 Task: Play online Dominion games in medium mode.
Action: Mouse moved to (664, 528)
Screenshot: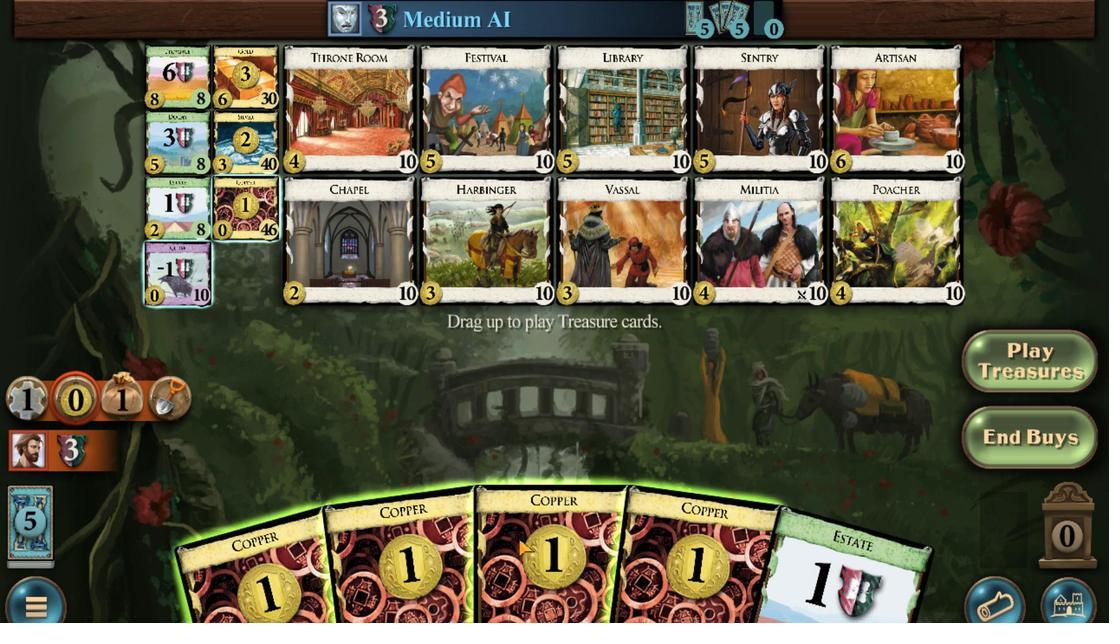 
Action: Mouse scrolled (664, 528) with delta (0, 0)
Screenshot: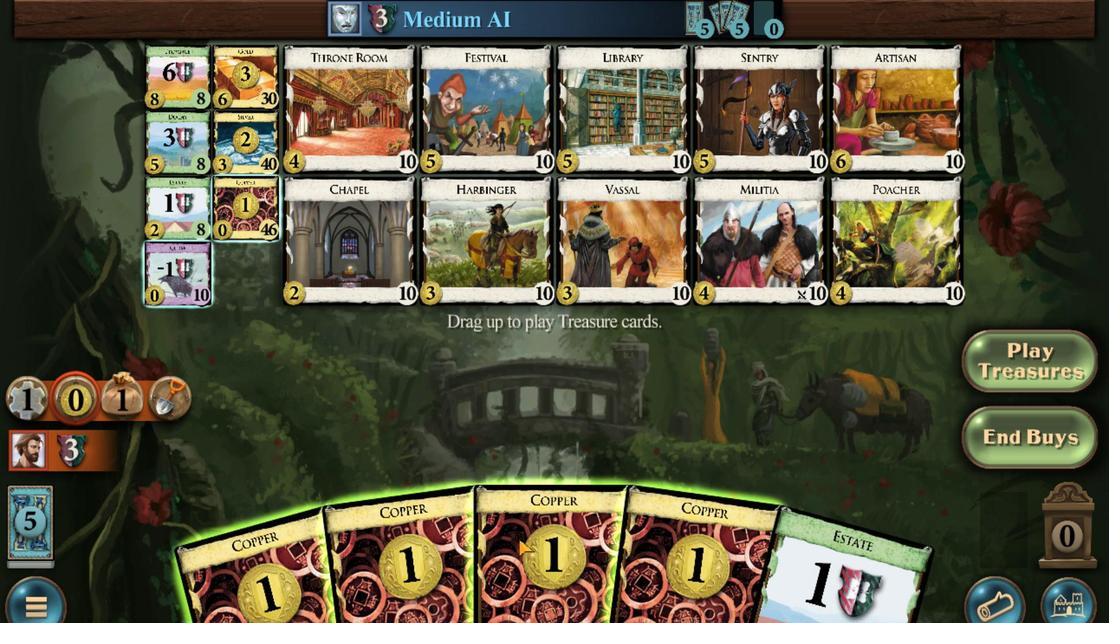
Action: Mouse moved to (632, 517)
Screenshot: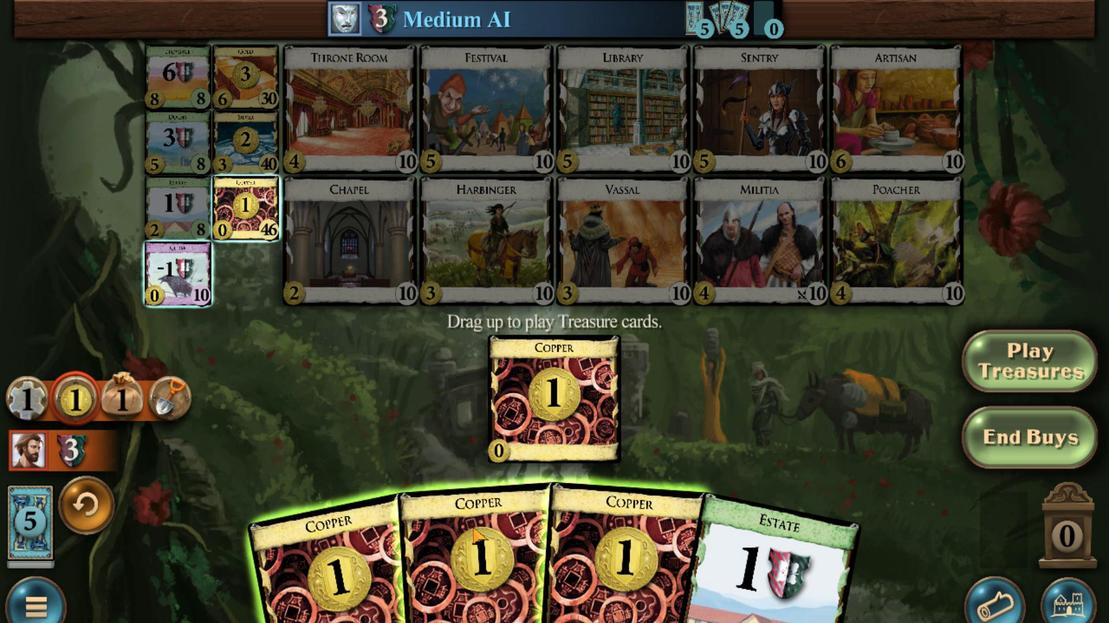 
Action: Mouse scrolled (632, 517) with delta (0, 0)
Screenshot: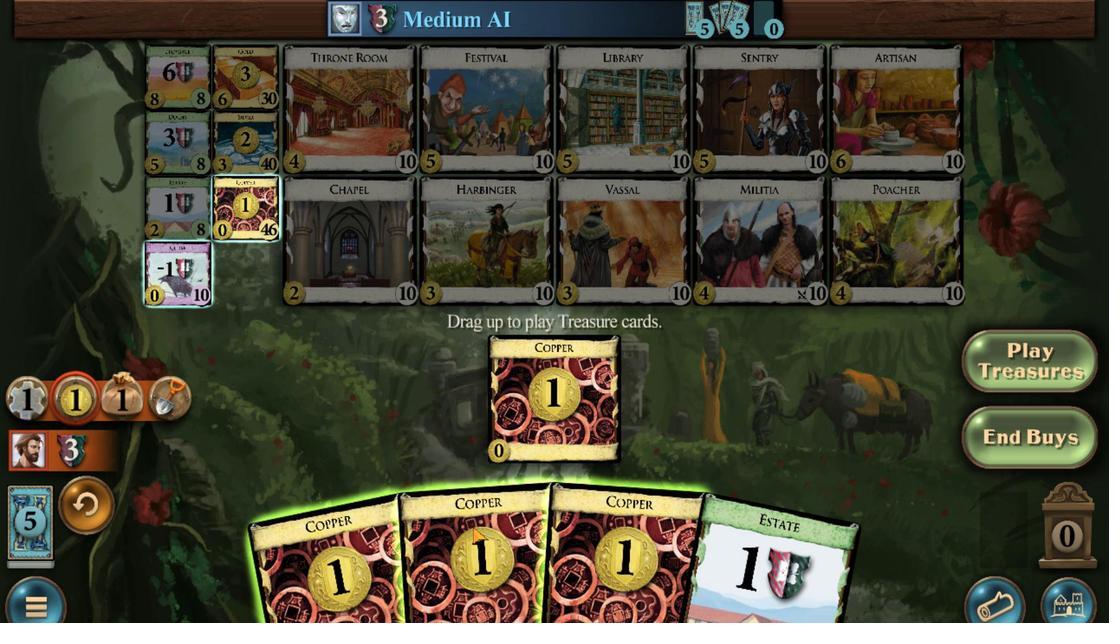 
Action: Mouse moved to (596, 528)
Screenshot: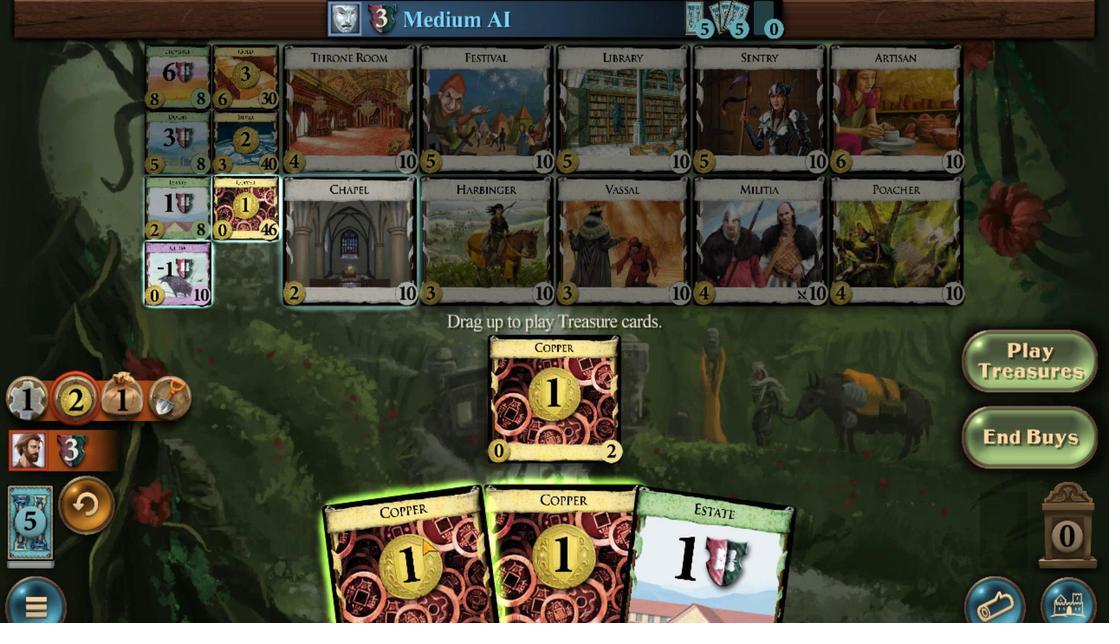 
Action: Mouse scrolled (596, 527) with delta (0, 0)
Screenshot: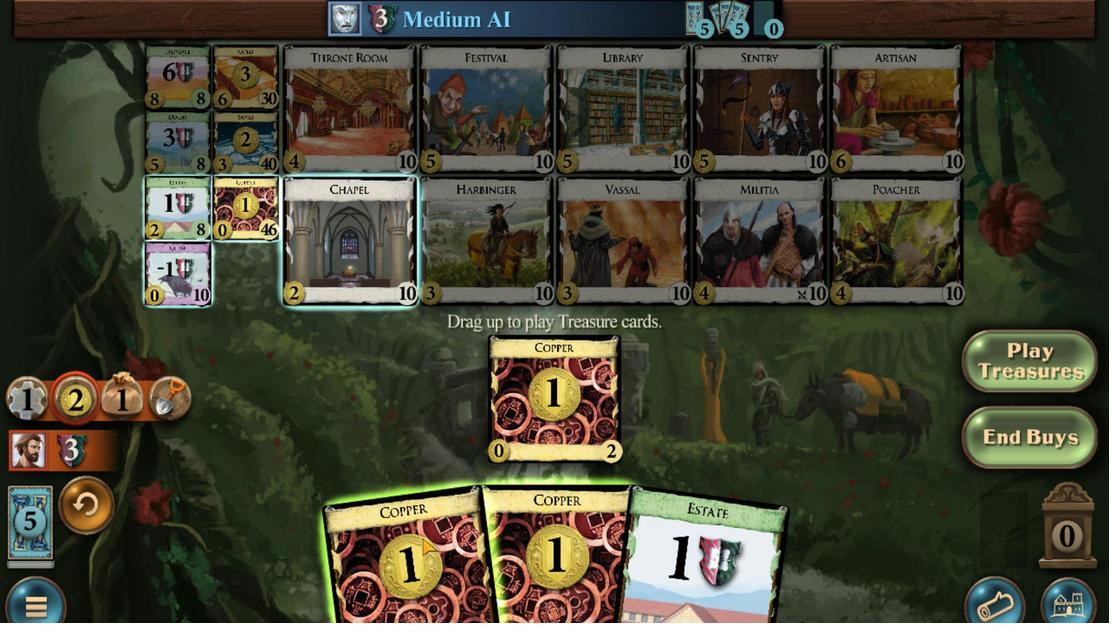
Action: Mouse scrolled (596, 527) with delta (0, 0)
Screenshot: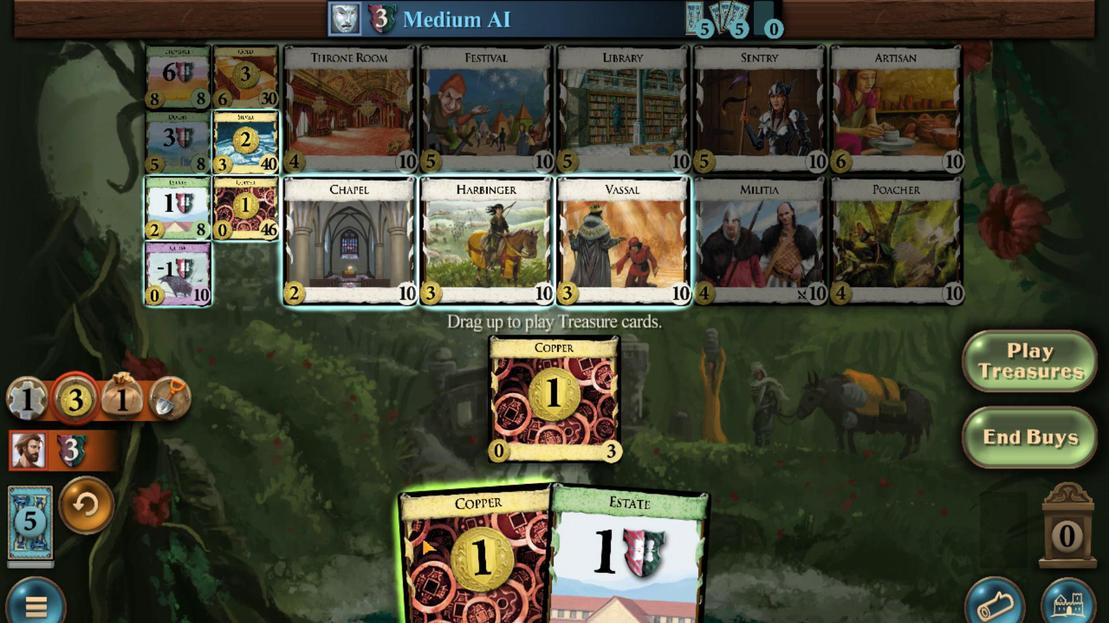 
Action: Mouse moved to (848, 261)
Screenshot: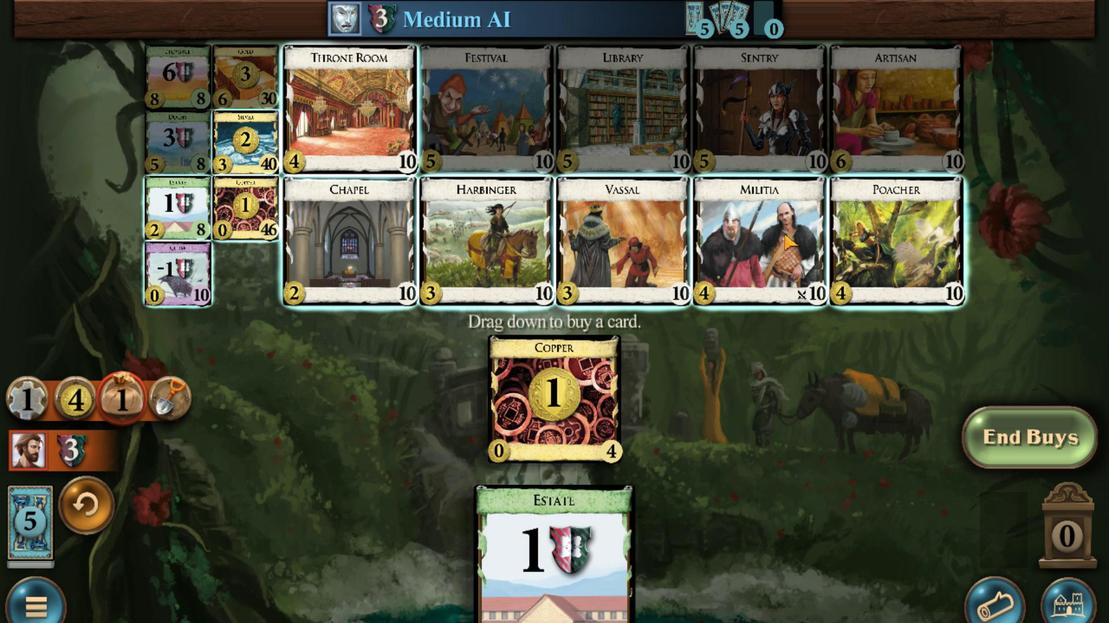 
Action: Mouse scrolled (848, 262) with delta (0, 0)
Screenshot: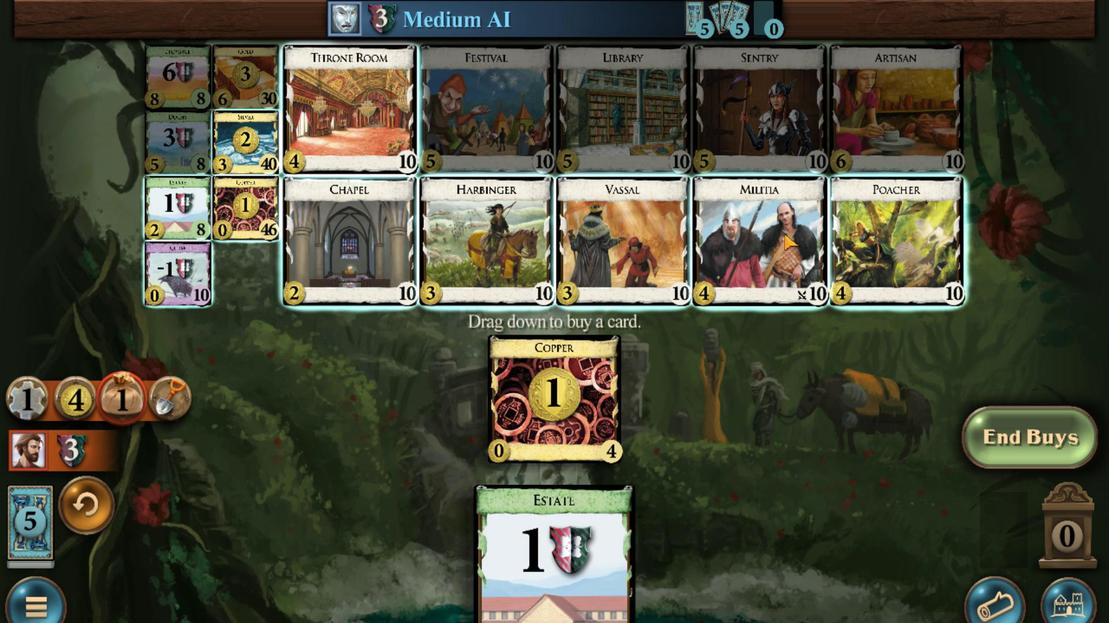 
Action: Mouse scrolled (848, 262) with delta (0, 0)
Screenshot: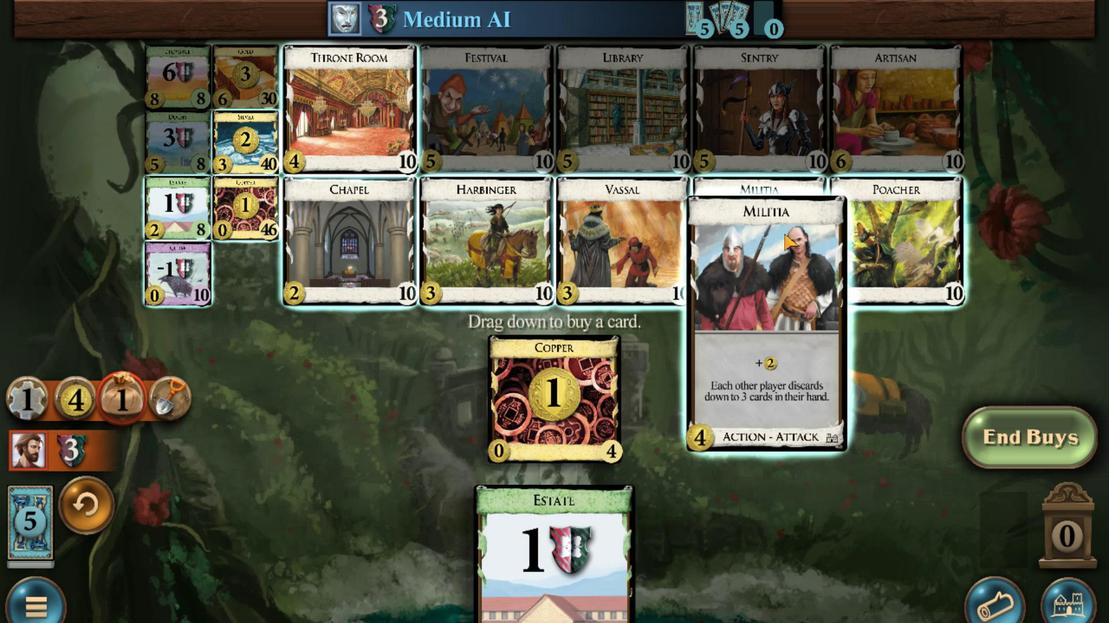 
Action: Mouse scrolled (848, 262) with delta (0, 0)
Screenshot: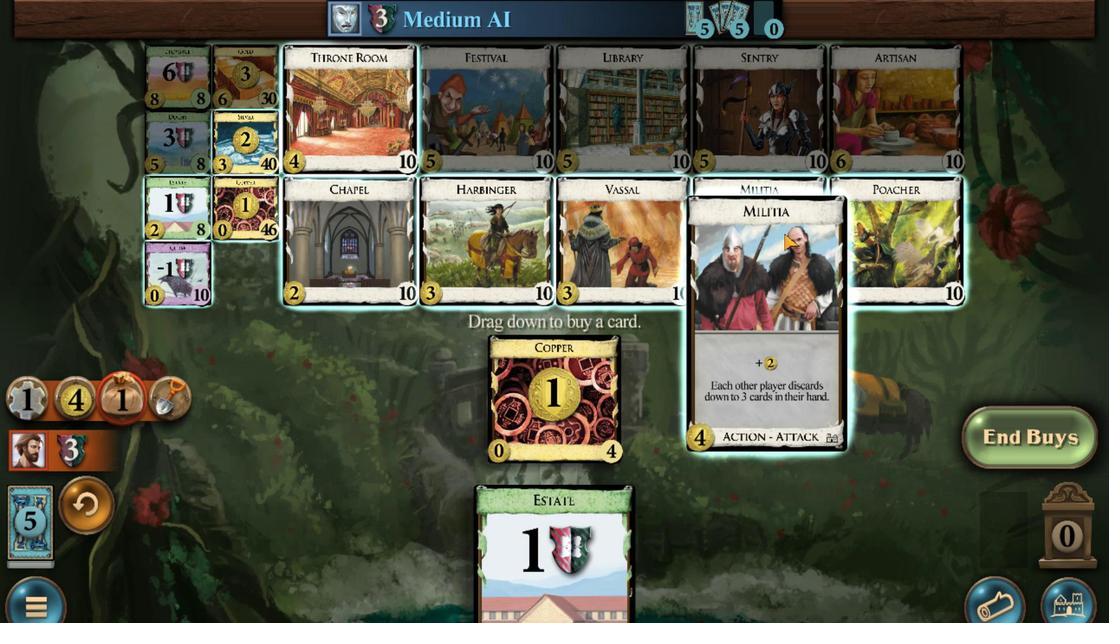 
Action: Mouse scrolled (848, 262) with delta (0, 0)
Screenshot: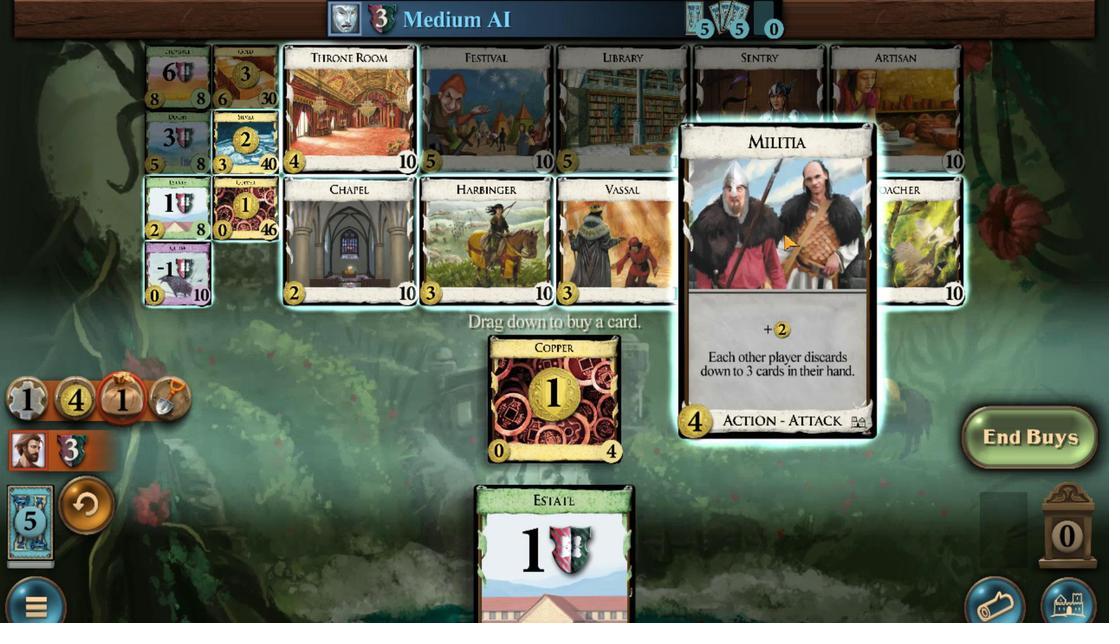 
Action: Mouse scrolled (848, 262) with delta (0, 0)
Screenshot: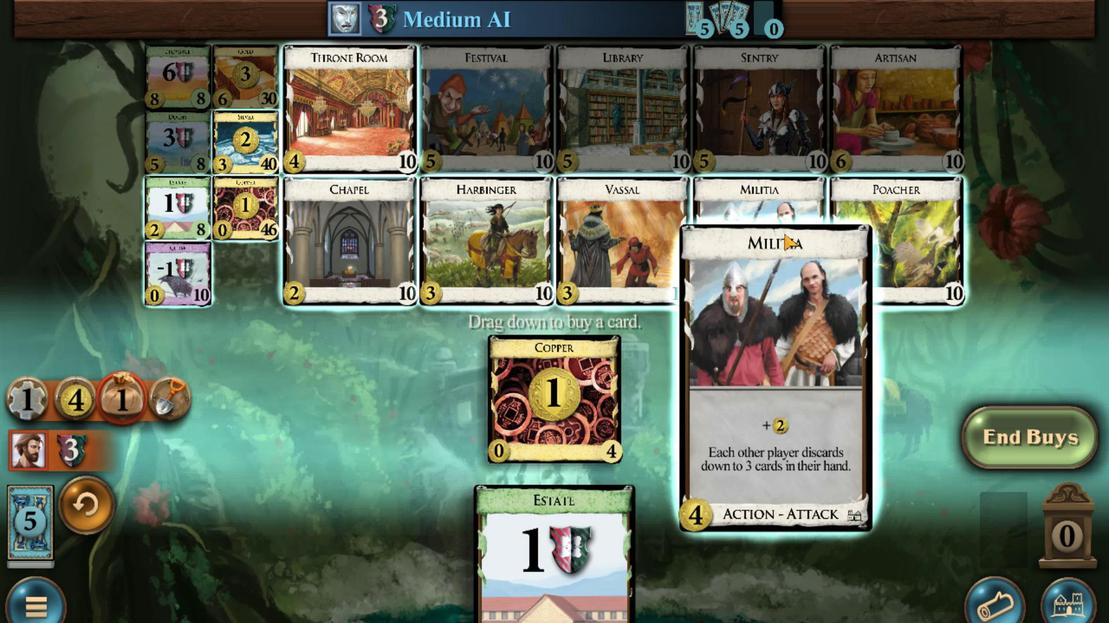 
Action: Mouse moved to (677, 503)
Screenshot: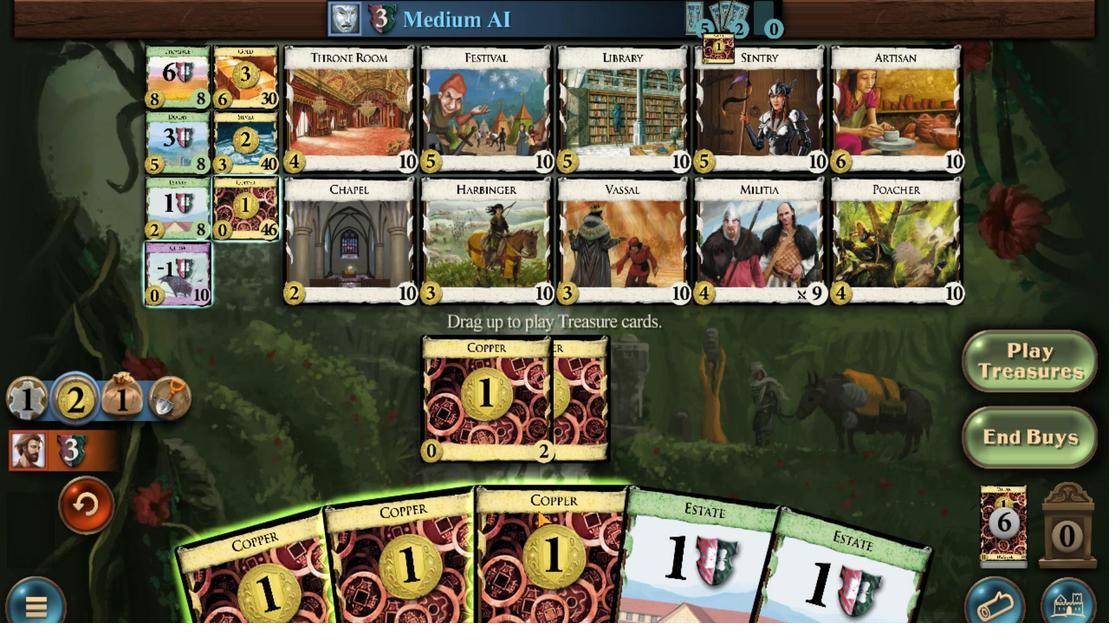 
Action: Mouse scrolled (677, 503) with delta (0, 0)
Screenshot: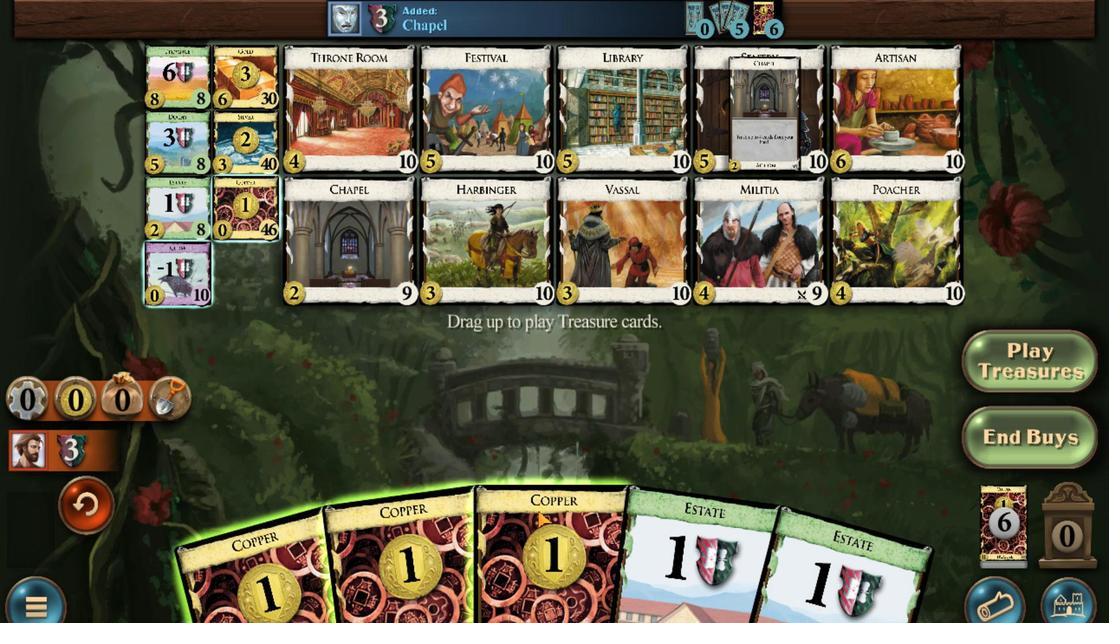 
Action: Mouse moved to (615, 511)
Screenshot: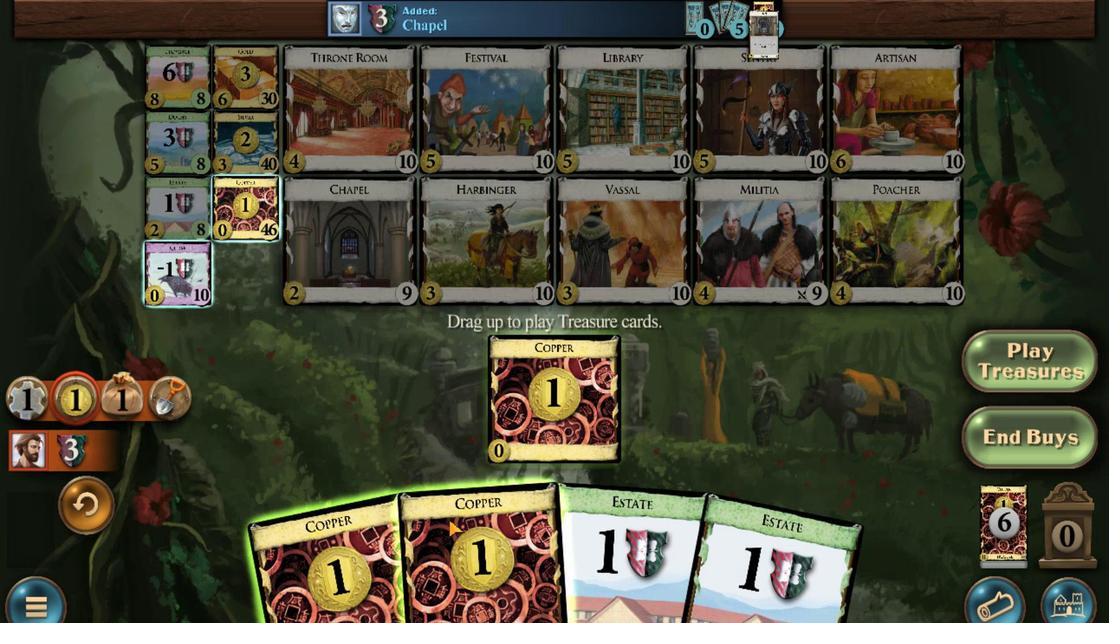 
Action: Mouse scrolled (615, 511) with delta (0, 0)
Screenshot: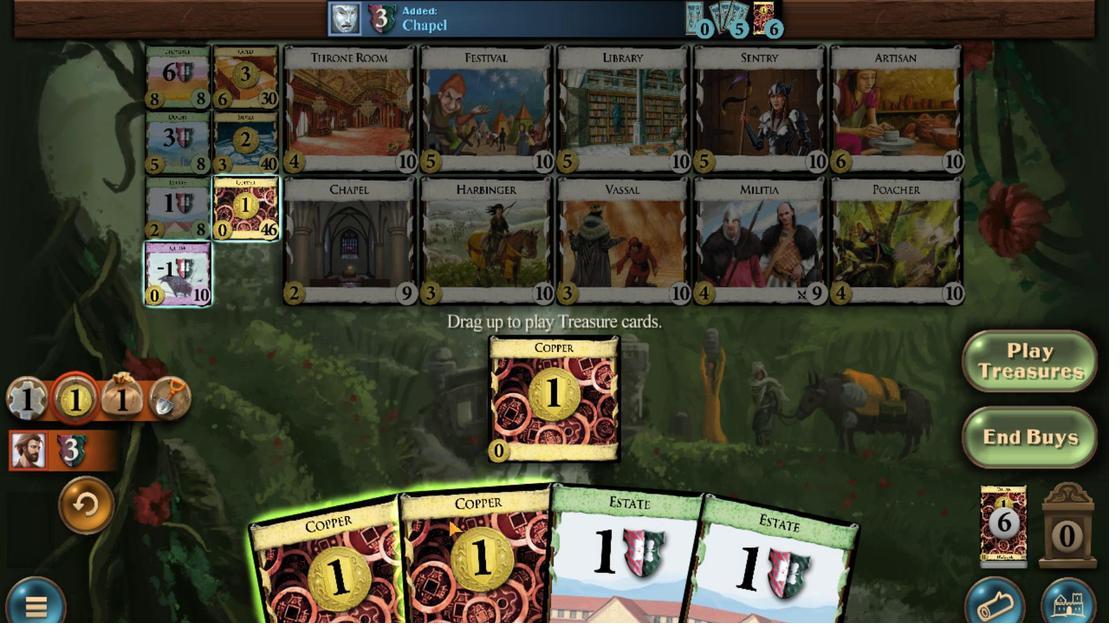 
Action: Mouse moved to (570, 515)
Screenshot: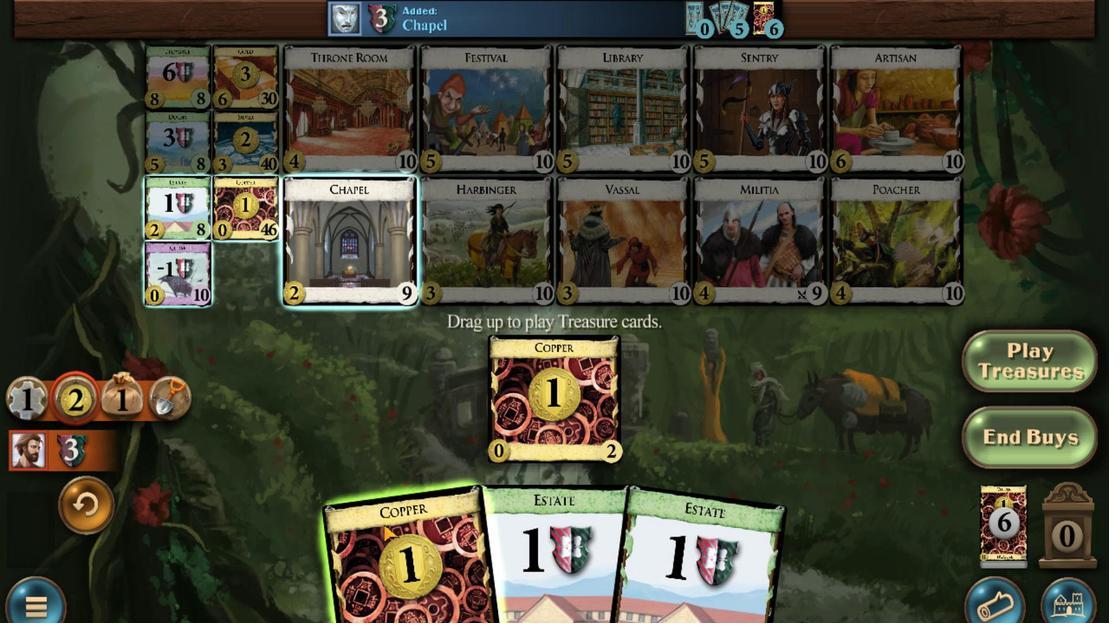 
Action: Mouse scrolled (570, 515) with delta (0, 0)
Screenshot: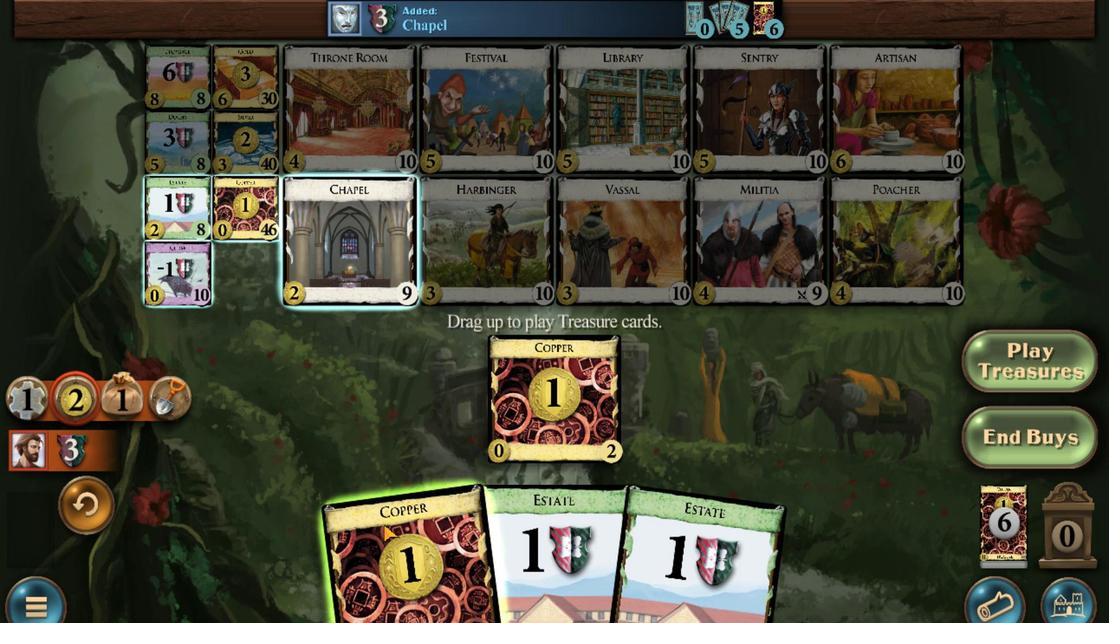 
Action: Mouse moved to (475, 178)
Screenshot: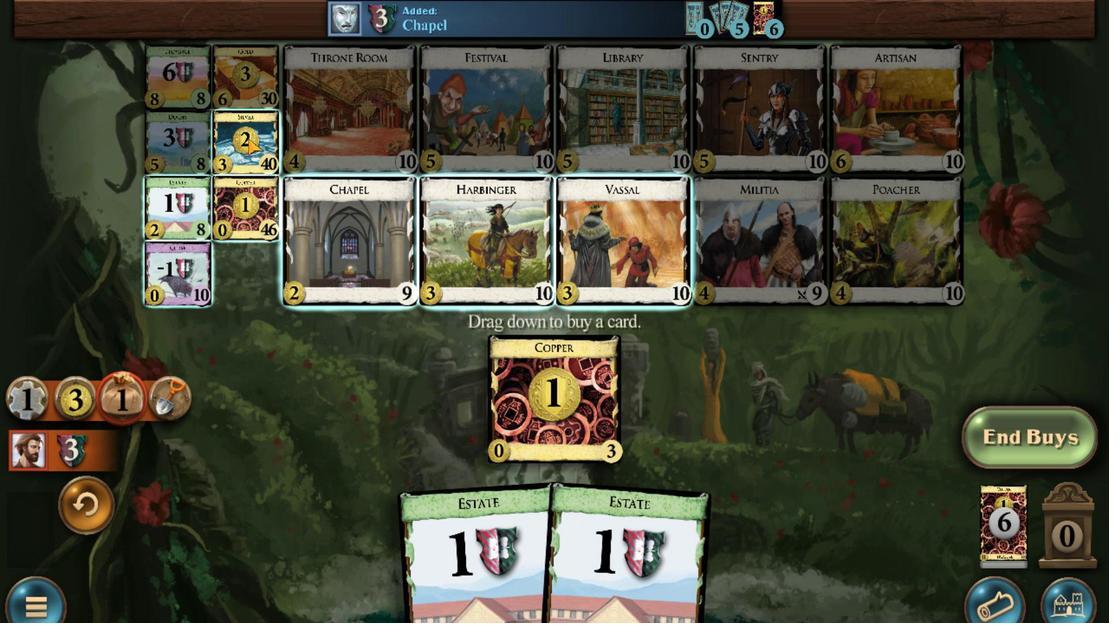 
Action: Mouse scrolled (475, 179) with delta (0, 0)
Screenshot: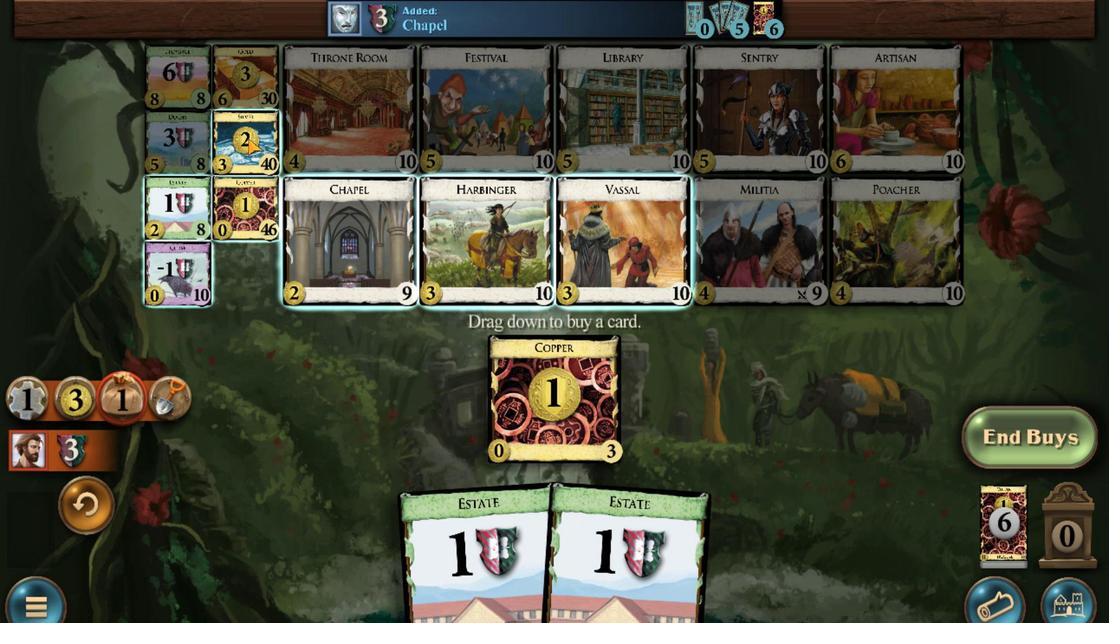 
Action: Mouse scrolled (475, 179) with delta (0, 0)
Screenshot: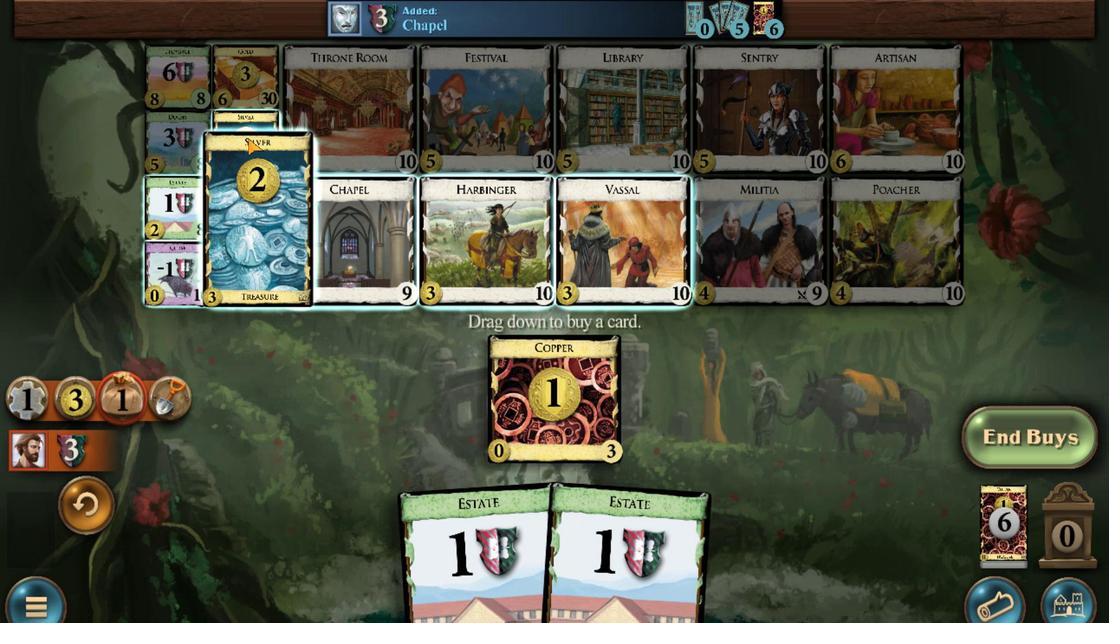 
Action: Mouse scrolled (475, 179) with delta (0, 0)
Screenshot: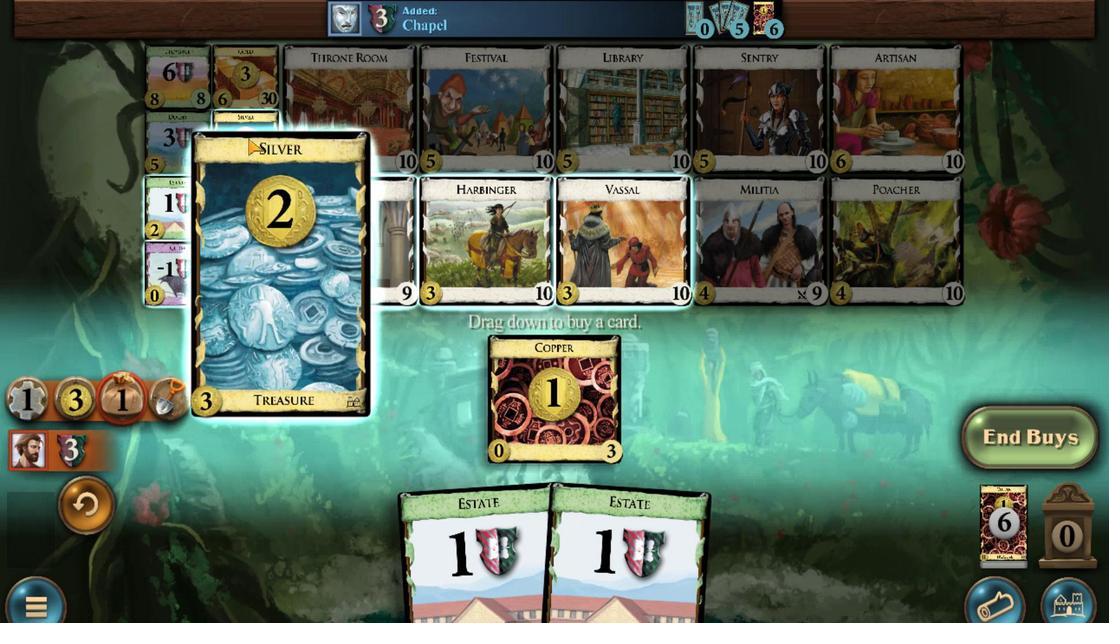 
Action: Mouse scrolled (475, 179) with delta (0, 0)
Screenshot: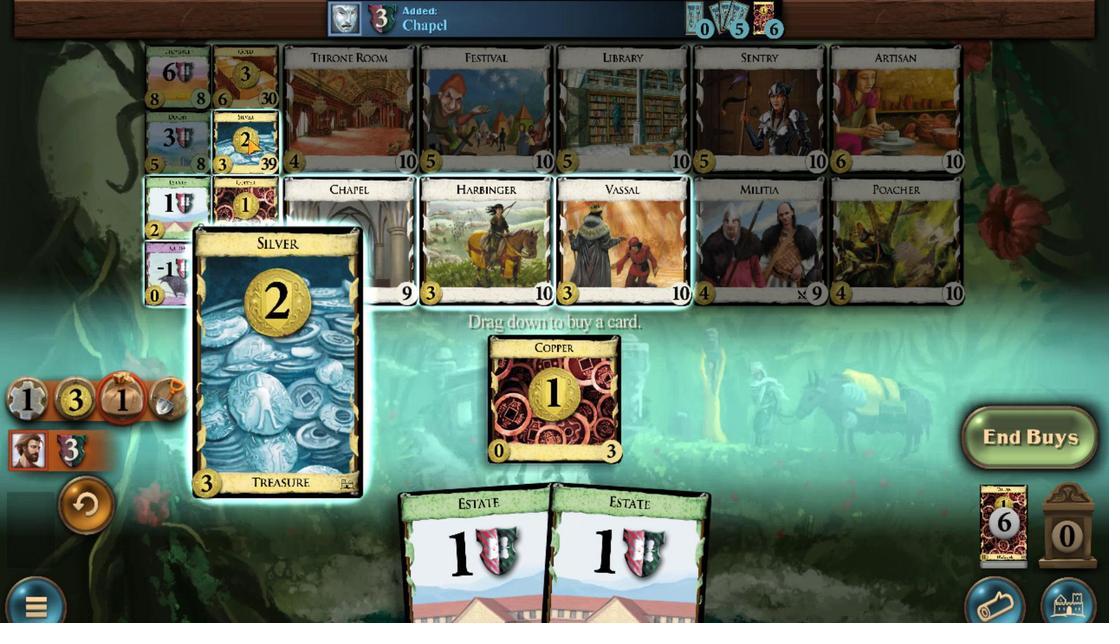 
Action: Mouse moved to (488, 536)
Screenshot: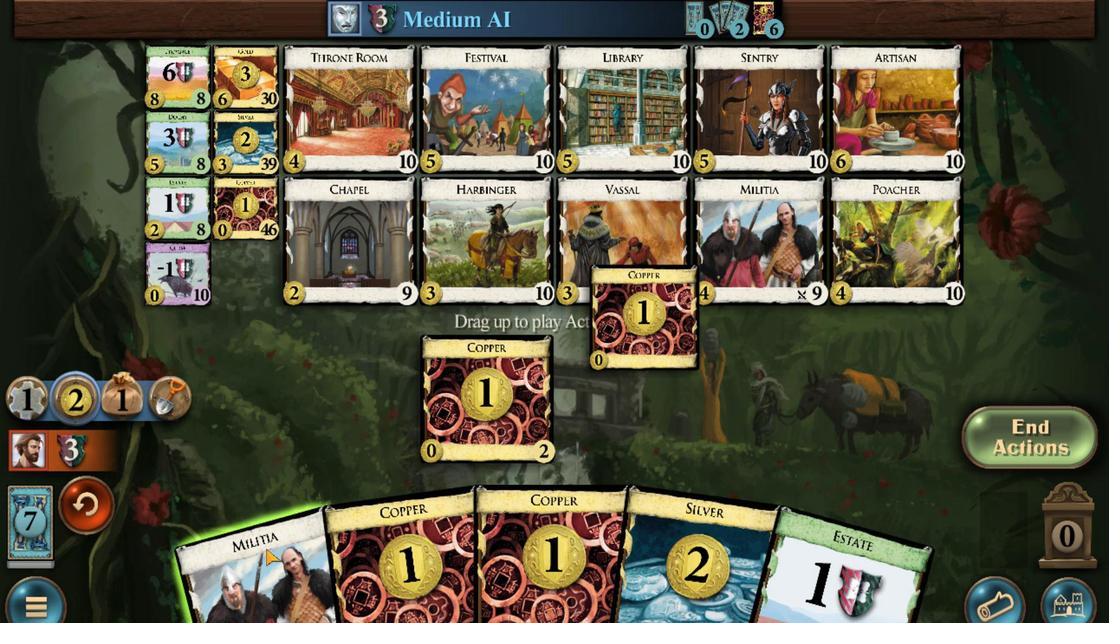 
Action: Mouse scrolled (488, 536) with delta (0, 0)
Screenshot: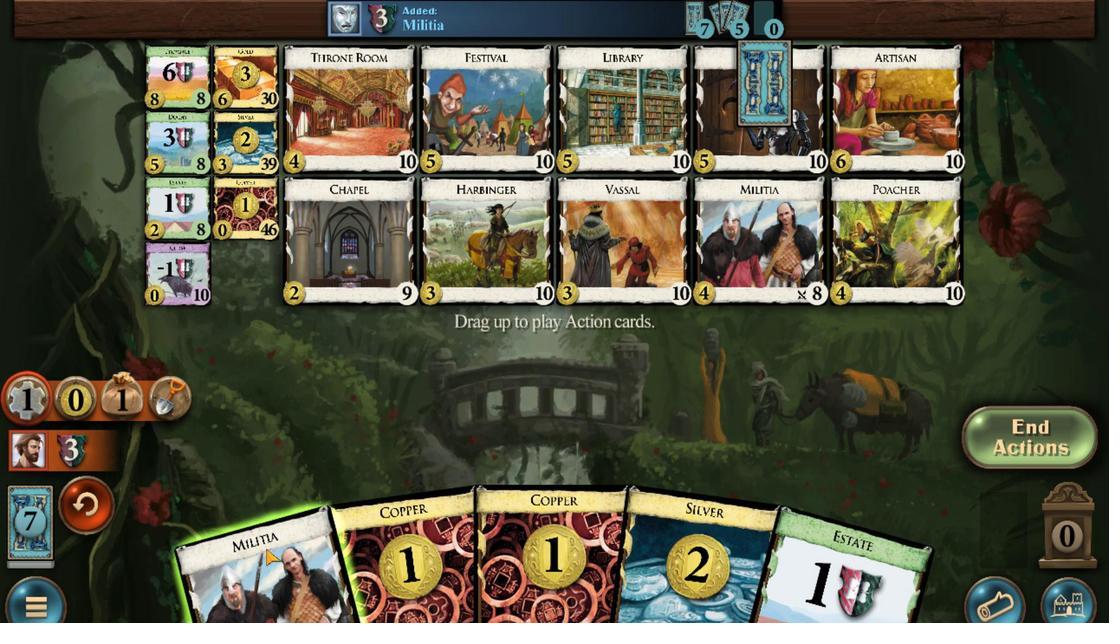 
Action: Mouse moved to (733, 529)
Screenshot: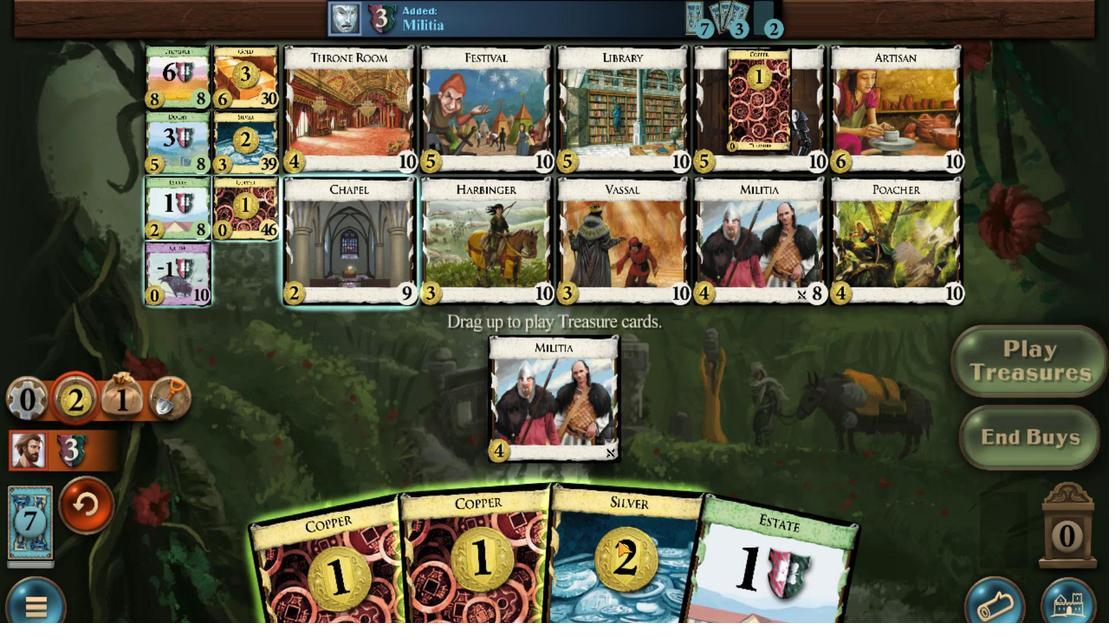
Action: Mouse scrolled (733, 528) with delta (0, 0)
Screenshot: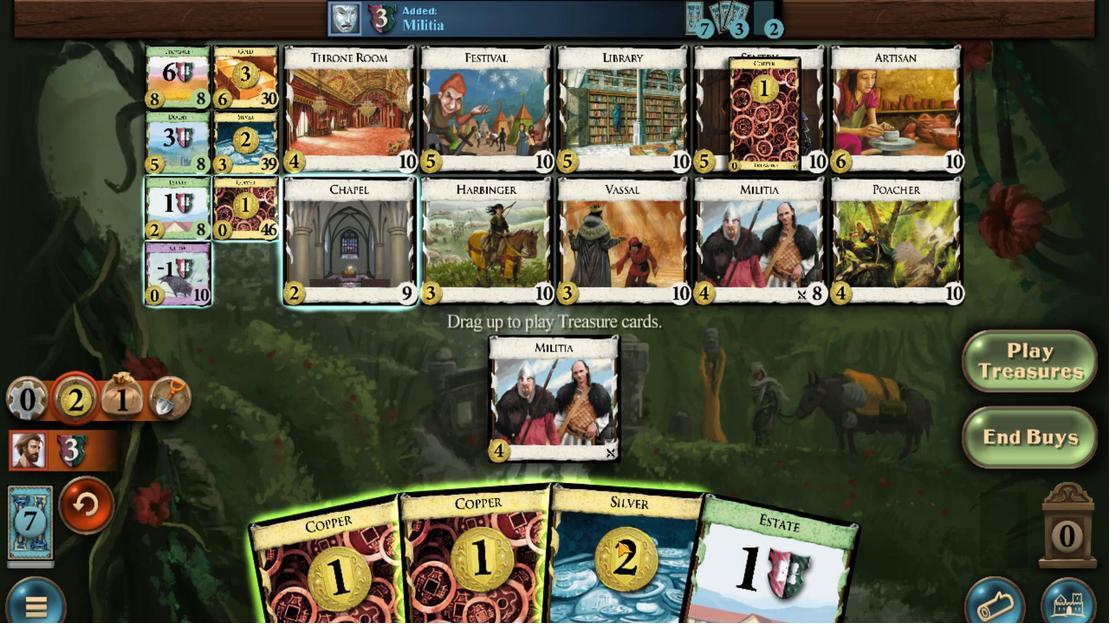 
Action: Mouse moved to (699, 538)
Screenshot: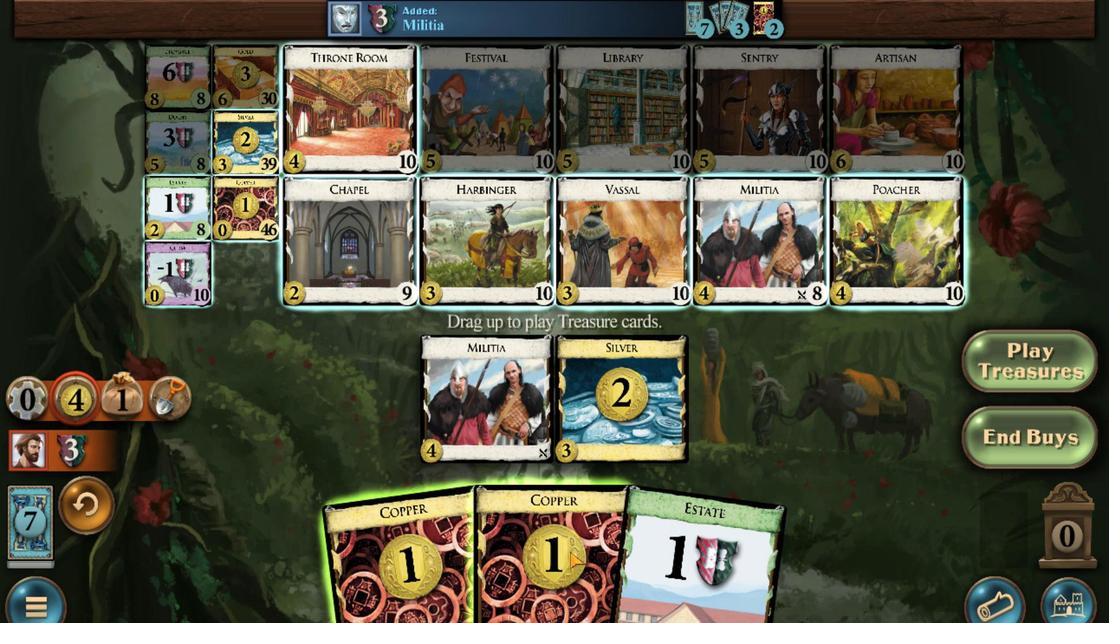 
Action: Mouse scrolled (699, 538) with delta (0, 0)
Screenshot: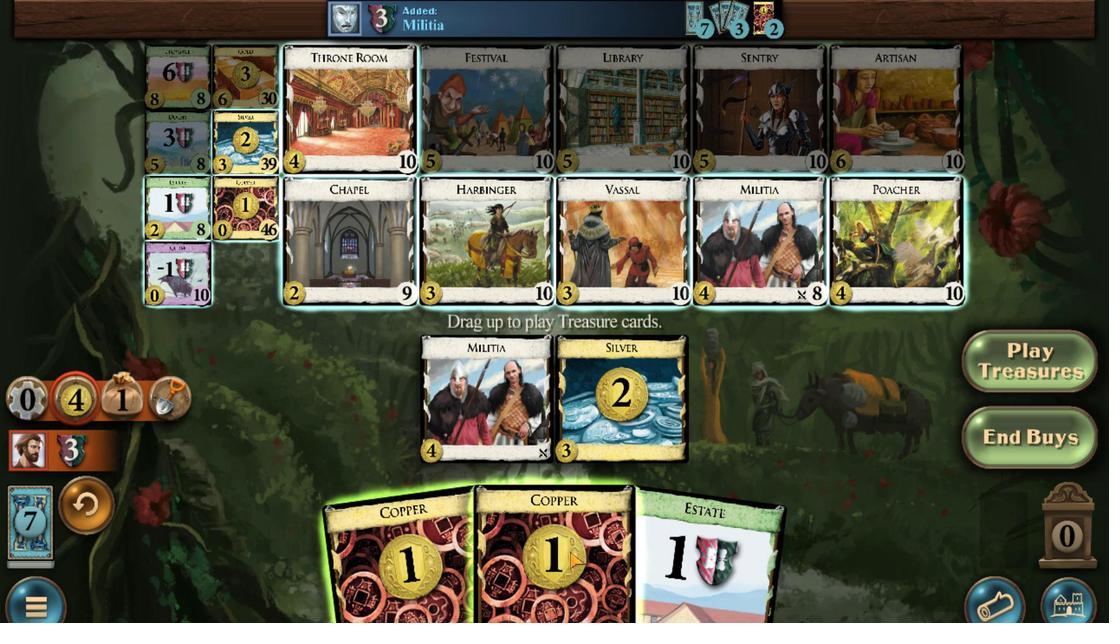 
Action: Mouse moved to (656, 549)
Screenshot: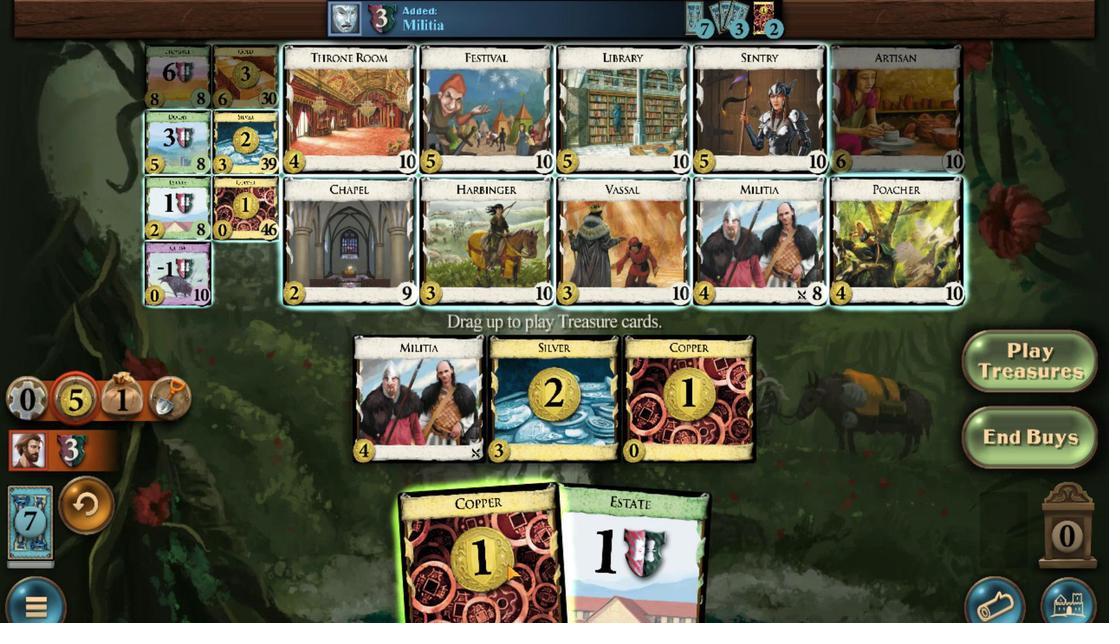 
Action: Mouse scrolled (656, 549) with delta (0, 0)
Screenshot: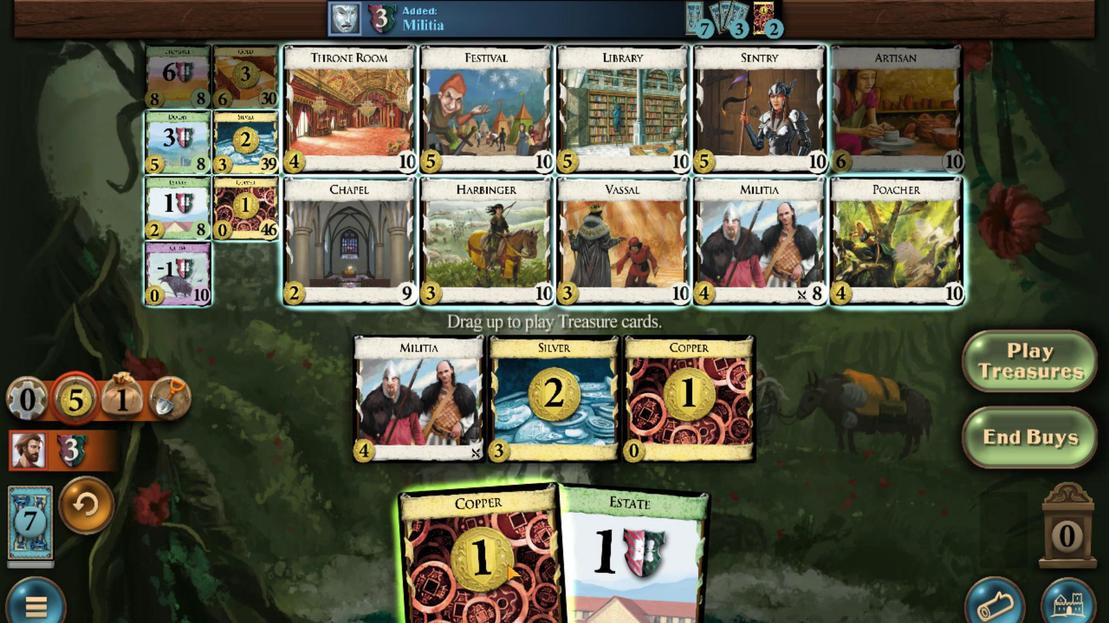 
Action: Mouse moved to (473, 138)
Screenshot: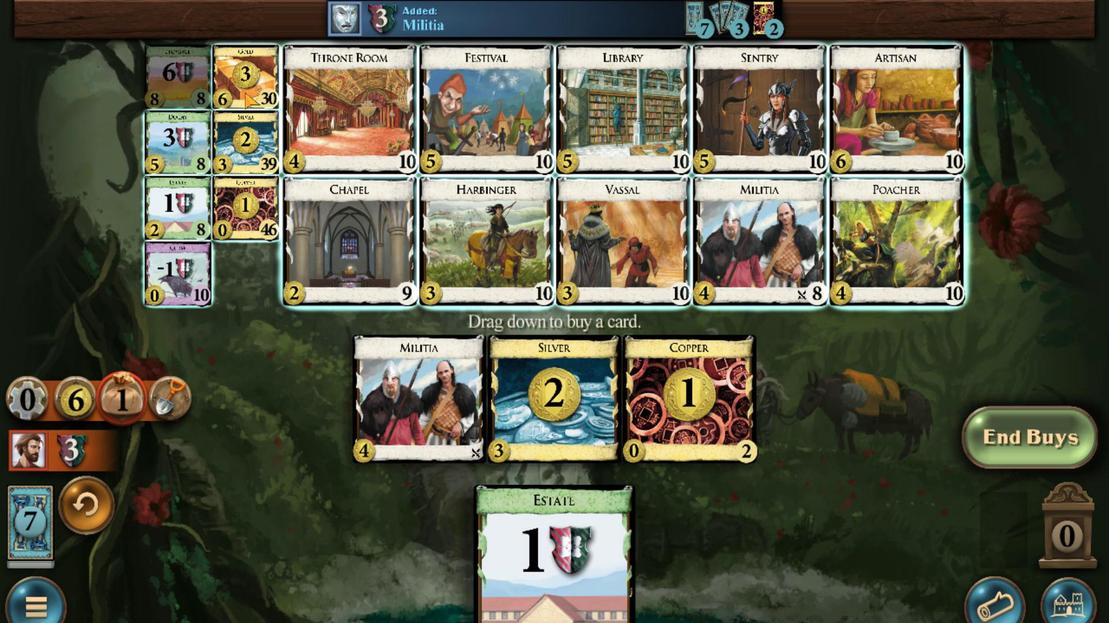 
Action: Mouse scrolled (473, 138) with delta (0, 0)
Screenshot: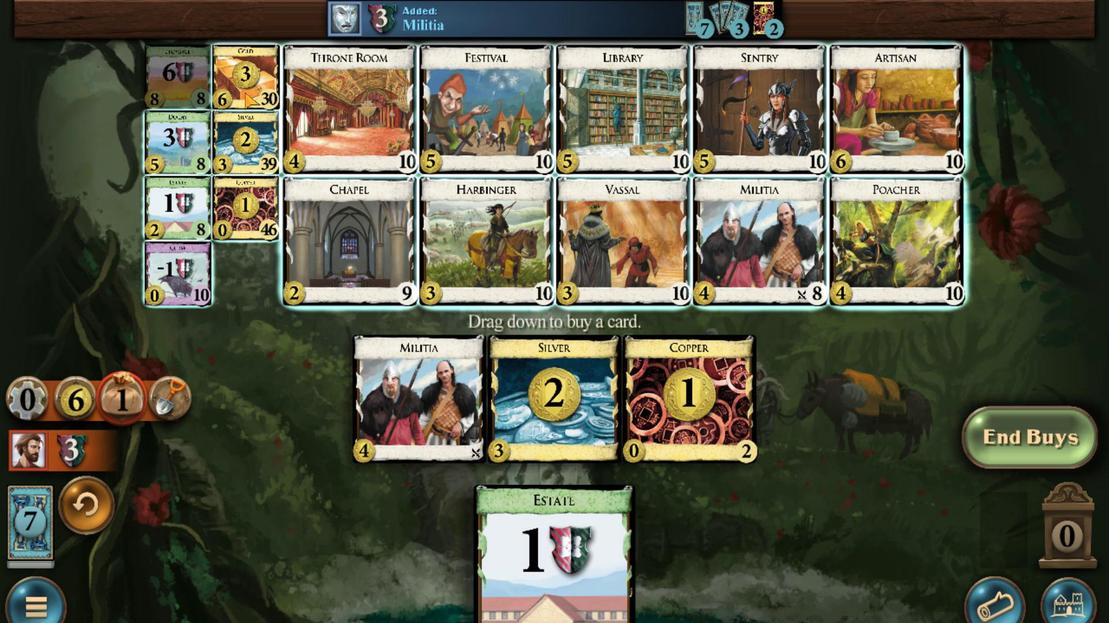 
Action: Mouse scrolled (473, 138) with delta (0, 0)
Screenshot: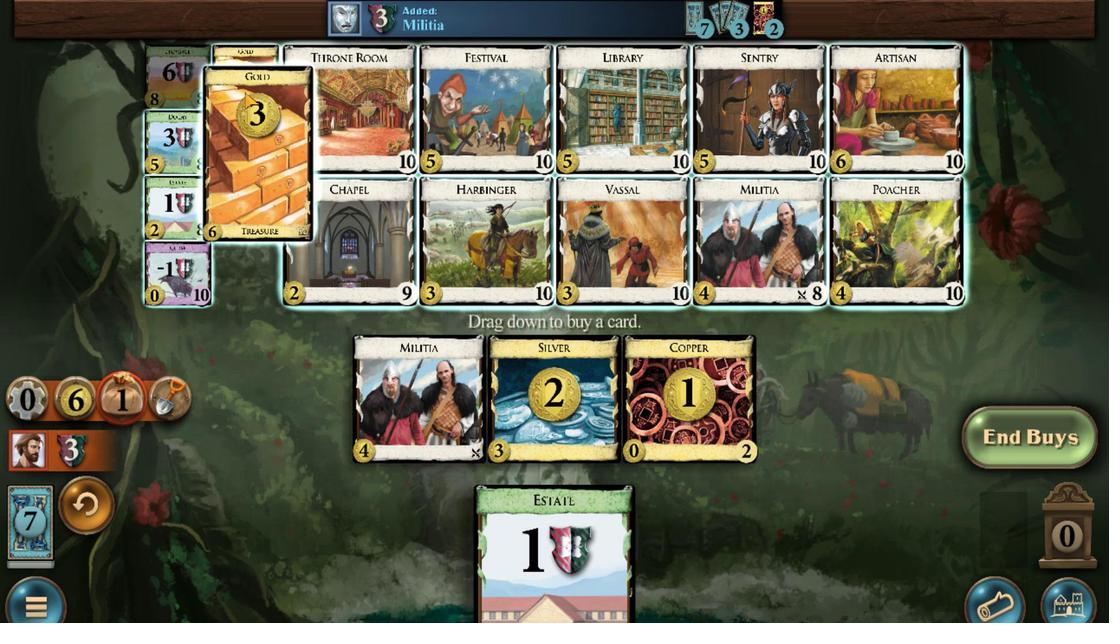 
Action: Mouse scrolled (473, 138) with delta (0, 0)
Screenshot: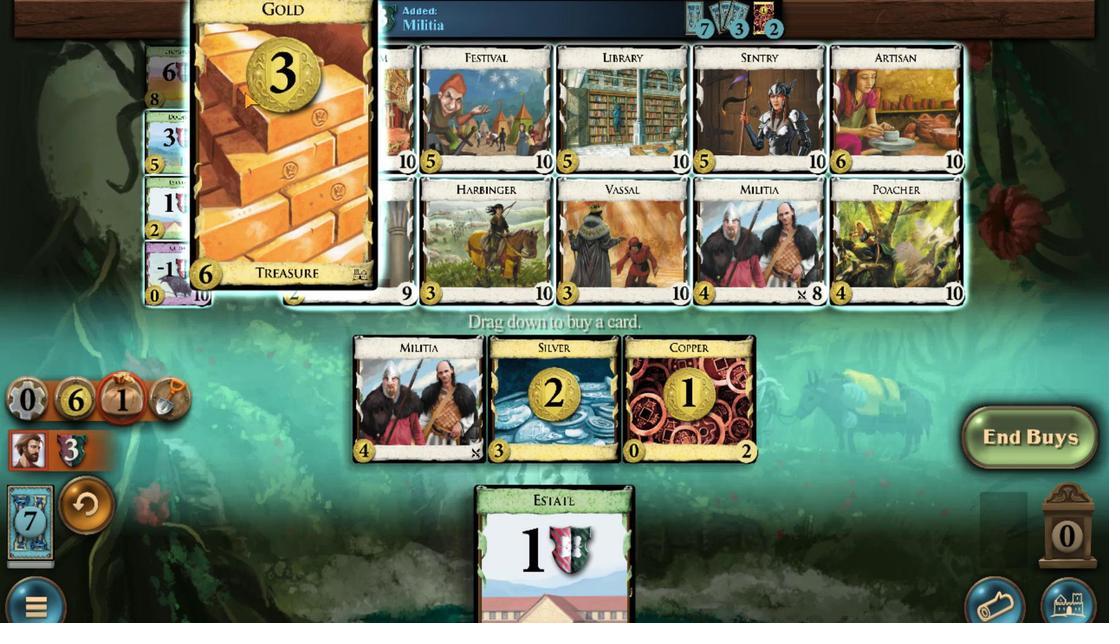 
Action: Mouse scrolled (473, 138) with delta (0, 0)
Screenshot: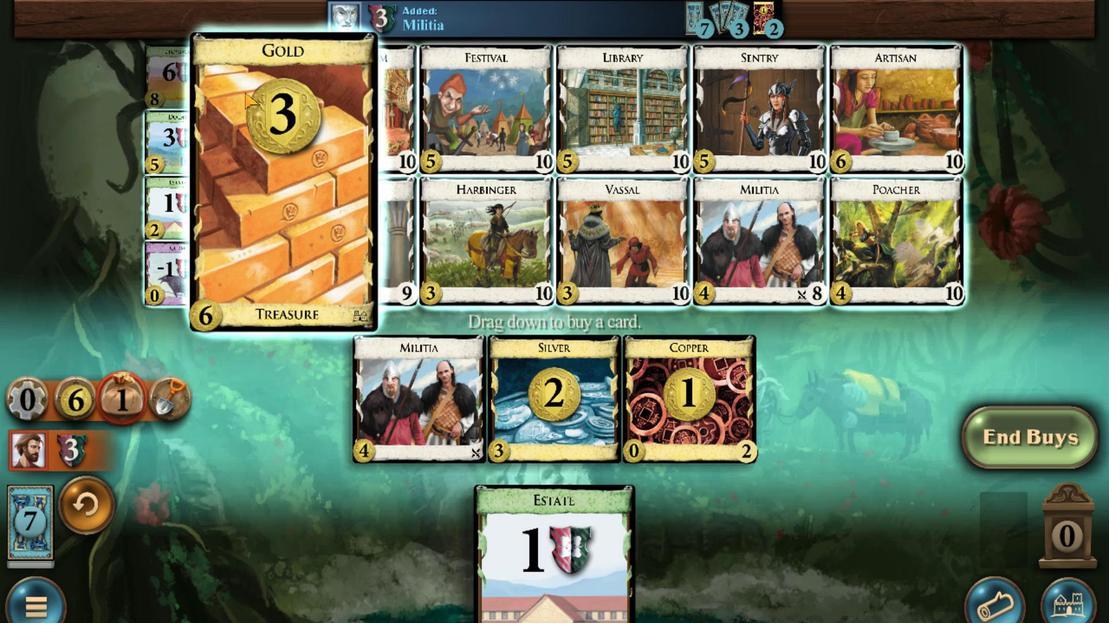 
Action: Mouse scrolled (473, 138) with delta (0, 0)
Screenshot: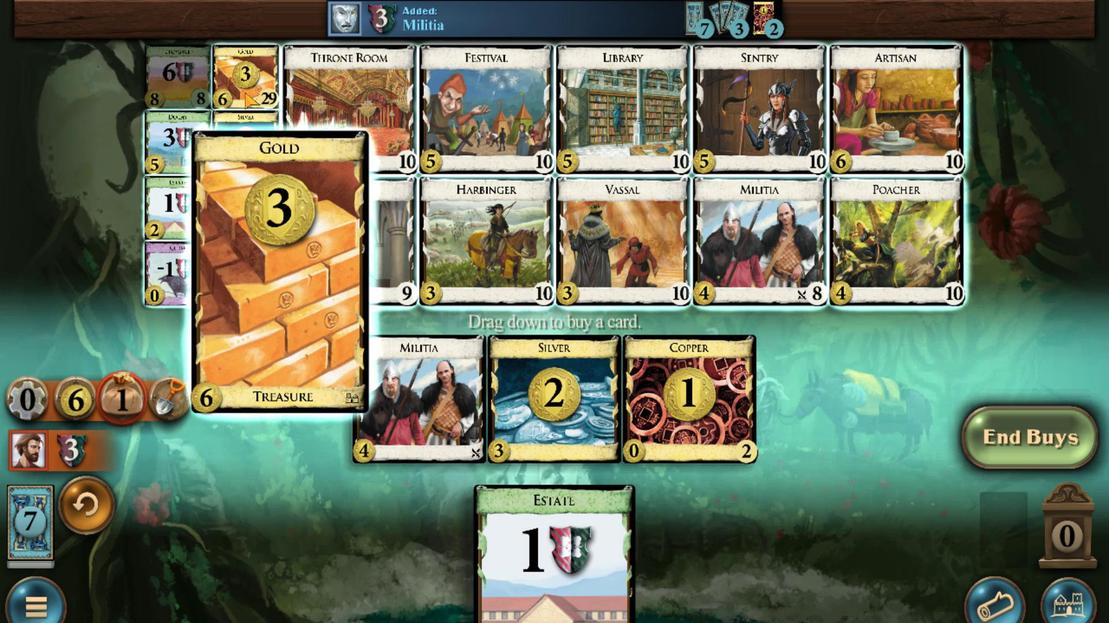 
Action: Mouse moved to (652, 572)
Screenshot: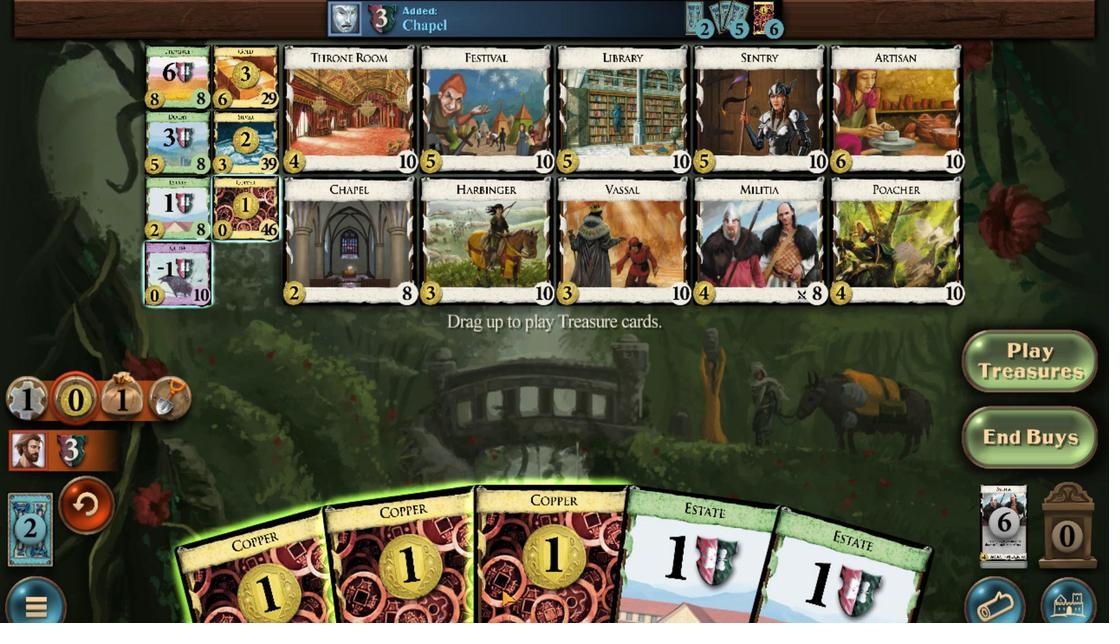 
Action: Mouse scrolled (652, 571) with delta (0, 0)
Screenshot: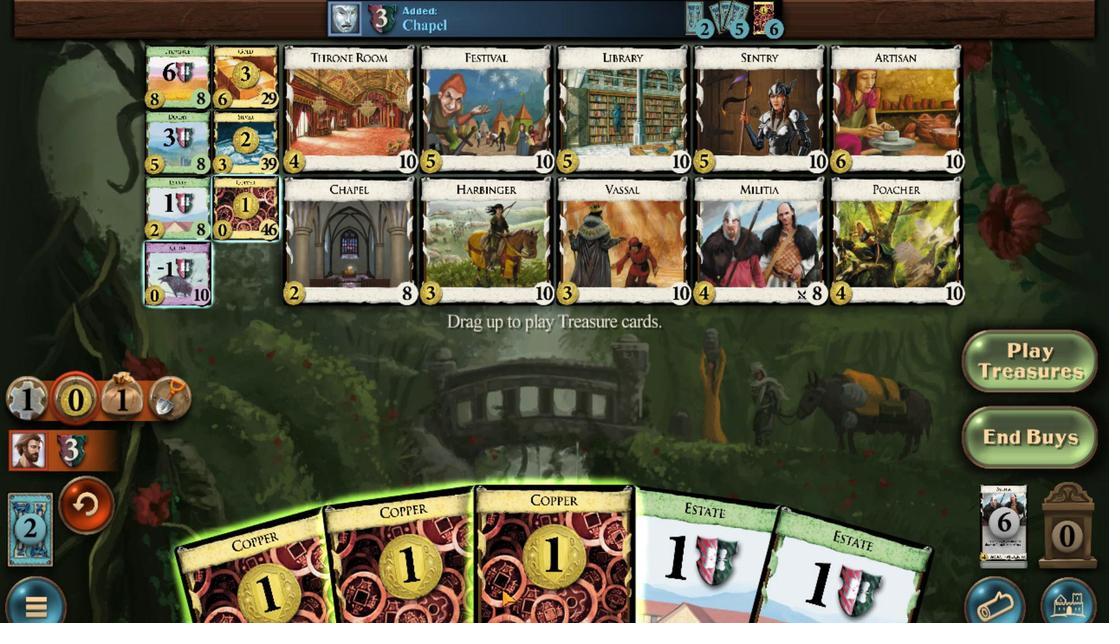 
Action: Mouse moved to (621, 566)
Screenshot: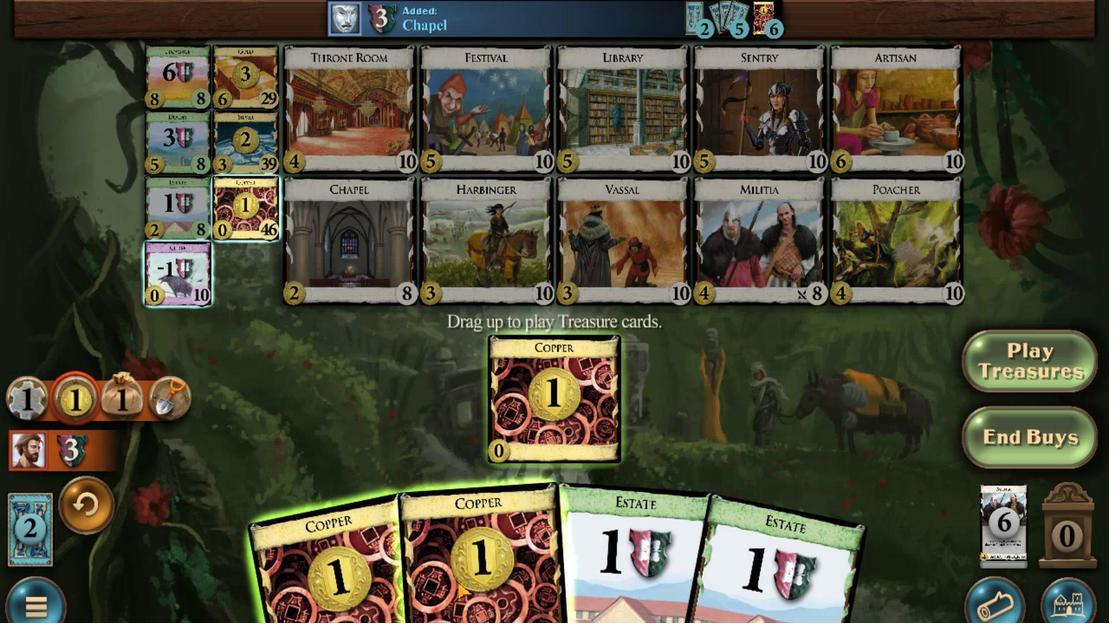 
Action: Mouse scrolled (621, 565) with delta (0, 0)
Screenshot: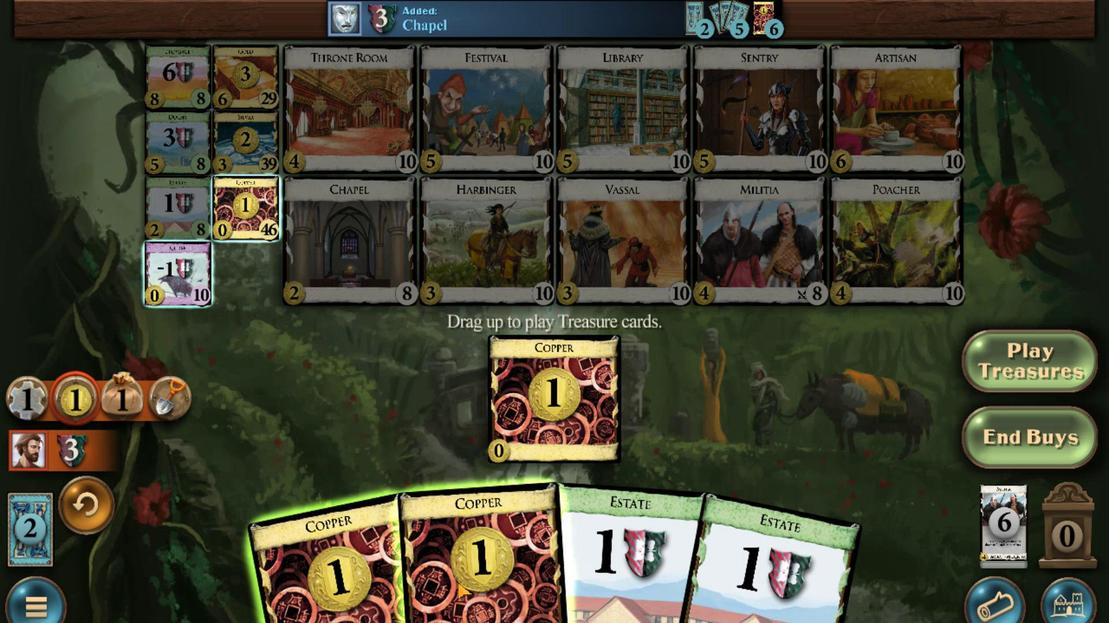 
Action: Mouse moved to (604, 560)
Screenshot: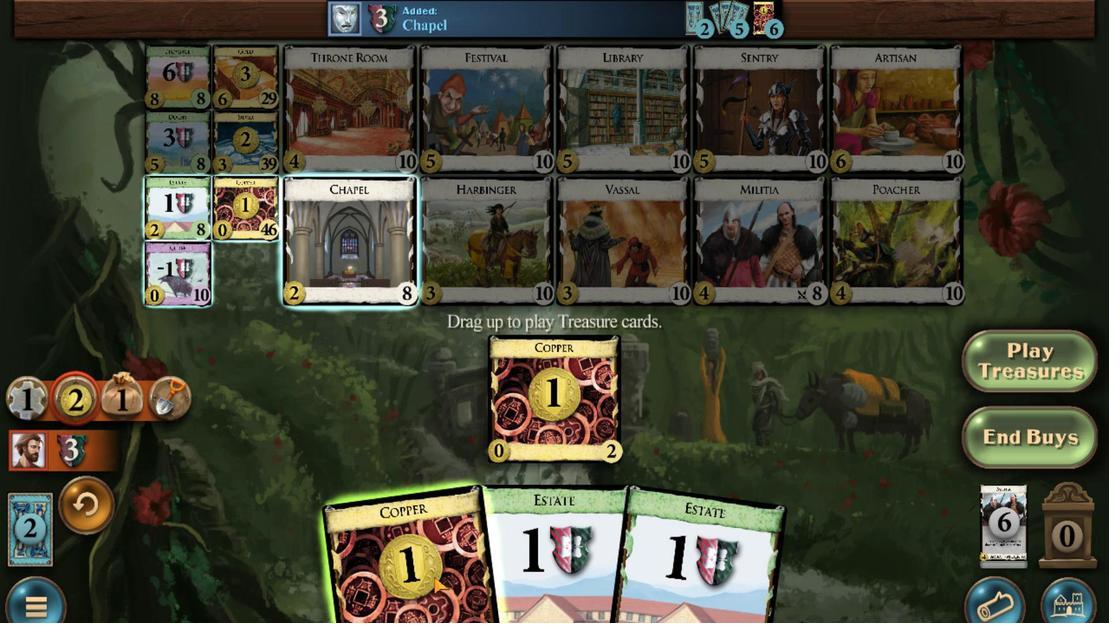 
Action: Mouse scrolled (604, 560) with delta (0, 0)
Screenshot: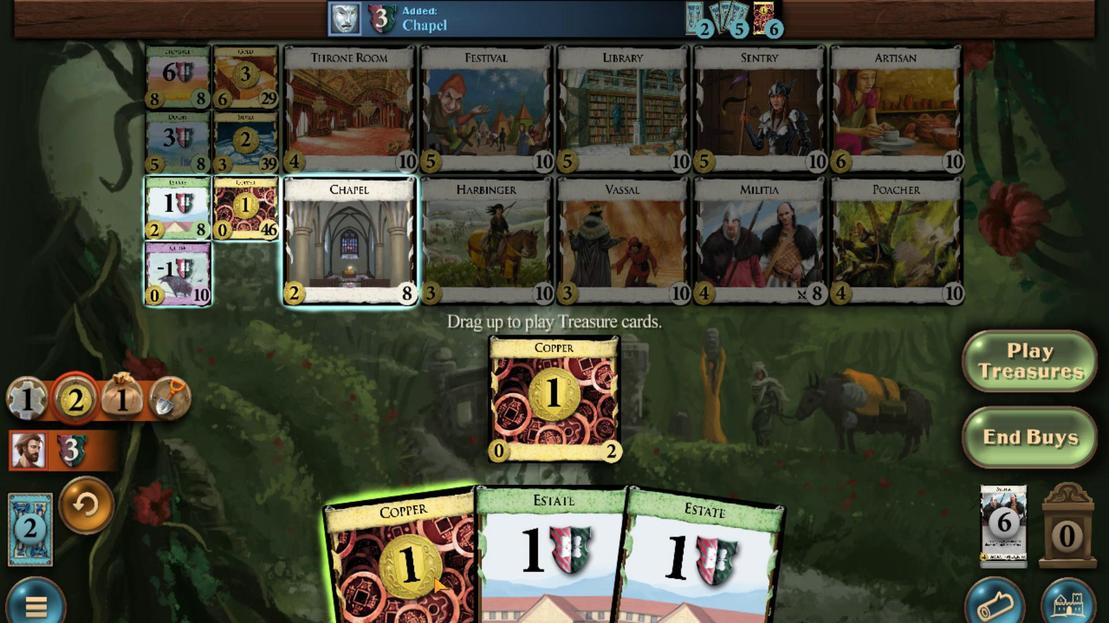 
Action: Mouse moved to (465, 175)
Screenshot: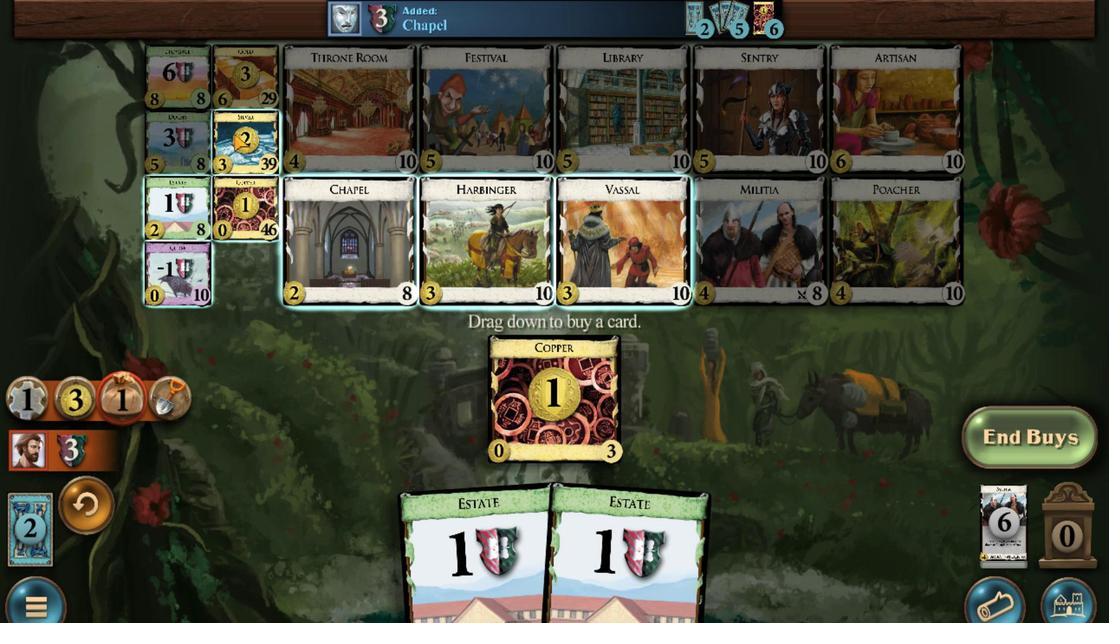 
Action: Mouse scrolled (465, 175) with delta (0, 0)
Screenshot: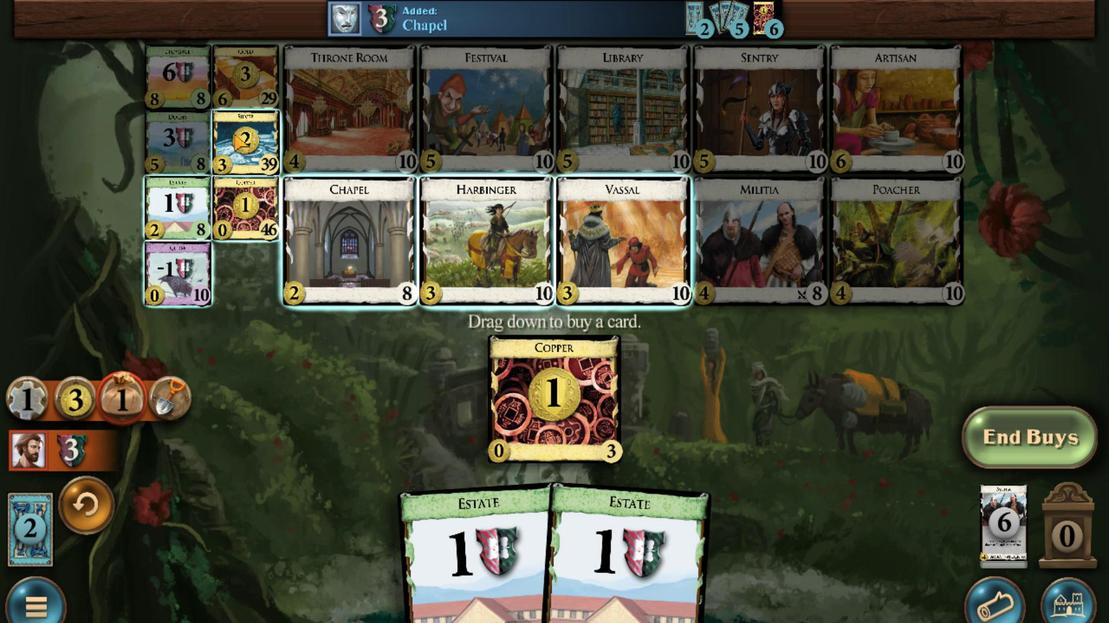 
Action: Mouse scrolled (465, 175) with delta (0, 0)
Screenshot: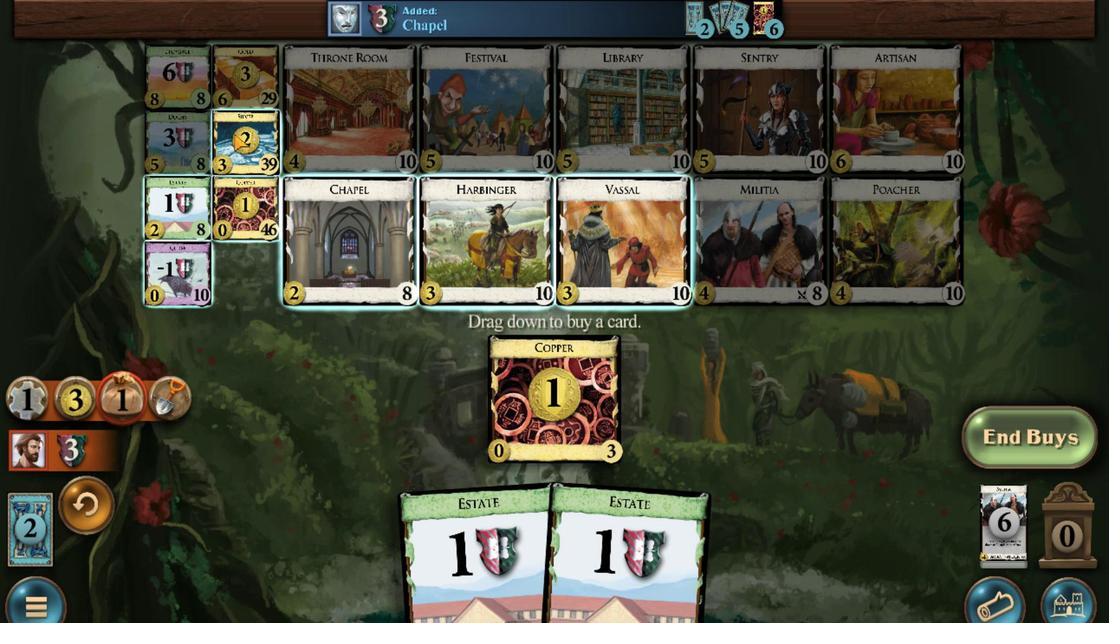 
Action: Mouse scrolled (465, 175) with delta (0, 0)
Screenshot: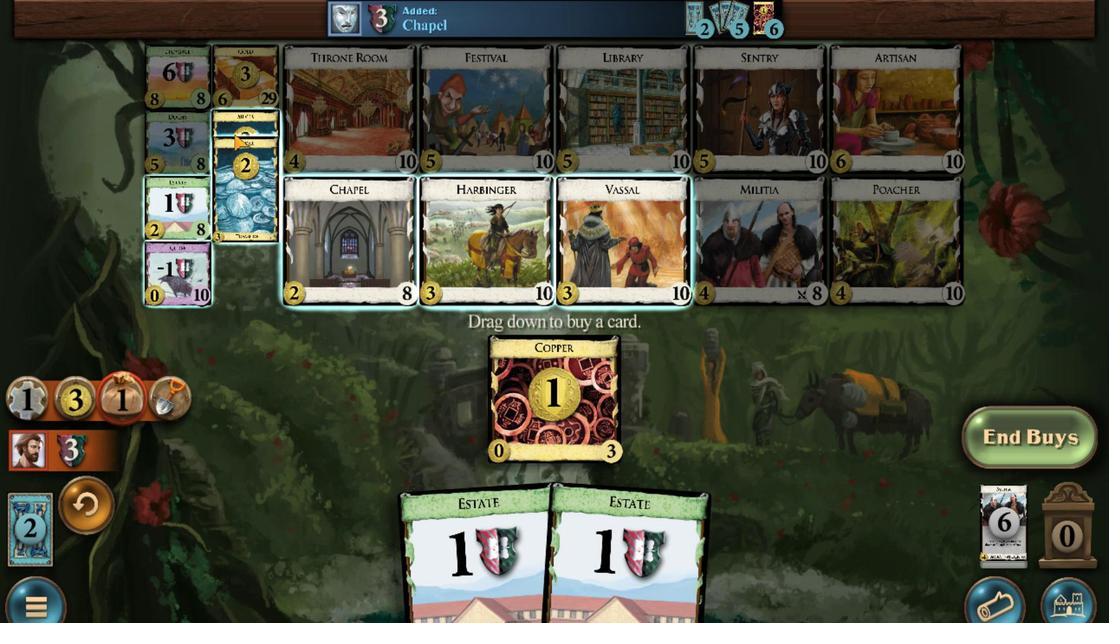 
Action: Mouse scrolled (465, 175) with delta (0, 0)
Screenshot: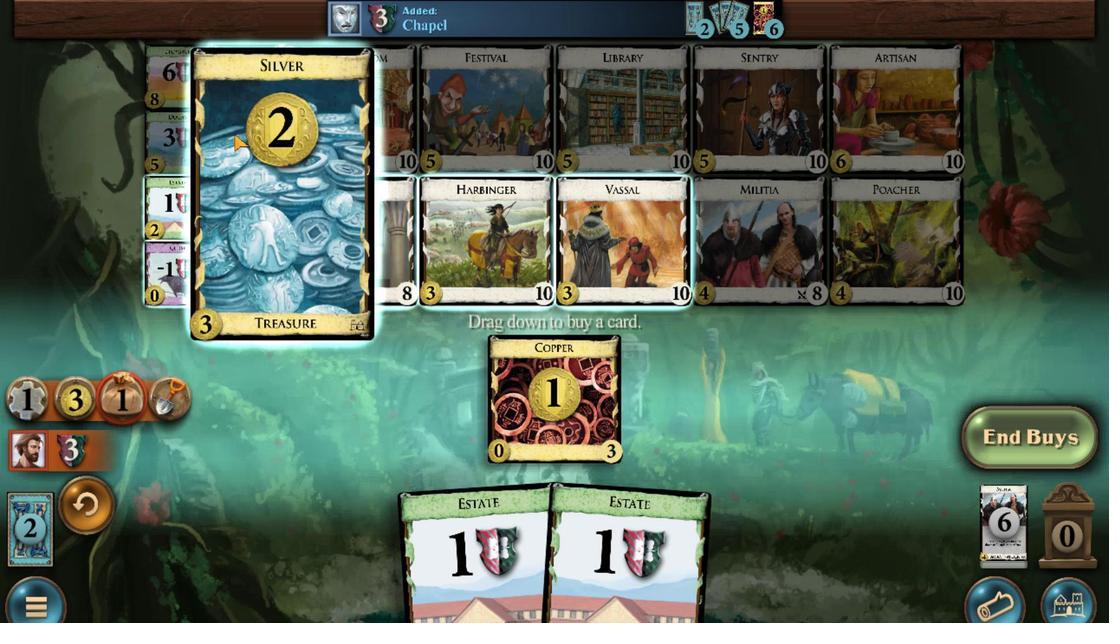 
Action: Mouse scrolled (465, 175) with delta (0, 0)
Screenshot: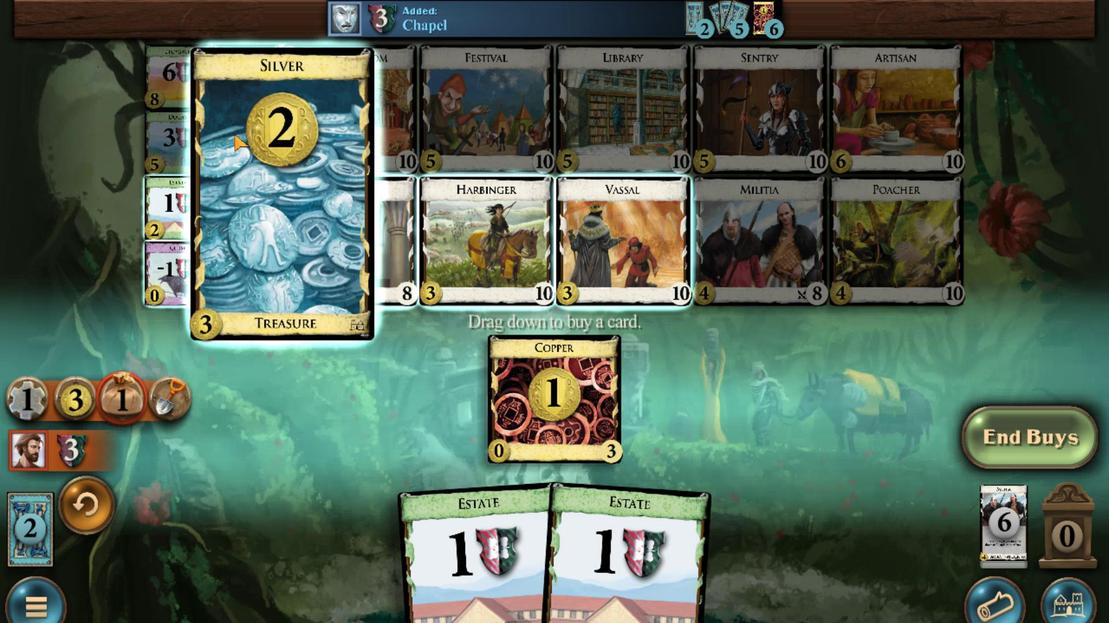 
Action: Mouse scrolled (465, 175) with delta (0, 0)
Screenshot: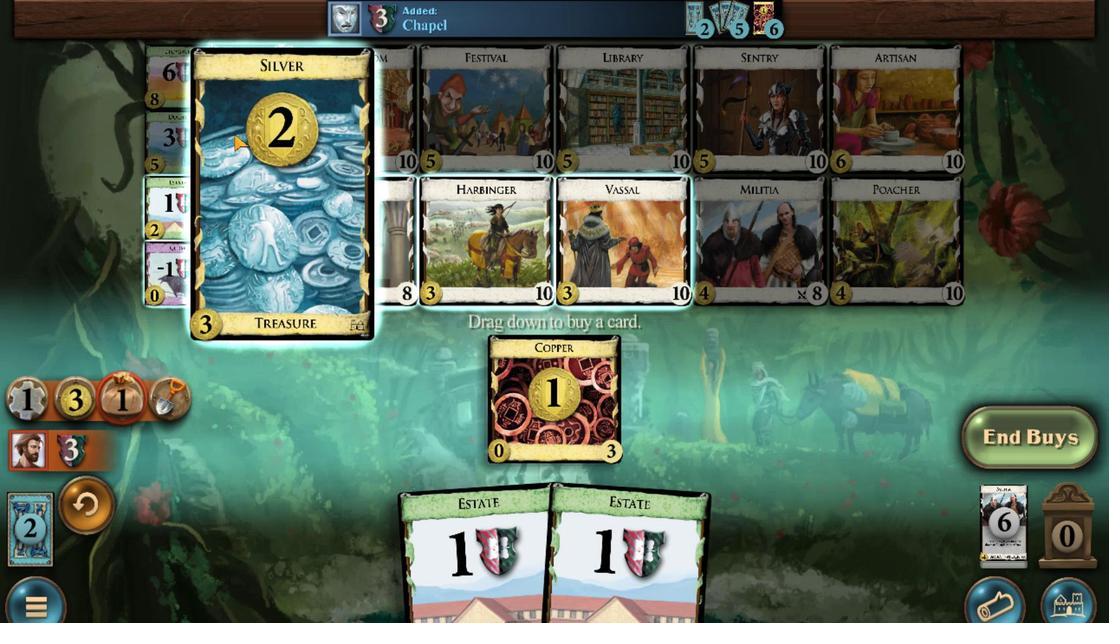 
Action: Mouse moved to (871, 544)
Screenshot: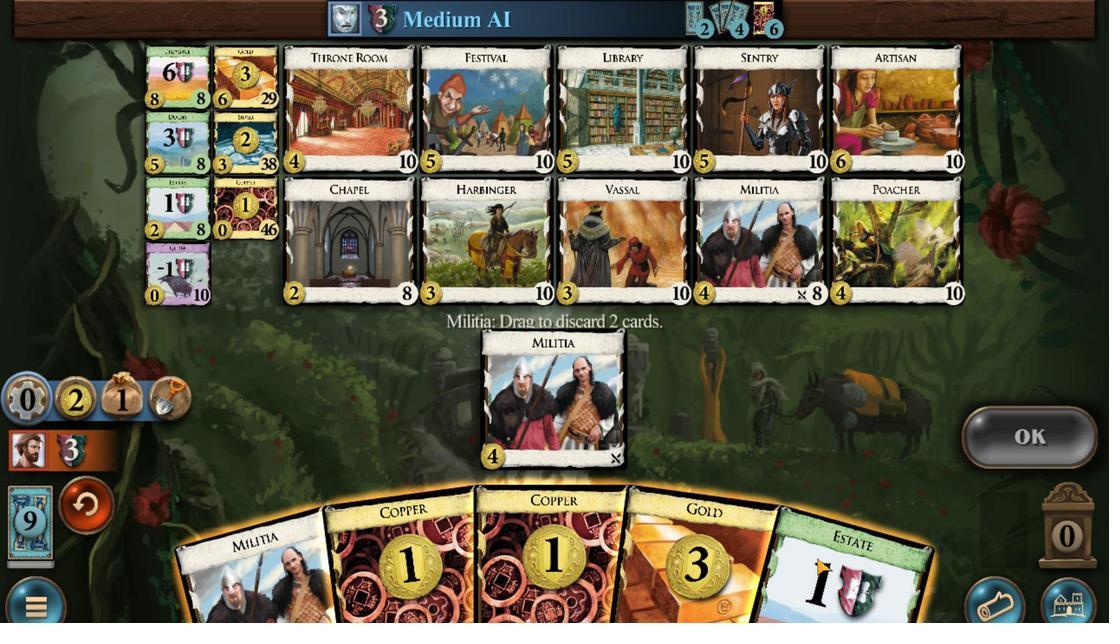 
Action: Mouse scrolled (871, 544) with delta (0, 0)
Screenshot: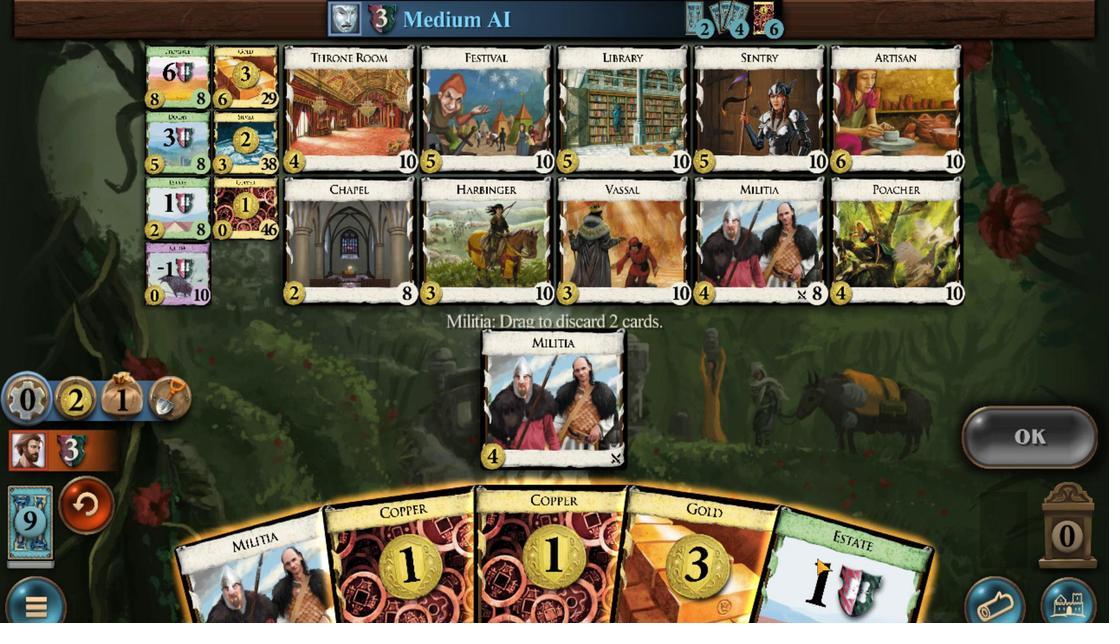 
Action: Mouse moved to (601, 528)
Screenshot: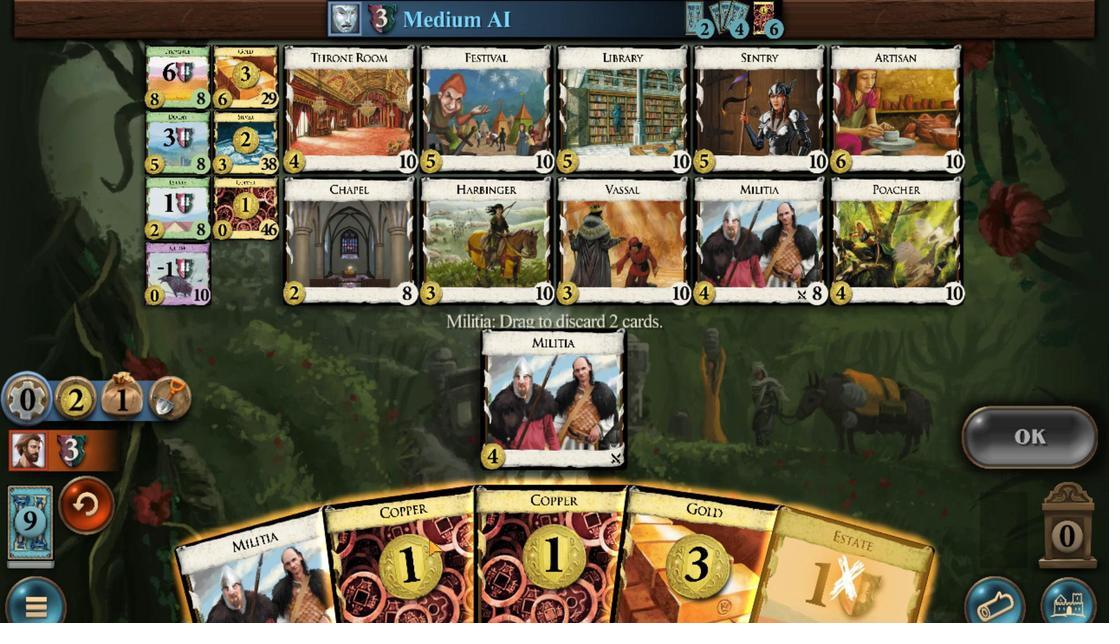 
Action: Mouse scrolled (601, 528) with delta (0, 0)
Screenshot: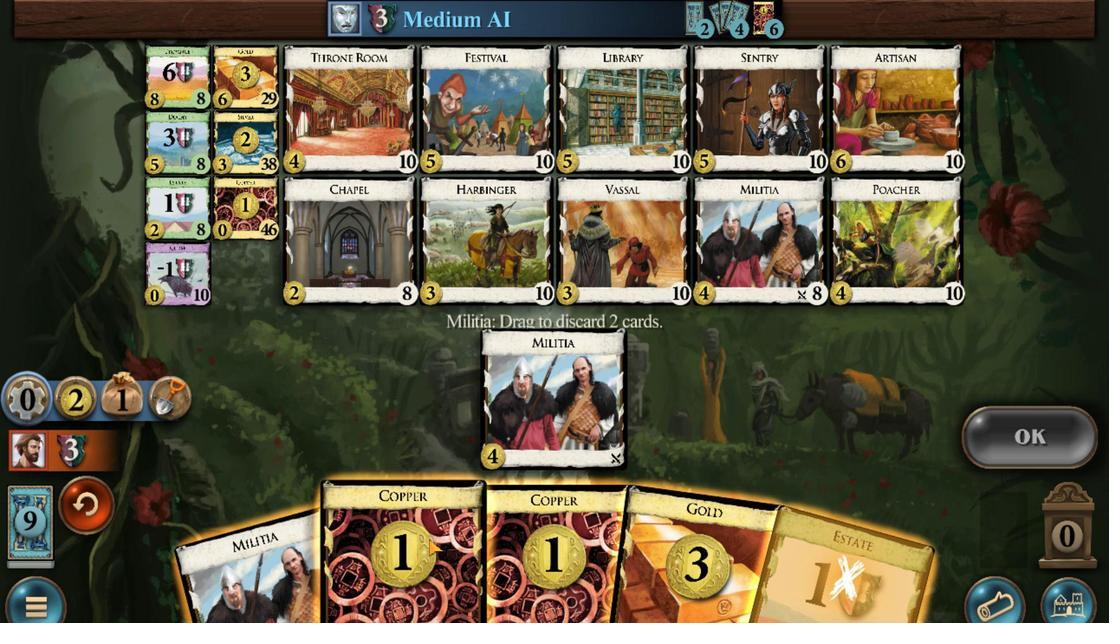 
Action: Mouse moved to (1021, 440)
Screenshot: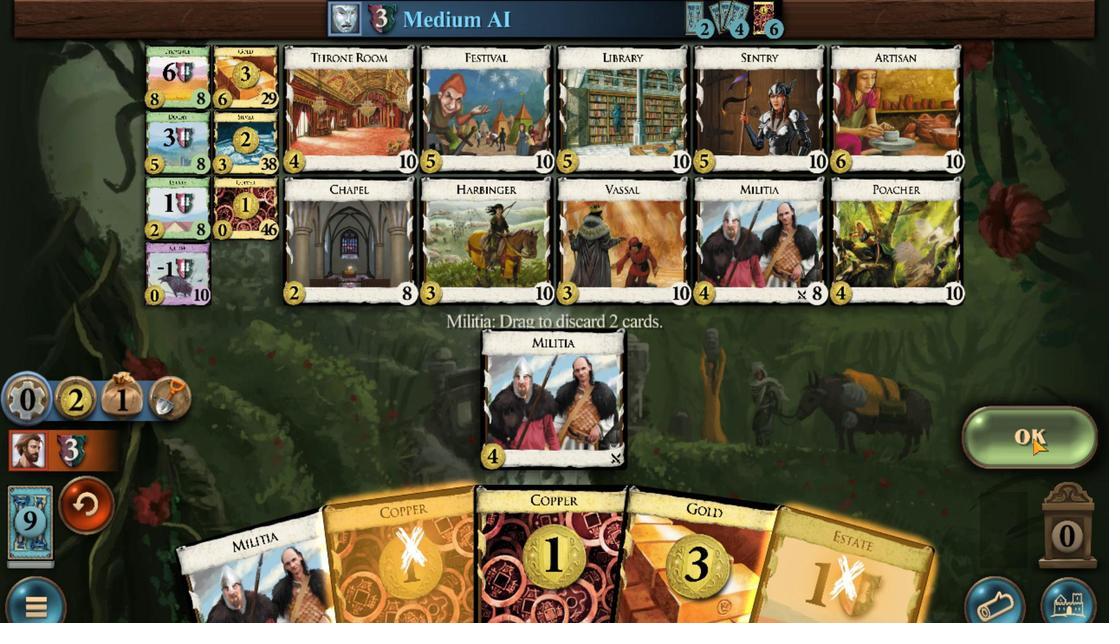
Action: Mouse pressed left at (1021, 440)
Screenshot: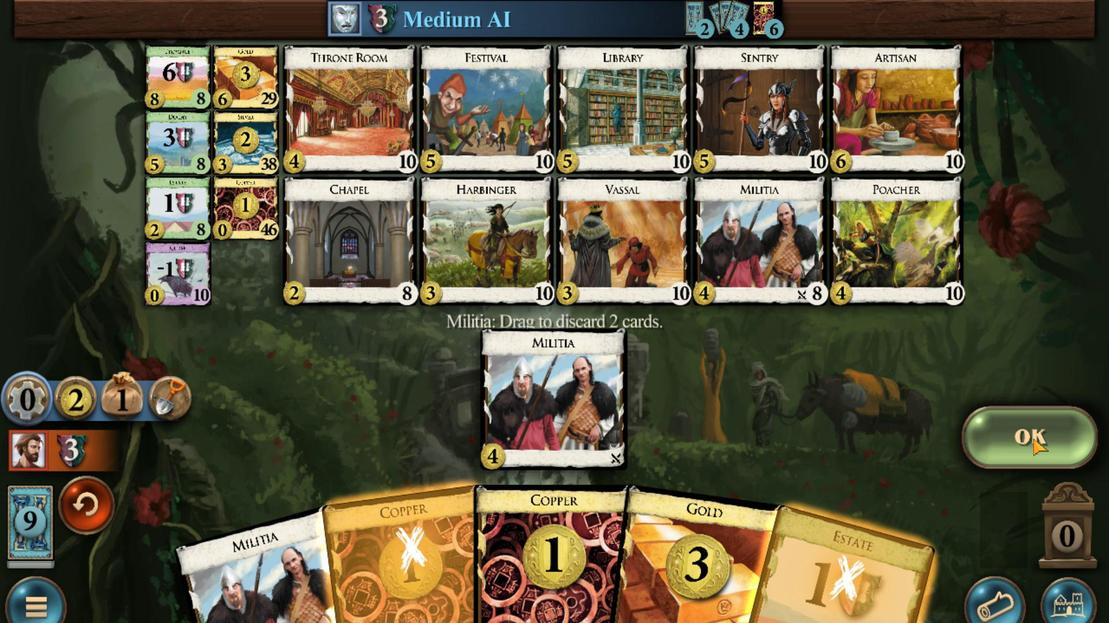 
Action: Mouse moved to (605, 517)
Screenshot: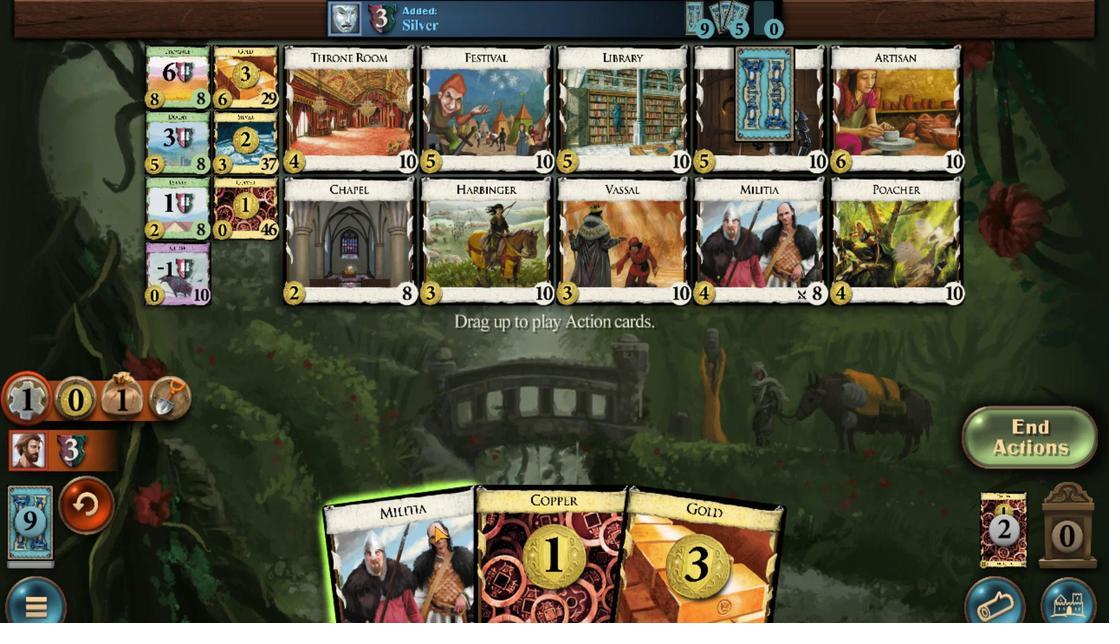 
Action: Mouse scrolled (605, 516) with delta (0, 0)
Screenshot: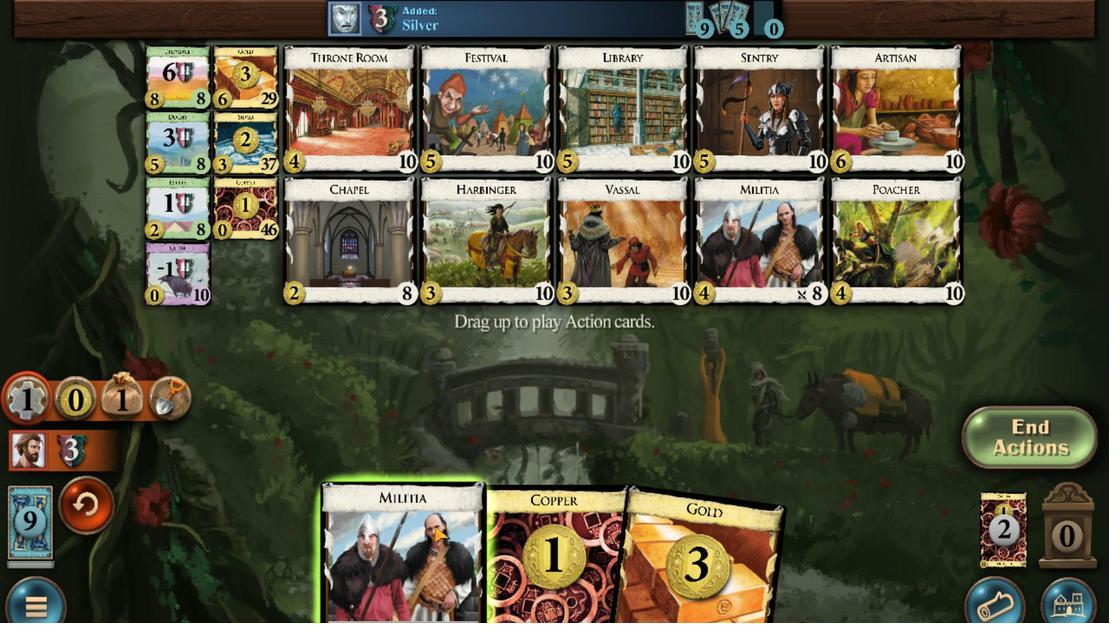 
Action: Mouse moved to (645, 530)
Screenshot: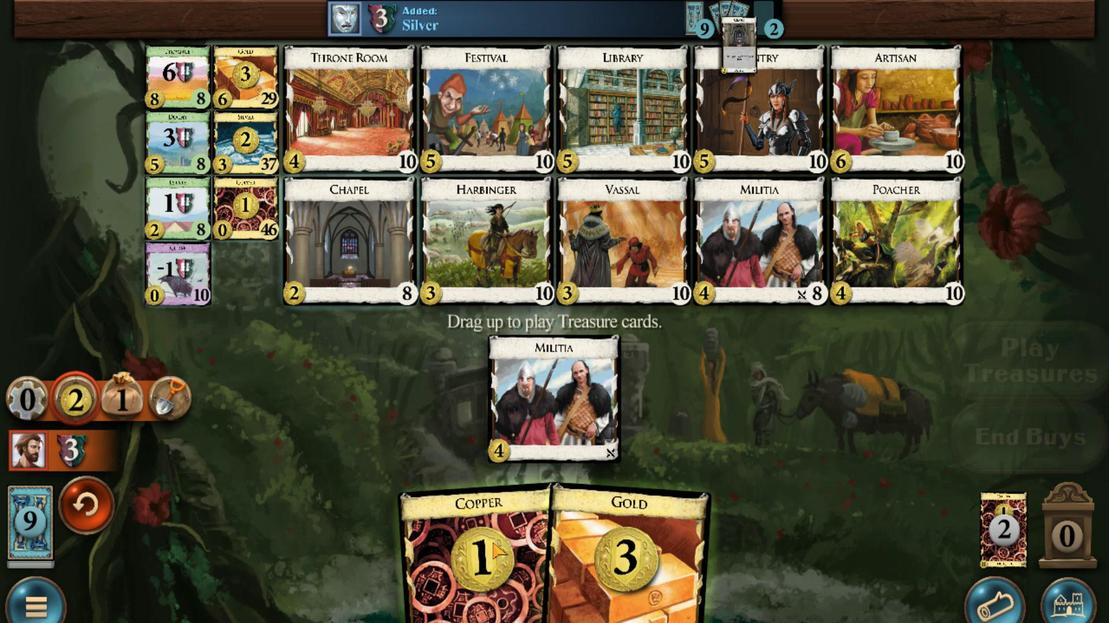 
Action: Mouse scrolled (645, 530) with delta (0, 0)
Screenshot: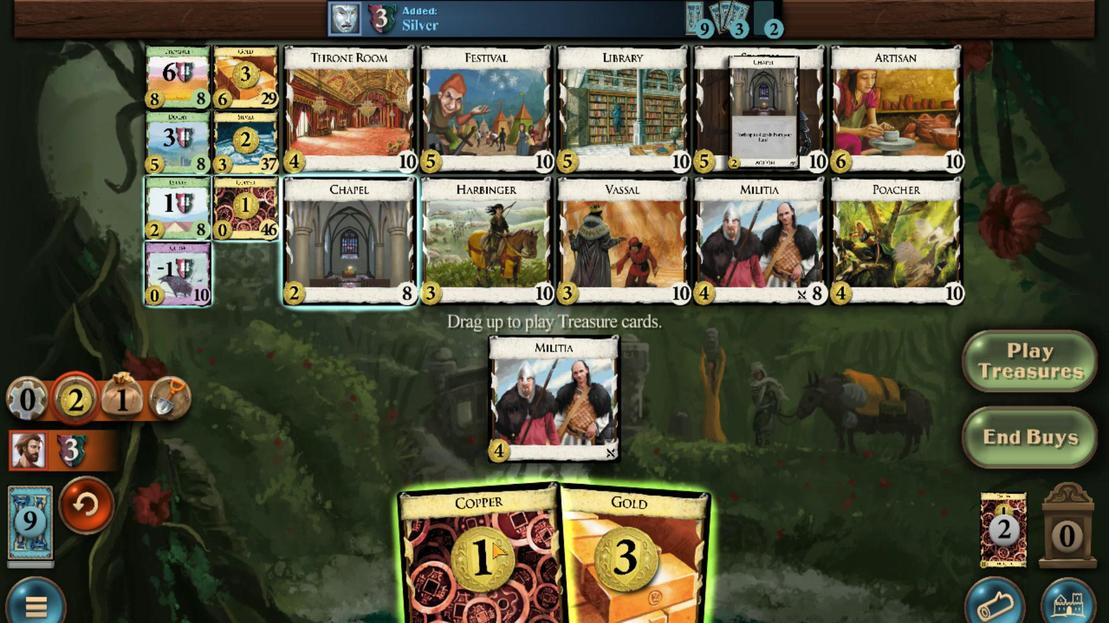 
Action: Mouse moved to (679, 529)
Screenshot: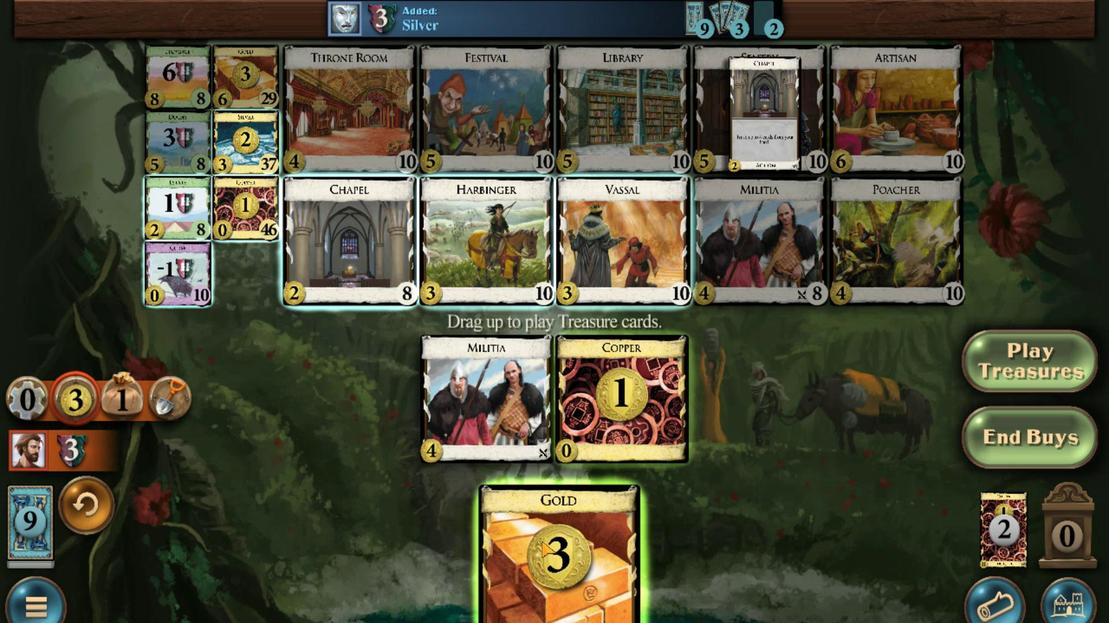 
Action: Mouse scrolled (679, 529) with delta (0, 0)
Screenshot: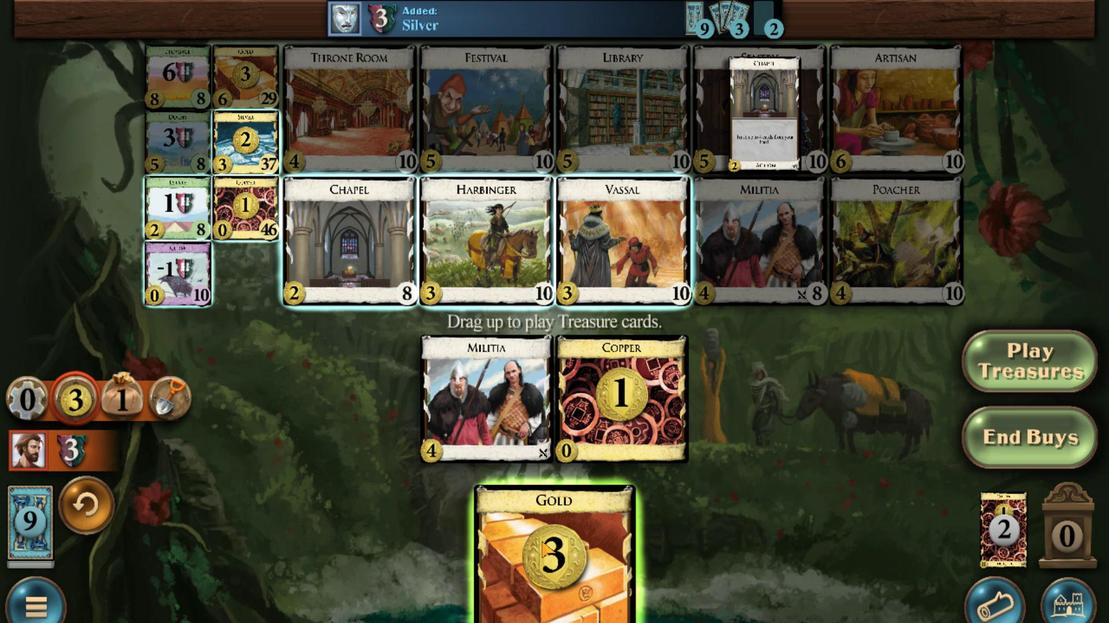 
Action: Mouse moved to (474, 118)
Screenshot: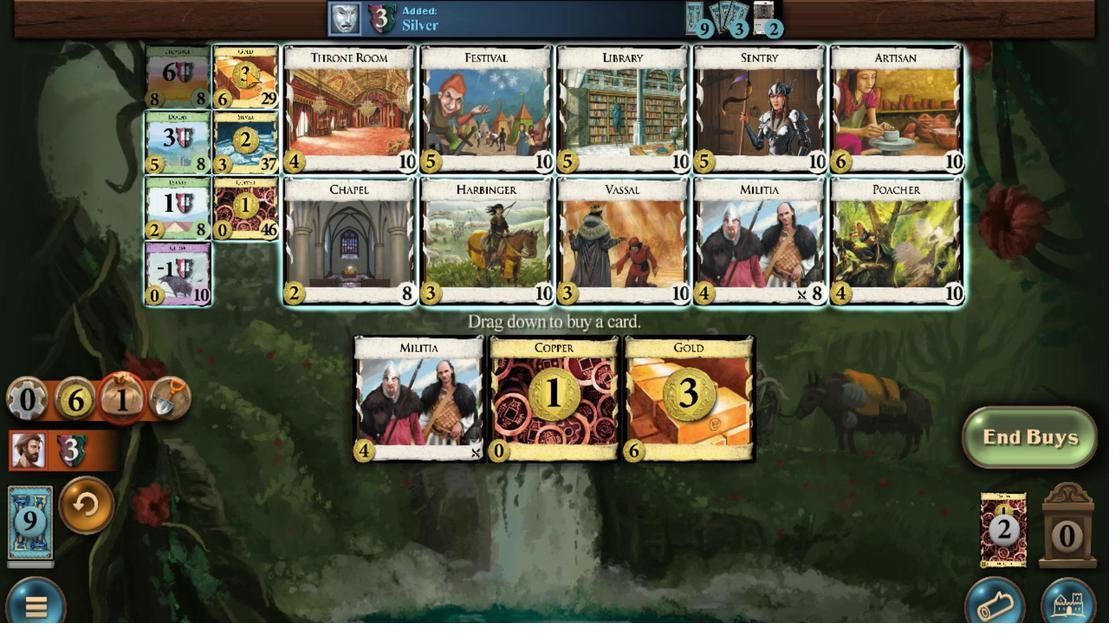 
Action: Mouse scrolled (474, 119) with delta (0, 0)
Screenshot: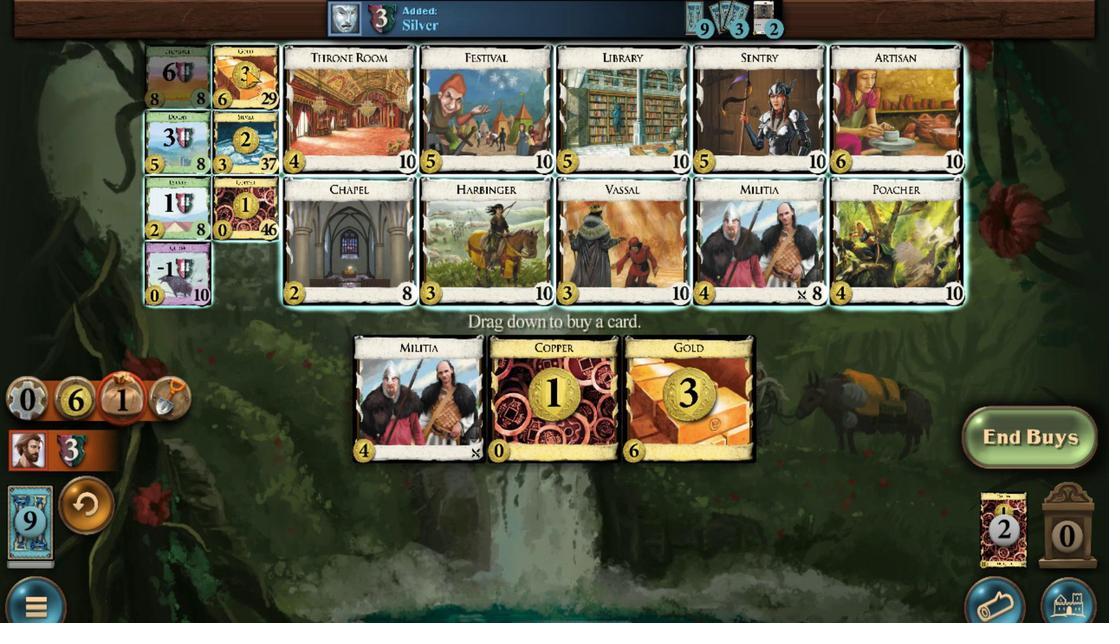 
Action: Mouse scrolled (474, 119) with delta (0, 0)
Screenshot: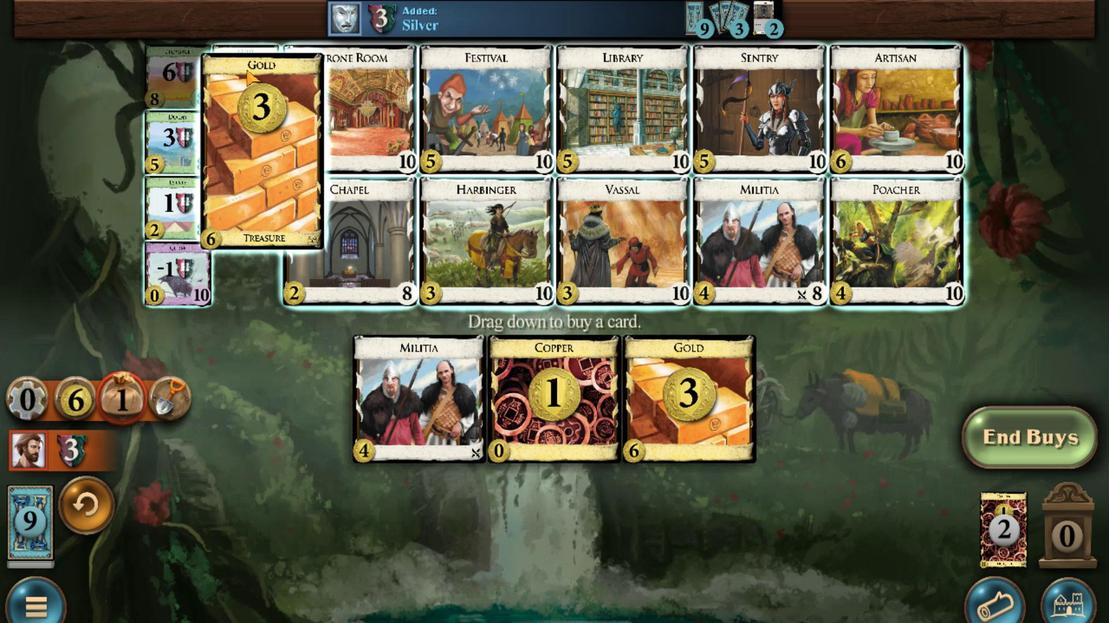 
Action: Mouse scrolled (474, 119) with delta (0, 0)
Screenshot: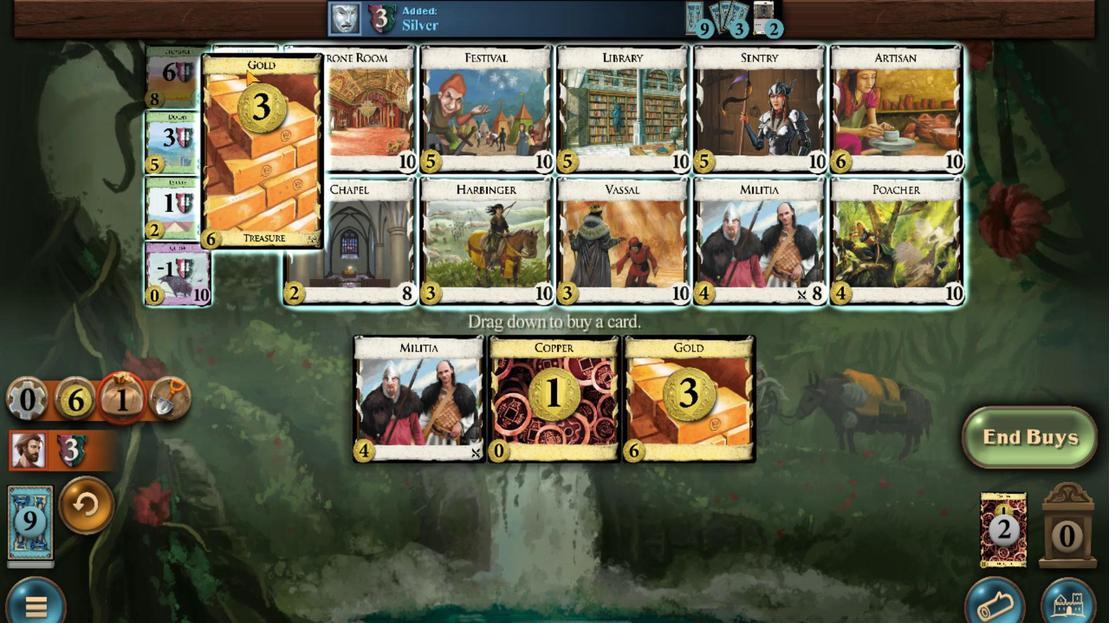 
Action: Mouse scrolled (474, 119) with delta (0, 0)
Screenshot: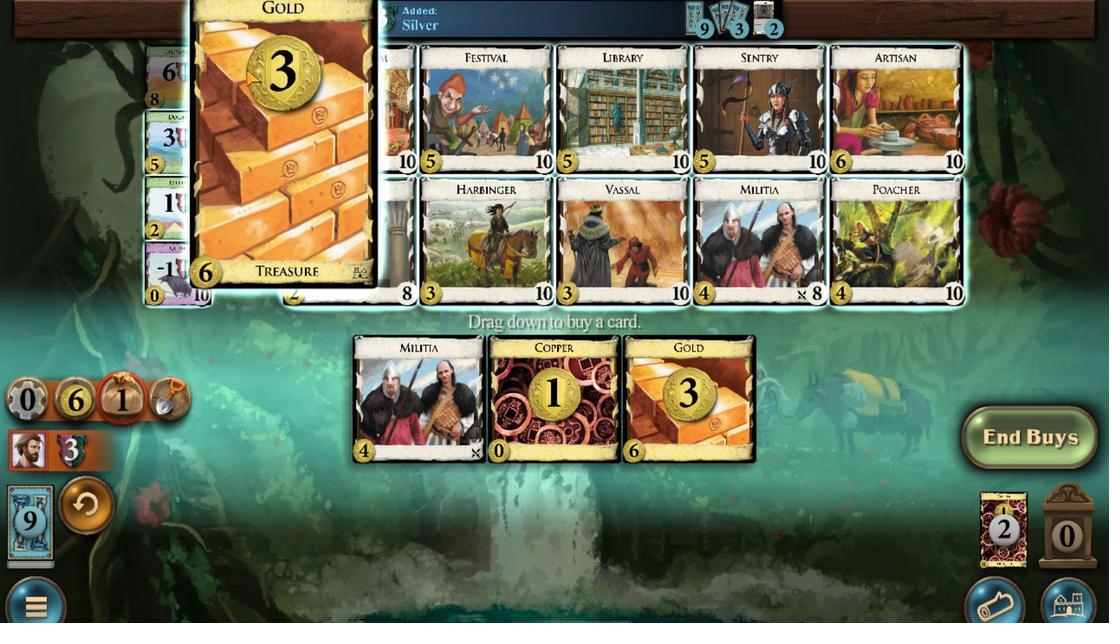 
Action: Mouse scrolled (474, 119) with delta (0, 0)
Screenshot: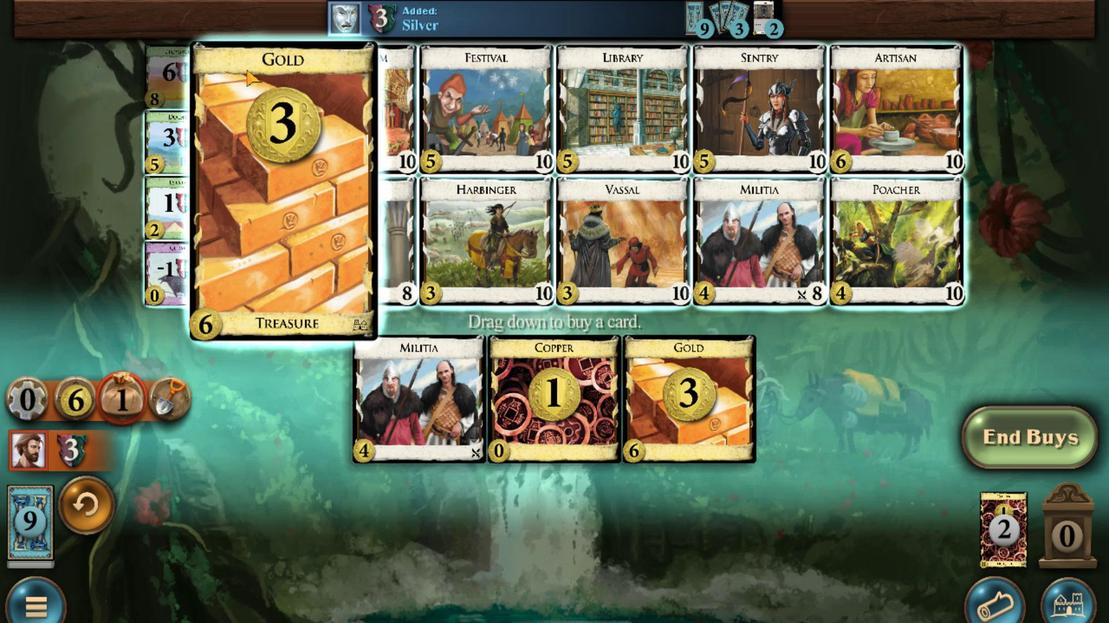 
Action: Mouse scrolled (474, 119) with delta (0, 0)
Screenshot: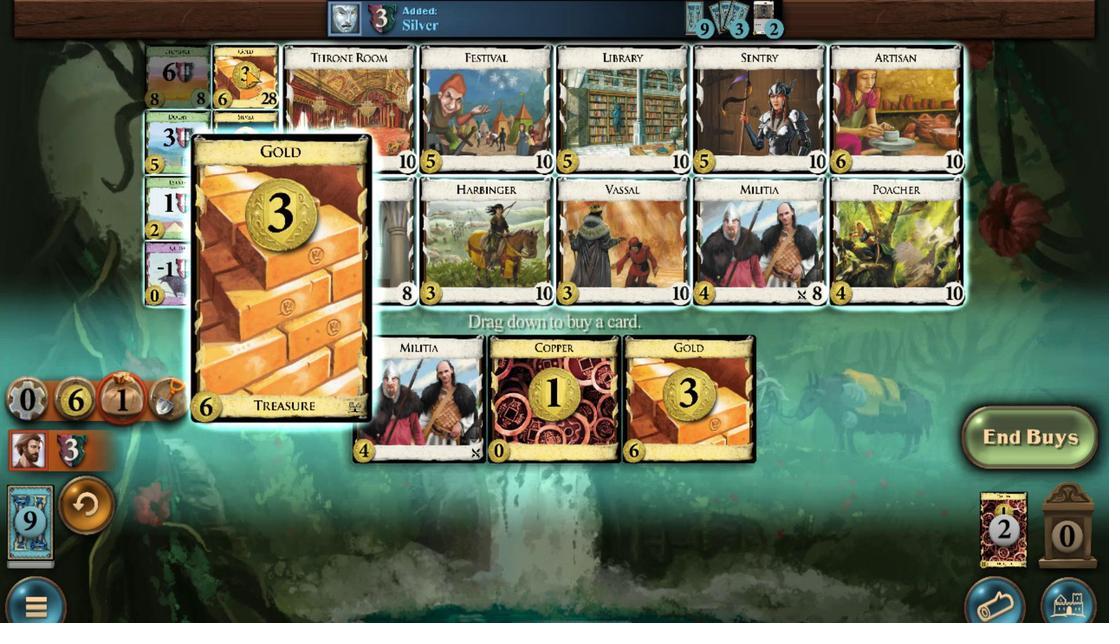 
Action: Mouse moved to (765, 544)
Screenshot: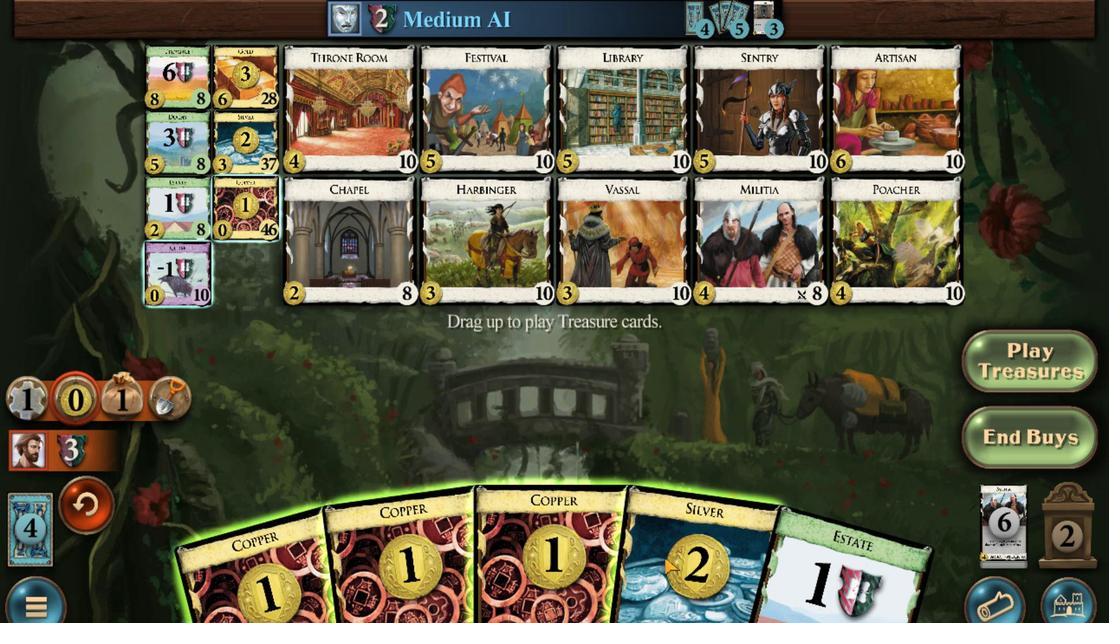 
Action: Mouse scrolled (765, 544) with delta (0, 0)
Screenshot: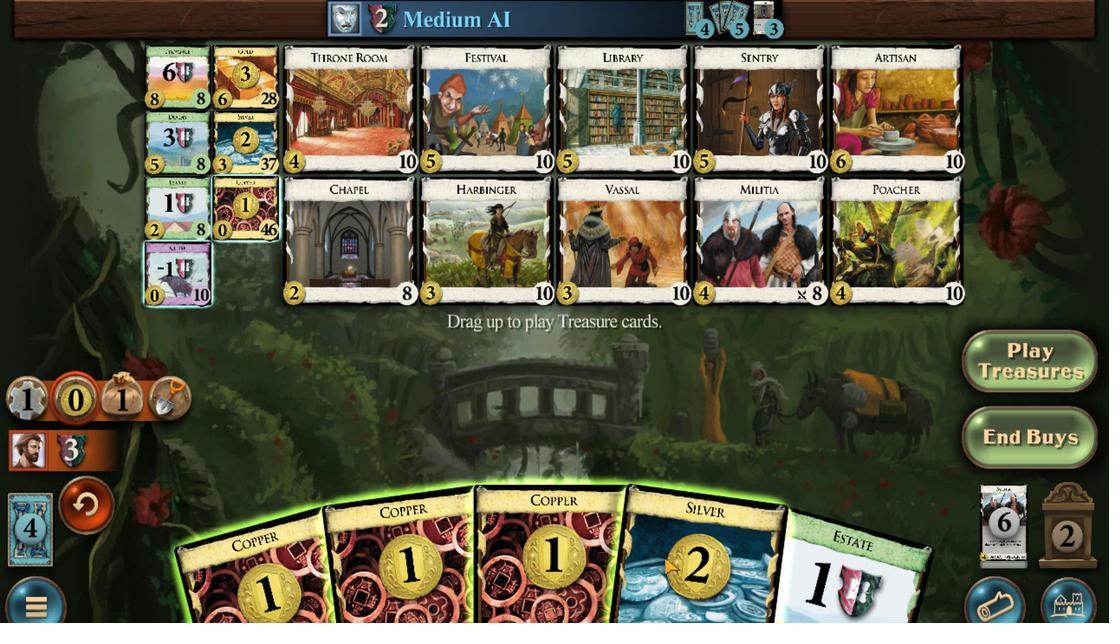 
Action: Mouse moved to (716, 536)
Screenshot: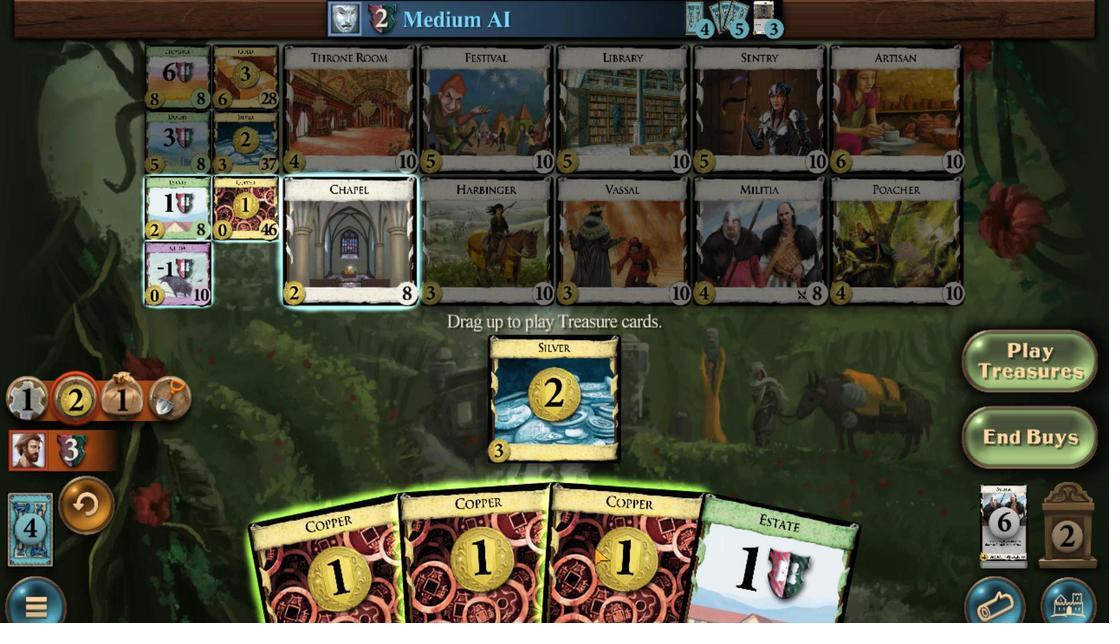 
Action: Mouse scrolled (716, 535) with delta (0, 0)
Screenshot: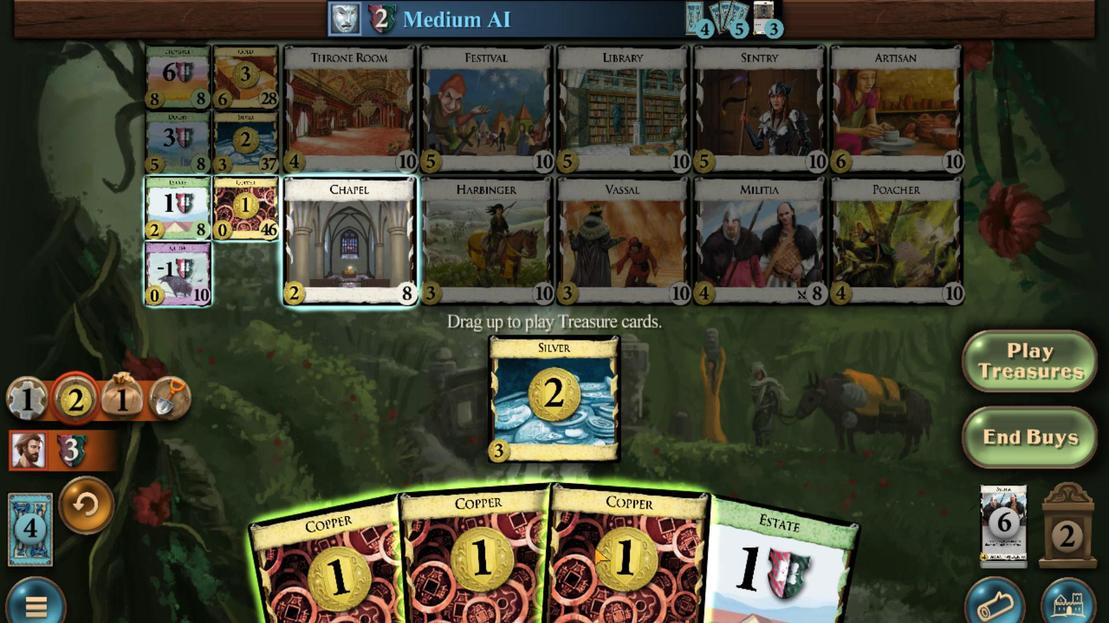 
Action: Mouse moved to (689, 538)
Screenshot: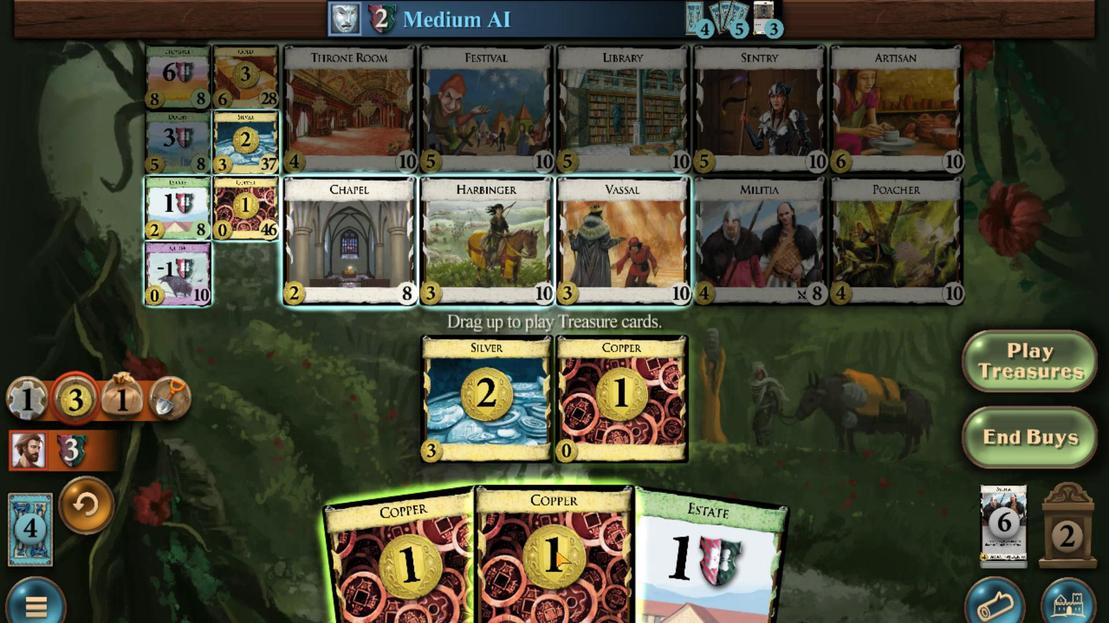 
Action: Mouse scrolled (689, 537) with delta (0, 0)
Screenshot: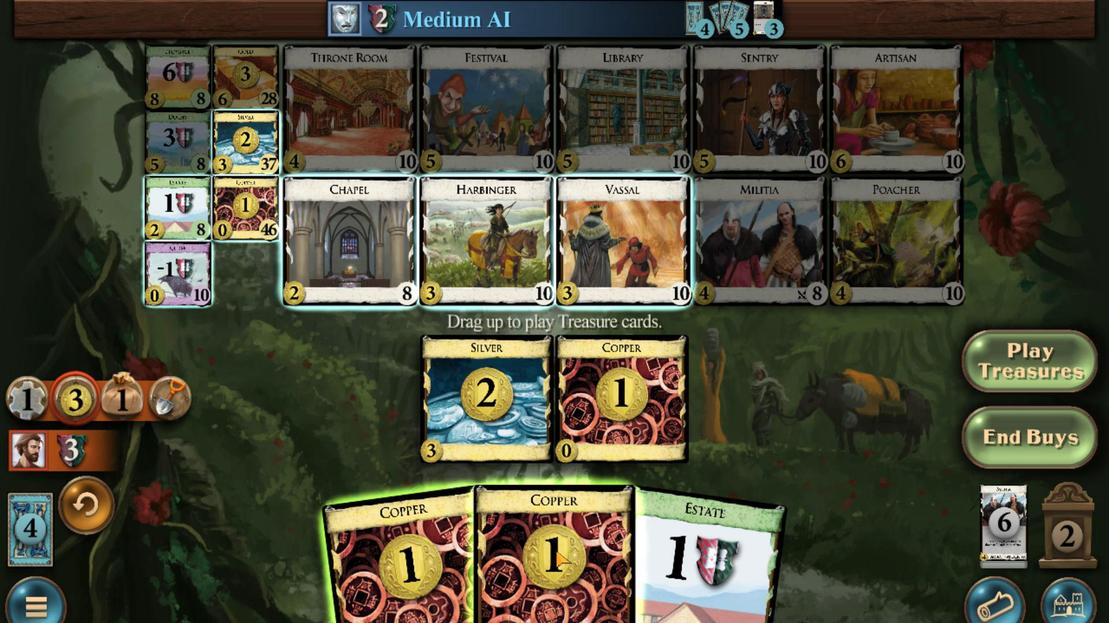 
Action: Mouse moved to (644, 540)
Screenshot: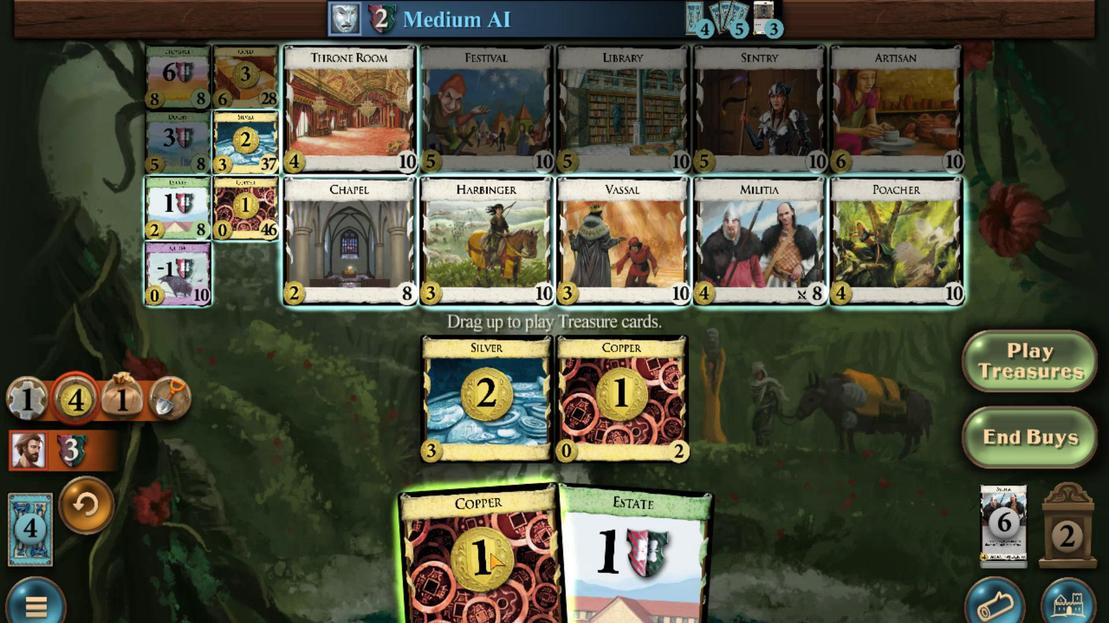 
Action: Mouse scrolled (644, 539) with delta (0, 0)
Screenshot: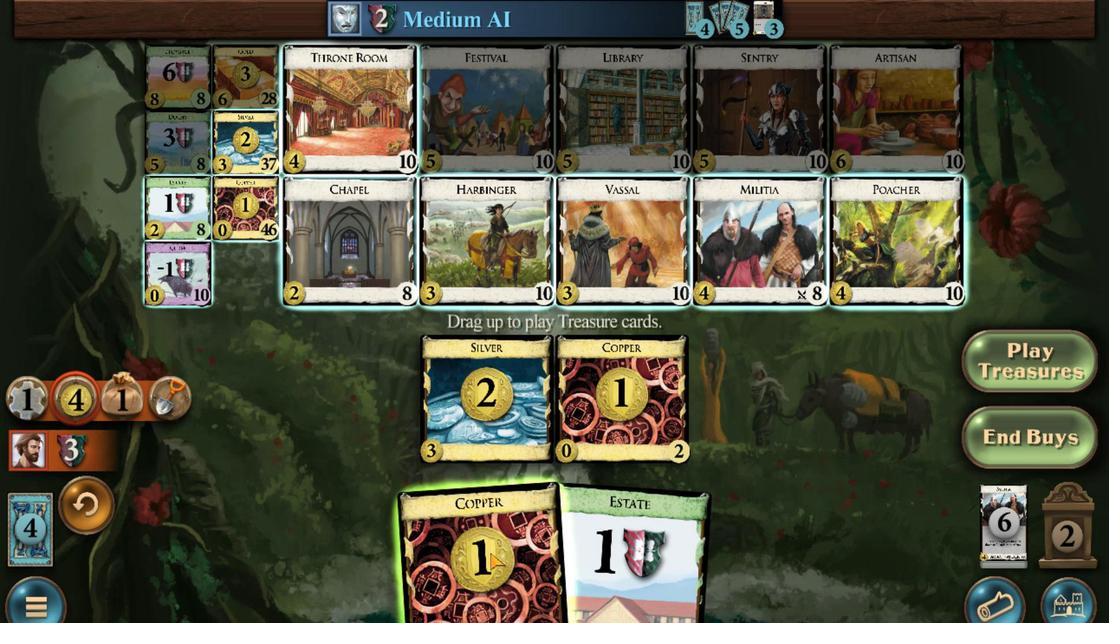 
Action: Mouse moved to (432, 180)
Screenshot: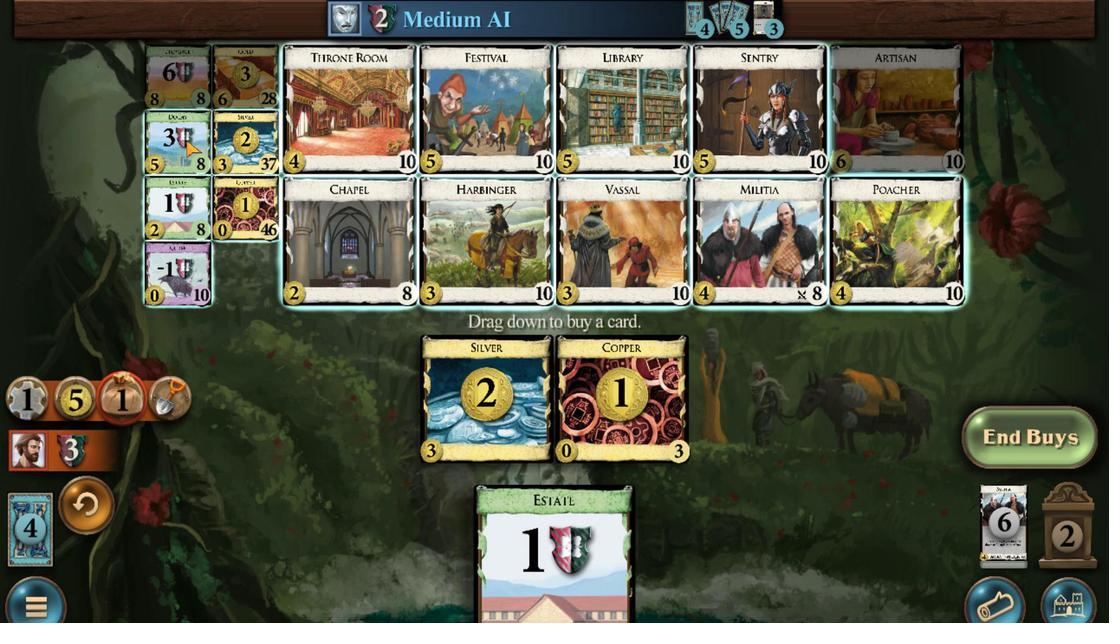 
Action: Mouse scrolled (432, 180) with delta (0, 0)
Screenshot: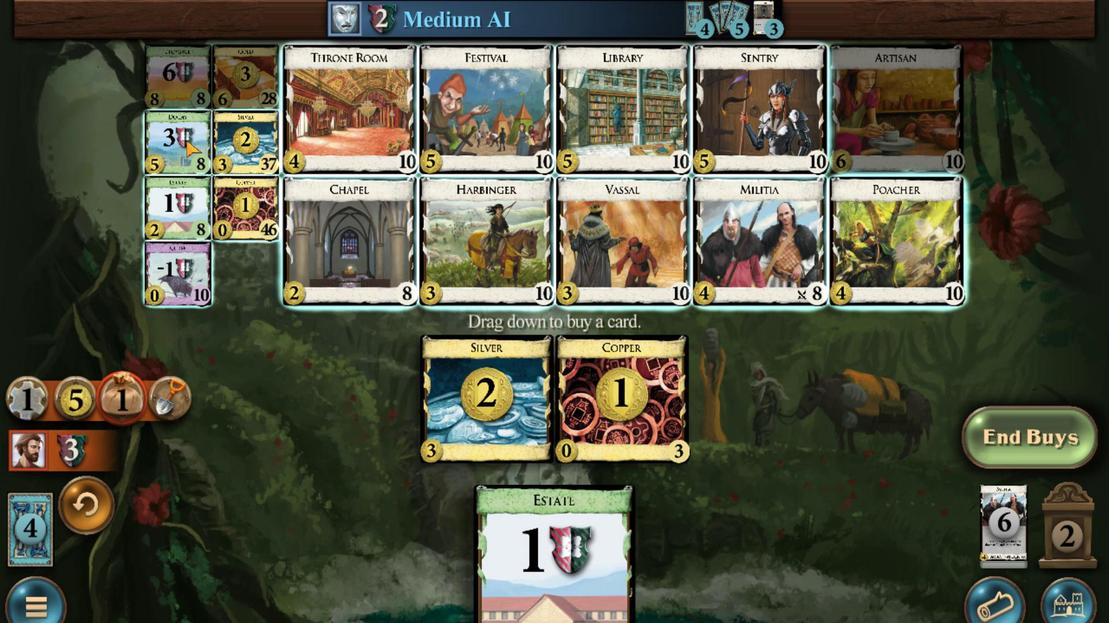 
Action: Mouse scrolled (432, 180) with delta (0, 0)
Screenshot: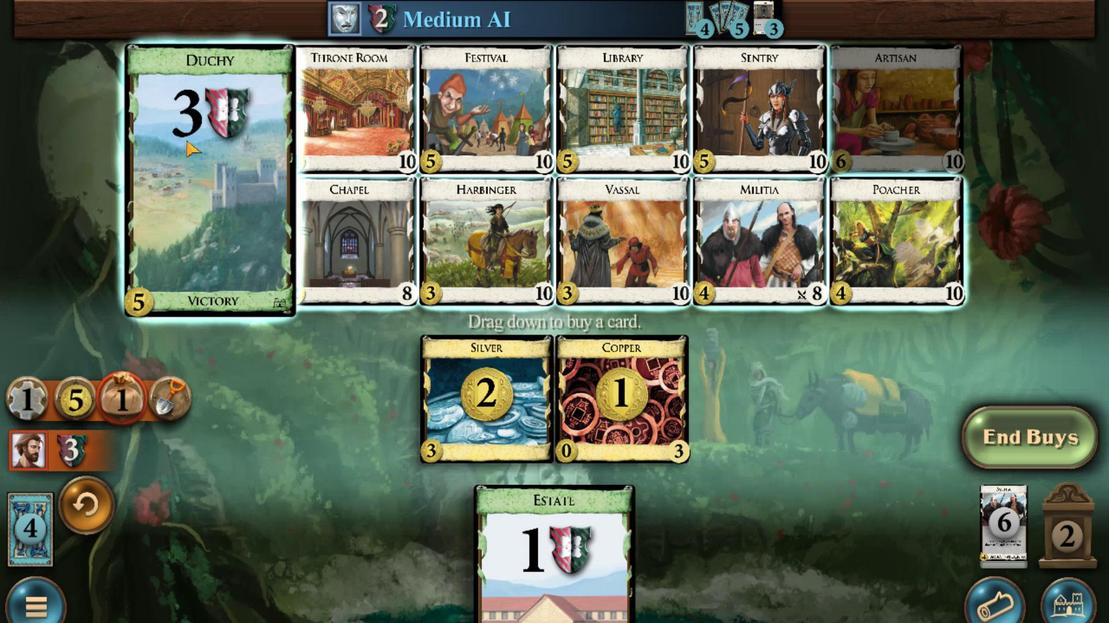 
Action: Mouse scrolled (432, 180) with delta (0, 0)
Screenshot: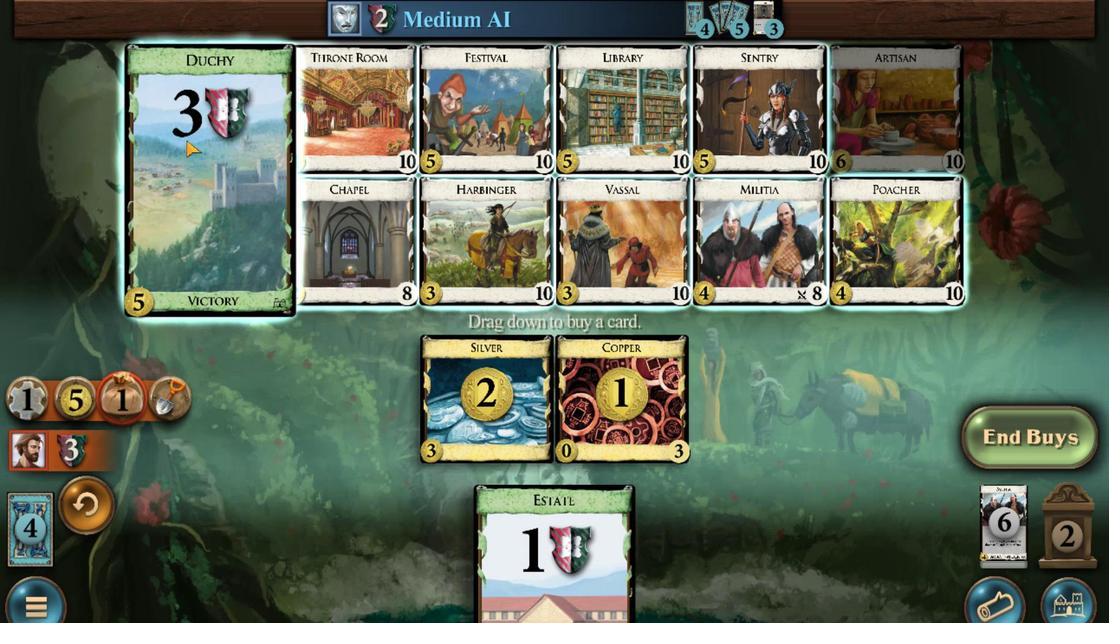 
Action: Mouse scrolled (432, 180) with delta (0, 0)
Screenshot: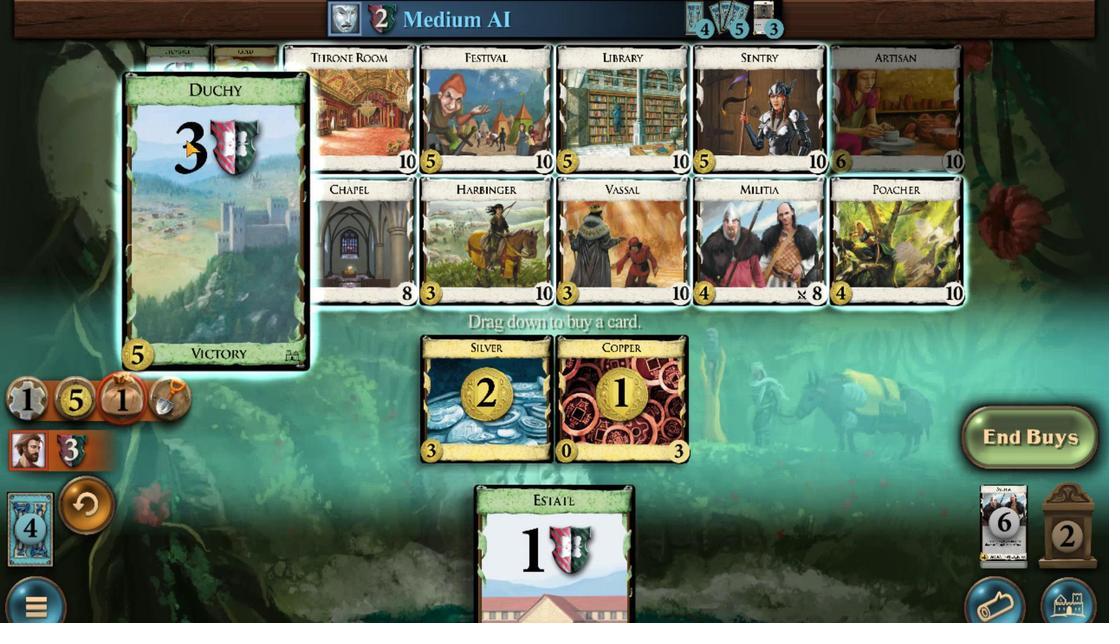 
Action: Mouse scrolled (432, 180) with delta (0, 0)
Screenshot: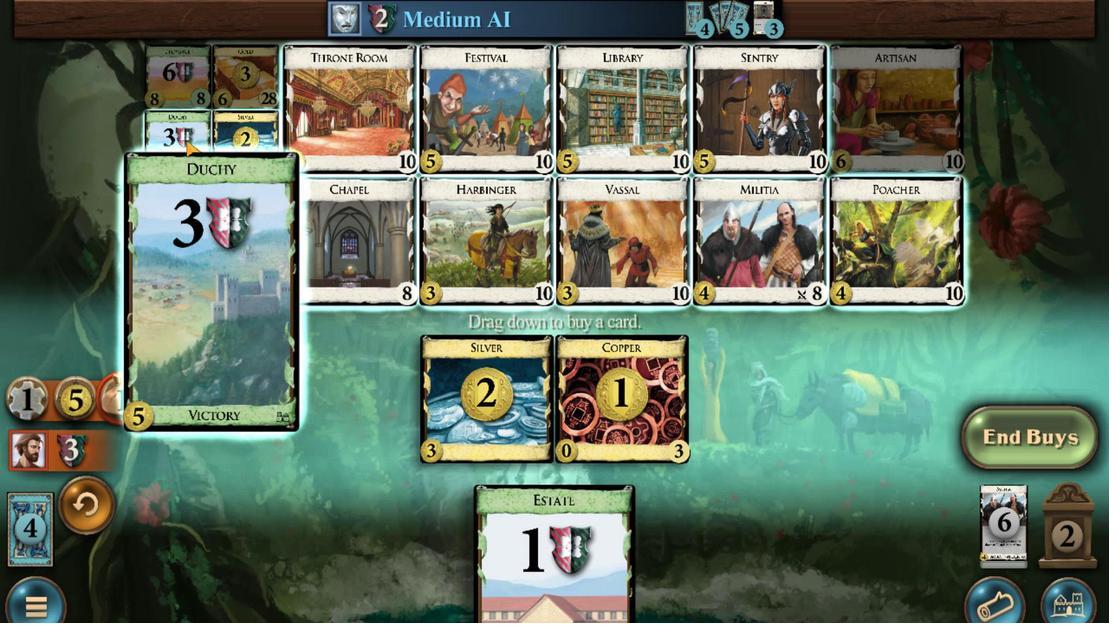 
Action: Mouse scrolled (432, 180) with delta (0, 0)
Screenshot: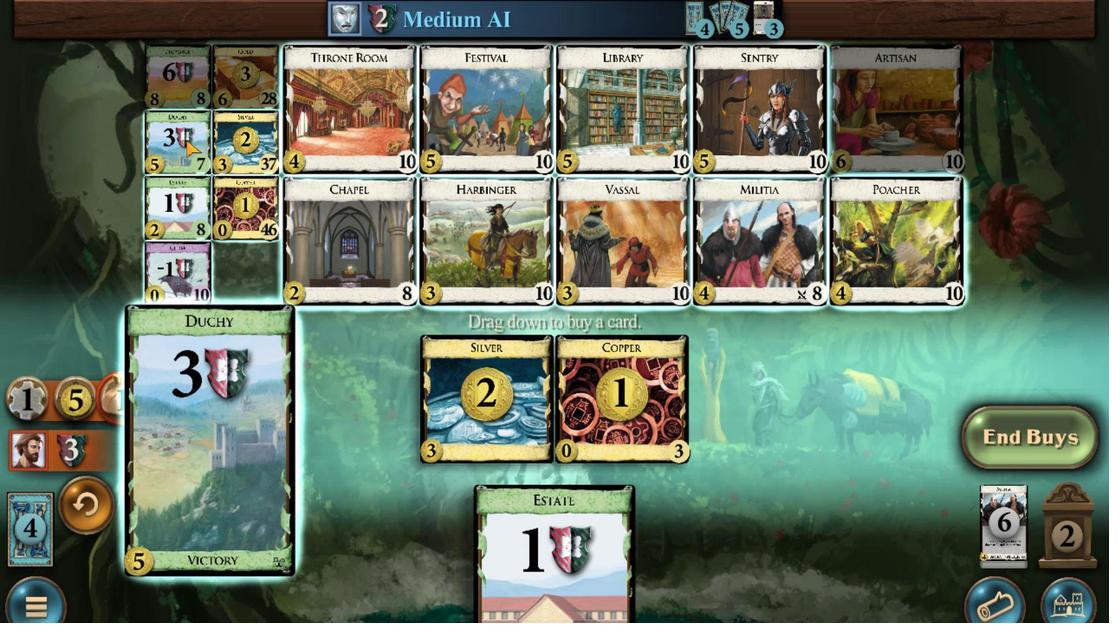 
Action: Mouse moved to (779, 537)
Screenshot: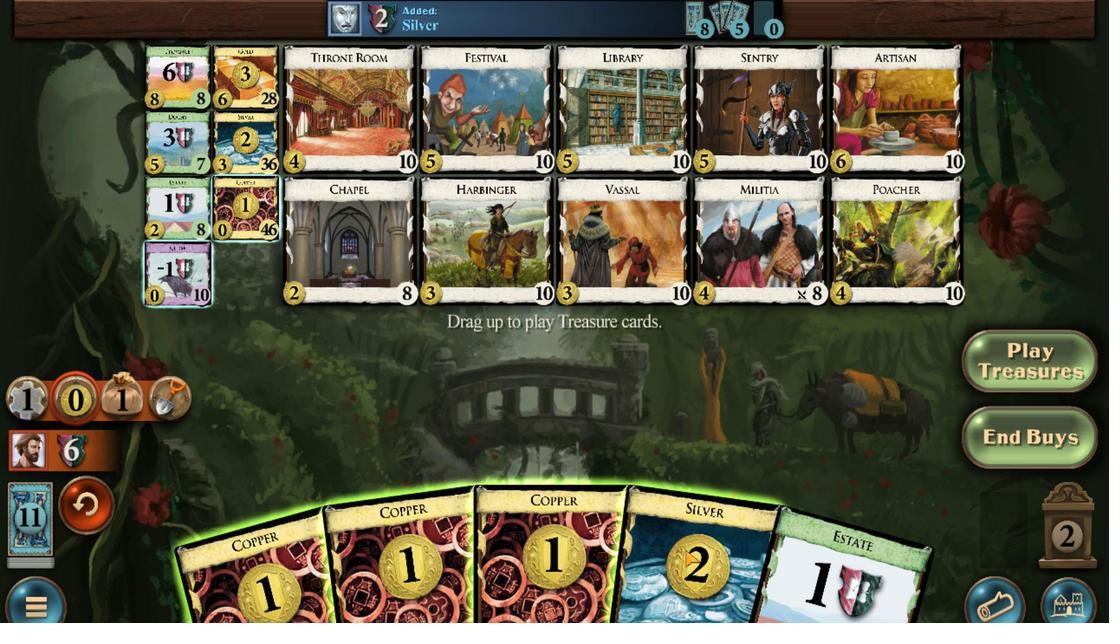 
Action: Mouse scrolled (779, 537) with delta (0, 0)
Screenshot: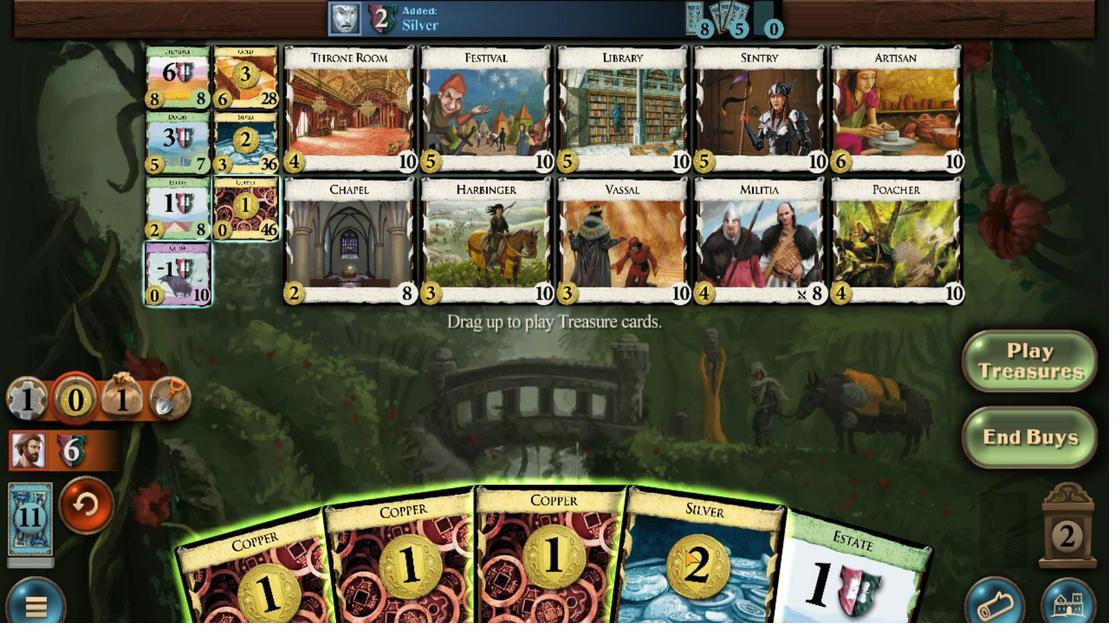 
Action: Mouse moved to (719, 540)
Screenshot: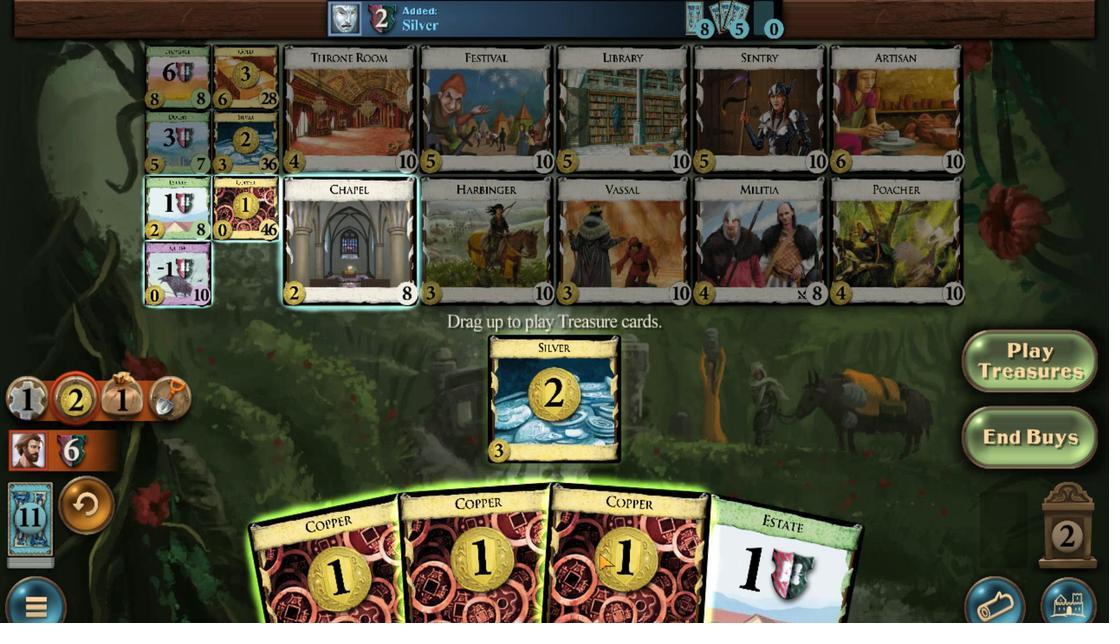 
Action: Mouse scrolled (719, 540) with delta (0, 0)
Screenshot: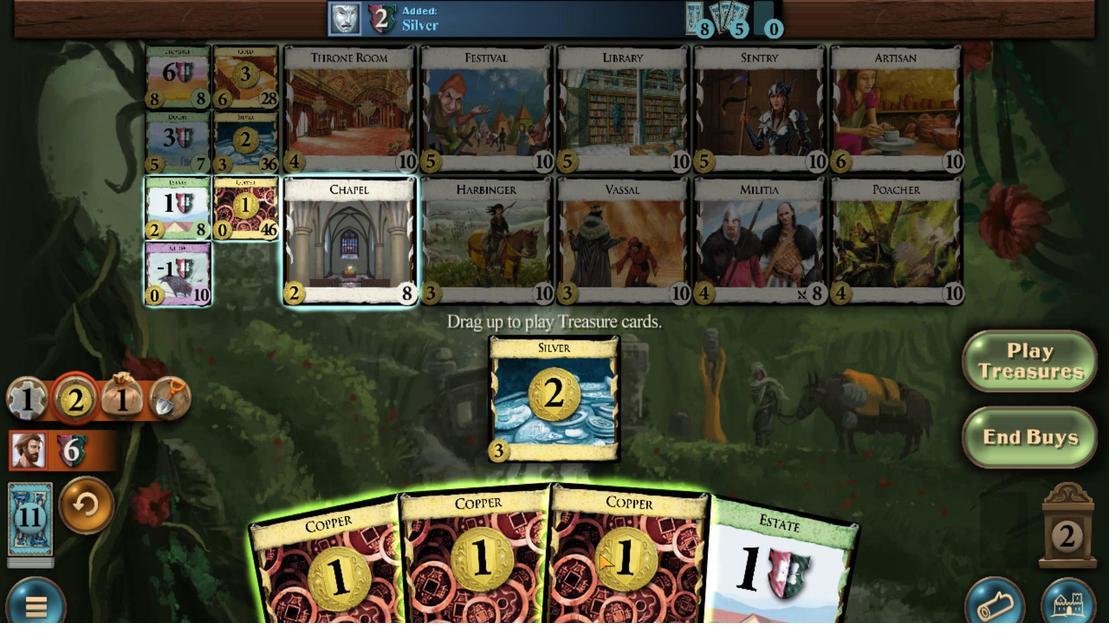 
Action: Mouse moved to (684, 540)
Screenshot: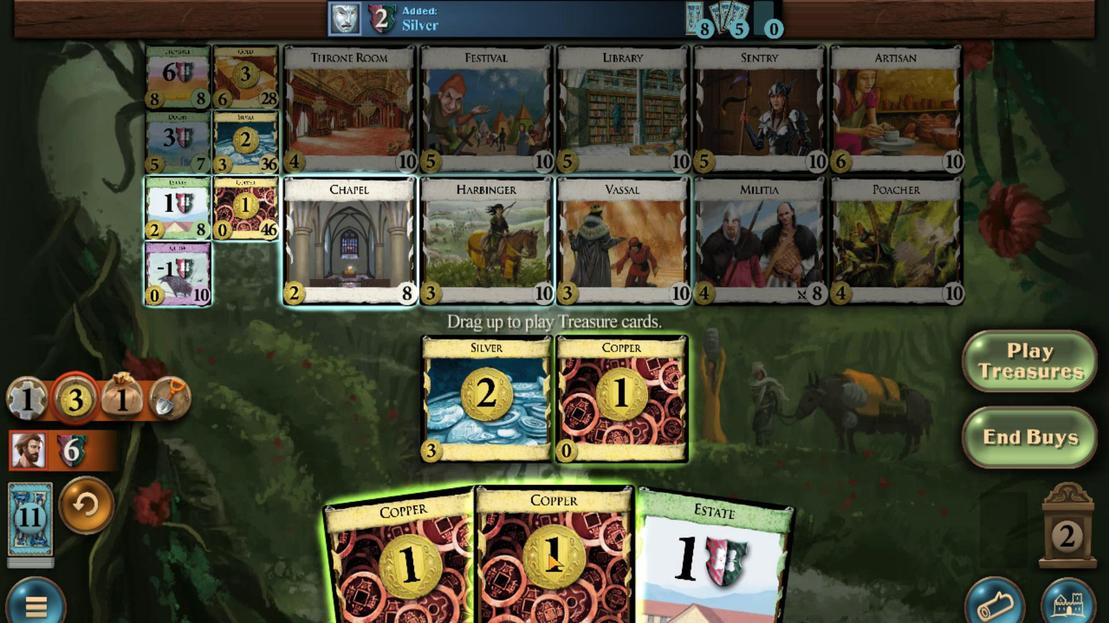 
Action: Mouse scrolled (684, 540) with delta (0, 0)
Screenshot: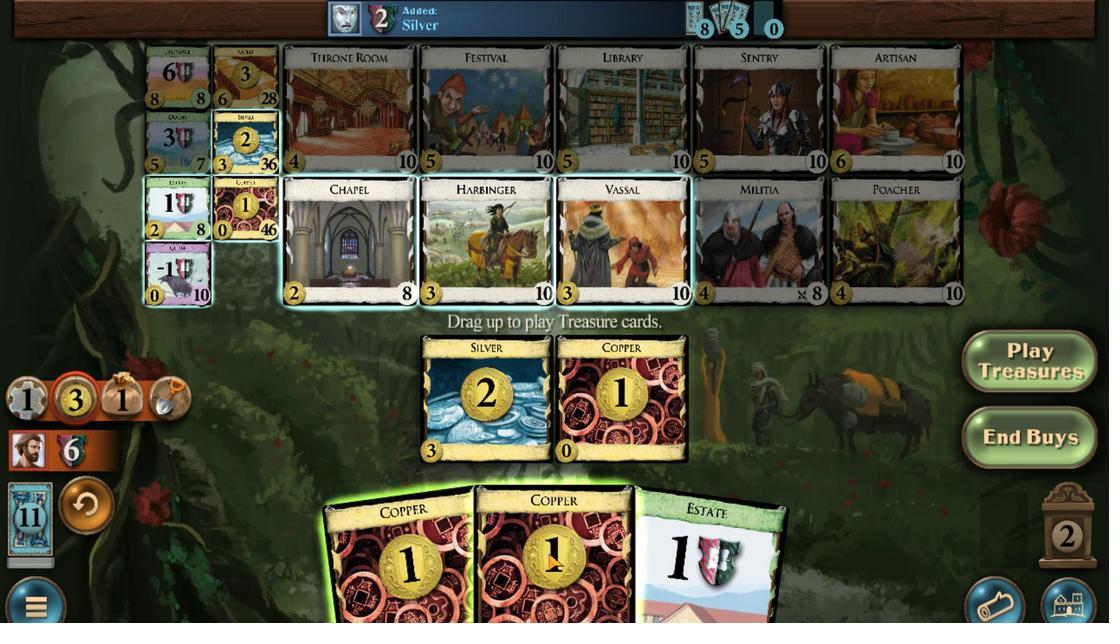 
Action: Mouse moved to (665, 538)
Screenshot: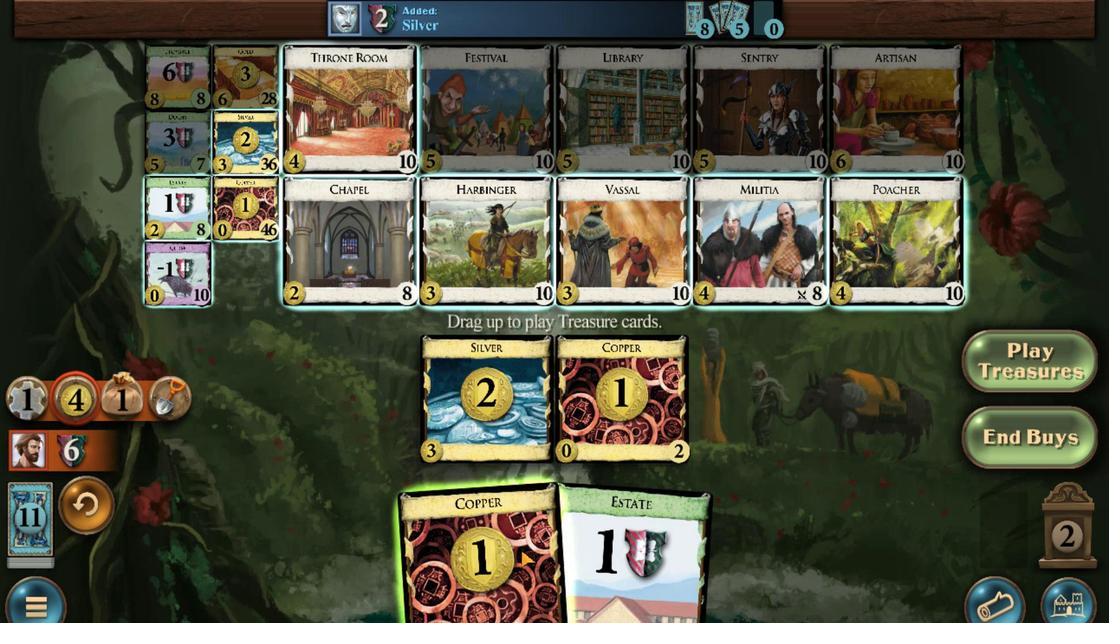 
Action: Mouse scrolled (665, 537) with delta (0, 0)
Screenshot: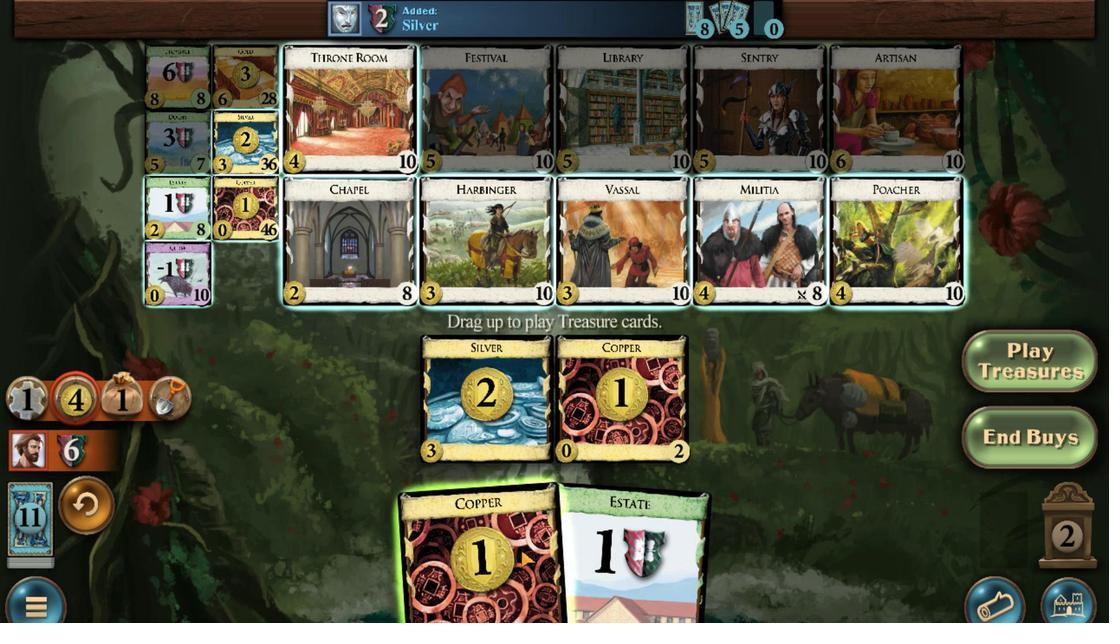 
Action: Mouse moved to (437, 175)
Screenshot: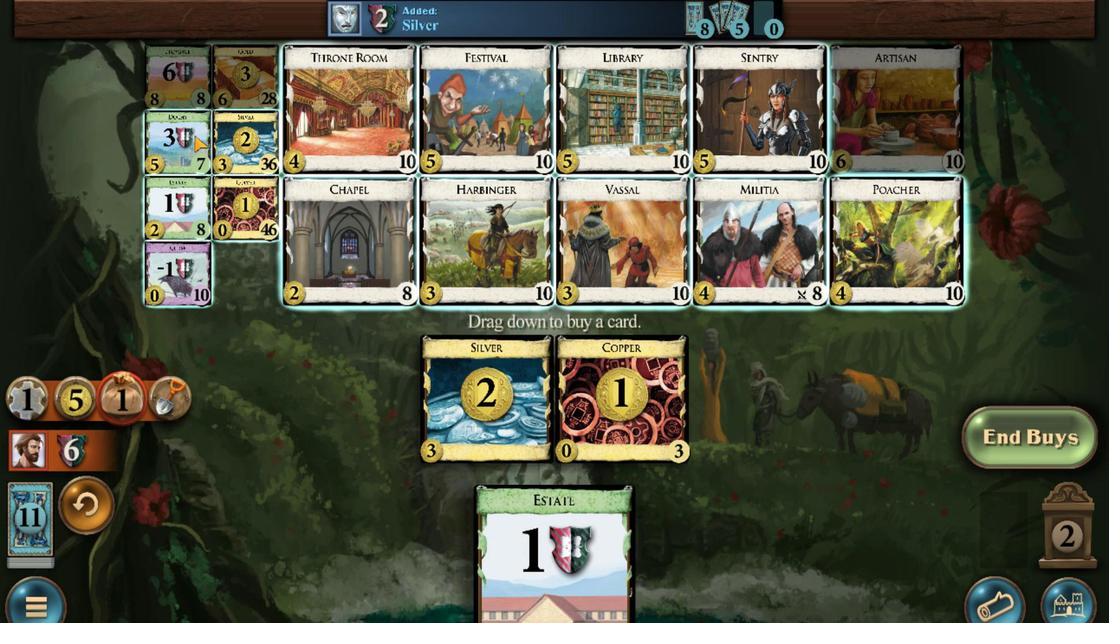 
Action: Mouse scrolled (437, 176) with delta (0, 0)
Screenshot: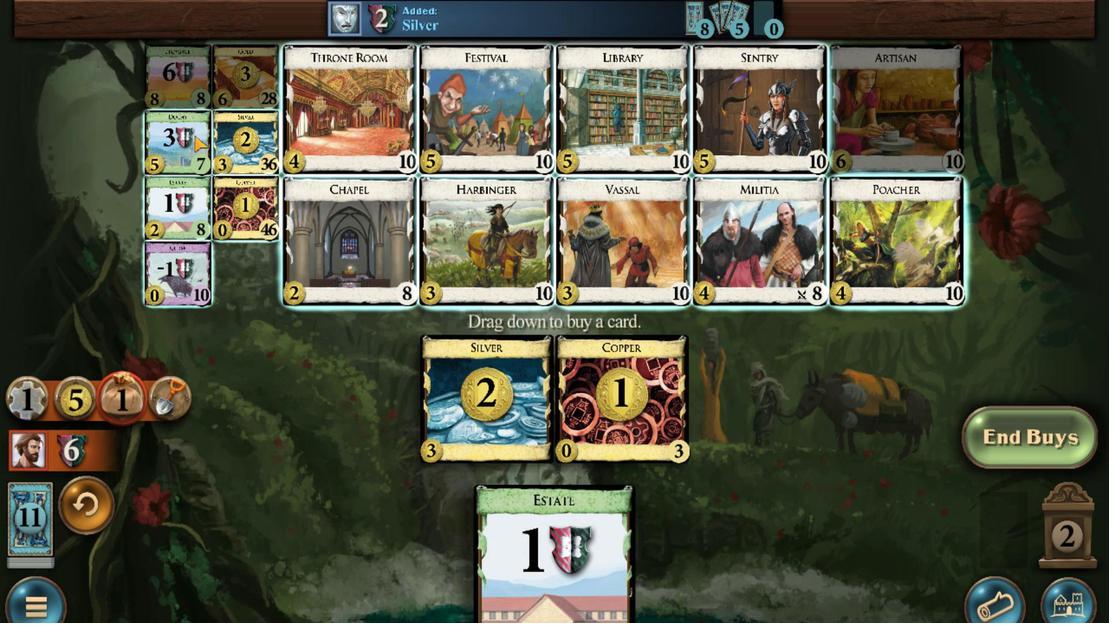 
Action: Mouse scrolled (437, 176) with delta (0, 0)
Screenshot: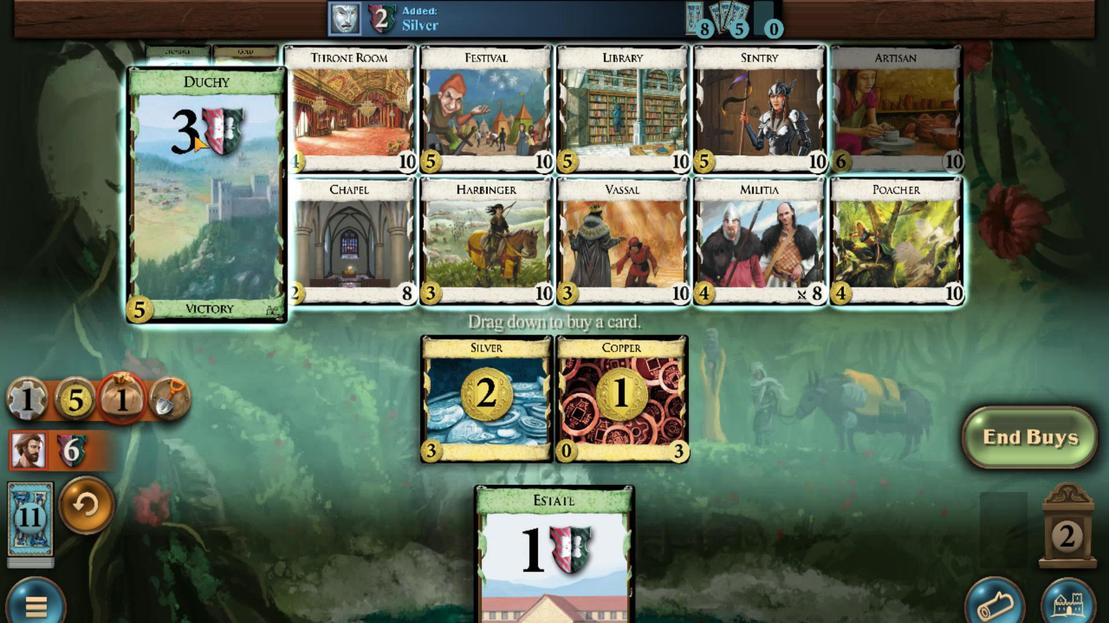 
Action: Mouse scrolled (437, 176) with delta (0, 0)
Screenshot: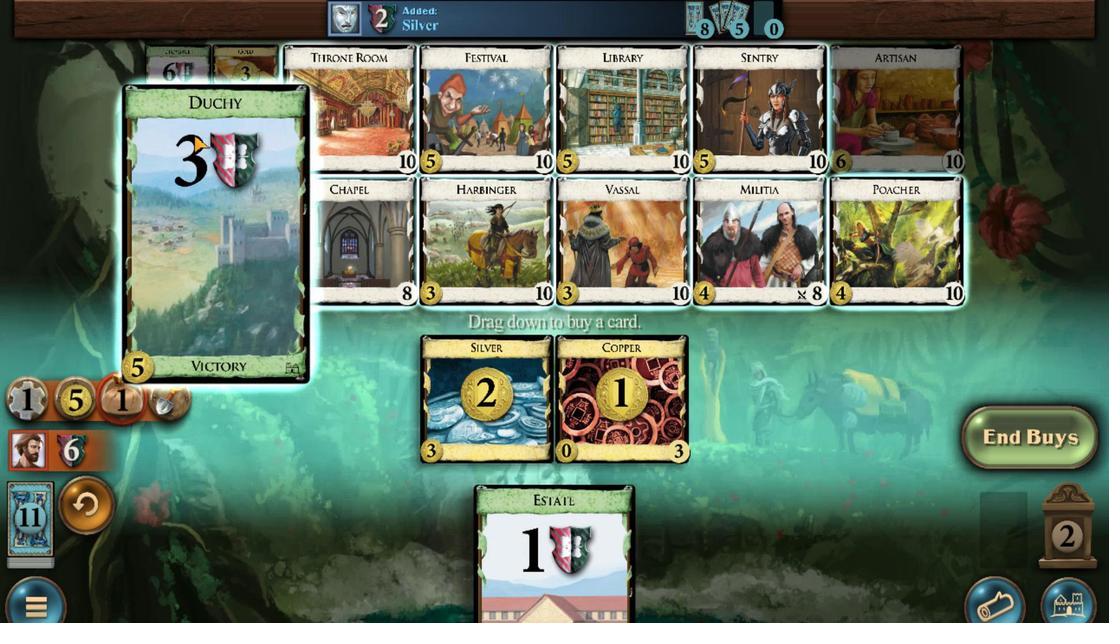 
Action: Mouse scrolled (437, 176) with delta (0, 0)
Screenshot: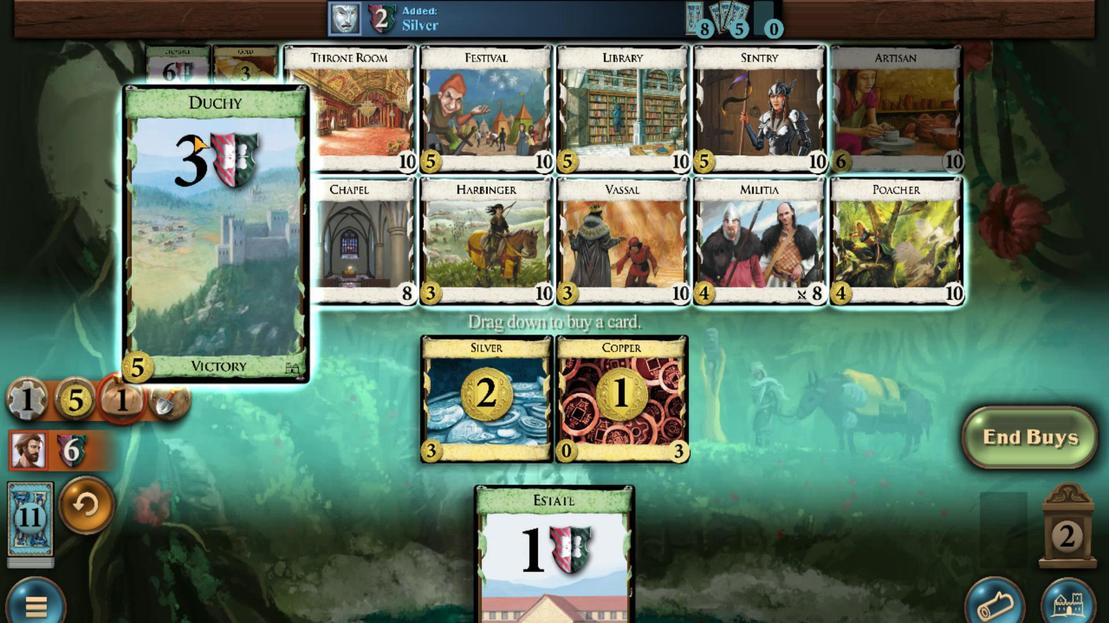 
Action: Mouse scrolled (437, 176) with delta (0, 0)
Screenshot: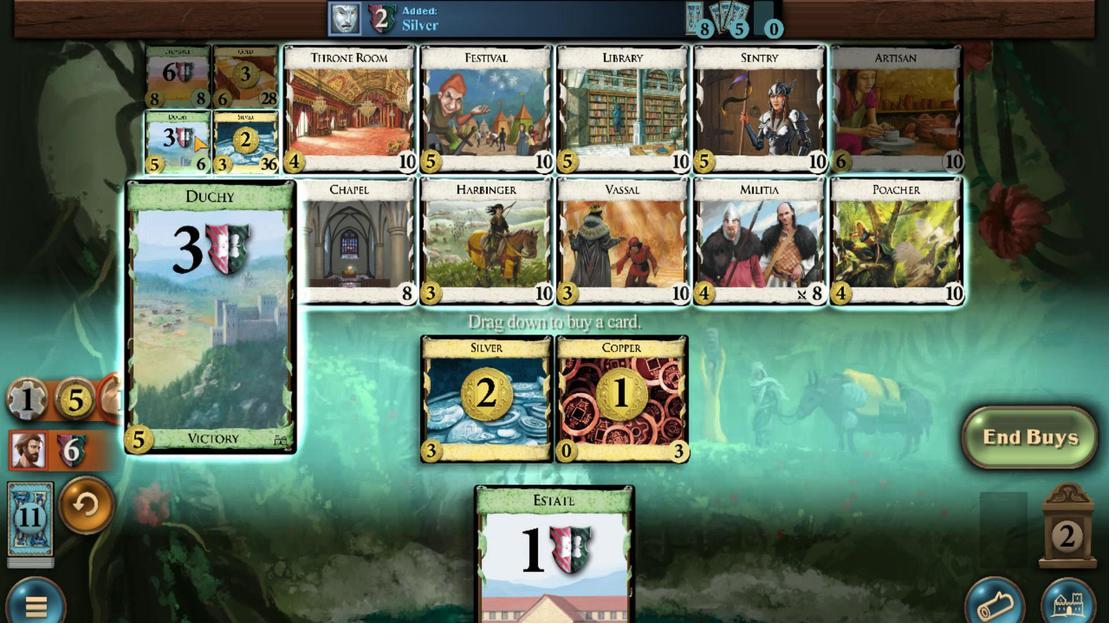 
Action: Mouse scrolled (437, 176) with delta (0, 0)
Screenshot: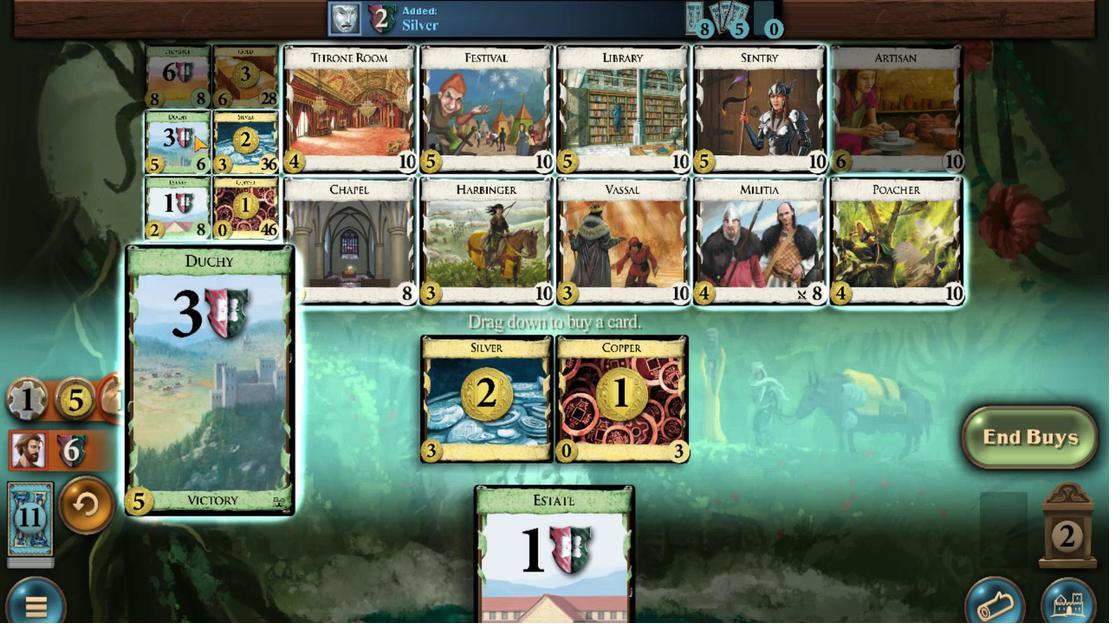 
Action: Mouse moved to (779, 502)
Screenshot: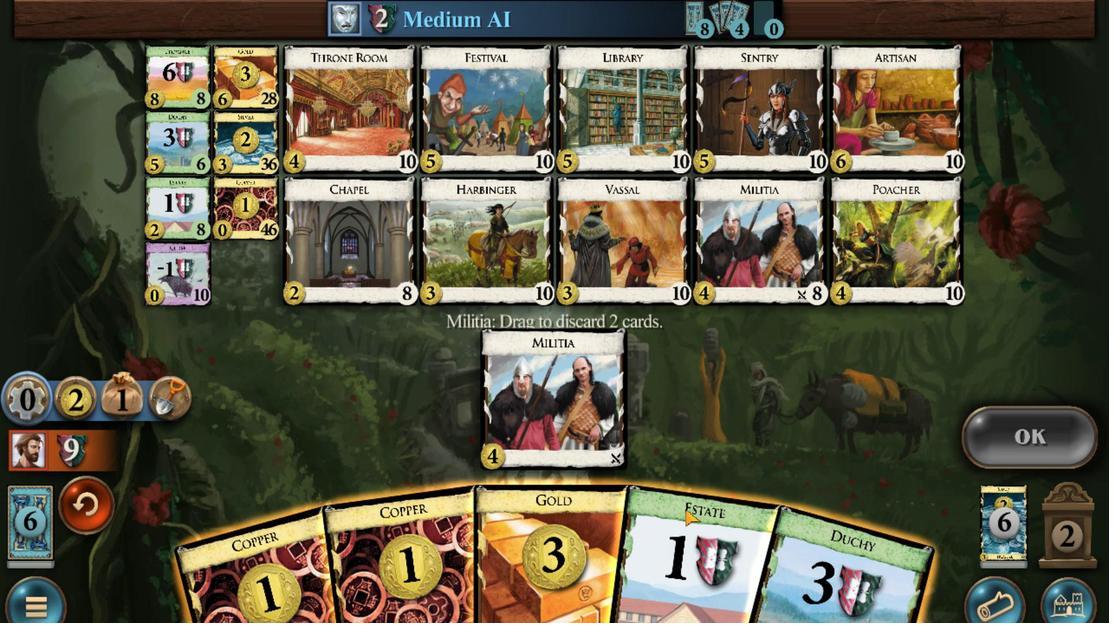 
Action: Mouse scrolled (779, 501) with delta (0, 0)
Screenshot: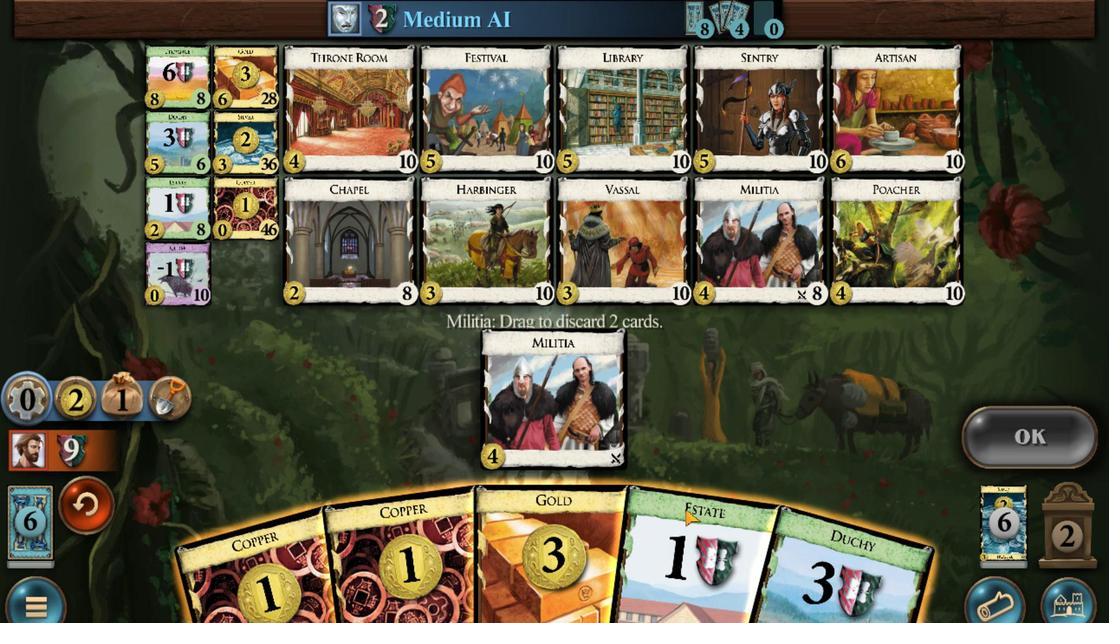 
Action: Mouse moved to (875, 537)
Screenshot: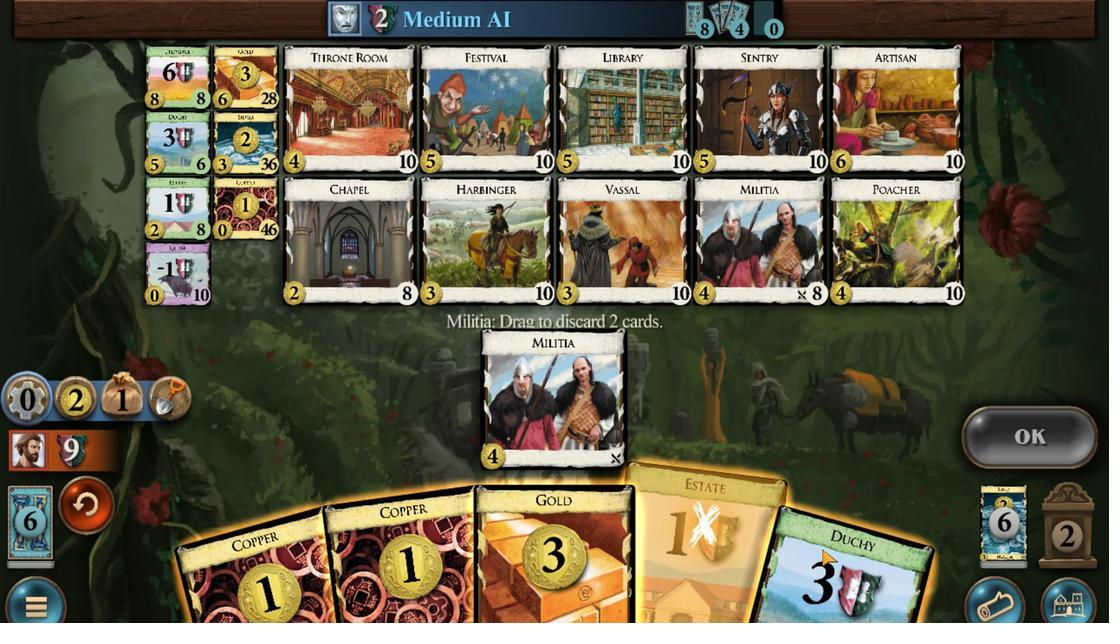 
Action: Mouse scrolled (875, 536) with delta (0, 0)
Screenshot: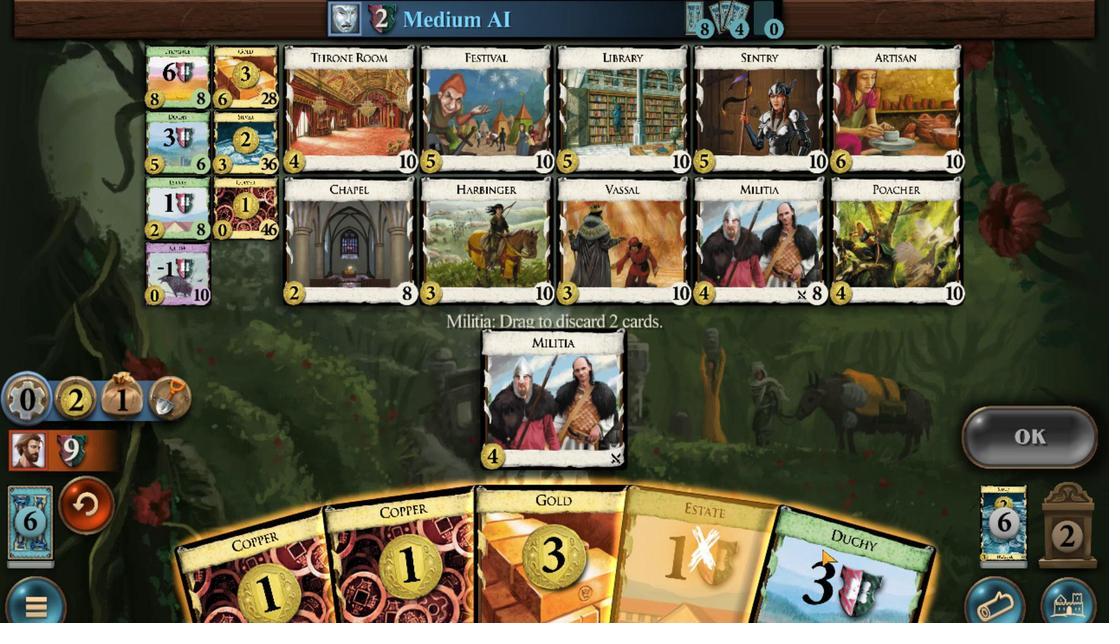 
Action: Mouse moved to (1019, 443)
Screenshot: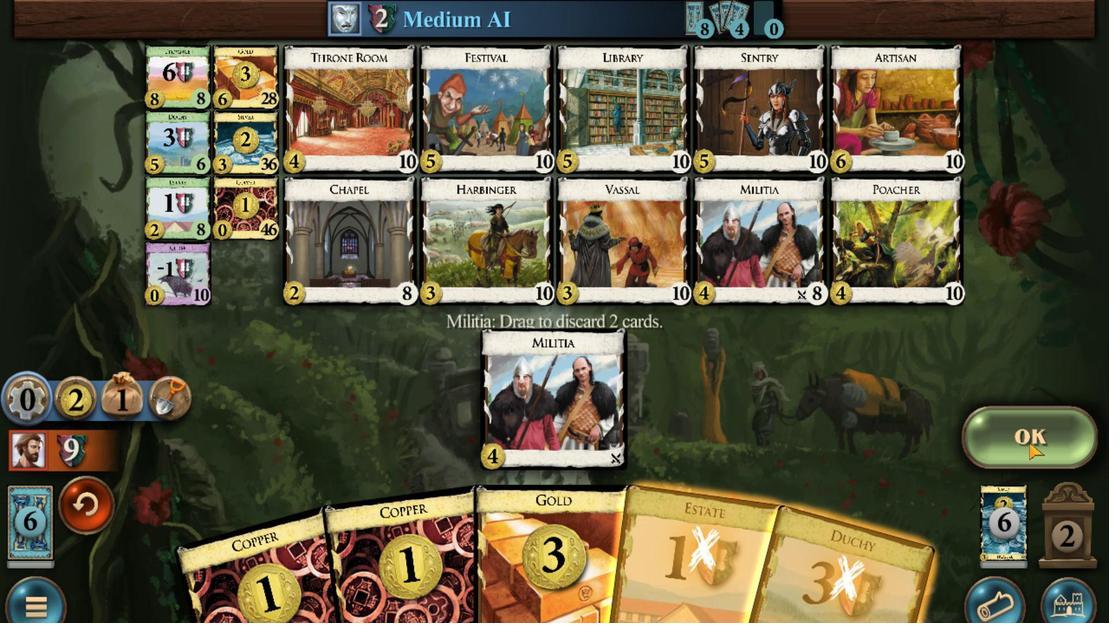 
Action: Mouse pressed left at (1019, 443)
Screenshot: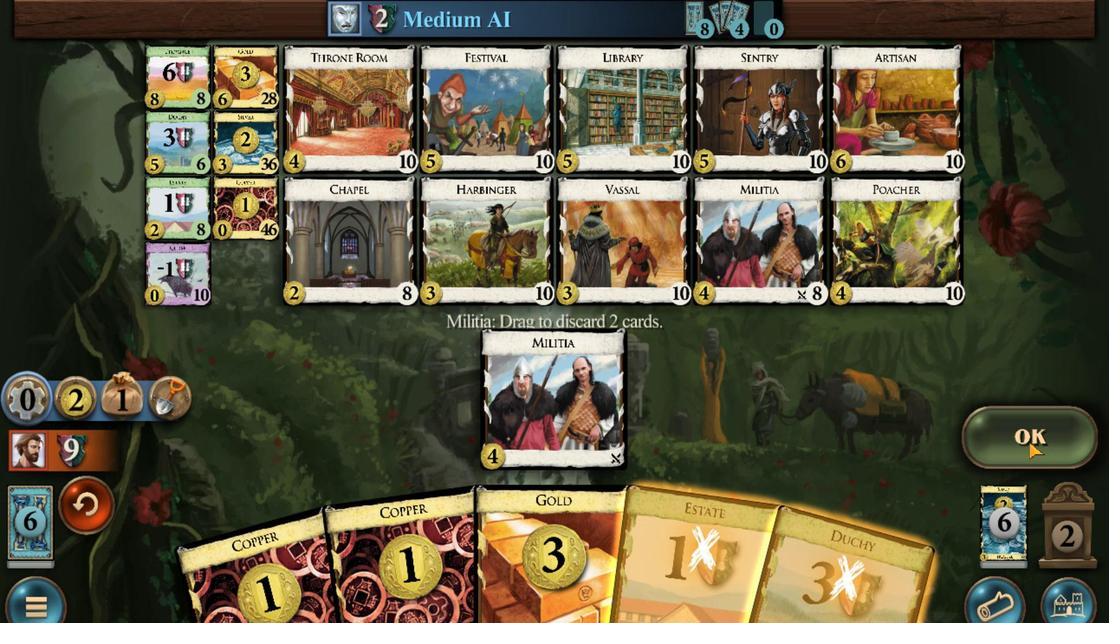 
Action: Mouse moved to (734, 521)
Screenshot: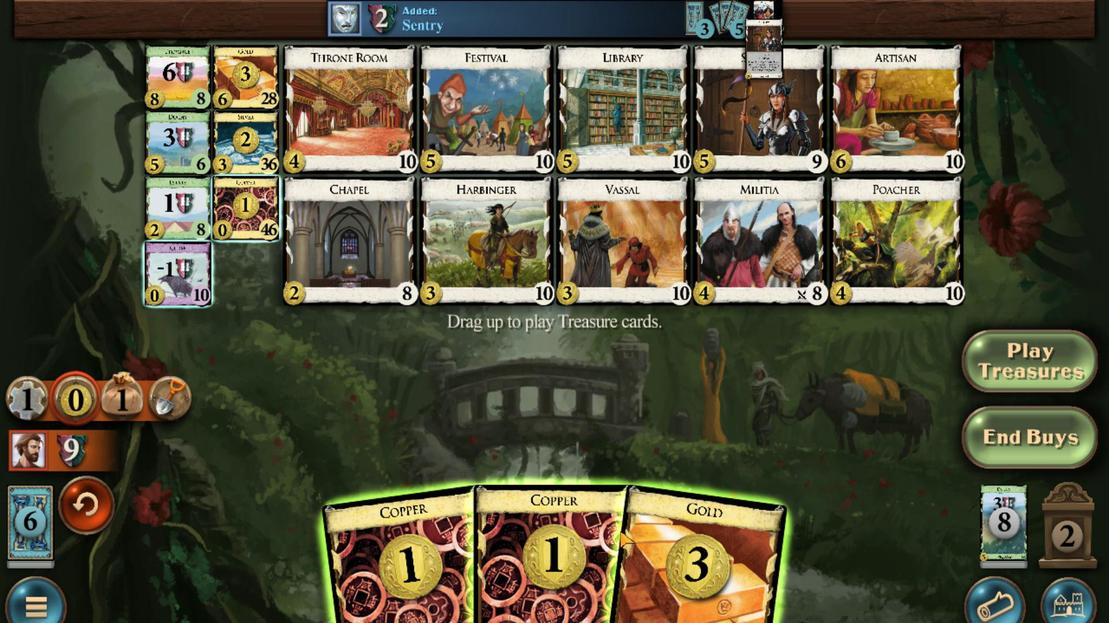 
Action: Mouse scrolled (734, 520) with delta (0, 0)
Screenshot: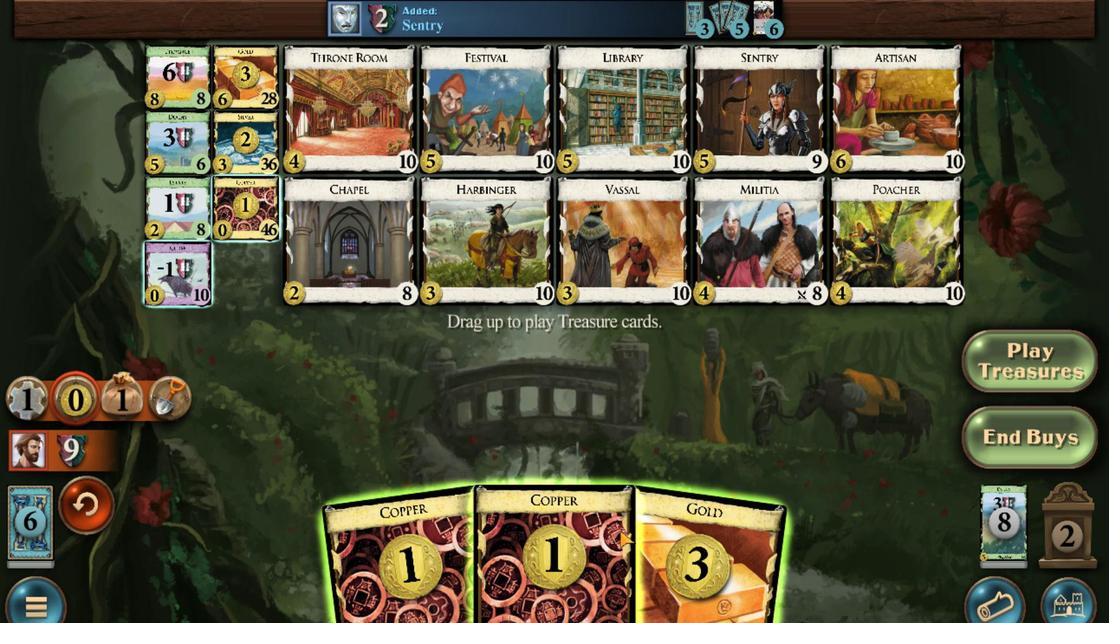 
Action: Mouse moved to (748, 515)
Screenshot: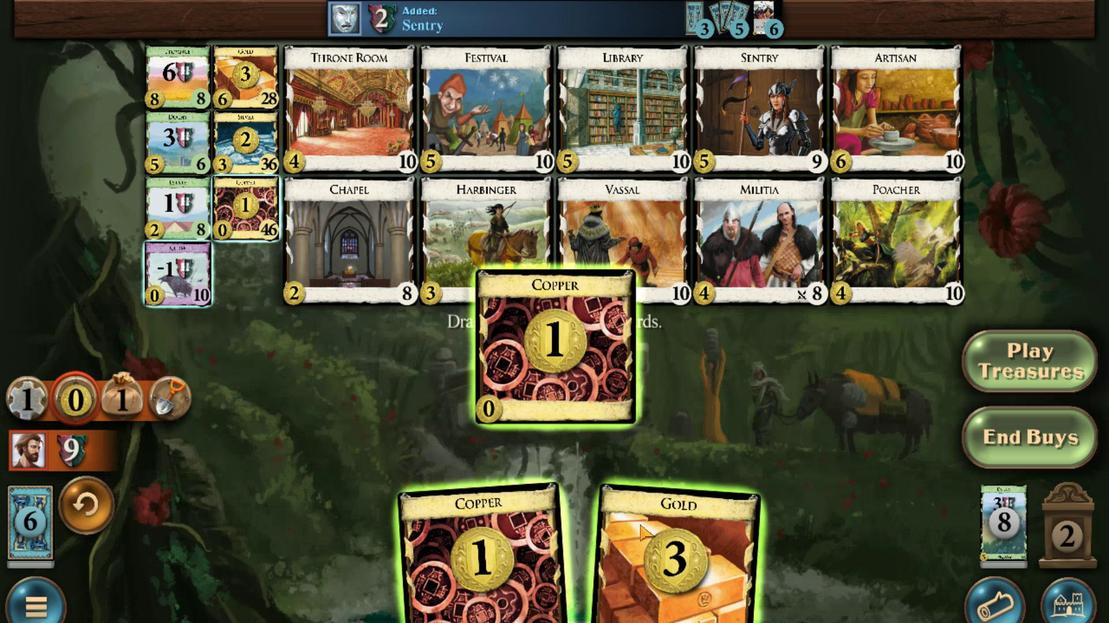 
Action: Mouse scrolled (748, 514) with delta (0, 0)
Screenshot: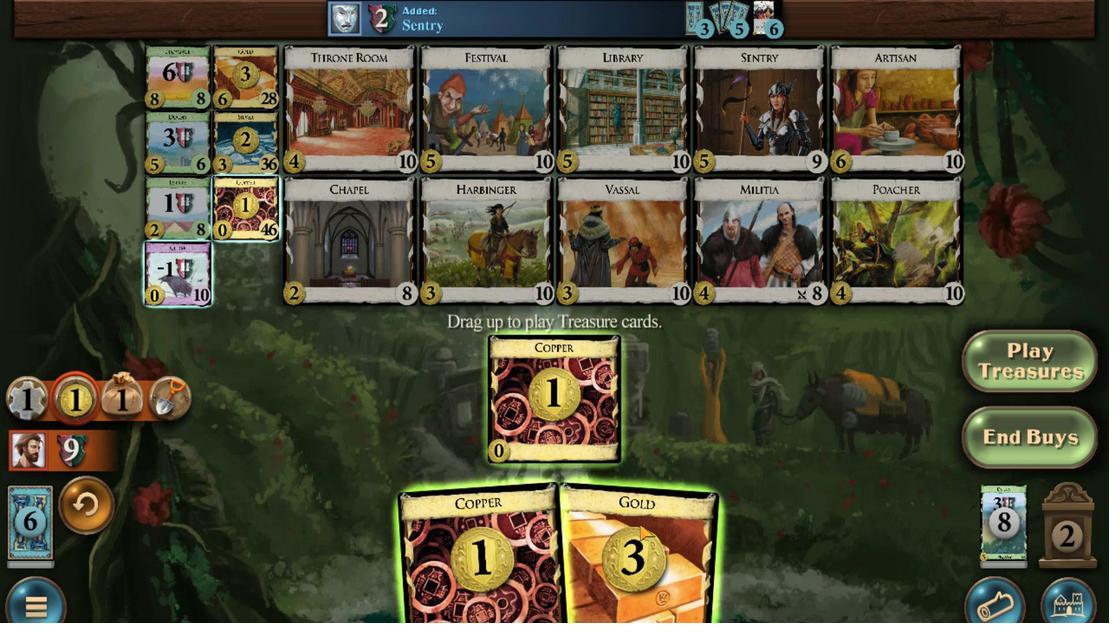 
Action: Mouse moved to (704, 522)
Screenshot: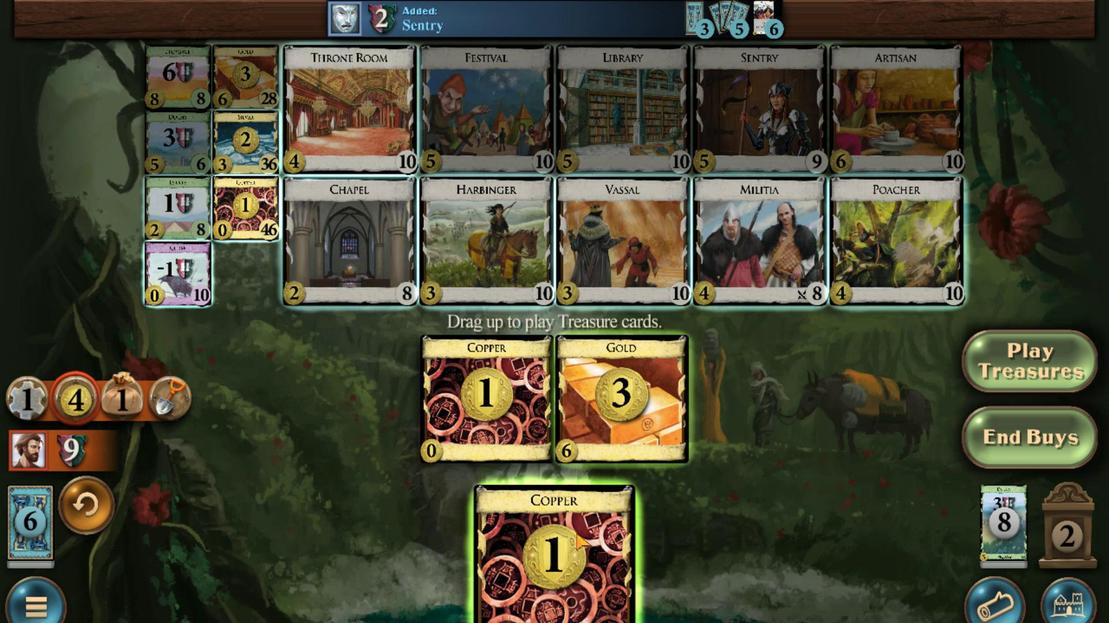 
Action: Mouse scrolled (704, 522) with delta (0, 0)
Screenshot: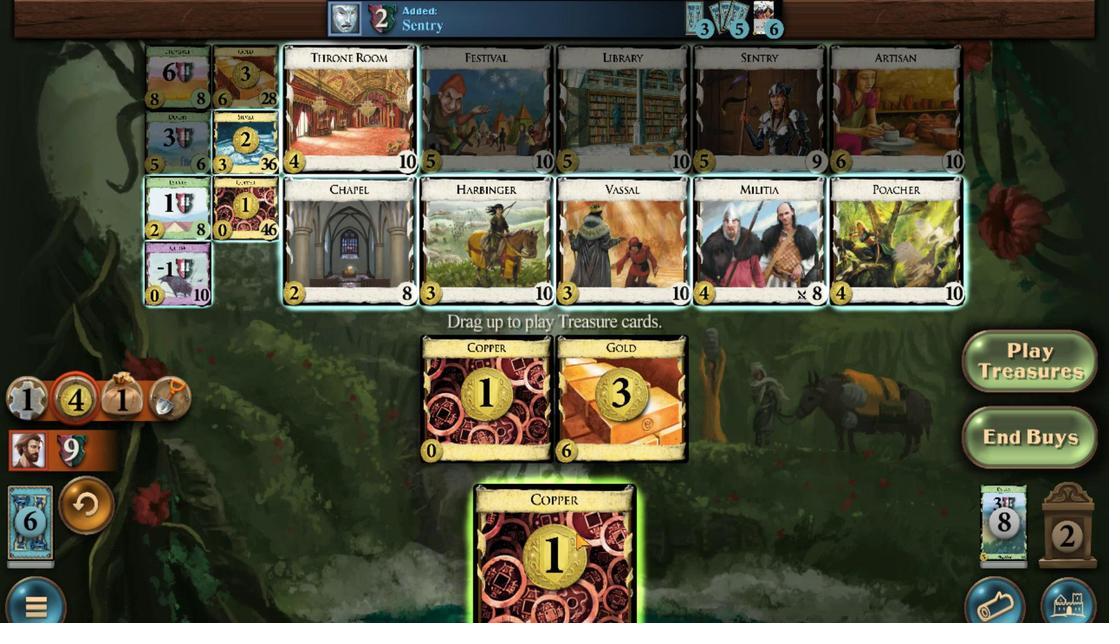 
Action: Mouse moved to (433, 169)
Screenshot: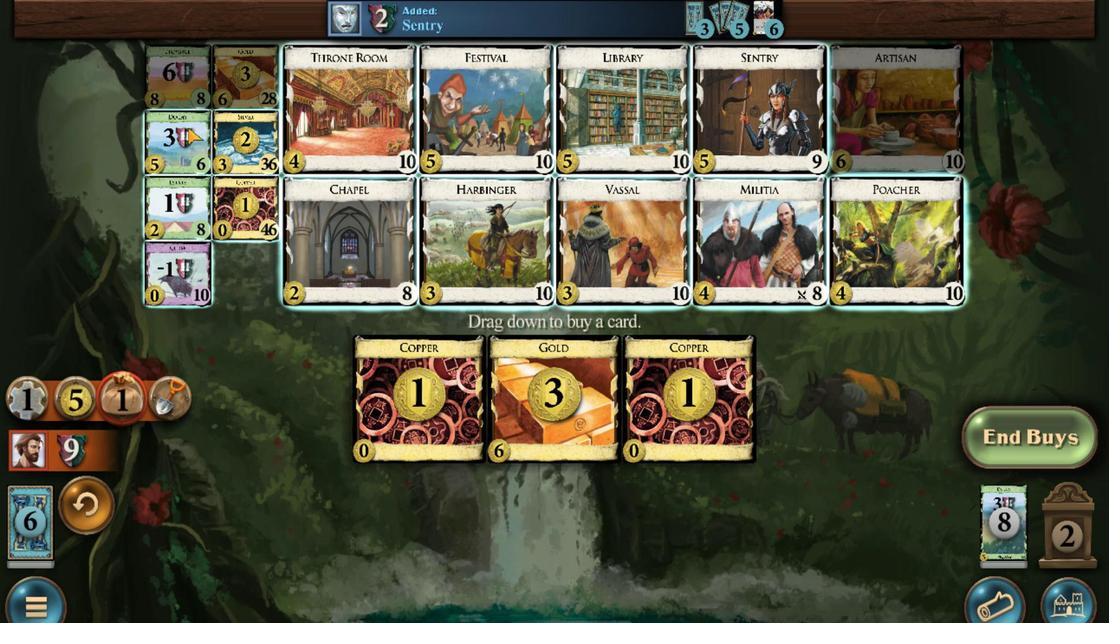 
Action: Mouse scrolled (433, 169) with delta (0, 0)
Screenshot: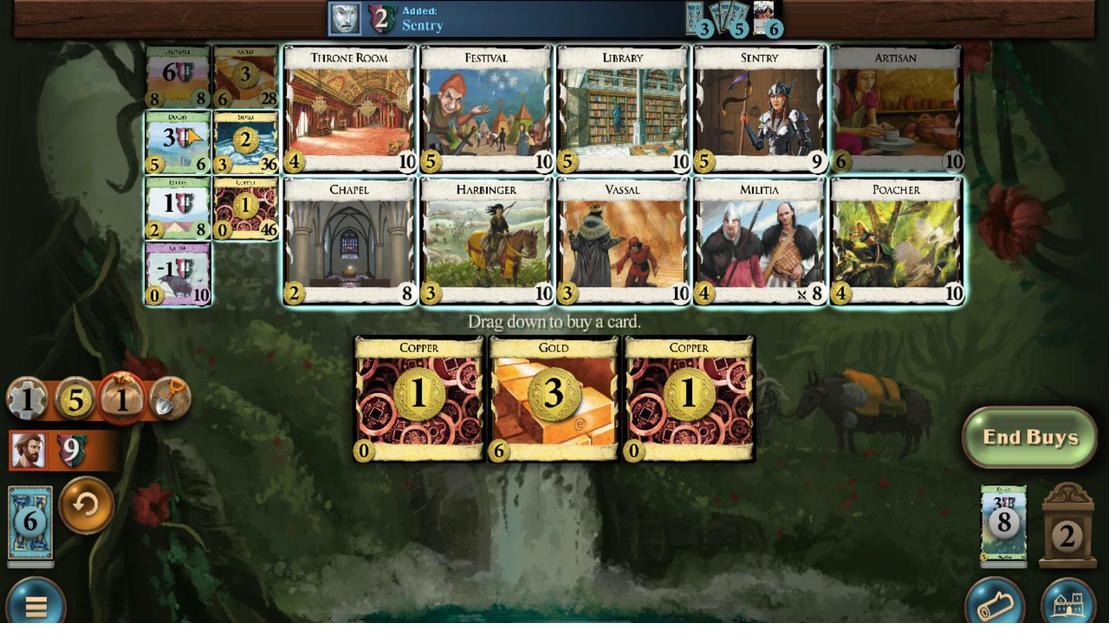 
Action: Mouse scrolled (433, 169) with delta (0, 0)
Screenshot: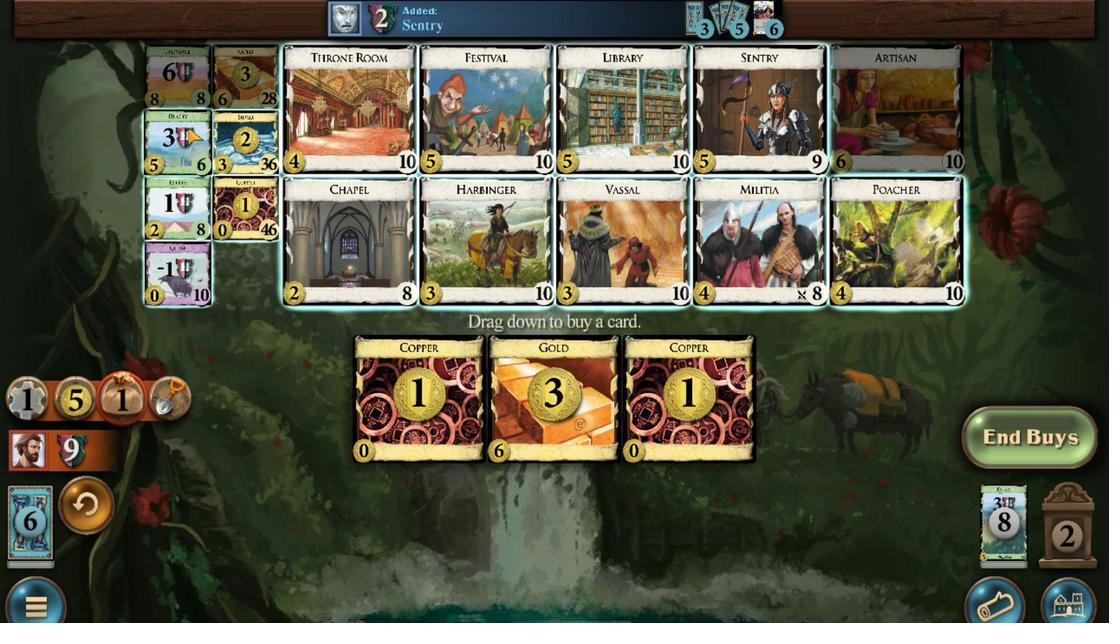 
Action: Mouse scrolled (433, 169) with delta (0, 0)
Screenshot: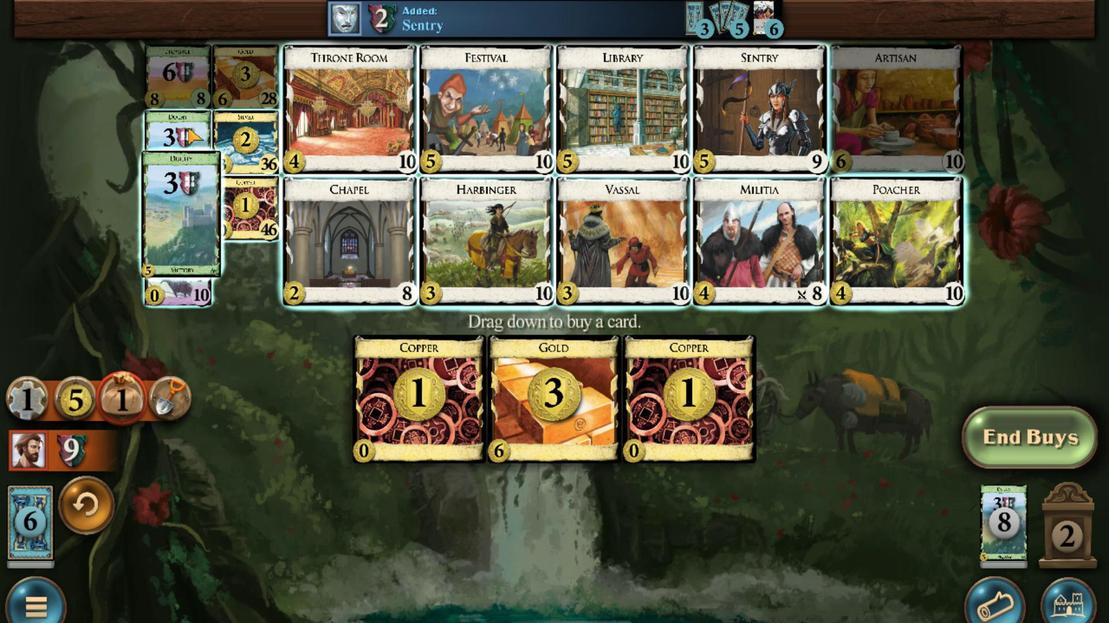
Action: Mouse scrolled (433, 169) with delta (0, 0)
Screenshot: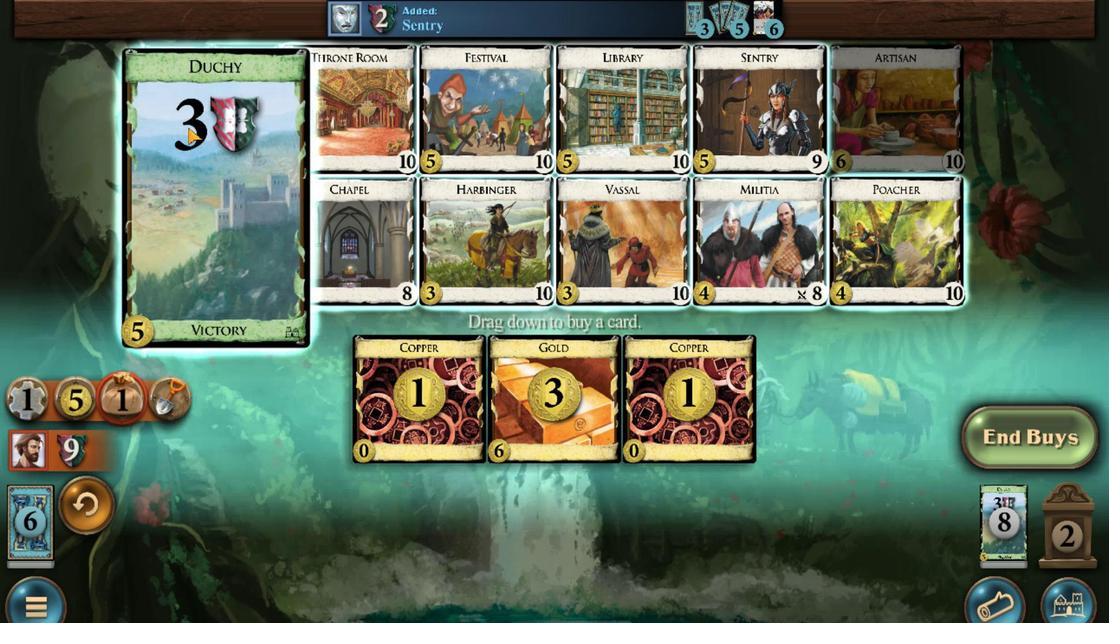 
Action: Mouse scrolled (433, 169) with delta (0, 0)
Screenshot: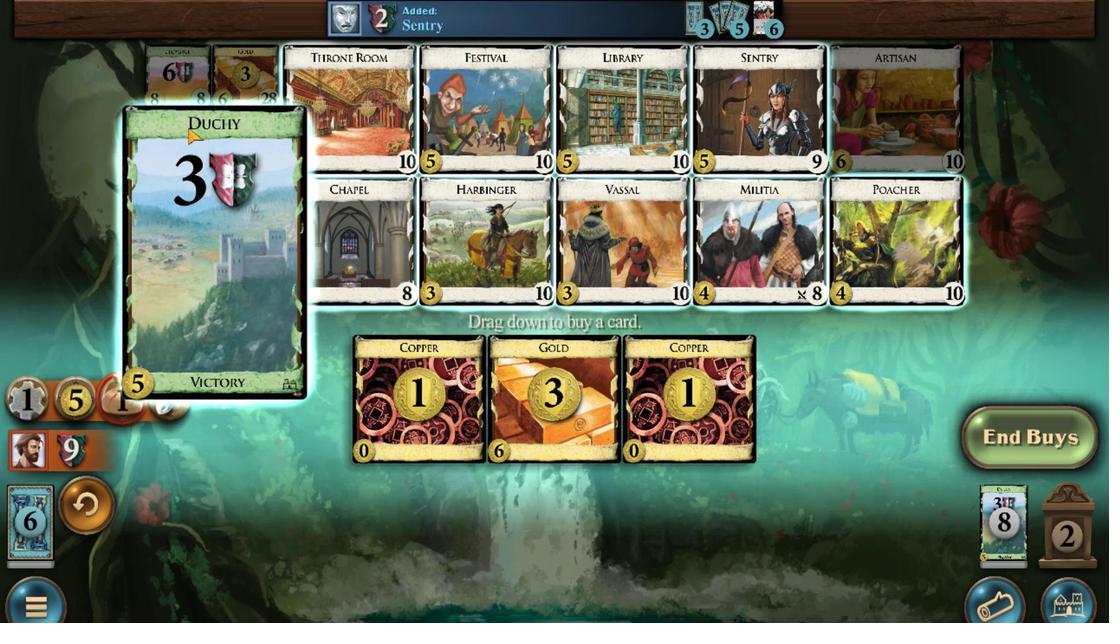 
Action: Mouse scrolled (433, 169) with delta (0, 0)
Screenshot: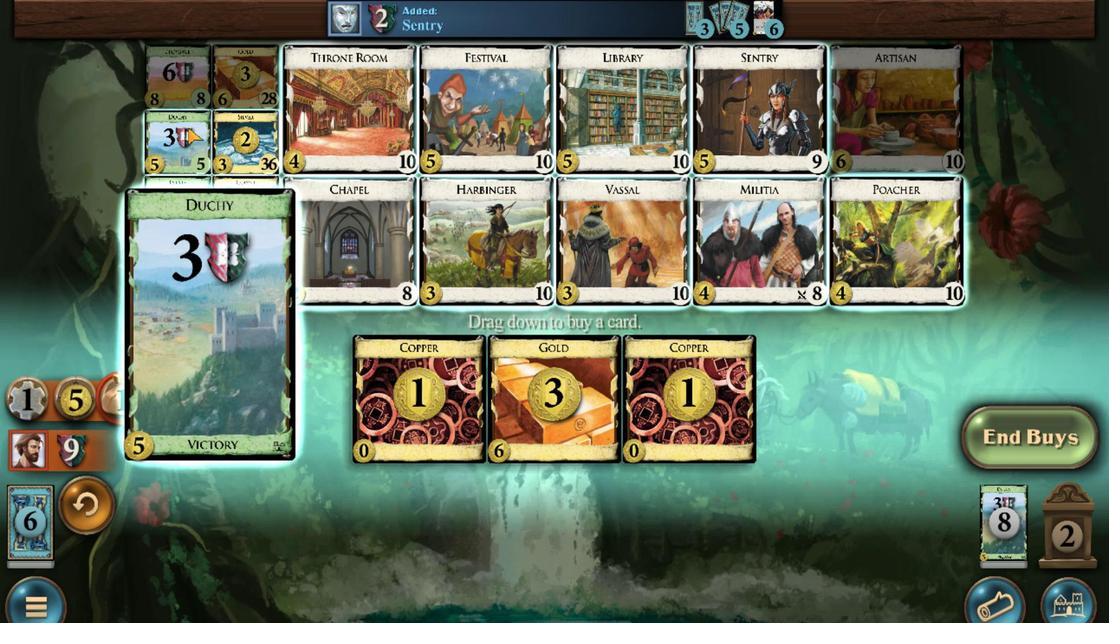 
Action: Mouse moved to (767, 534)
Screenshot: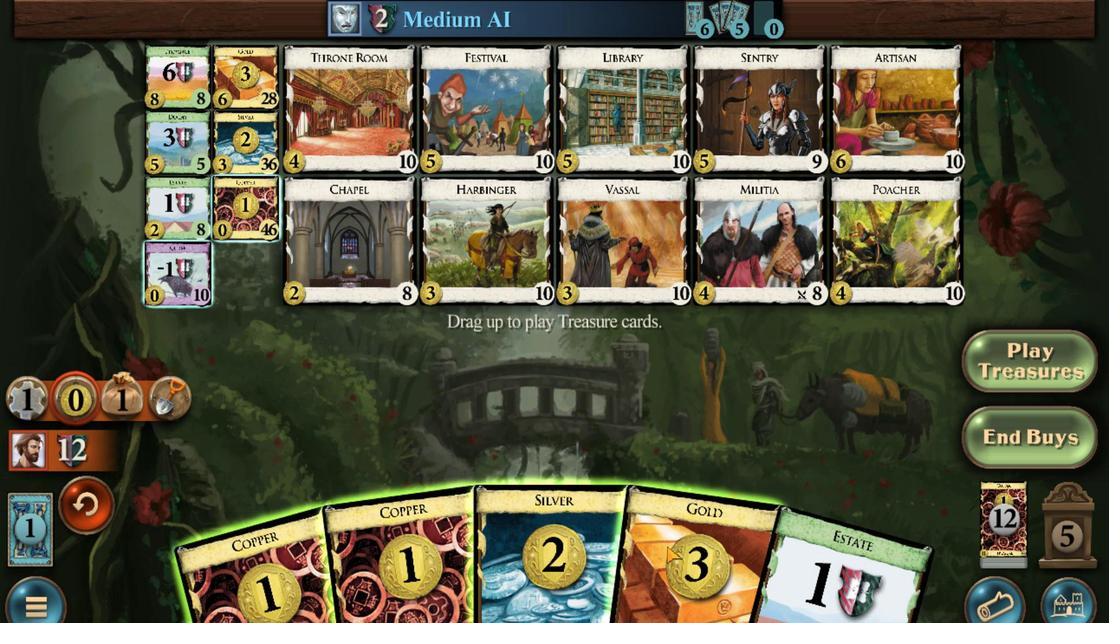 
Action: Mouse scrolled (767, 533) with delta (0, 0)
Screenshot: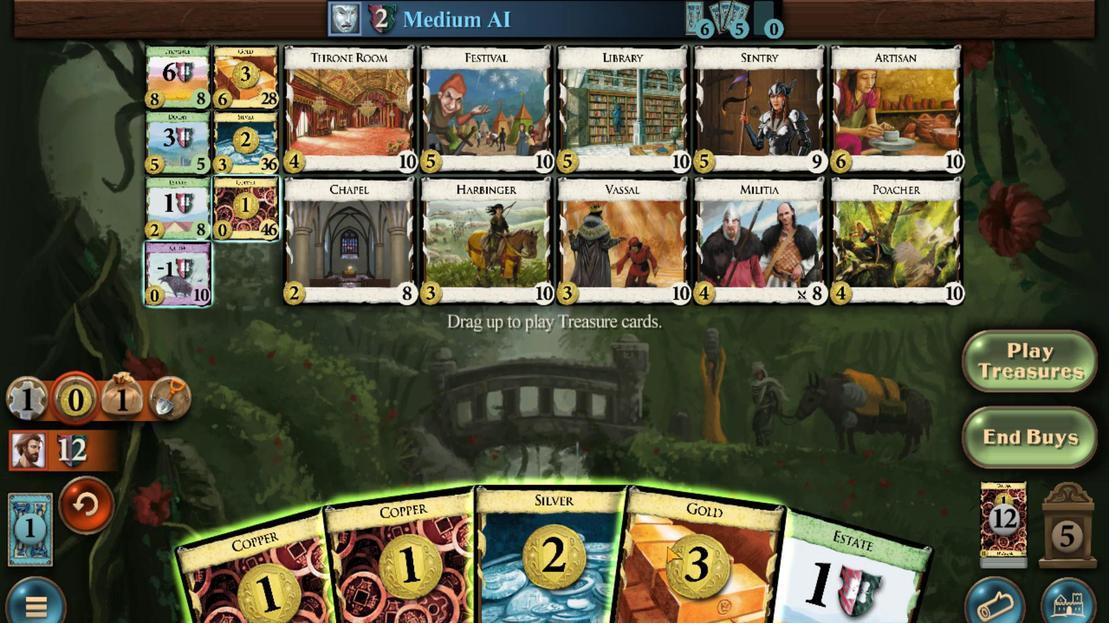 
Action: Mouse moved to (735, 538)
Screenshot: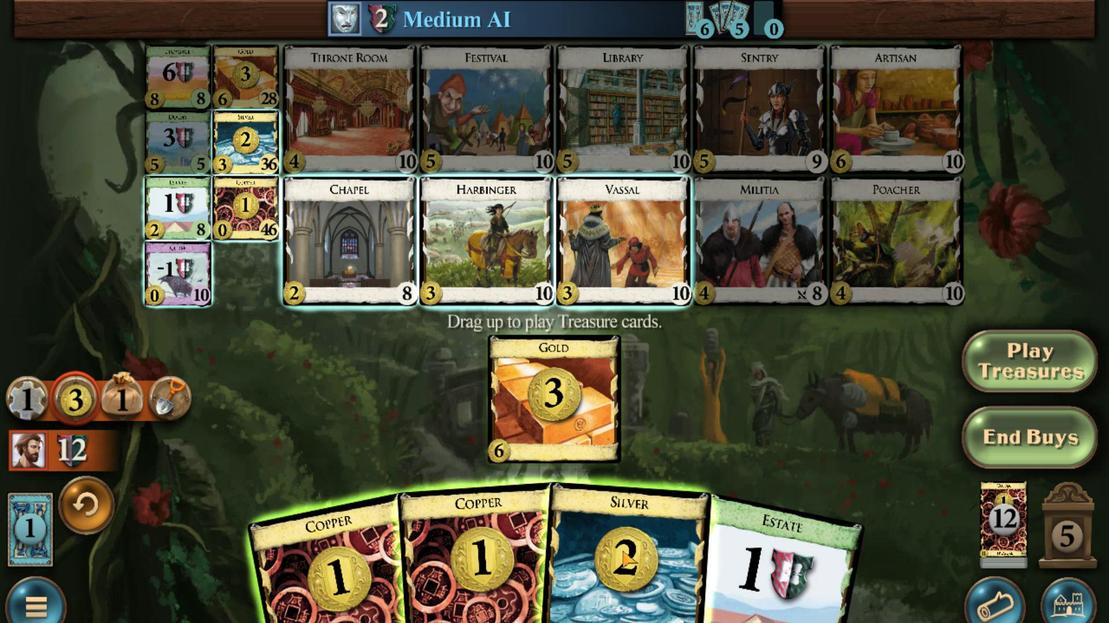 
Action: Mouse scrolled (735, 537) with delta (0, 0)
Screenshot: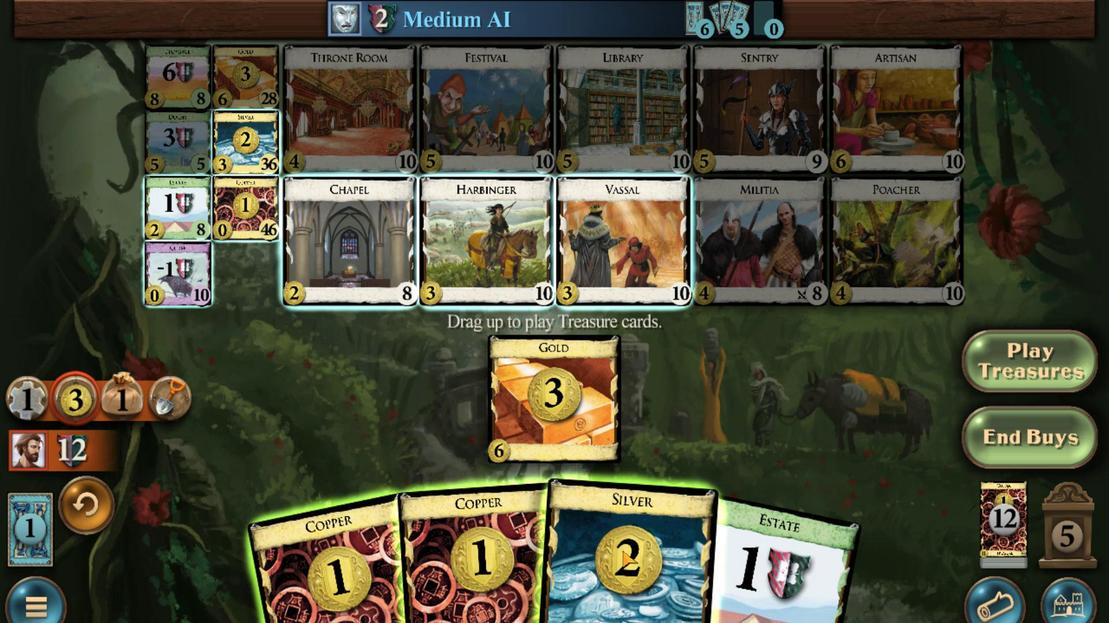 
Action: Mouse moved to (698, 536)
Screenshot: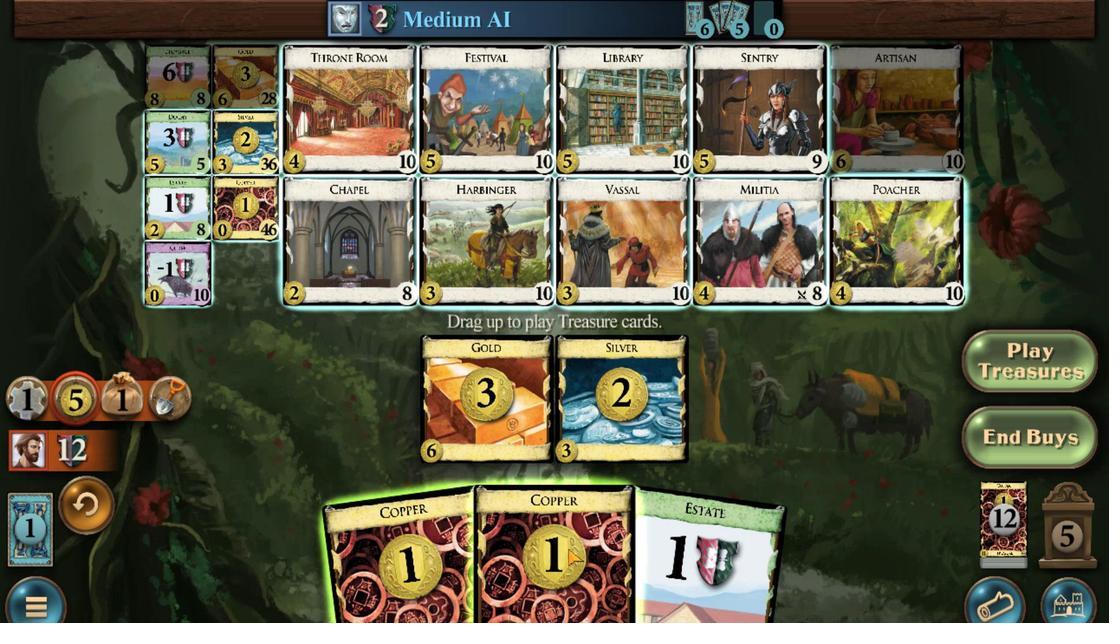 
Action: Mouse scrolled (698, 536) with delta (0, 0)
Screenshot: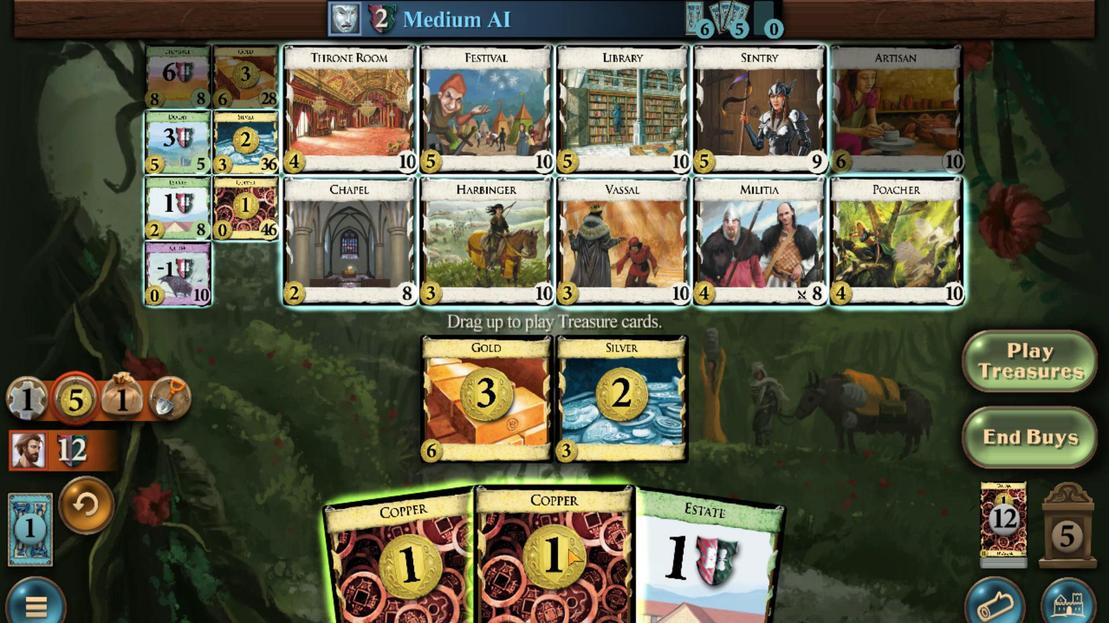 
Action: Mouse moved to (674, 526)
Screenshot: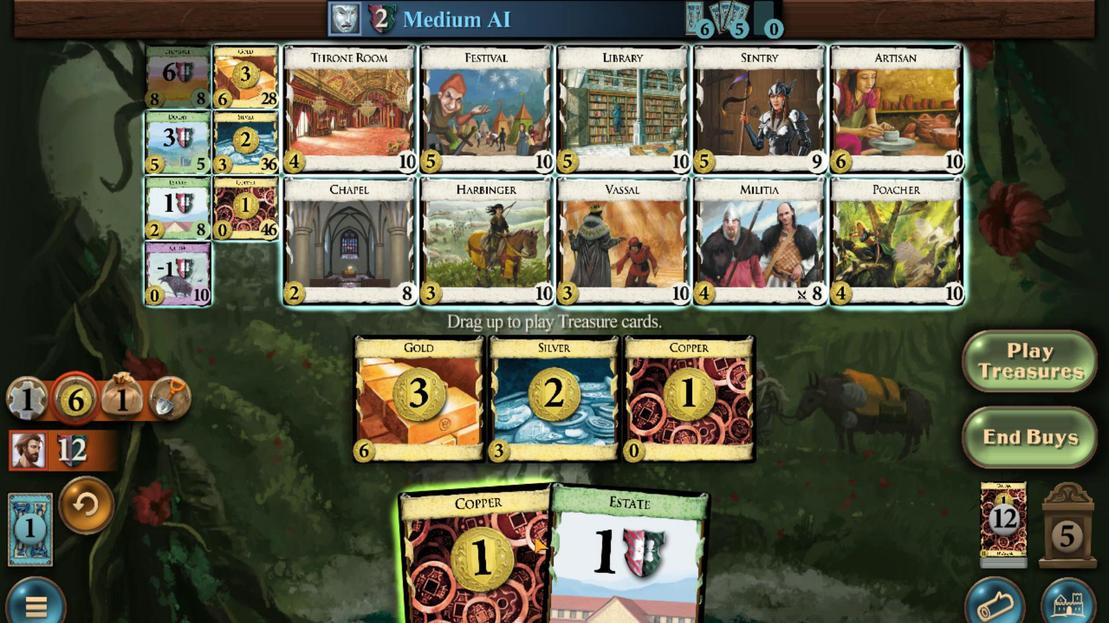 
Action: Mouse scrolled (674, 525) with delta (0, 0)
Screenshot: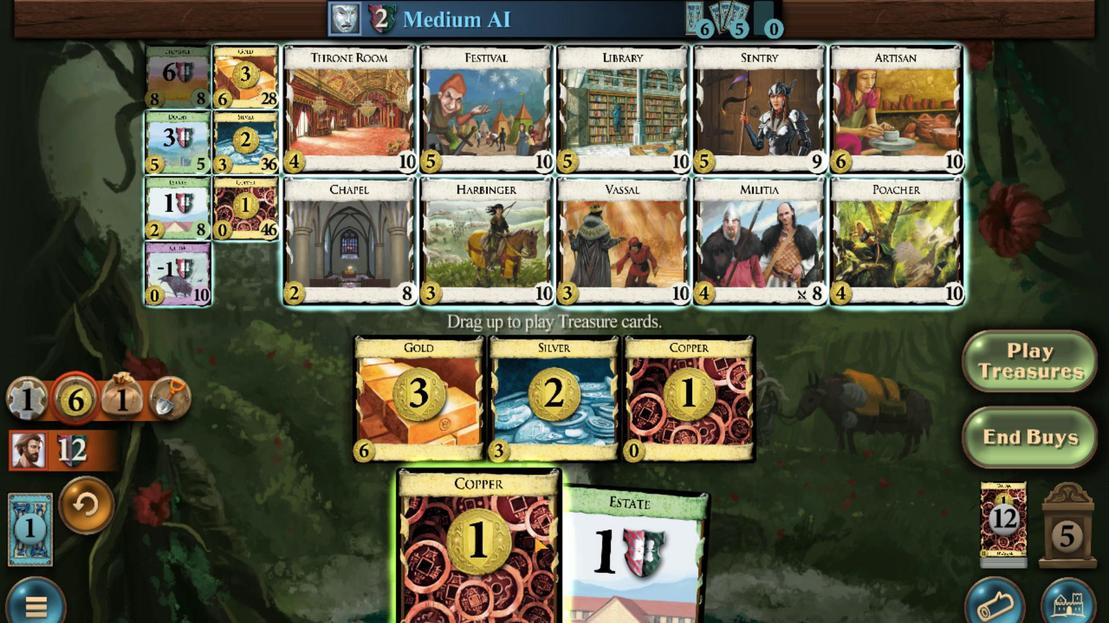 
Action: Mouse moved to (465, 135)
Screenshot: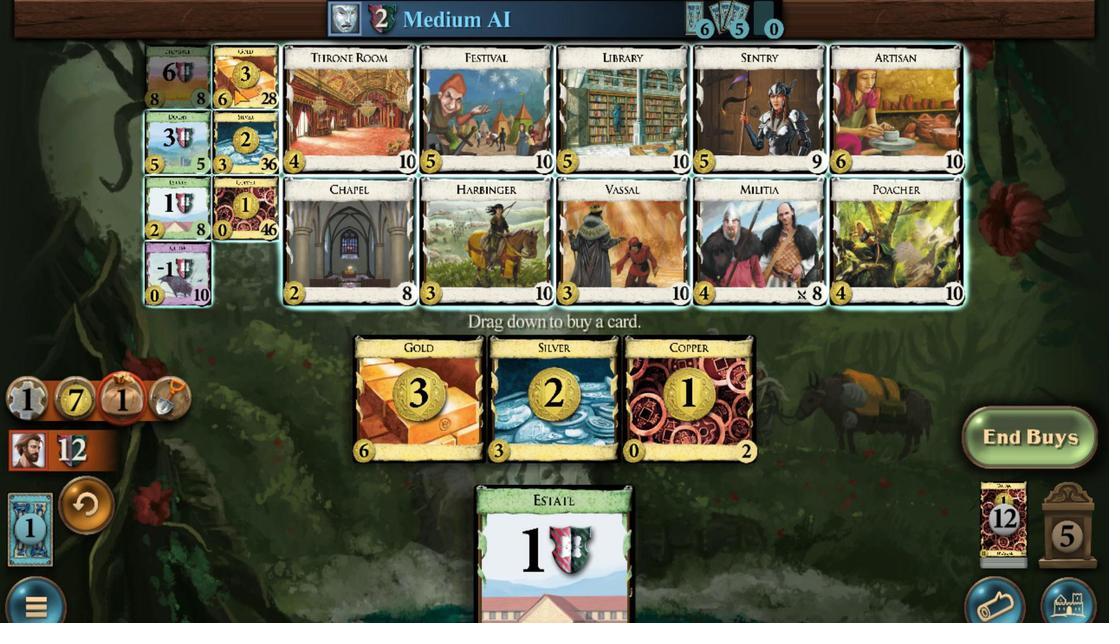 
Action: Mouse scrolled (465, 135) with delta (0, 0)
Screenshot: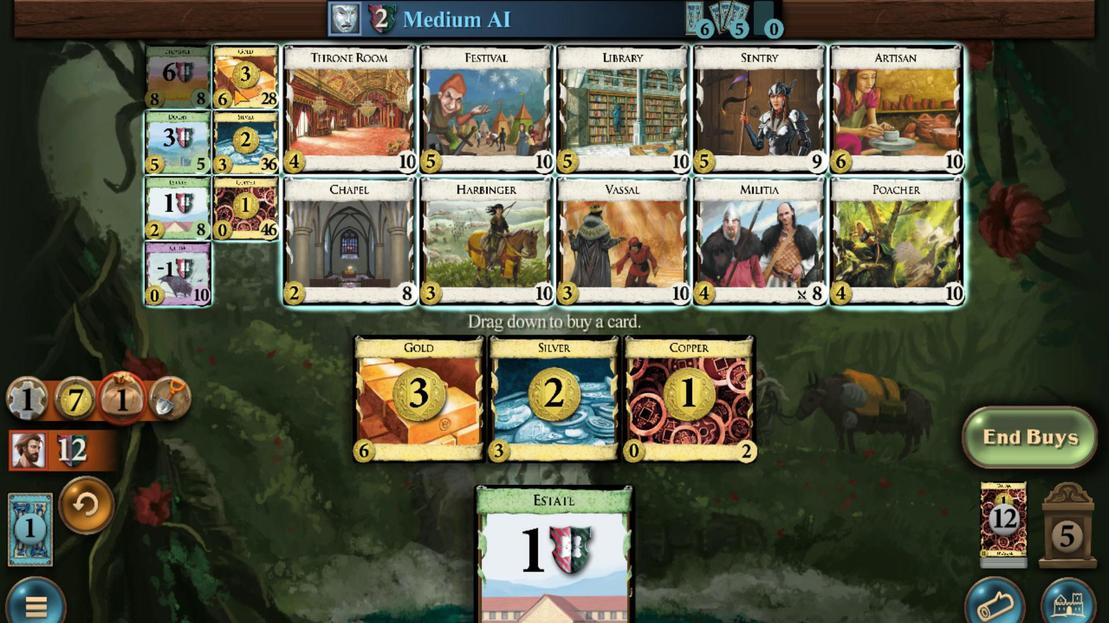 
Action: Mouse scrolled (465, 135) with delta (0, 0)
Screenshot: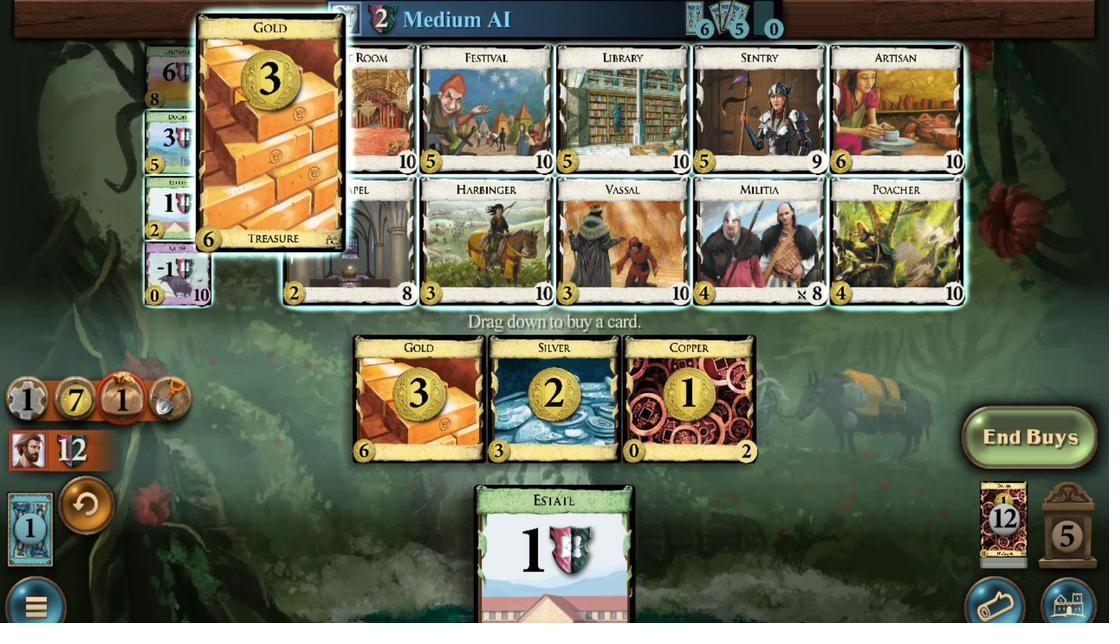 
Action: Mouse scrolled (465, 135) with delta (0, 0)
Screenshot: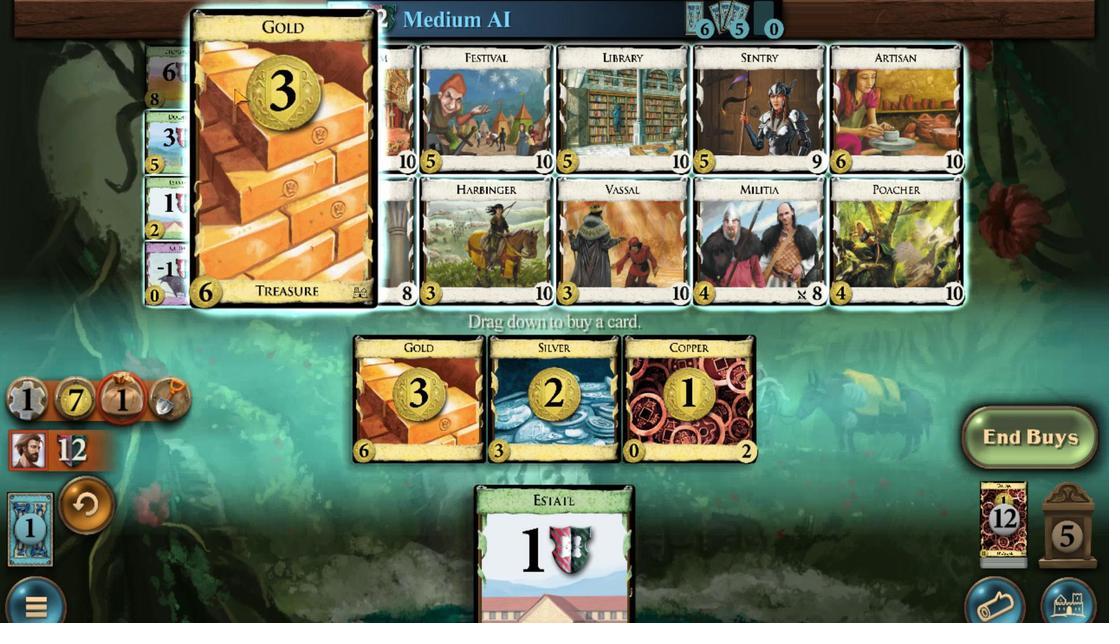 
Action: Mouse scrolled (465, 135) with delta (0, 0)
Screenshot: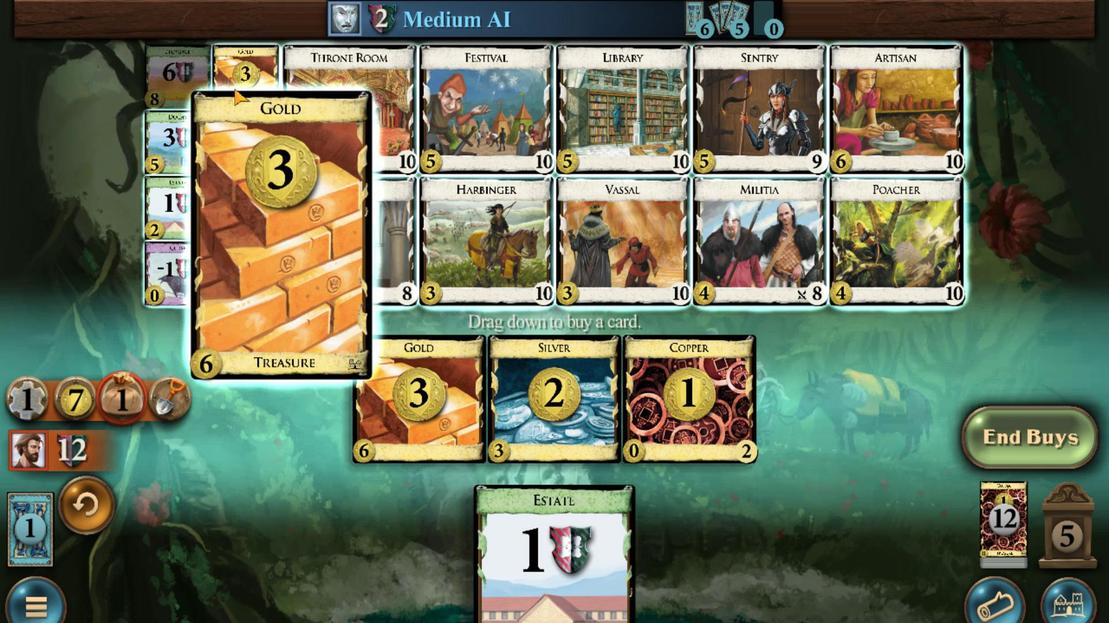 
Action: Mouse scrolled (465, 135) with delta (0, 0)
Screenshot: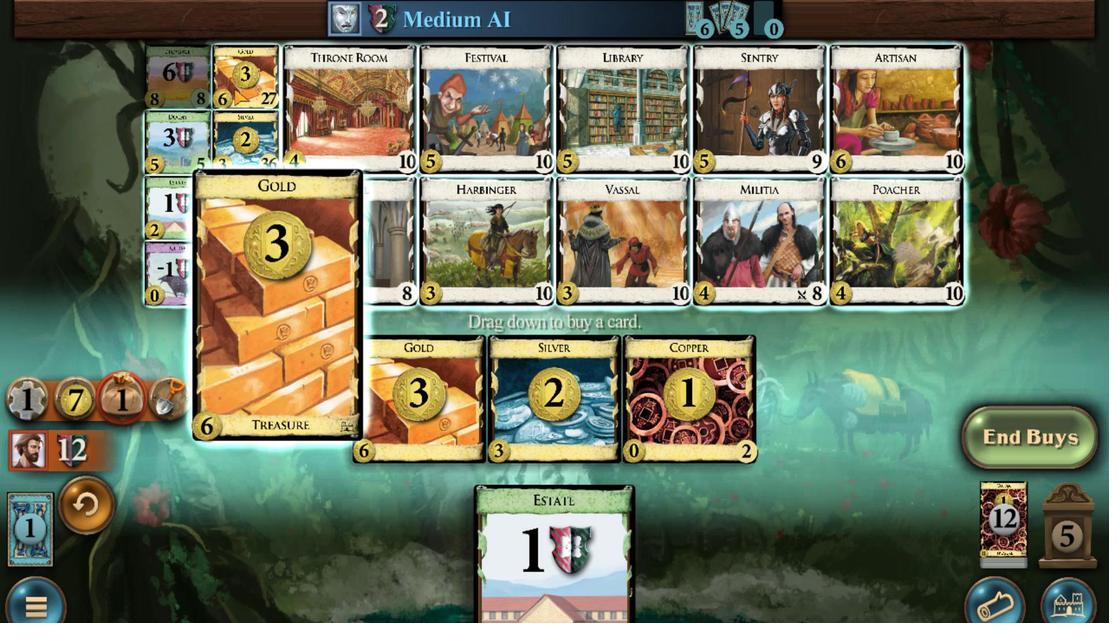 
Action: Mouse moved to (510, 544)
Screenshot: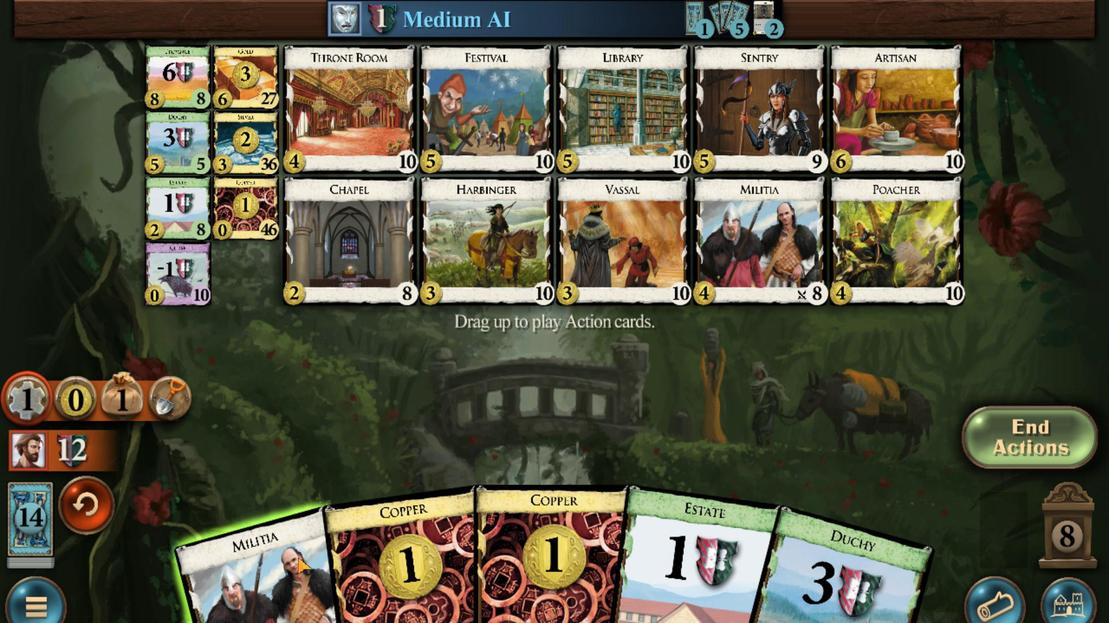 
Action: Mouse scrolled (510, 543) with delta (0, 0)
Screenshot: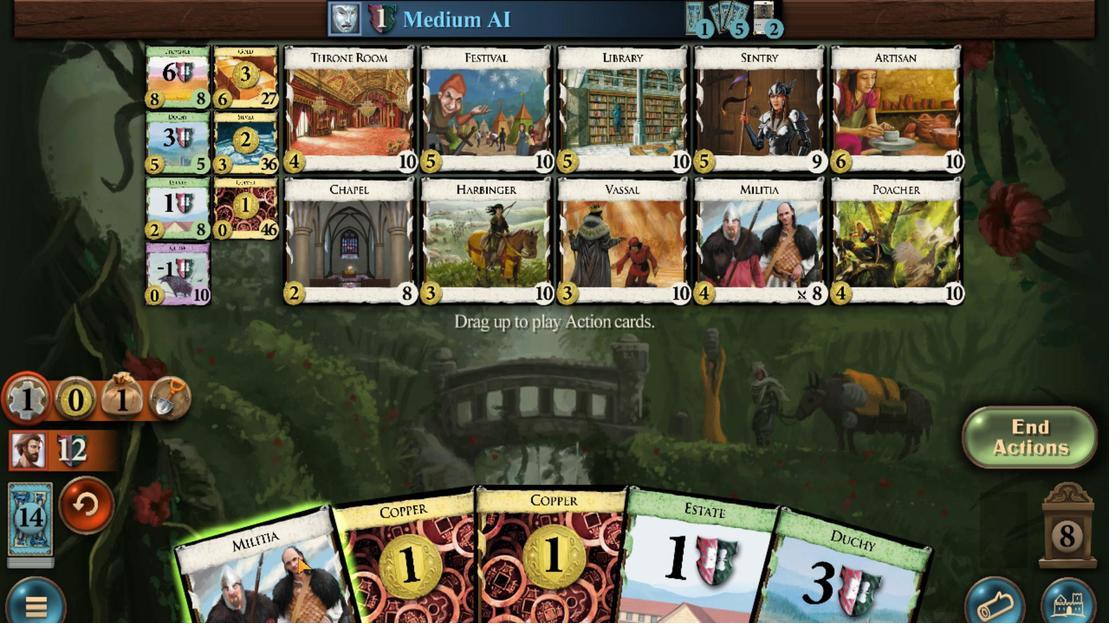 
Action: Mouse moved to (646, 549)
Screenshot: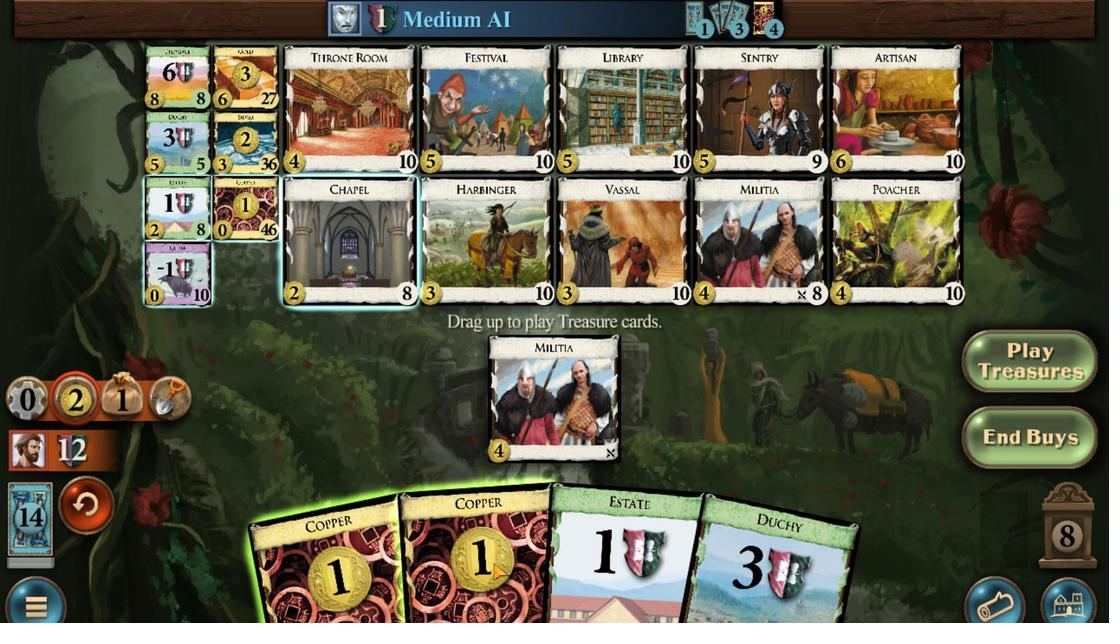 
Action: Mouse scrolled (646, 548) with delta (0, 0)
Screenshot: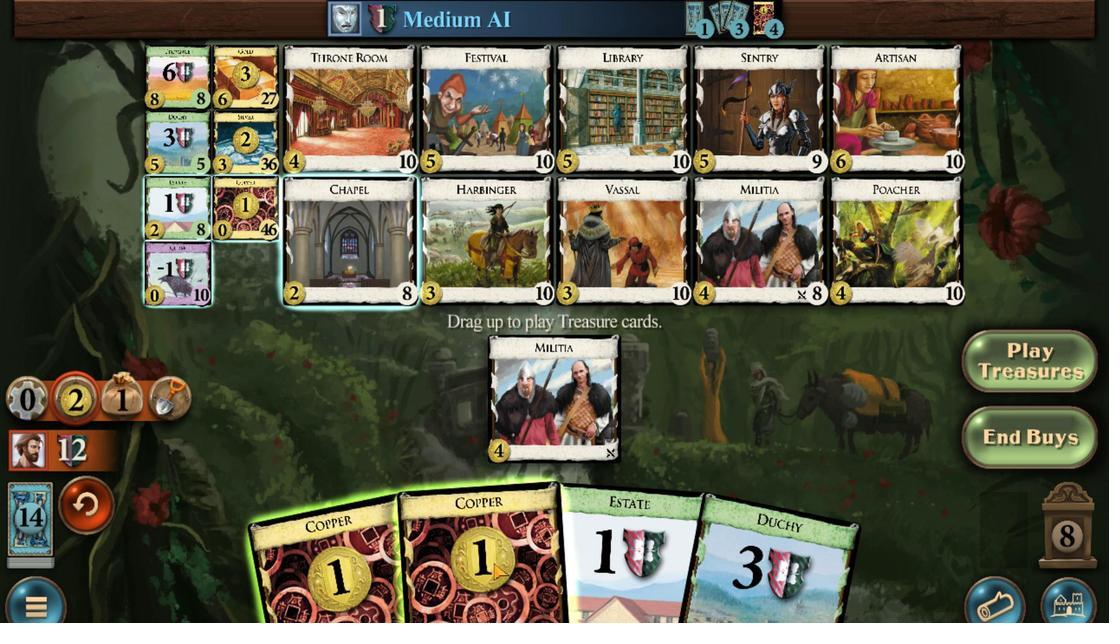 
Action: Mouse moved to (602, 545)
Screenshot: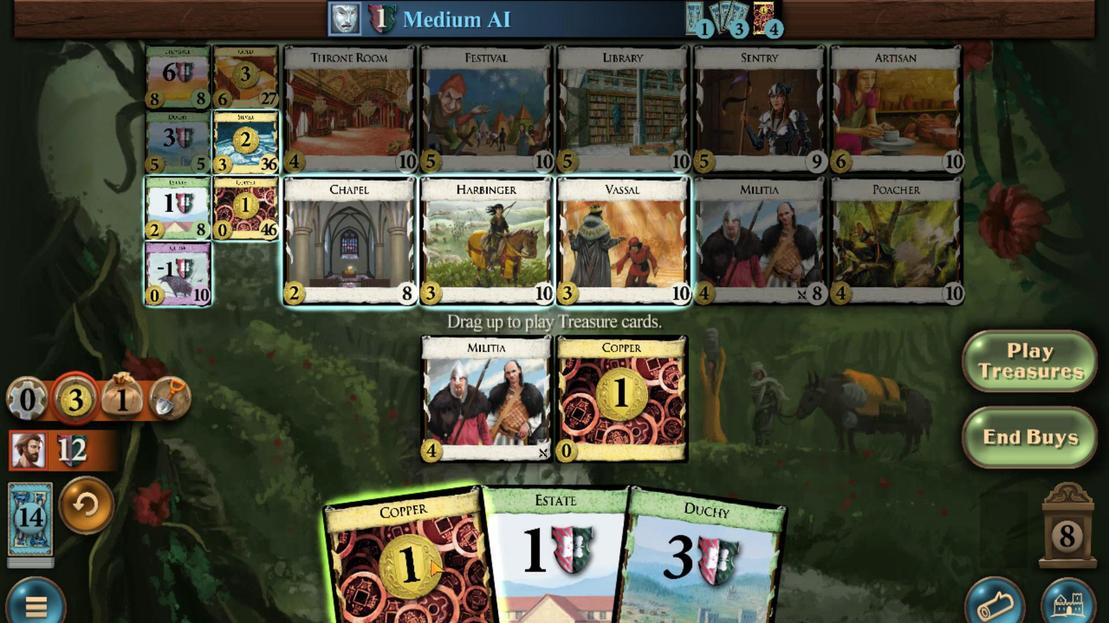 
Action: Mouse scrolled (602, 545) with delta (0, 0)
Screenshot: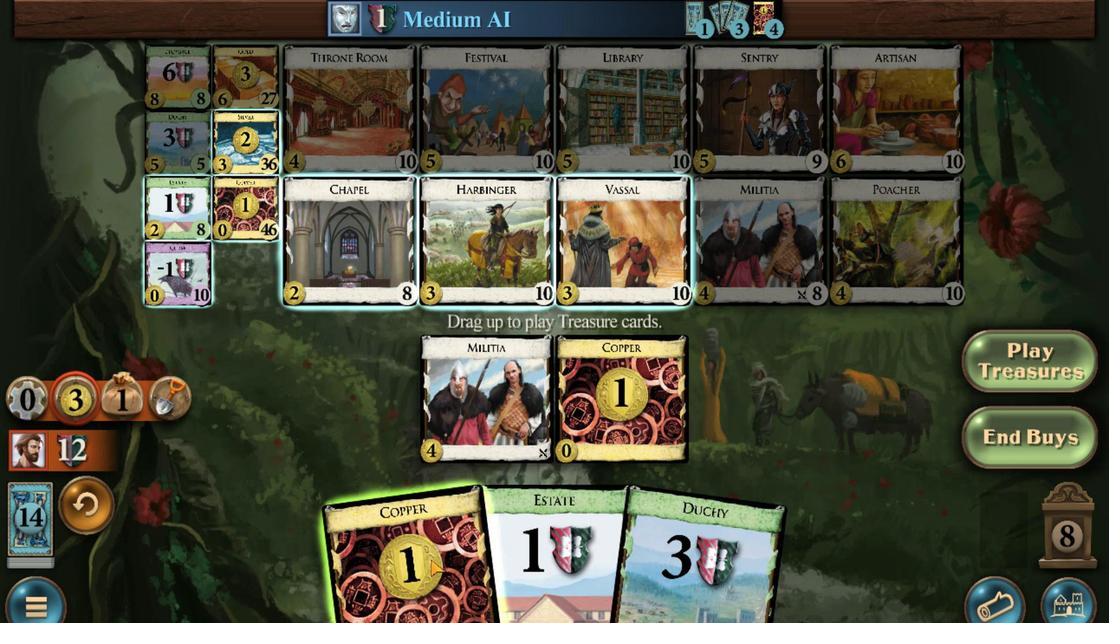 
Action: Mouse moved to (911, 267)
Screenshot: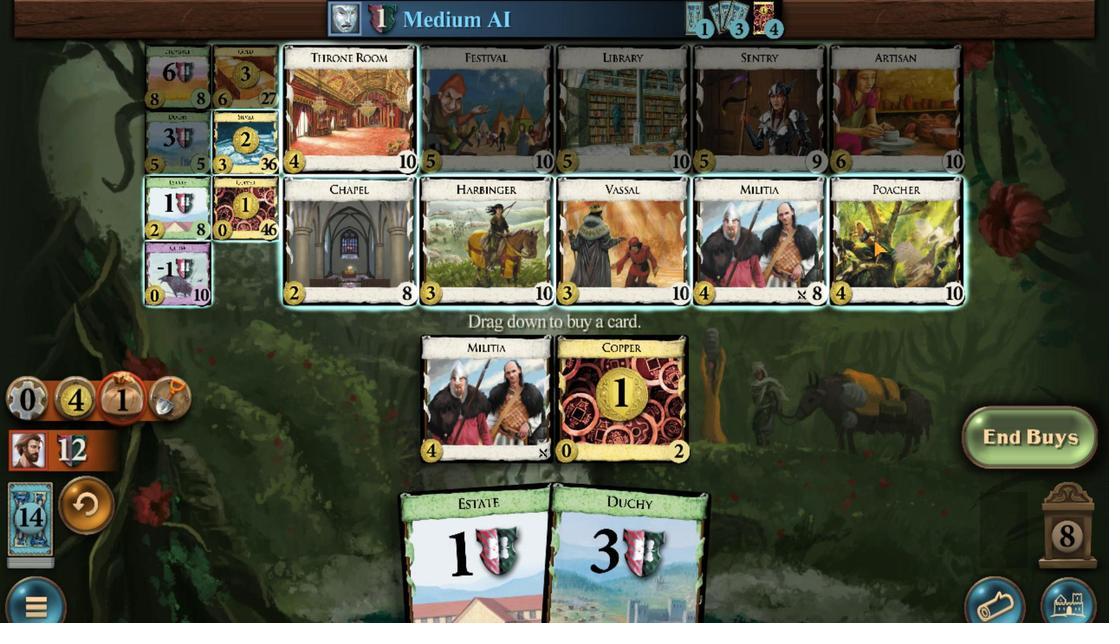 
Action: Mouse scrolled (911, 268) with delta (0, 0)
Screenshot: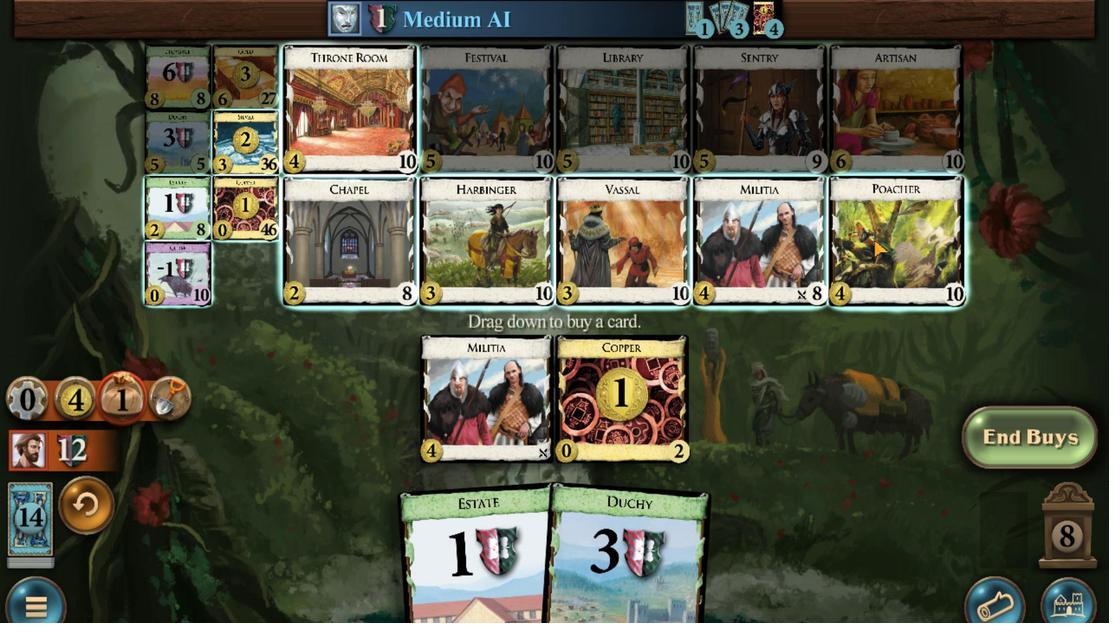 
Action: Mouse scrolled (911, 268) with delta (0, 0)
Screenshot: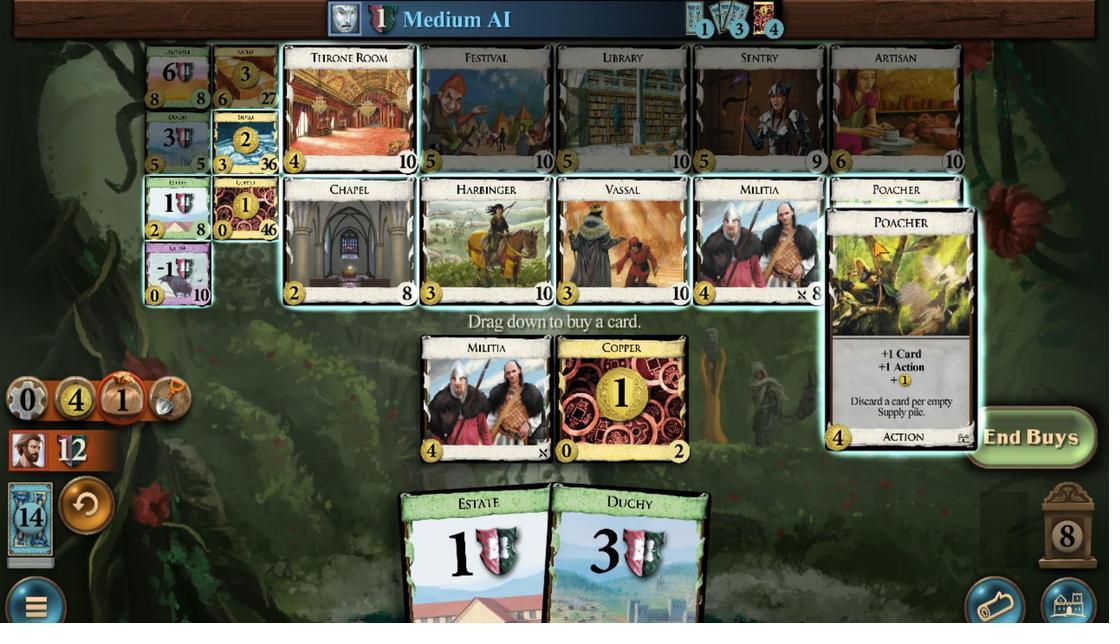 
Action: Mouse scrolled (911, 268) with delta (0, 0)
Screenshot: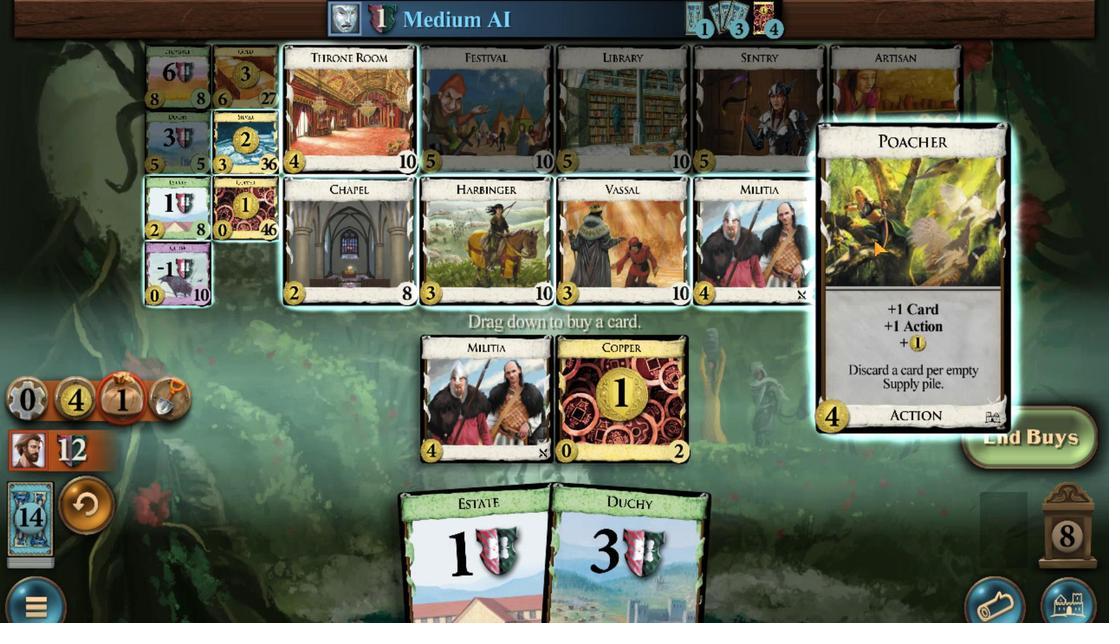 
Action: Mouse scrolled (911, 268) with delta (0, 0)
Screenshot: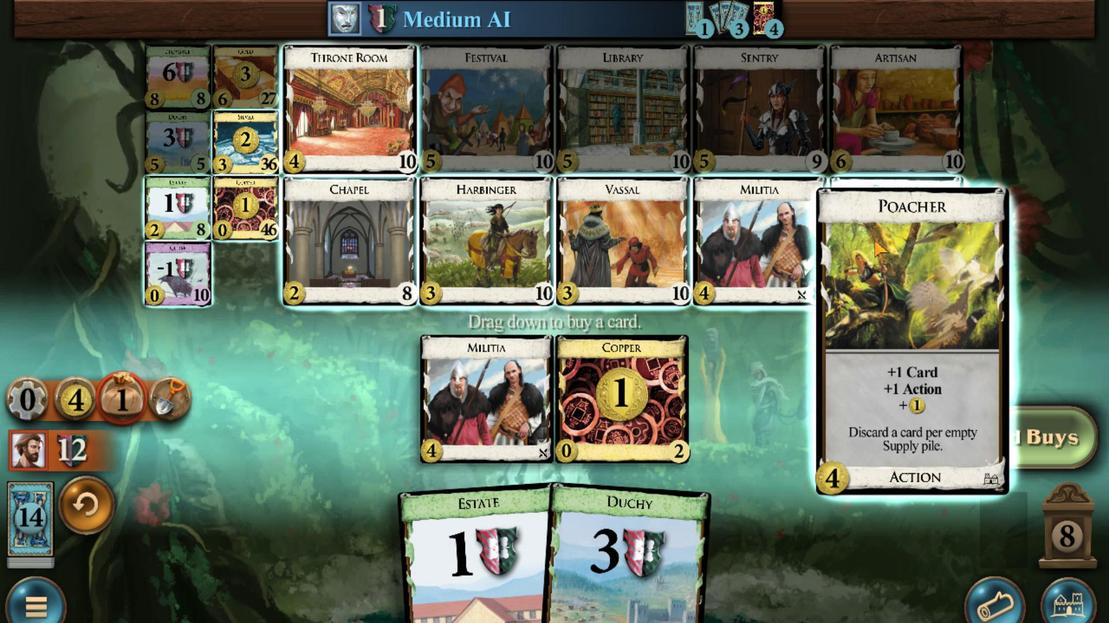 
Action: Mouse scrolled (911, 268) with delta (0, 0)
Screenshot: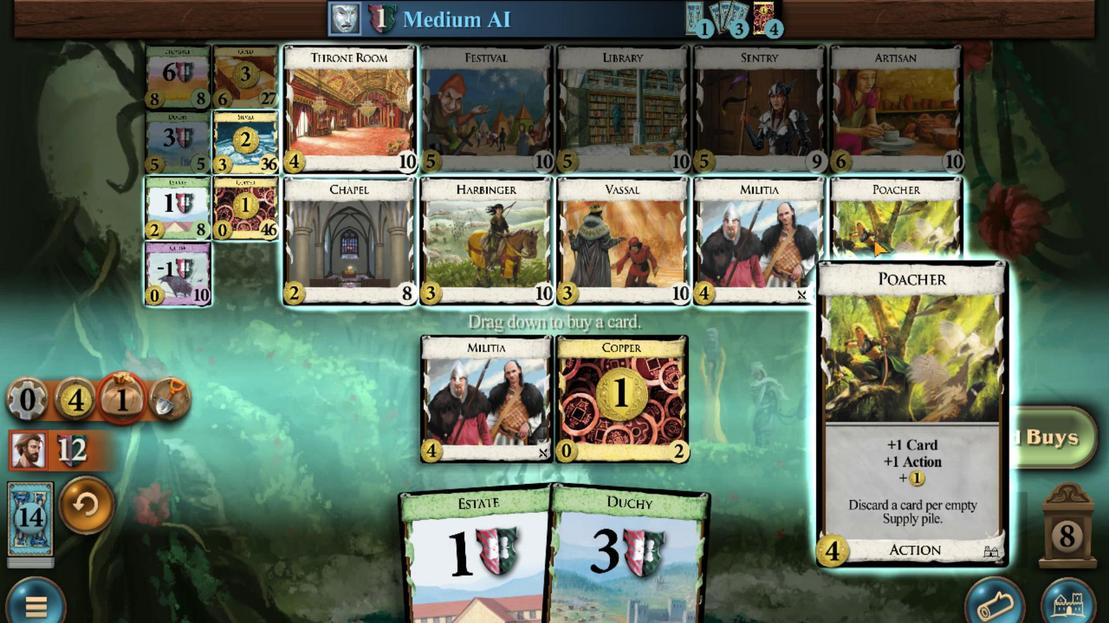 
Action: Mouse moved to (788, 532)
Screenshot: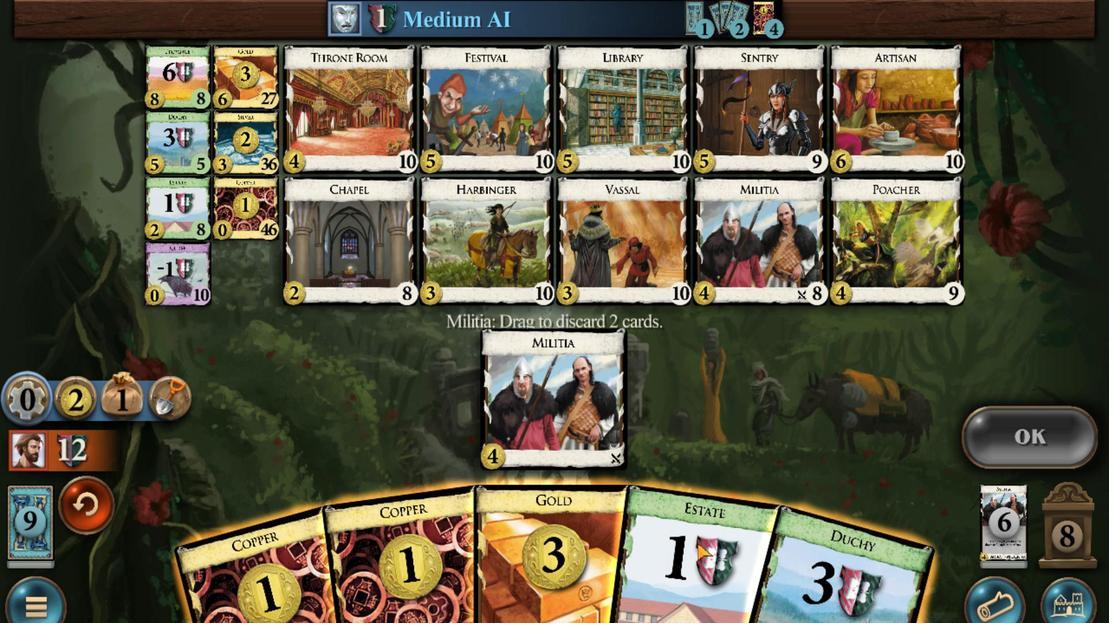 
Action: Mouse scrolled (788, 531) with delta (0, 0)
Screenshot: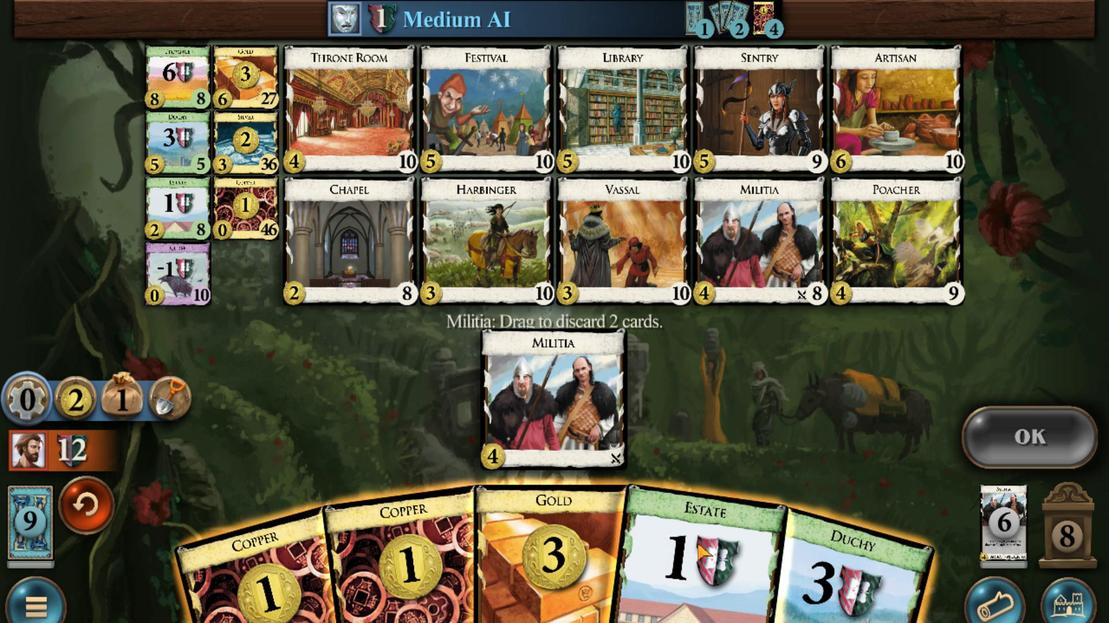 
Action: Mouse moved to (871, 543)
Screenshot: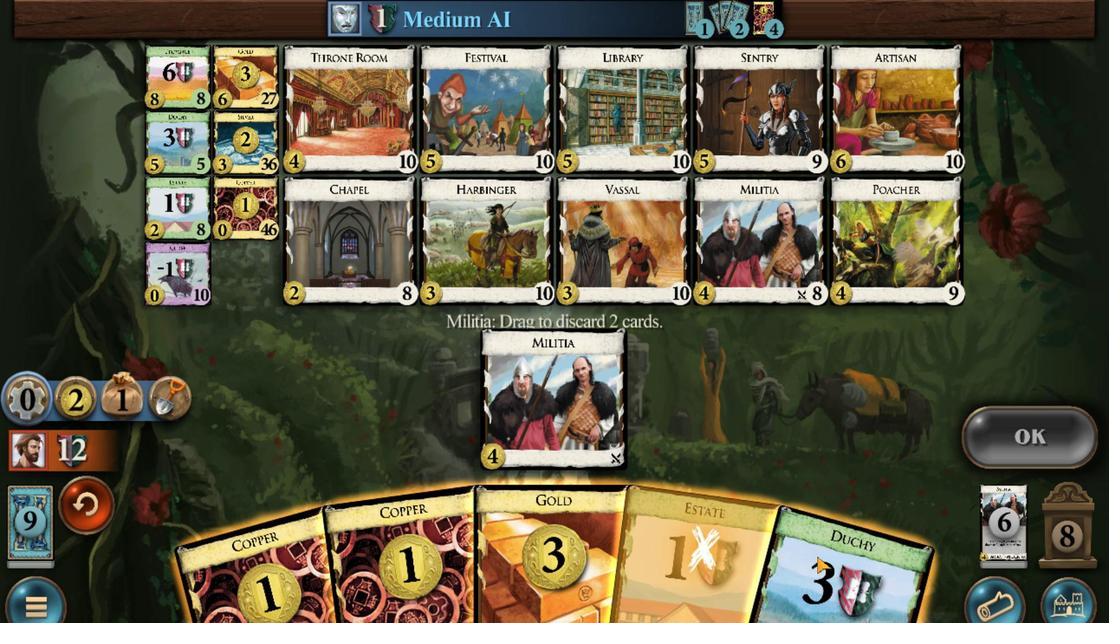 
Action: Mouse scrolled (871, 543) with delta (0, 0)
Screenshot: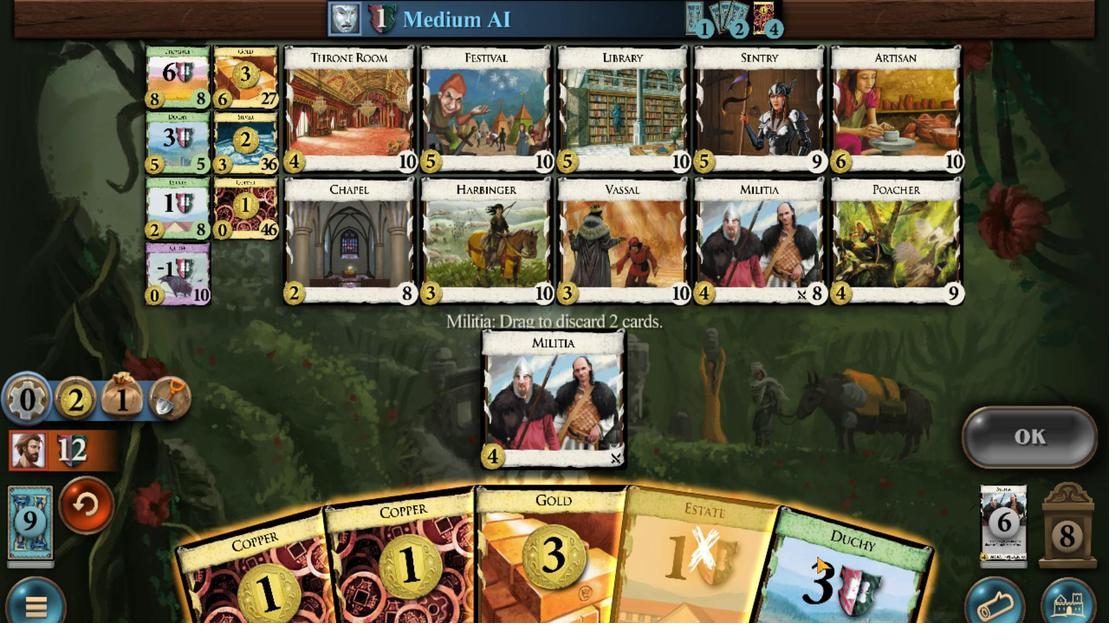 
Action: Mouse moved to (1004, 436)
Screenshot: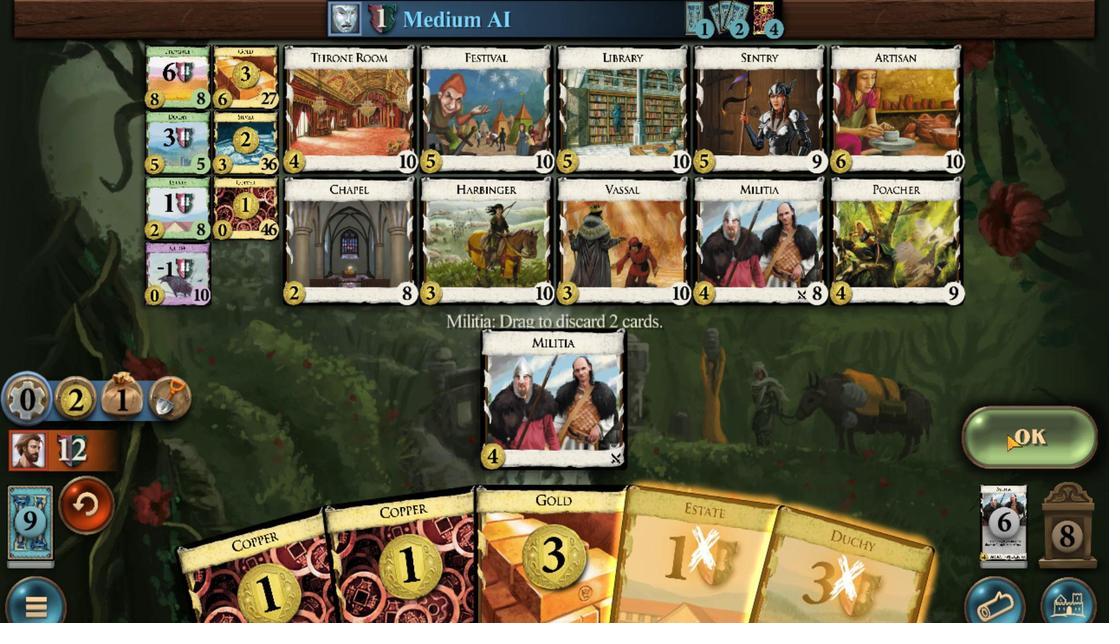 
Action: Mouse pressed left at (1004, 436)
Screenshot: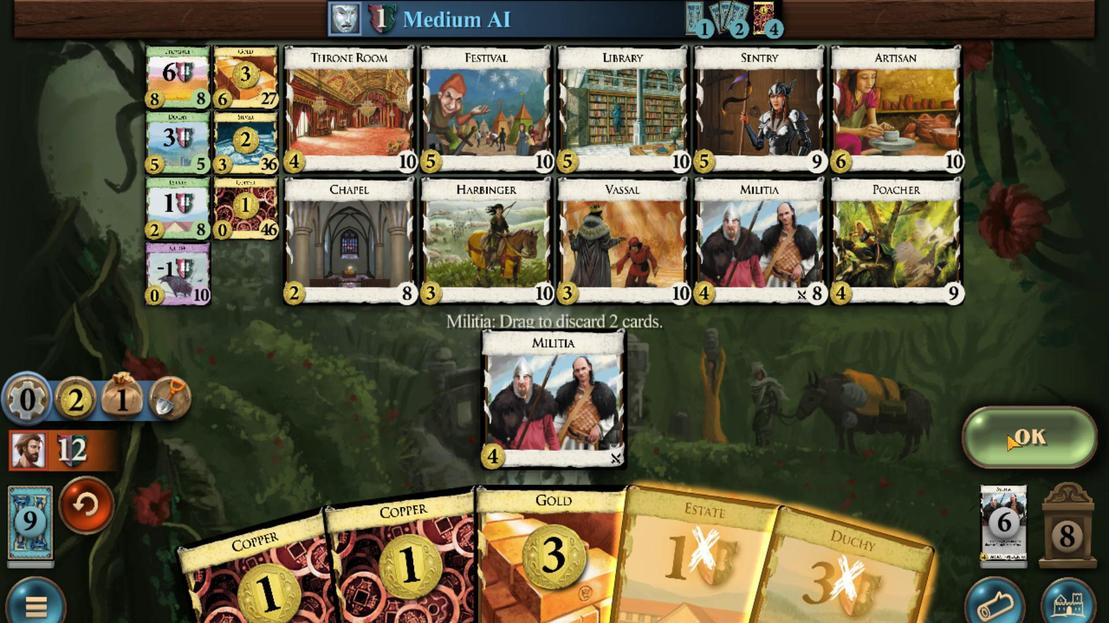
Action: Mouse moved to (760, 526)
Screenshot: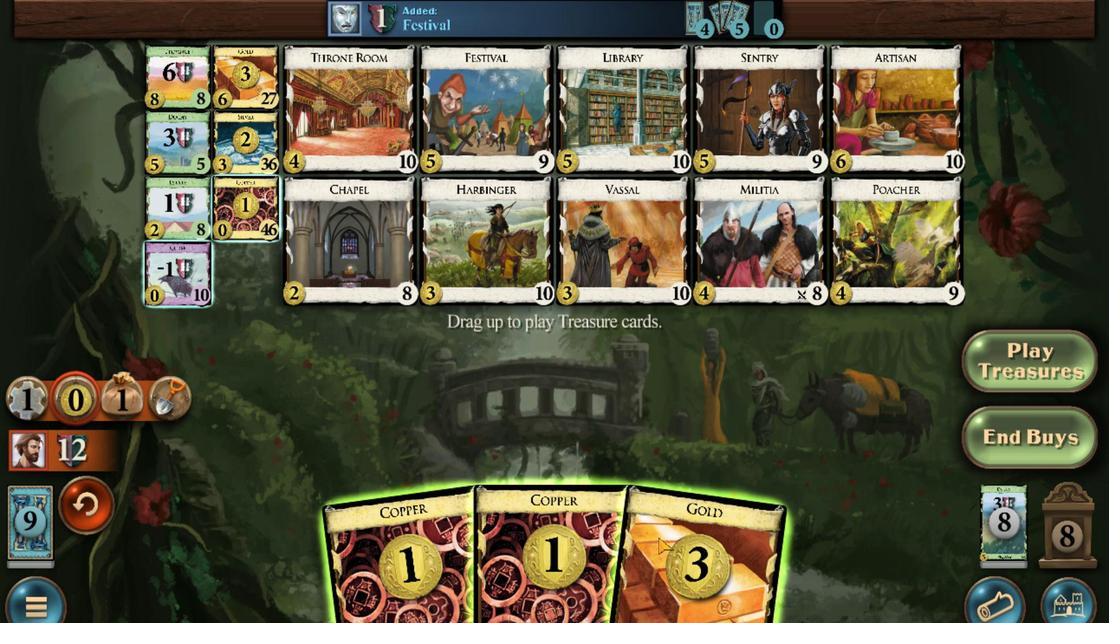 
Action: Mouse scrolled (760, 526) with delta (0, 0)
Screenshot: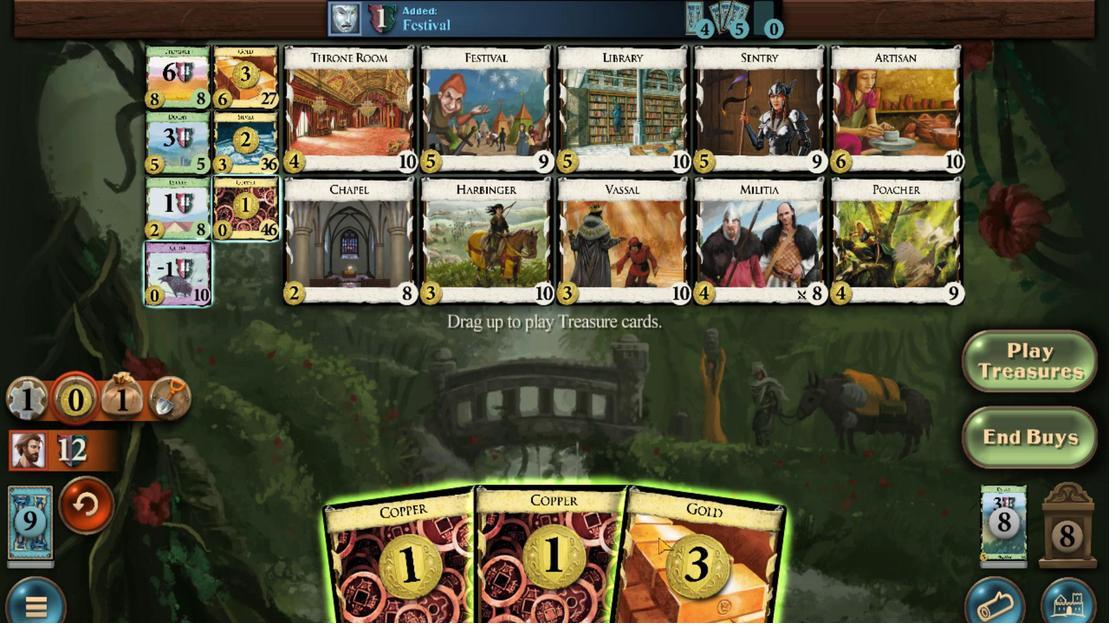 
Action: Mouse moved to (723, 530)
Screenshot: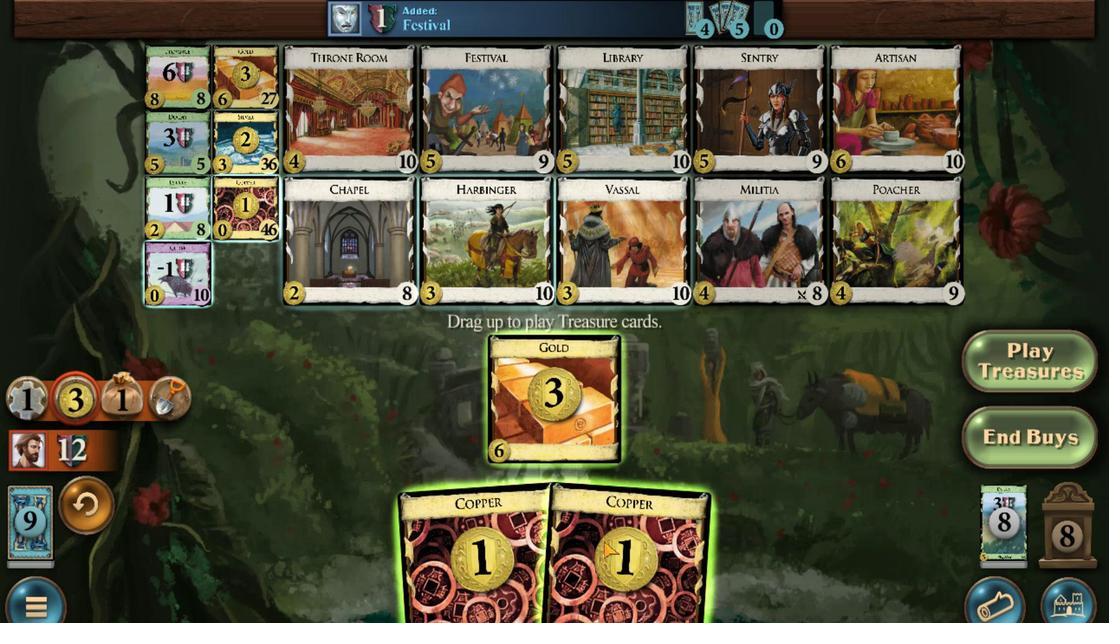 
Action: Mouse scrolled (723, 529) with delta (0, 0)
Screenshot: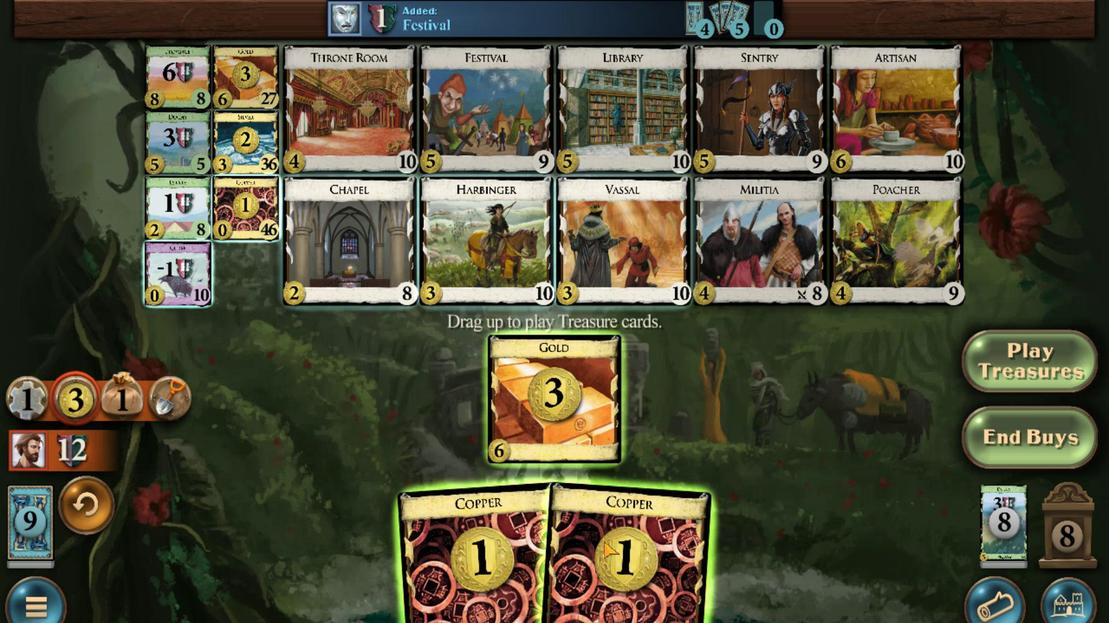 
Action: Mouse scrolled (723, 529) with delta (0, 0)
Screenshot: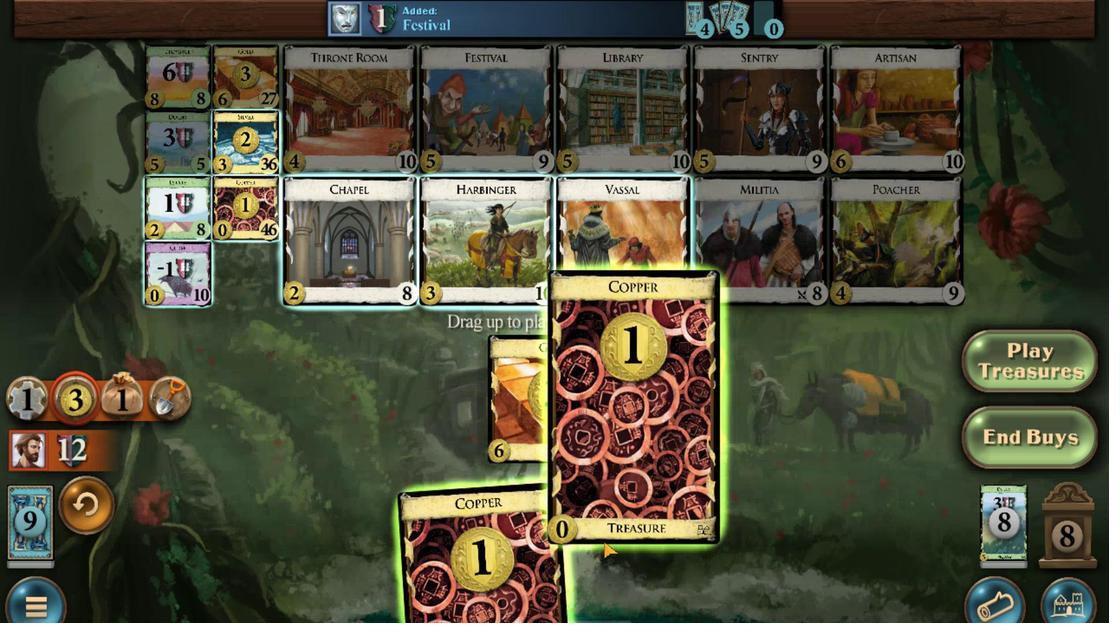 
Action: Mouse moved to (685, 533)
Screenshot: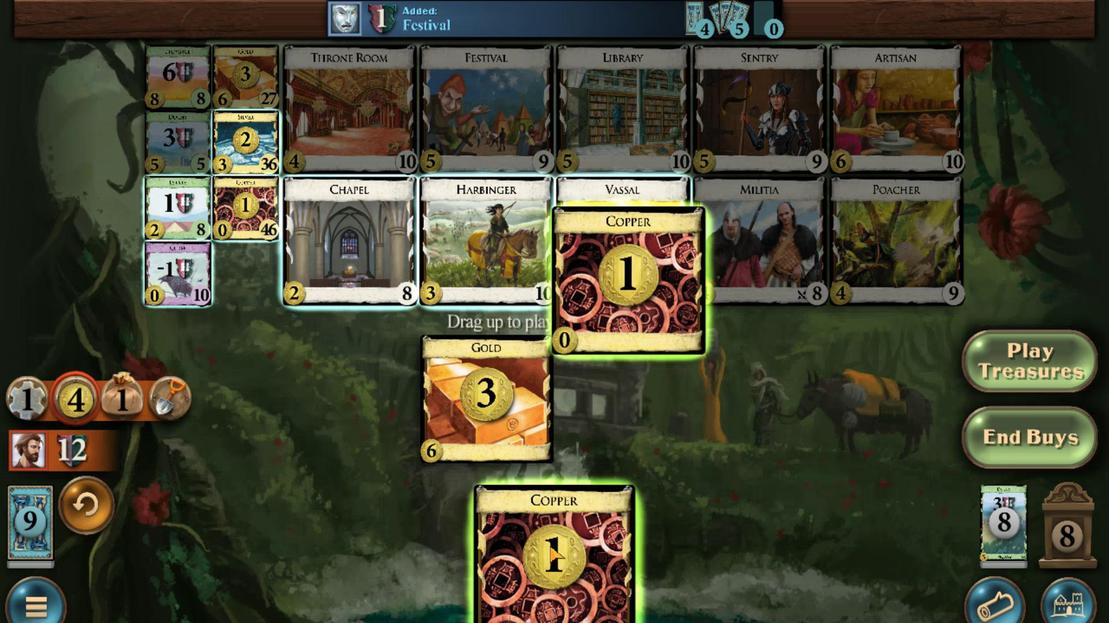 
Action: Mouse scrolled (685, 533) with delta (0, 0)
Screenshot: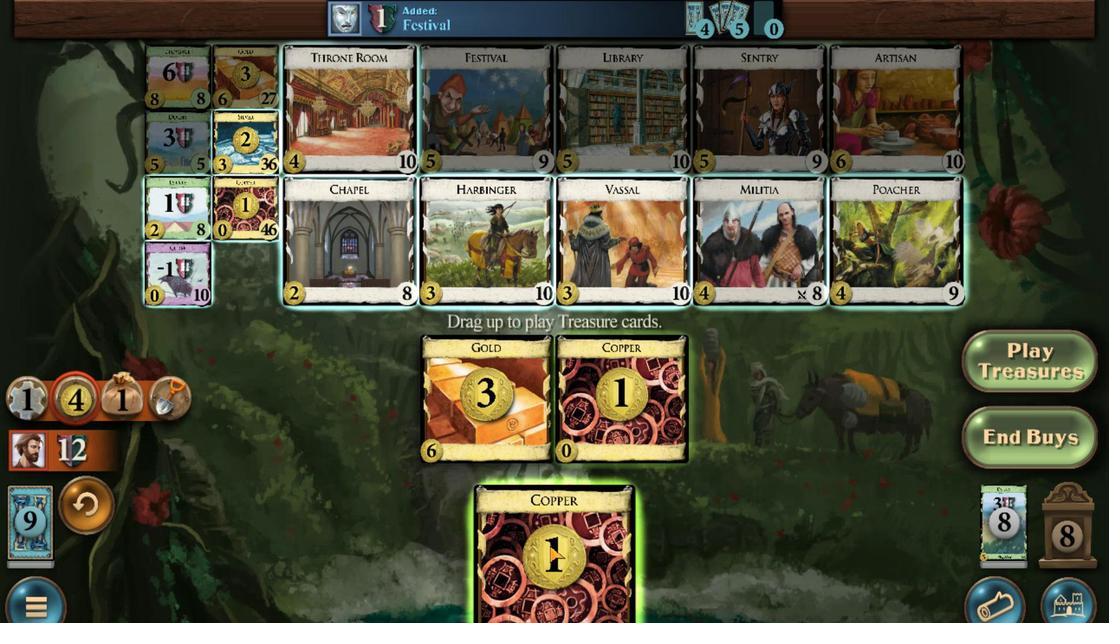 
Action: Mouse moved to (428, 182)
Screenshot: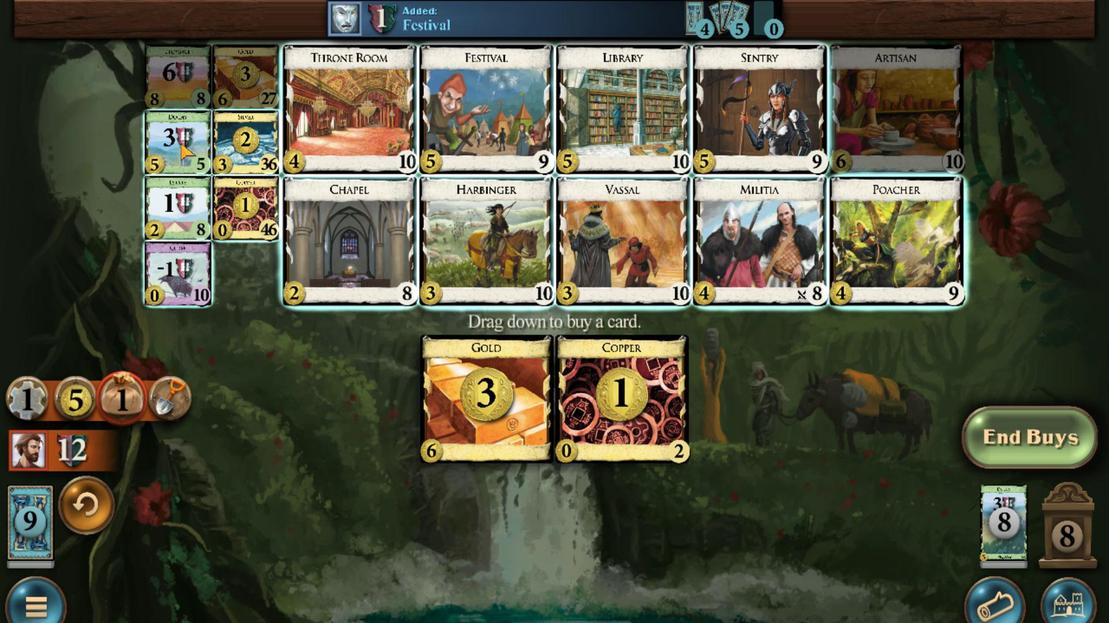 
Action: Mouse scrolled (428, 183) with delta (0, 0)
Screenshot: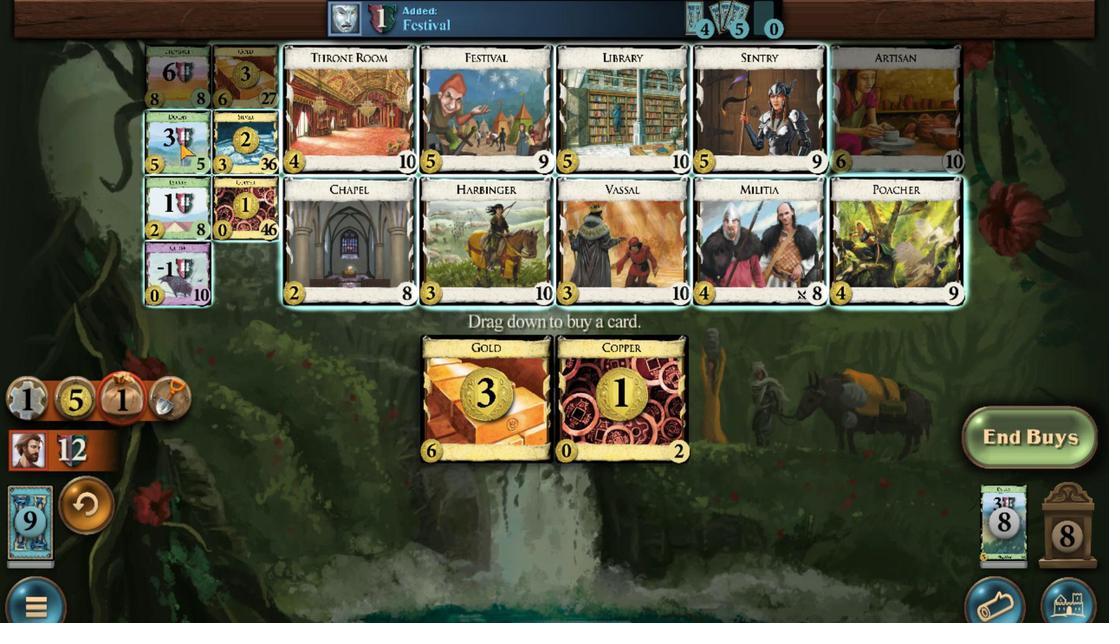 
Action: Mouse scrolled (428, 183) with delta (0, 0)
Screenshot: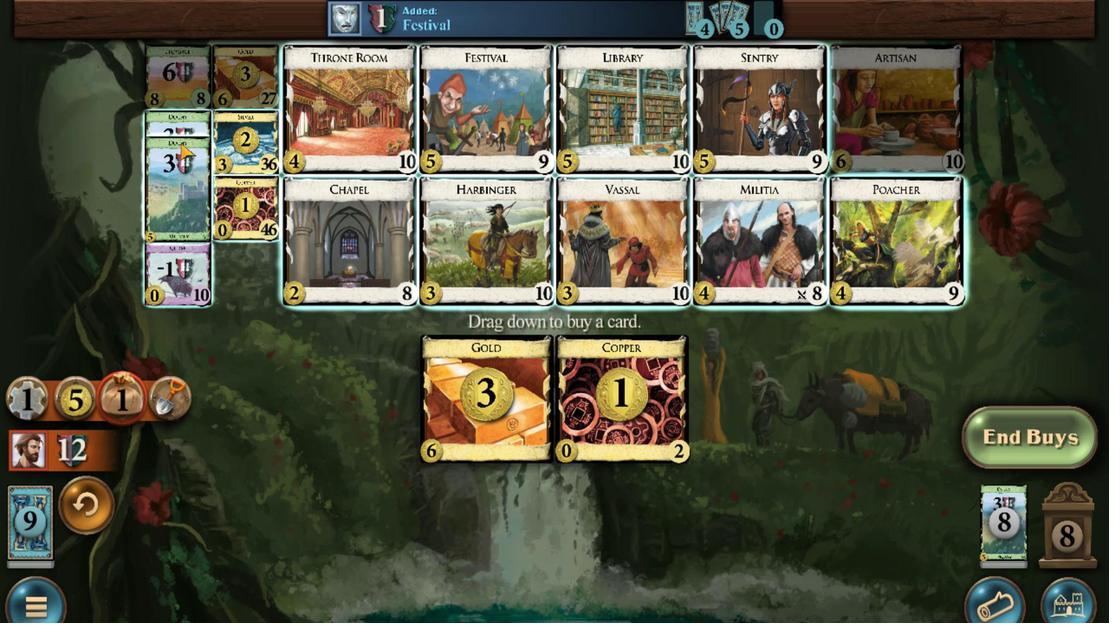 
Action: Mouse scrolled (428, 183) with delta (0, 0)
Screenshot: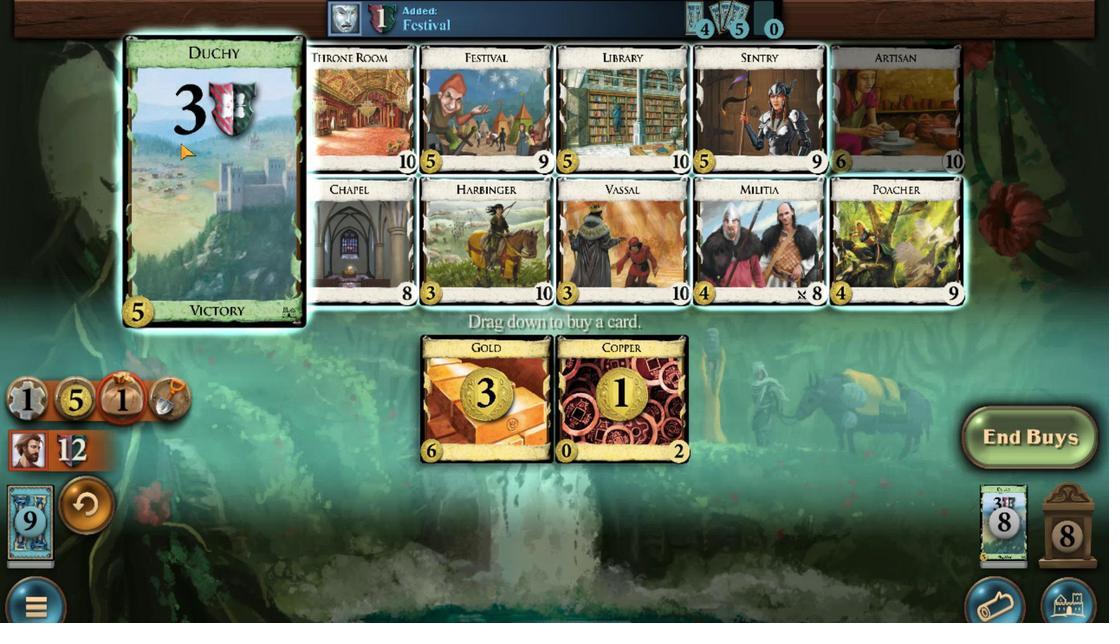 
Action: Mouse scrolled (428, 183) with delta (0, 0)
Screenshot: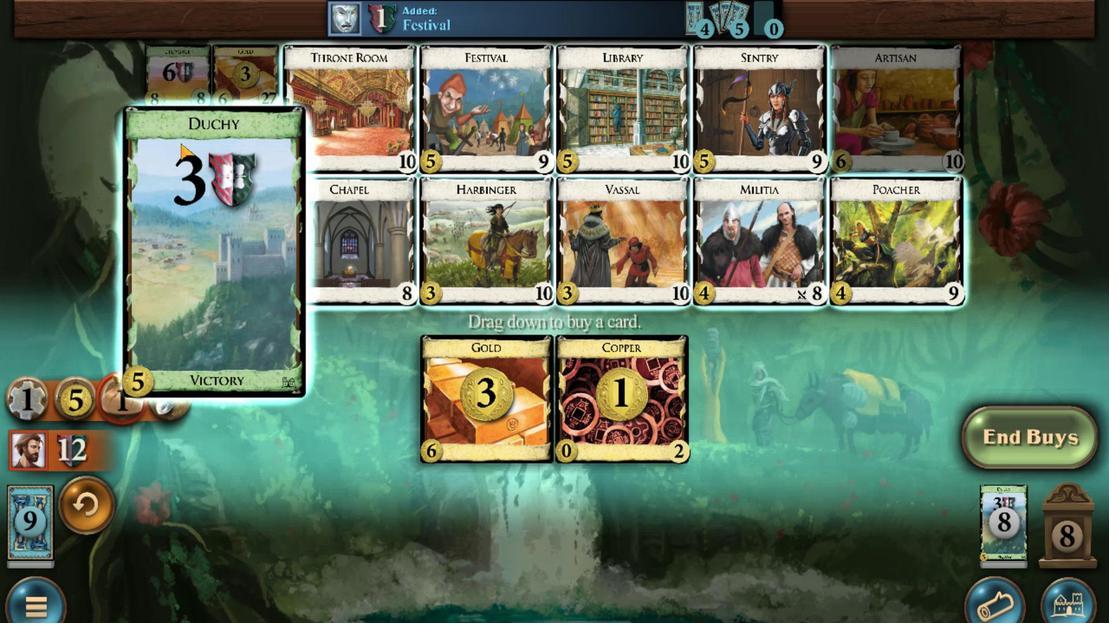 
Action: Mouse scrolled (428, 183) with delta (0, 0)
Screenshot: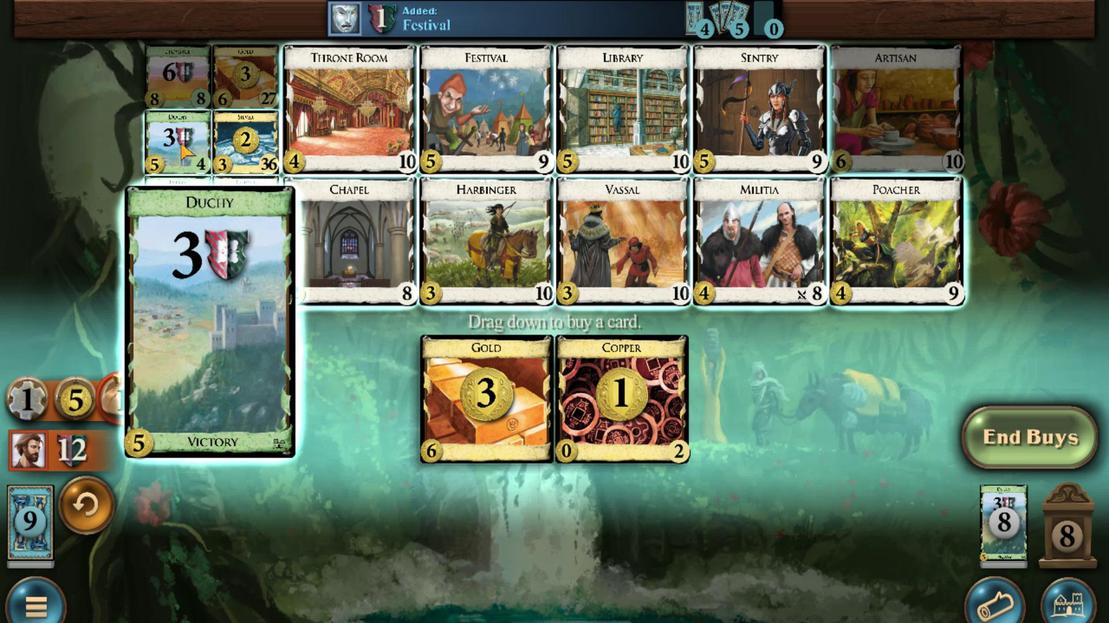 
Action: Mouse moved to (797, 547)
Screenshot: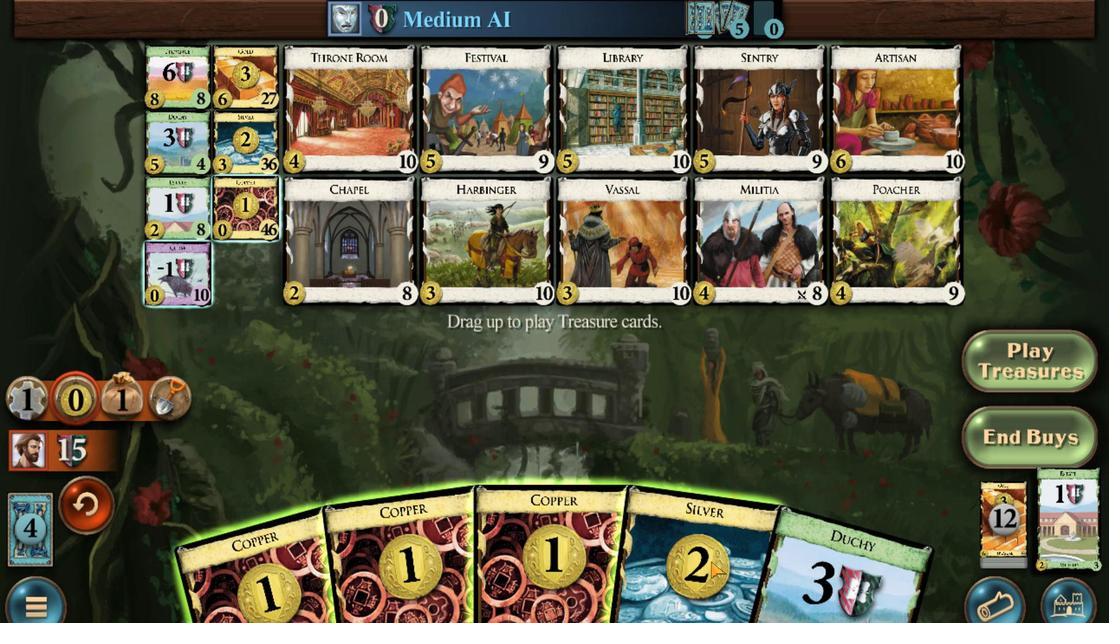 
Action: Mouse scrolled (797, 547) with delta (0, 0)
Screenshot: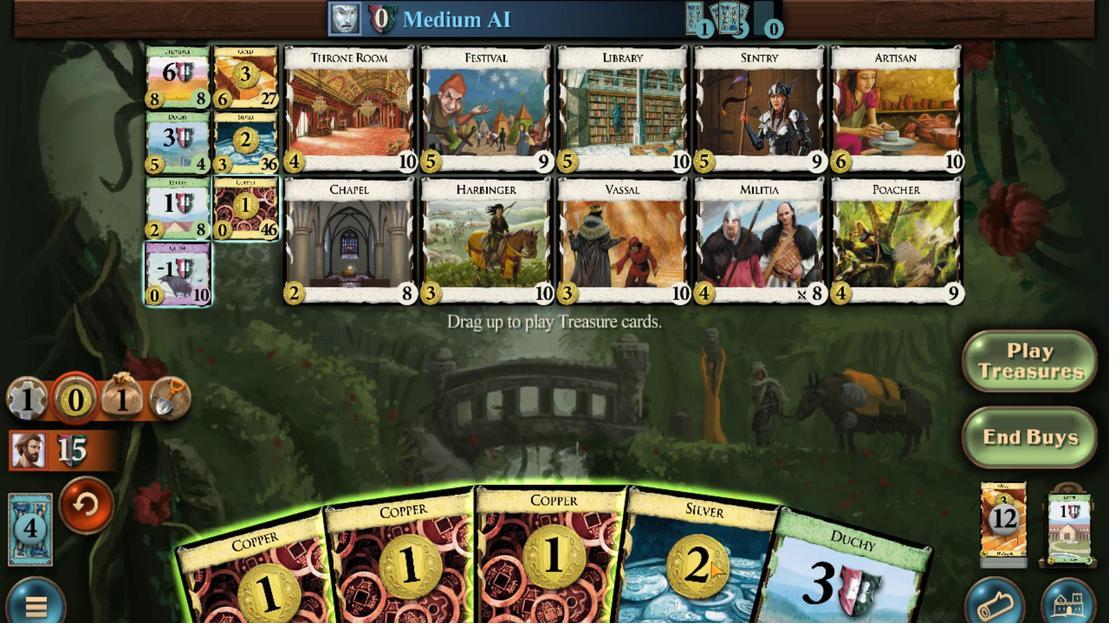 
Action: Mouse moved to (748, 544)
Screenshot: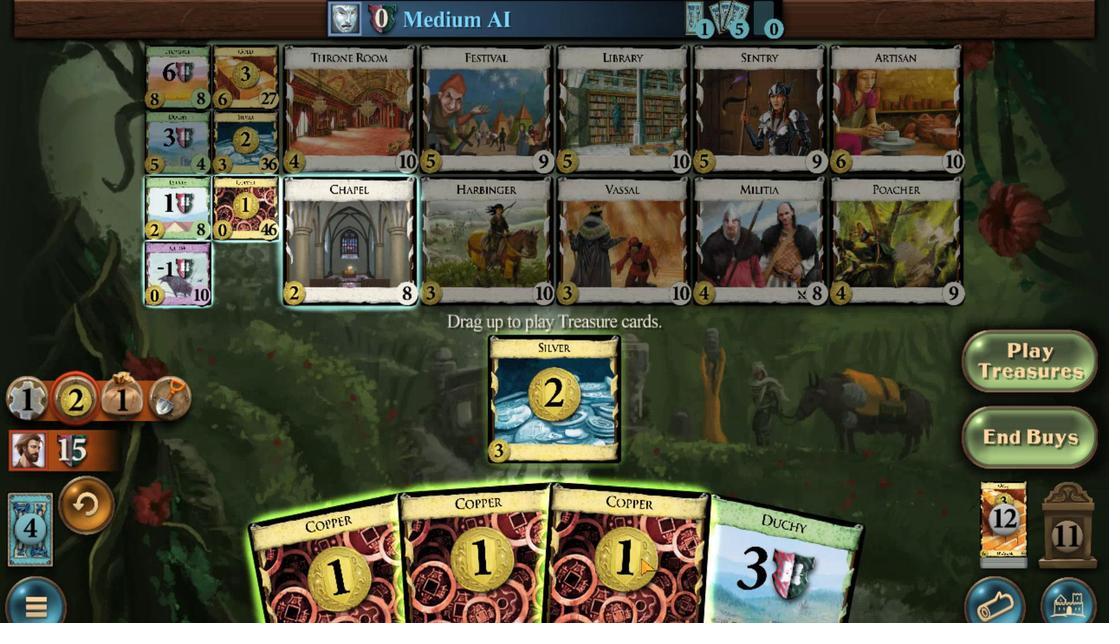 
Action: Mouse scrolled (748, 544) with delta (0, 0)
Screenshot: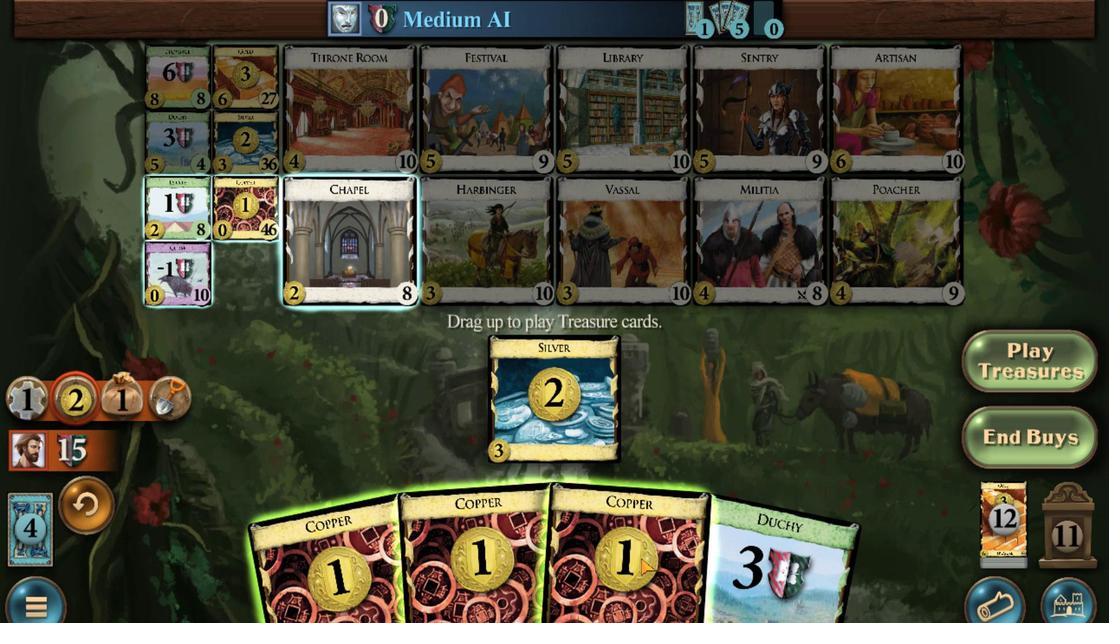 
Action: Mouse moved to (706, 536)
Screenshot: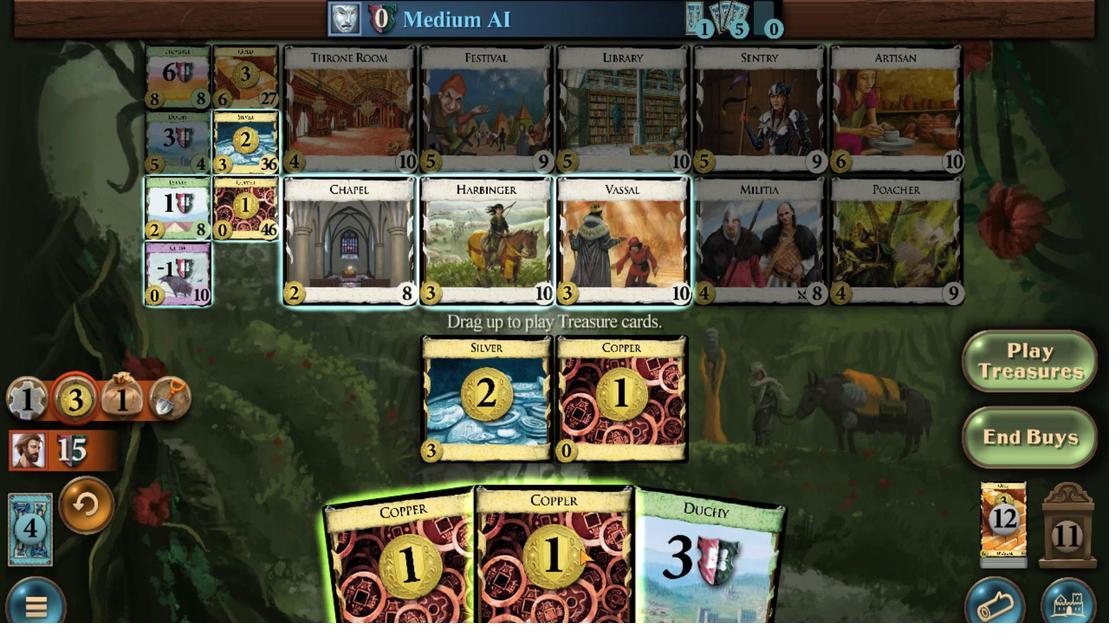 
Action: Mouse scrolled (706, 536) with delta (0, 0)
Screenshot: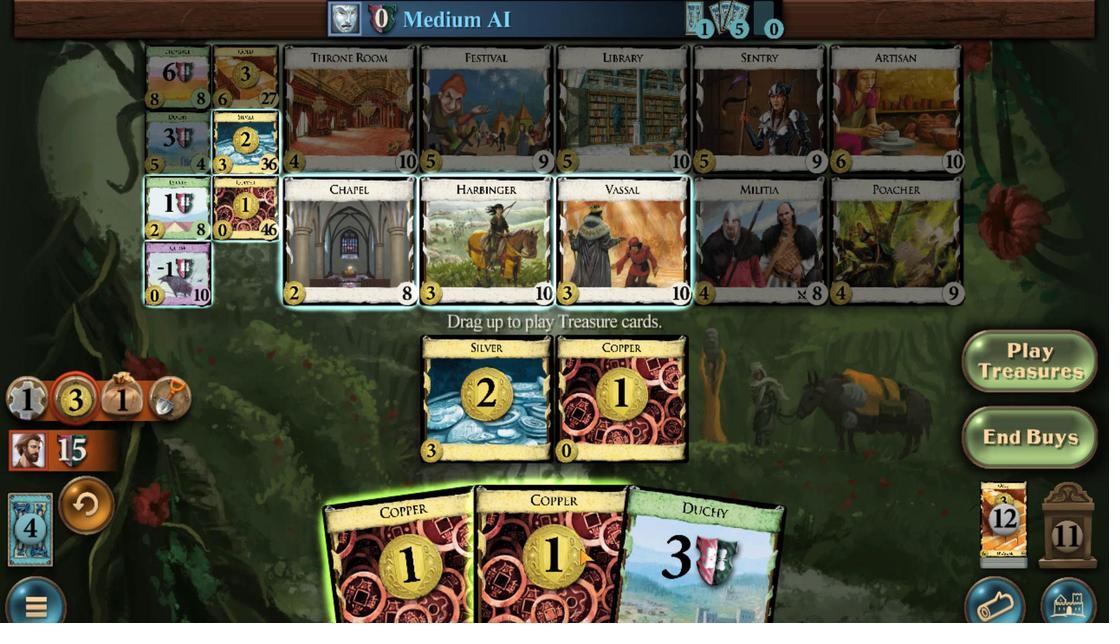 
Action: Mouse moved to (651, 533)
Screenshot: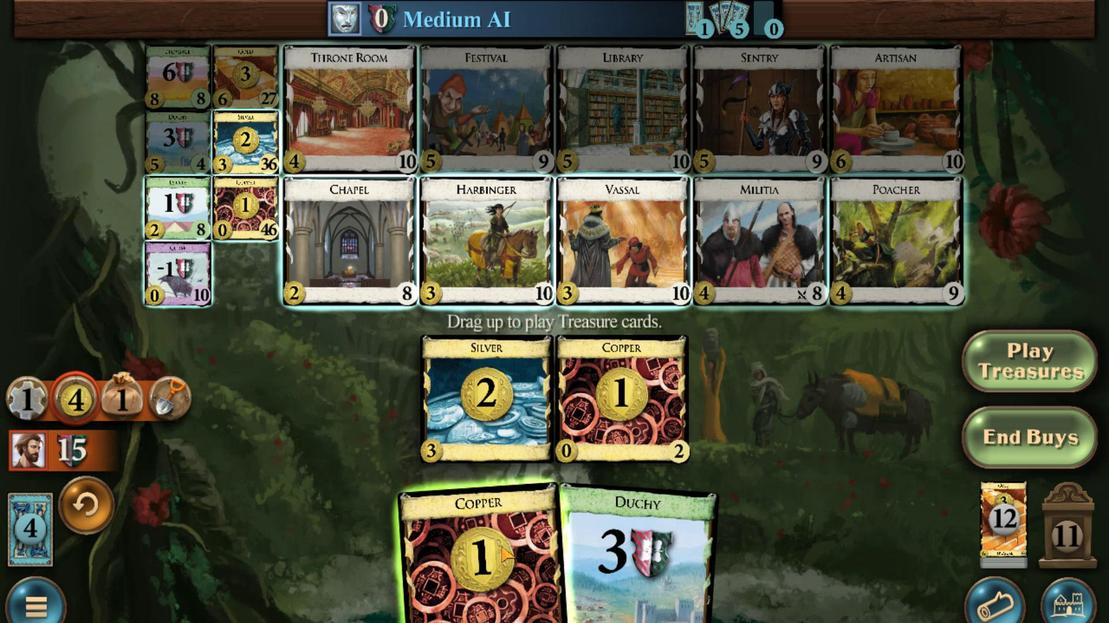 
Action: Mouse scrolled (651, 533) with delta (0, 0)
Screenshot: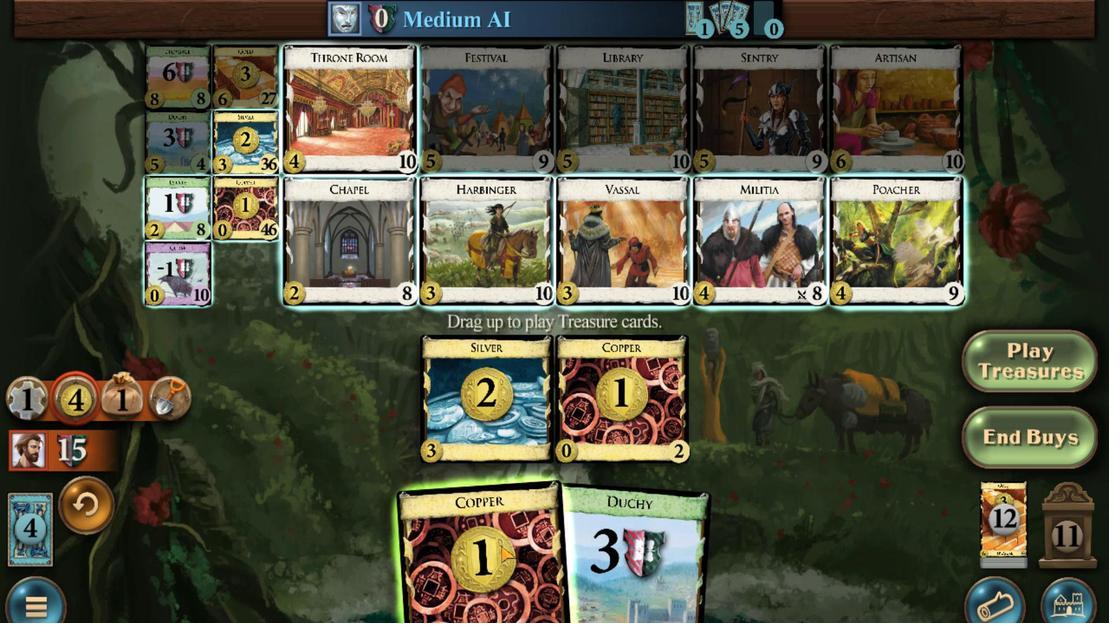 
Action: Mouse moved to (429, 179)
Screenshot: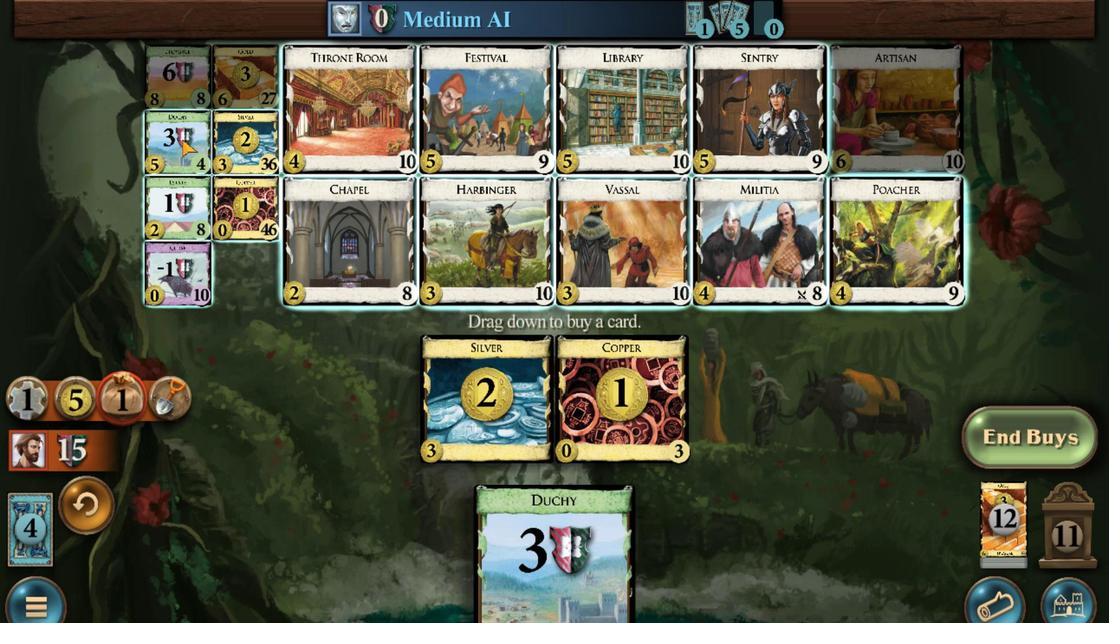 
Action: Mouse scrolled (429, 180) with delta (0, 0)
Screenshot: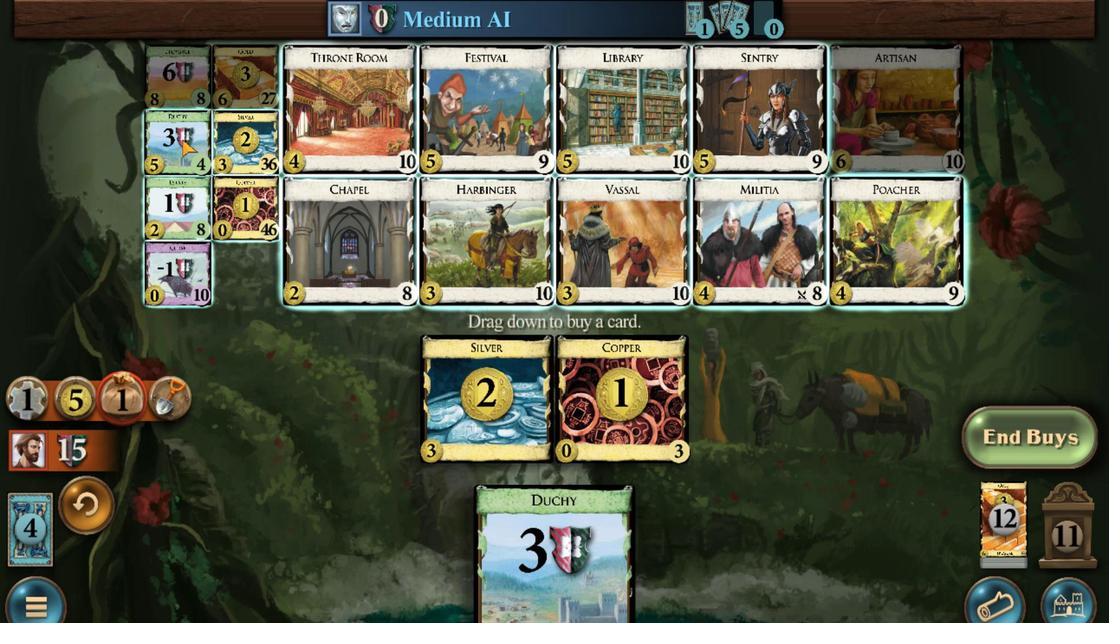 
Action: Mouse scrolled (429, 180) with delta (0, 0)
Screenshot: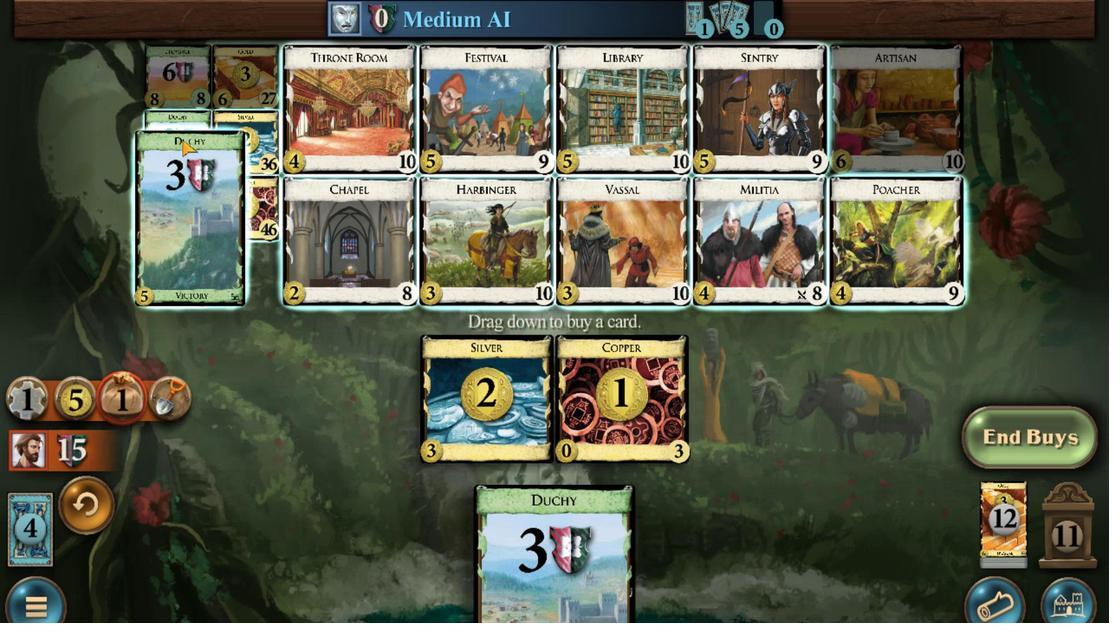 
Action: Mouse scrolled (429, 180) with delta (0, 0)
Screenshot: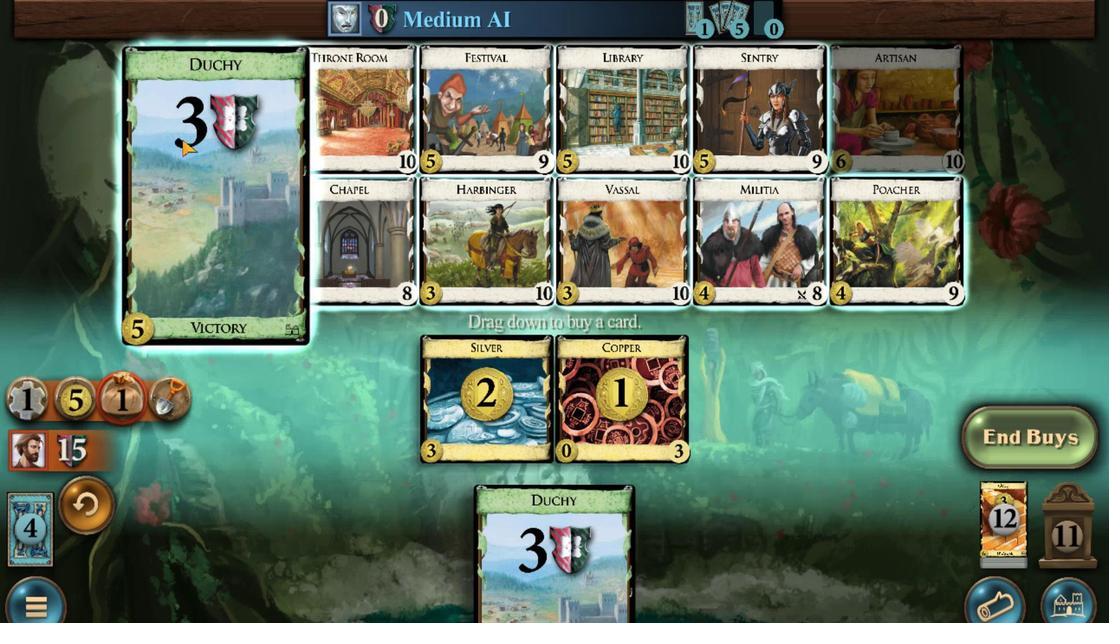 
Action: Mouse scrolled (429, 180) with delta (0, 0)
Screenshot: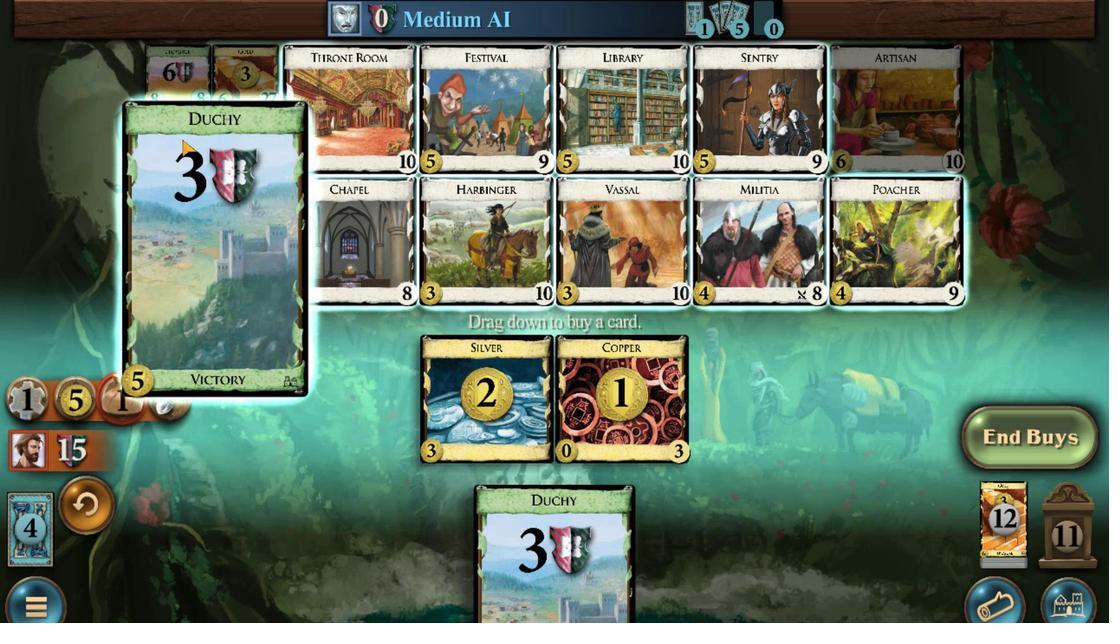 
Action: Mouse scrolled (429, 180) with delta (0, 0)
Screenshot: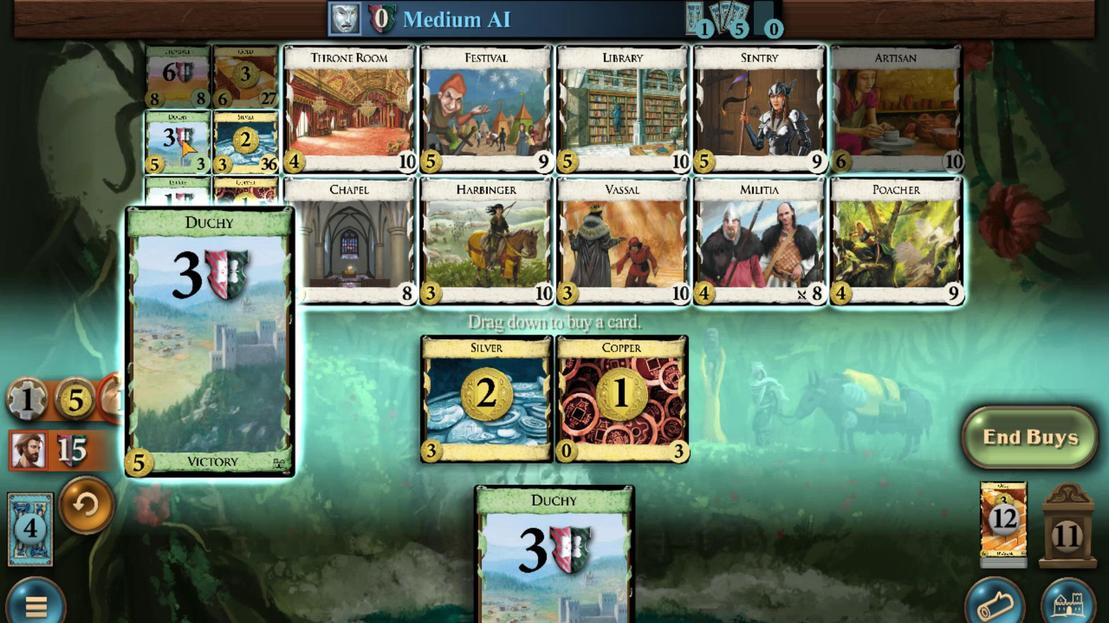 
Action: Mouse moved to (767, 537)
Screenshot: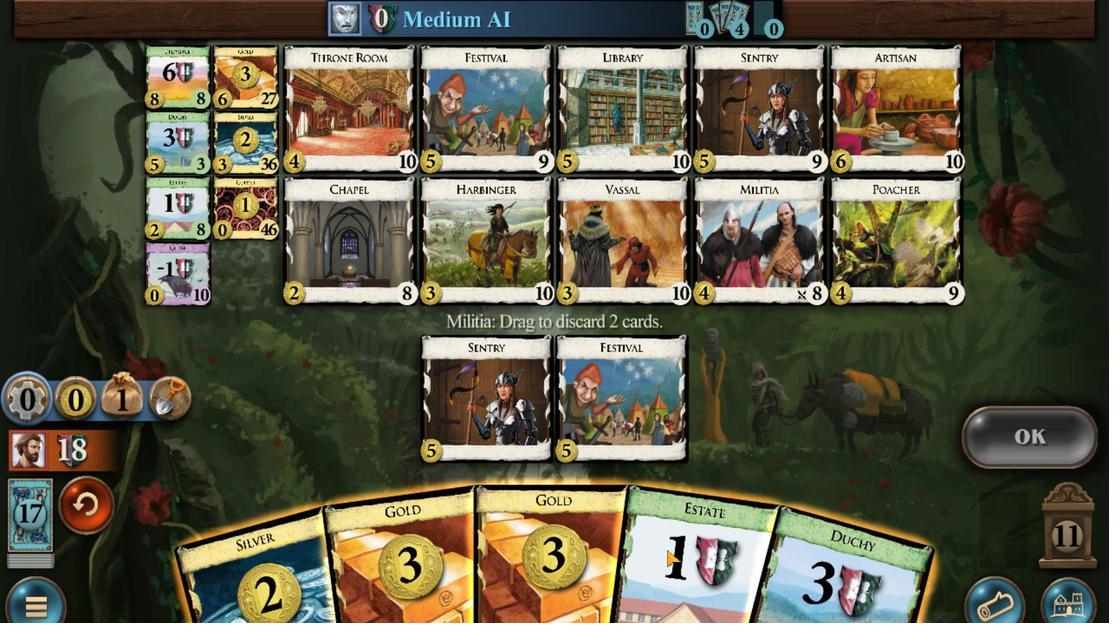 
Action: Mouse scrolled (767, 537) with delta (0, 0)
Screenshot: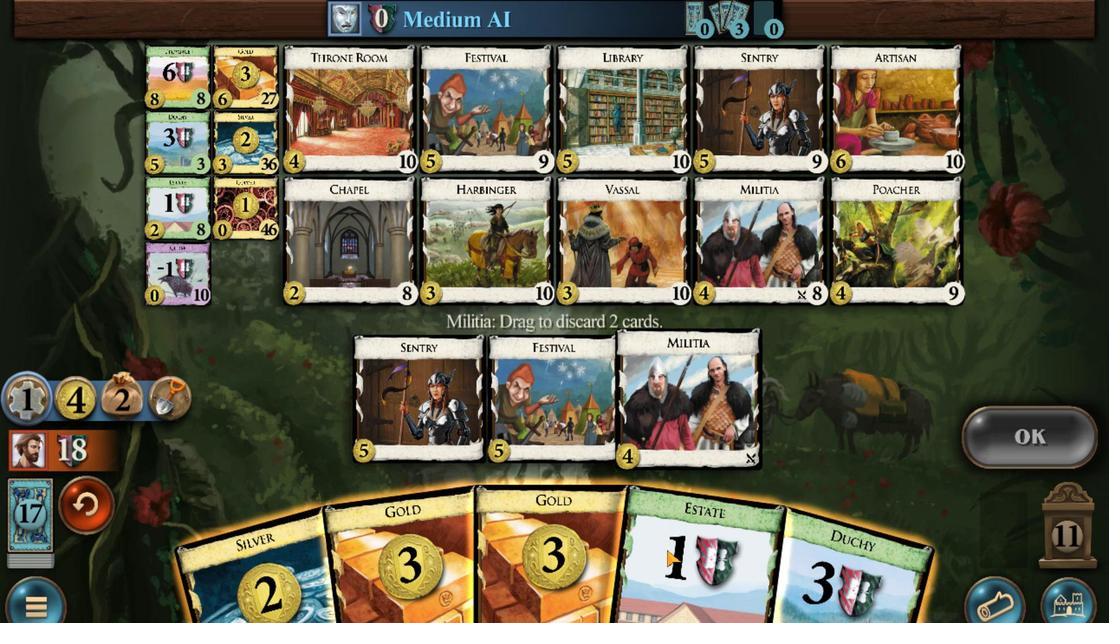 
Action: Mouse moved to (877, 546)
Screenshot: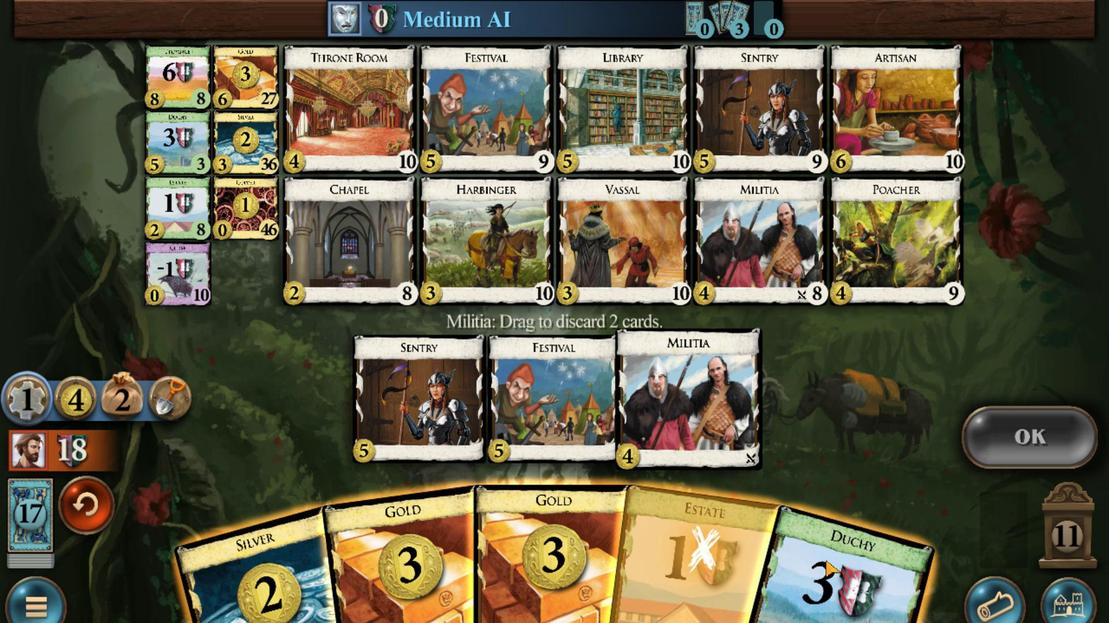 
Action: Mouse scrolled (877, 545) with delta (0, 0)
Screenshot: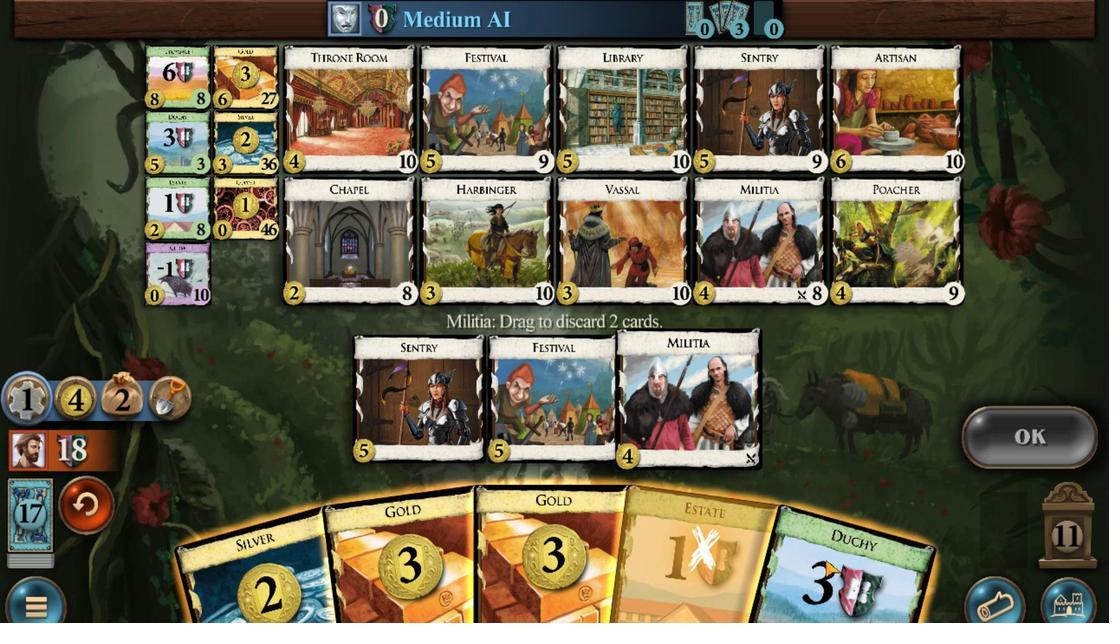 
Action: Mouse moved to (1015, 436)
Screenshot: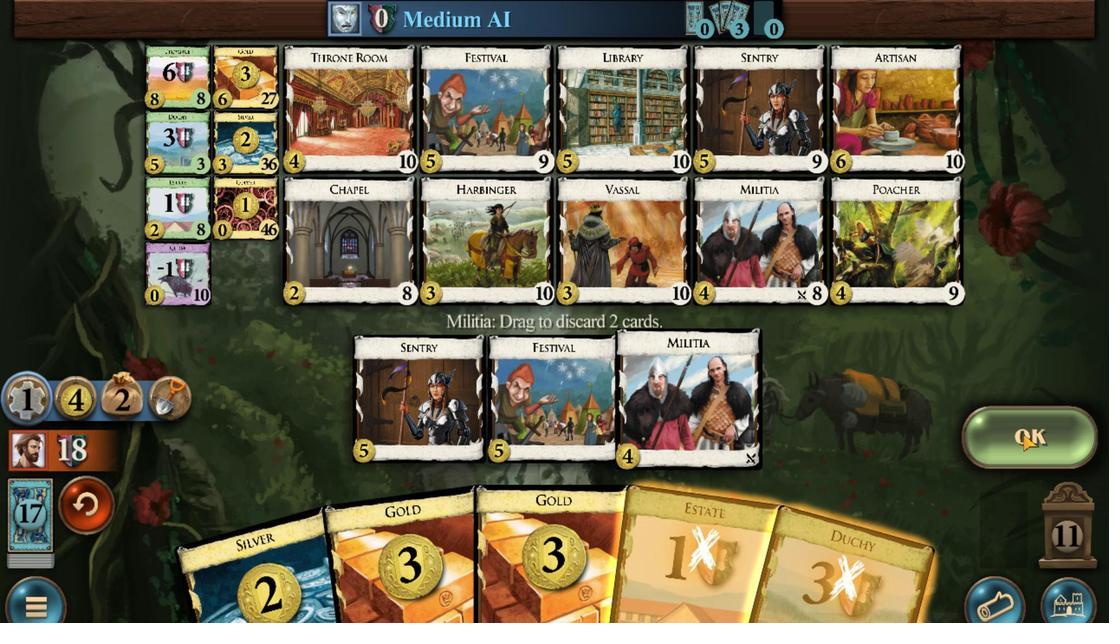 
Action: Mouse pressed left at (1015, 436)
Screenshot: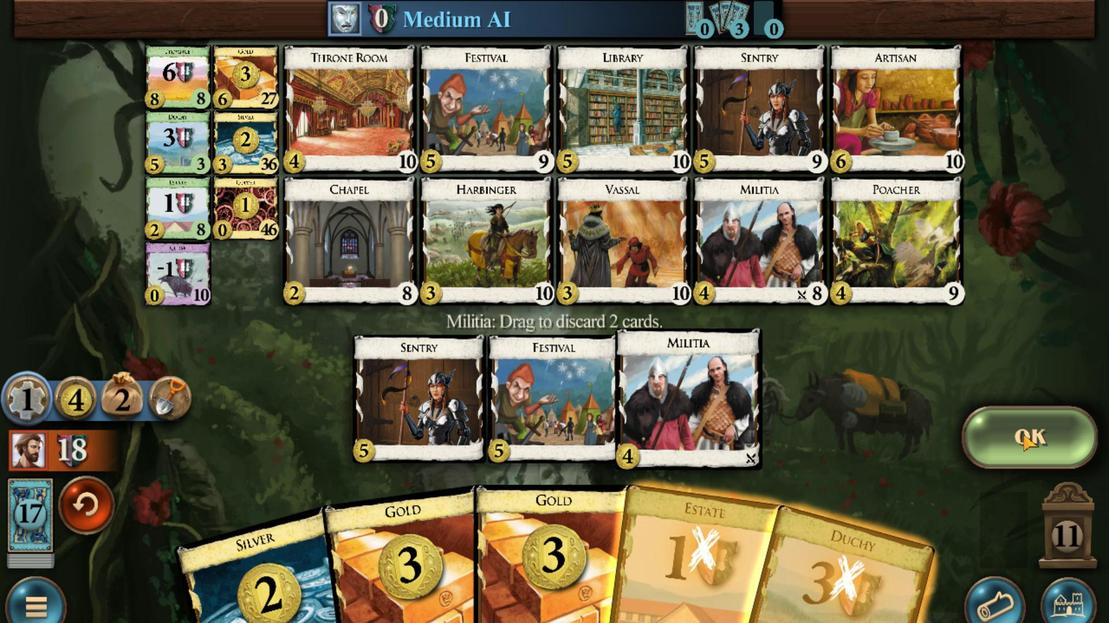 
Action: Mouse moved to (786, 535)
Screenshot: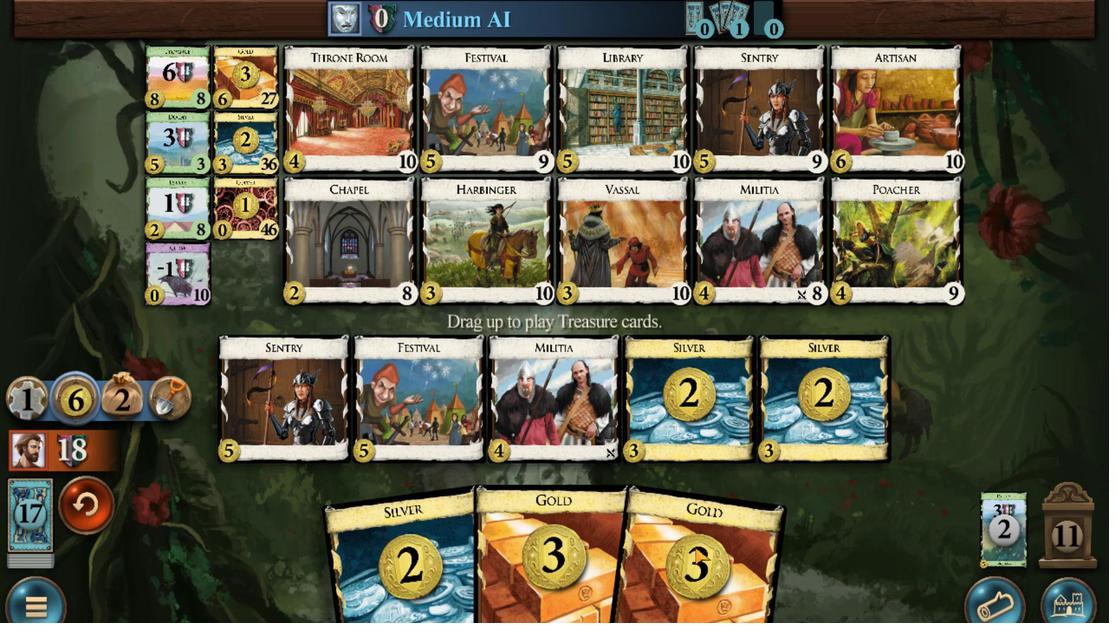 
Action: Mouse scrolled (786, 534) with delta (0, 0)
Screenshot: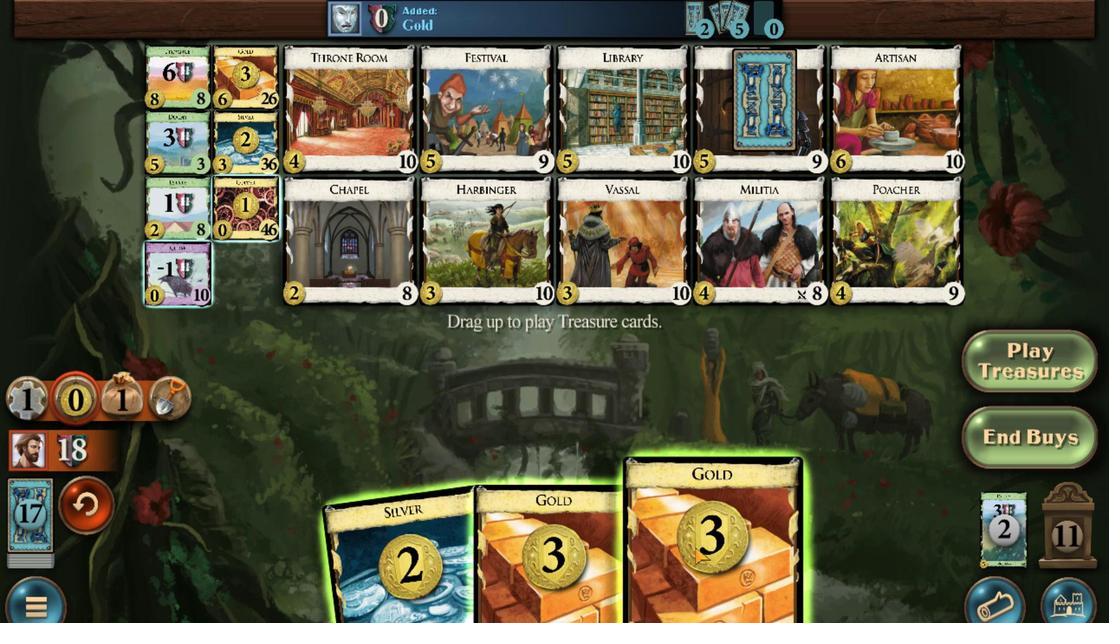 
Action: Mouse moved to (744, 540)
Screenshot: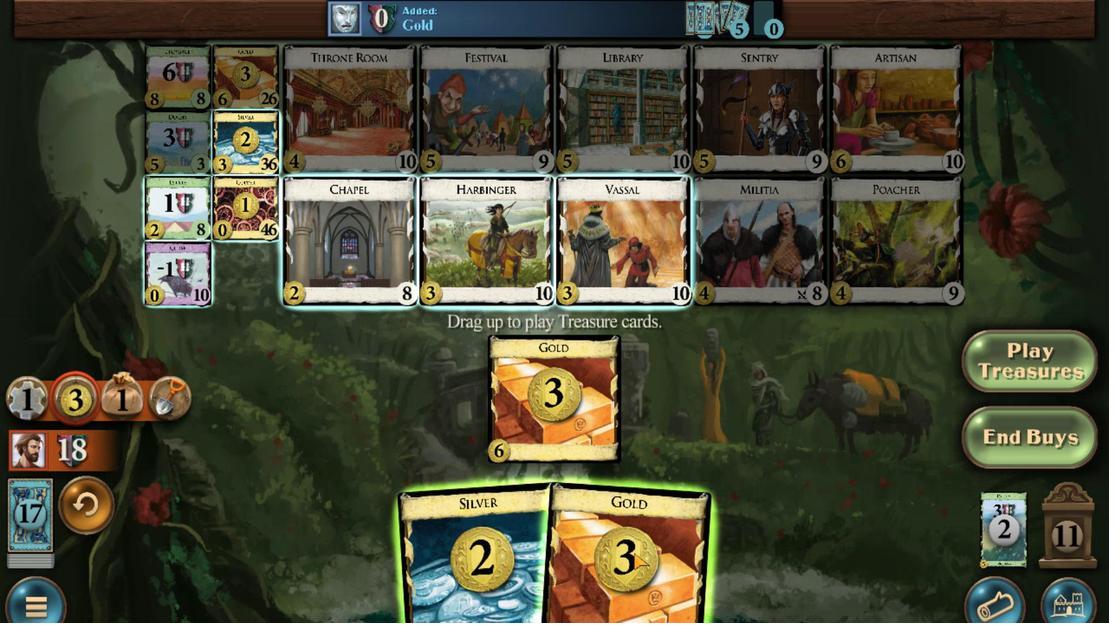 
Action: Mouse scrolled (744, 539) with delta (0, 0)
Screenshot: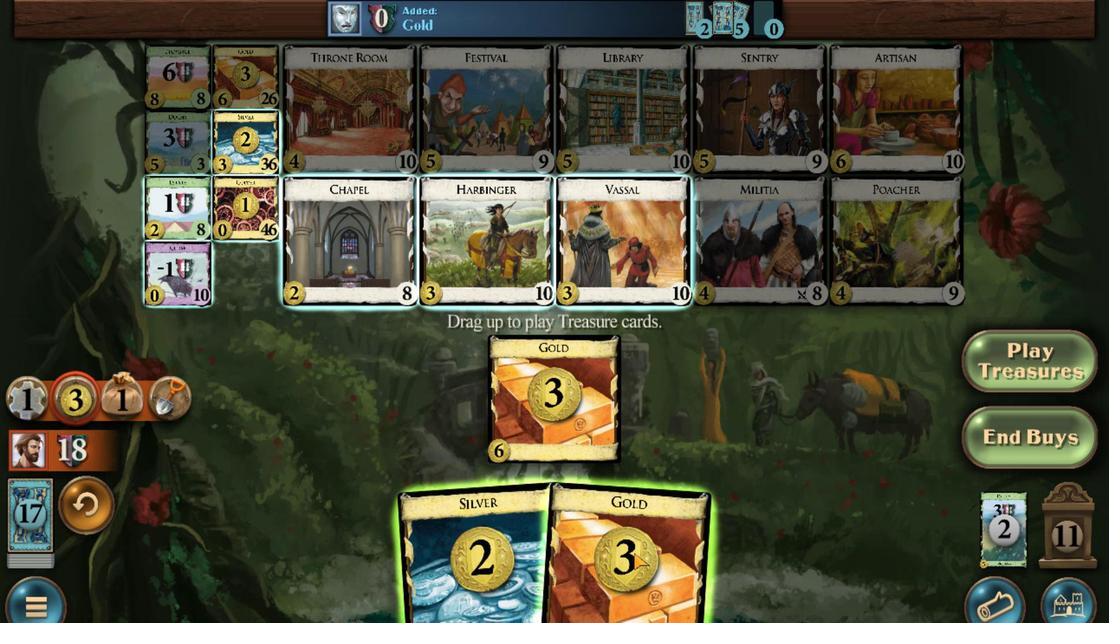 
Action: Mouse moved to (704, 544)
Screenshot: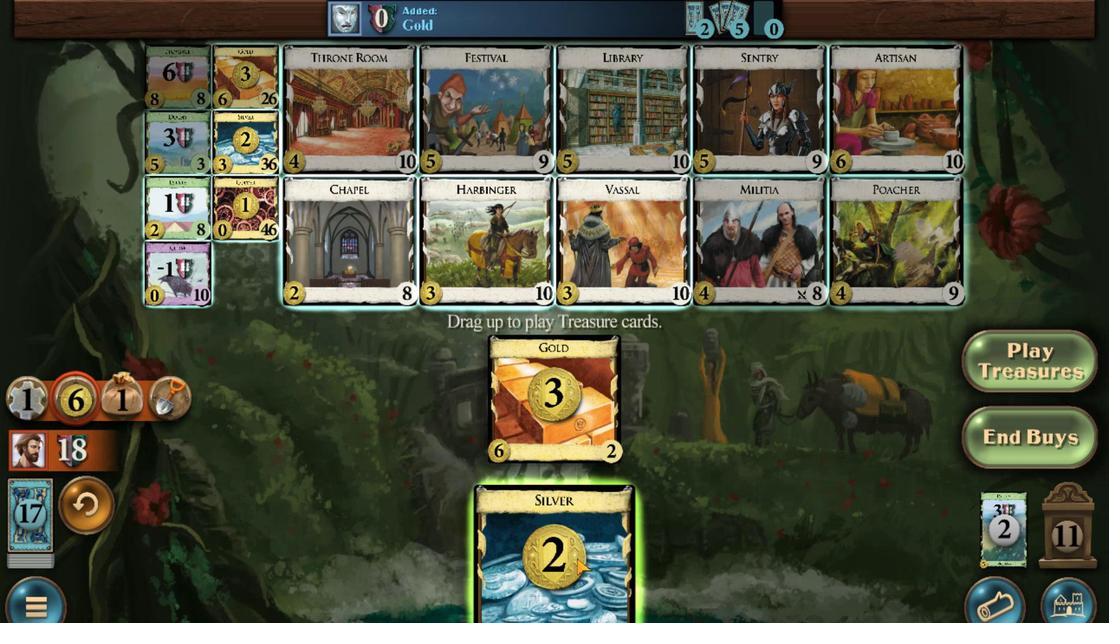 
Action: Mouse scrolled (704, 544) with delta (0, 0)
Screenshot: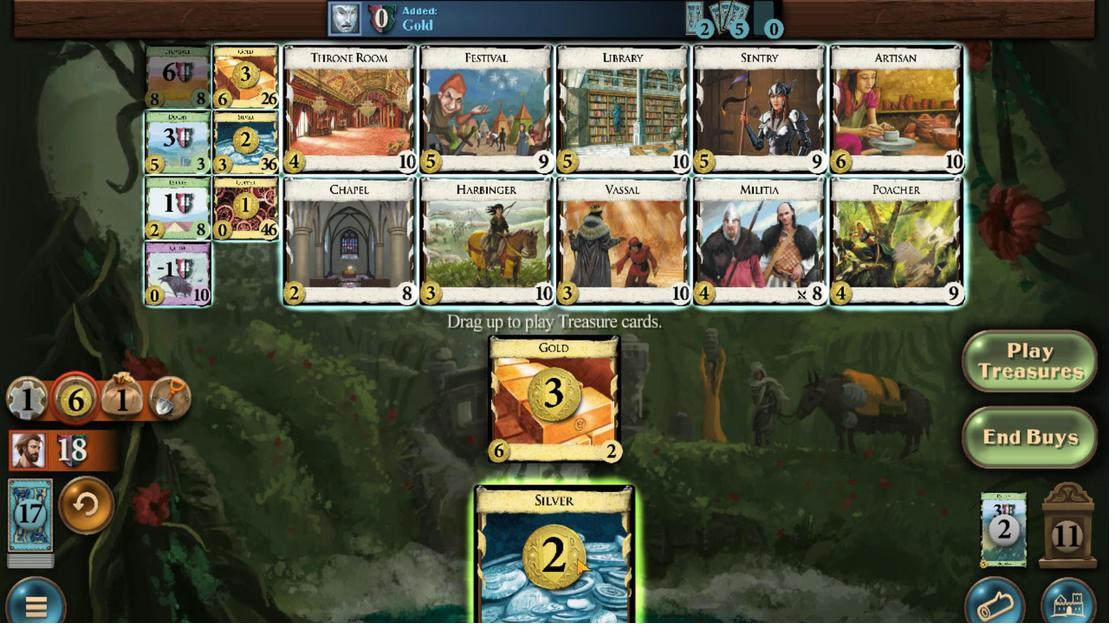 
Action: Mouse moved to (437, 130)
Screenshot: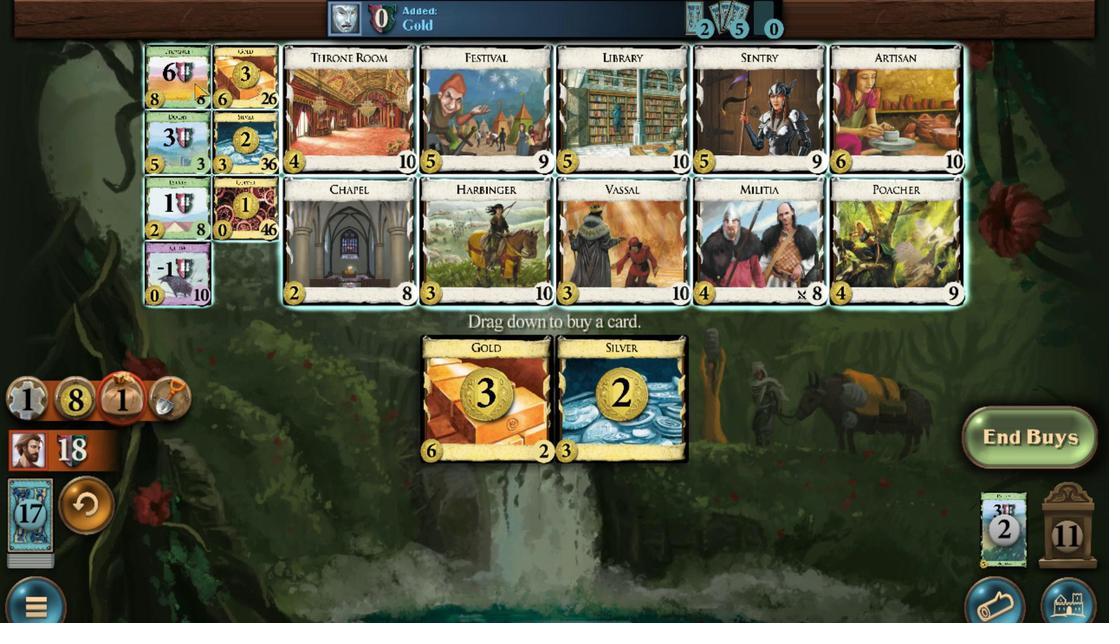 
Action: Mouse scrolled (437, 130) with delta (0, 0)
Screenshot: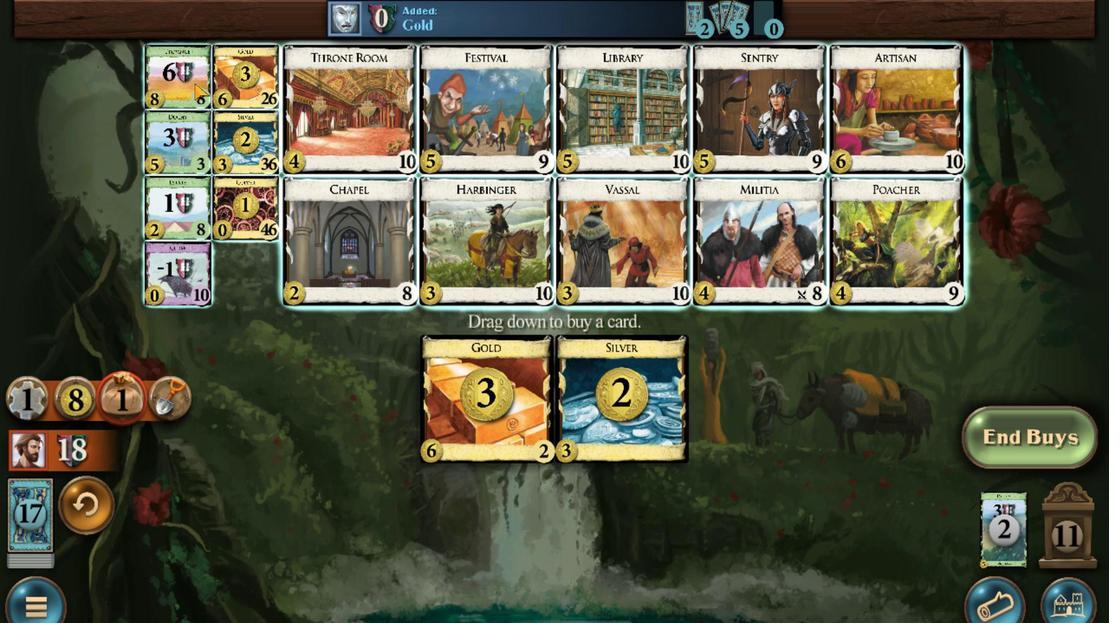 
Action: Mouse scrolled (437, 130) with delta (0, 0)
Screenshot: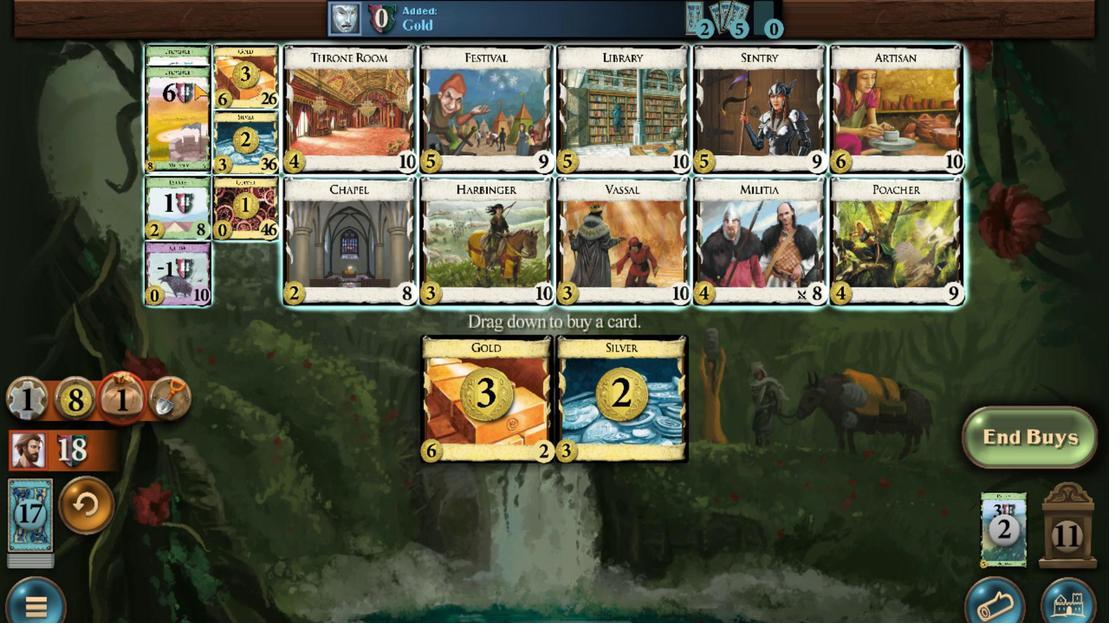
Action: Mouse scrolled (437, 130) with delta (0, 0)
Screenshot: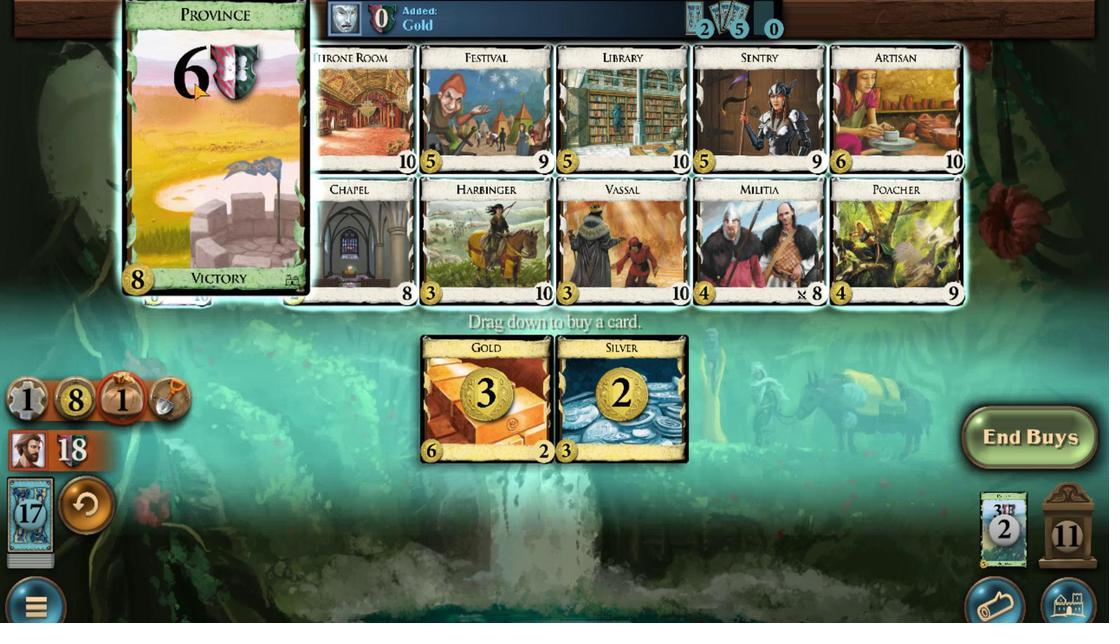 
Action: Mouse scrolled (437, 130) with delta (0, 0)
Screenshot: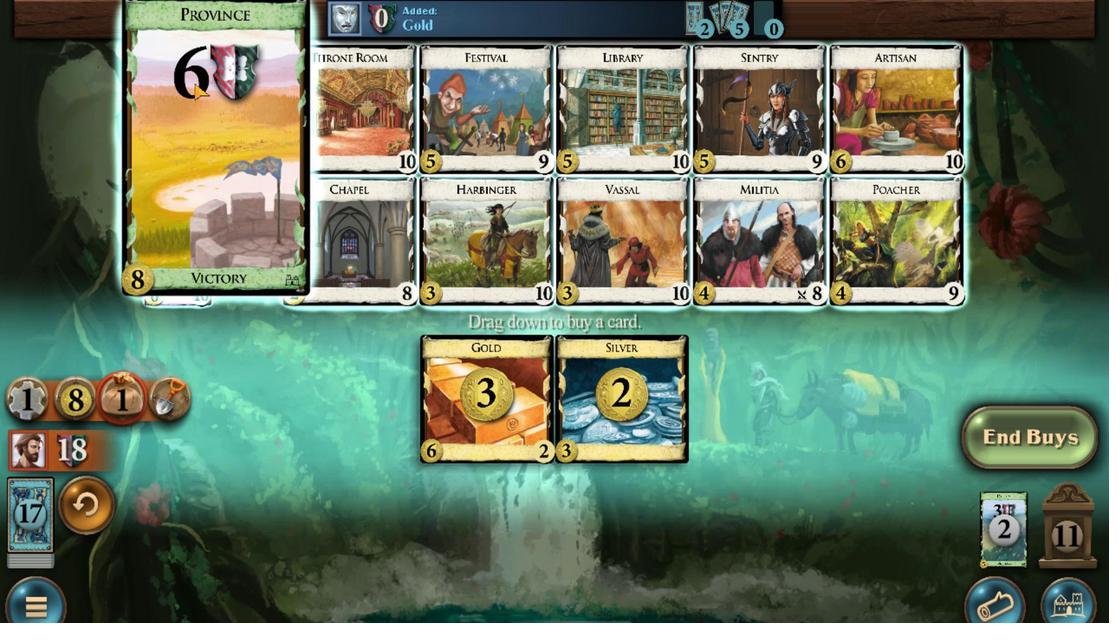 
Action: Mouse scrolled (437, 130) with delta (0, 0)
Screenshot: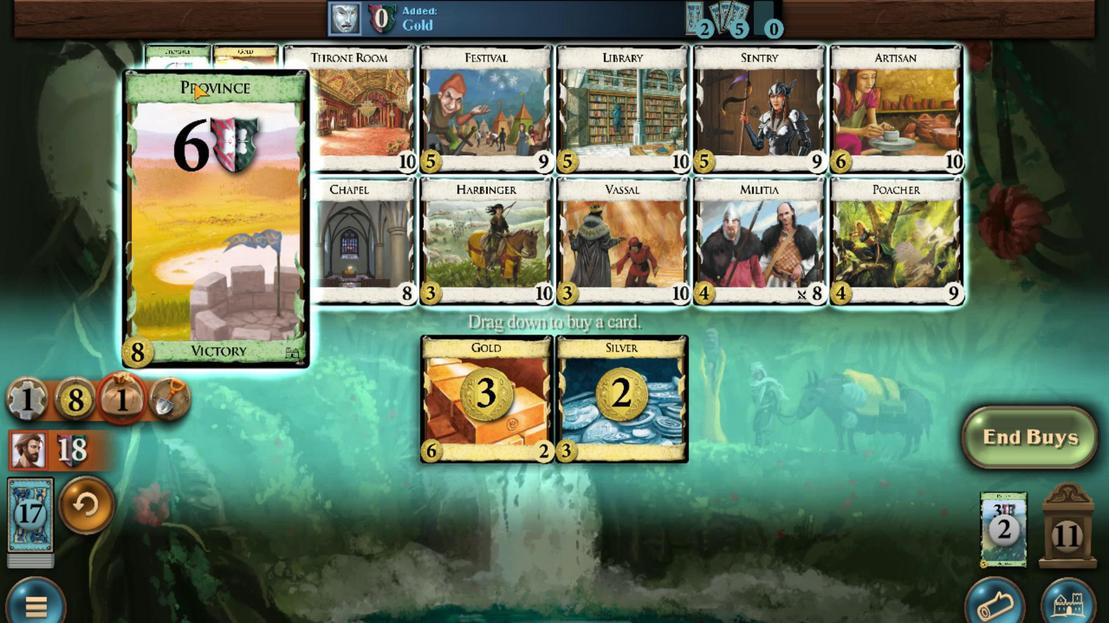 
Action: Mouse moved to (678, 543)
Screenshot: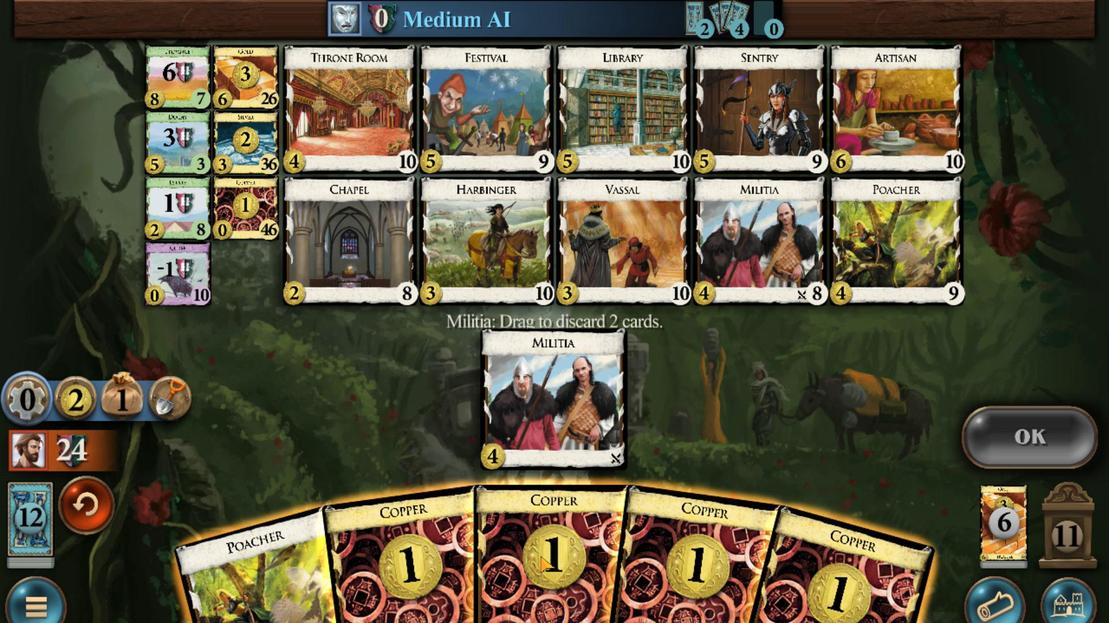 
Action: Mouse scrolled (678, 542) with delta (0, 0)
Screenshot: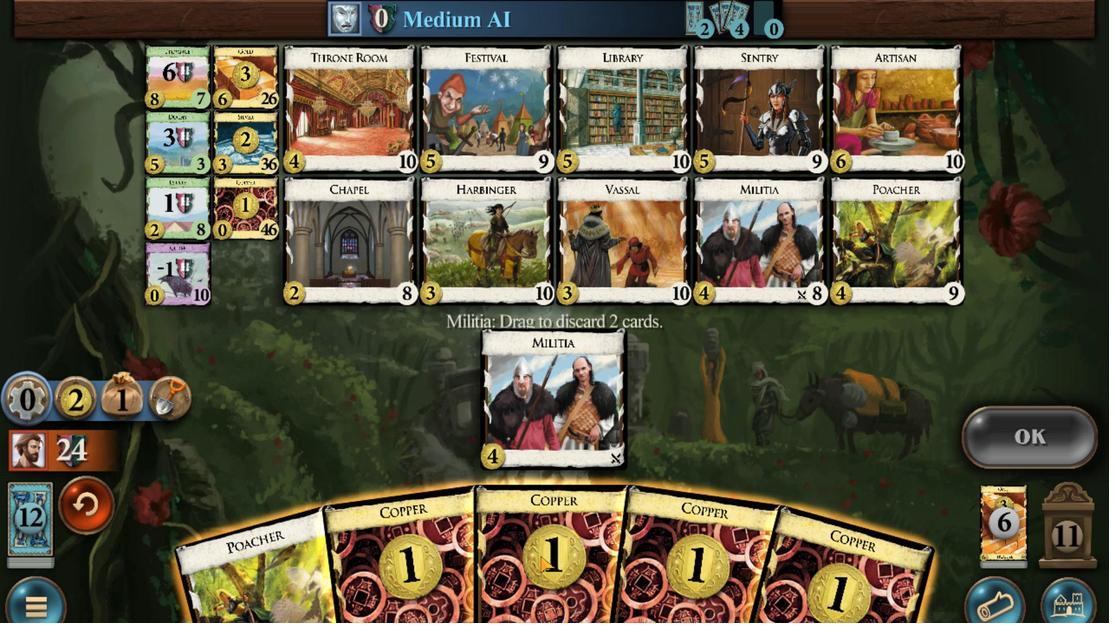 
Action: Mouse moved to (623, 540)
Screenshot: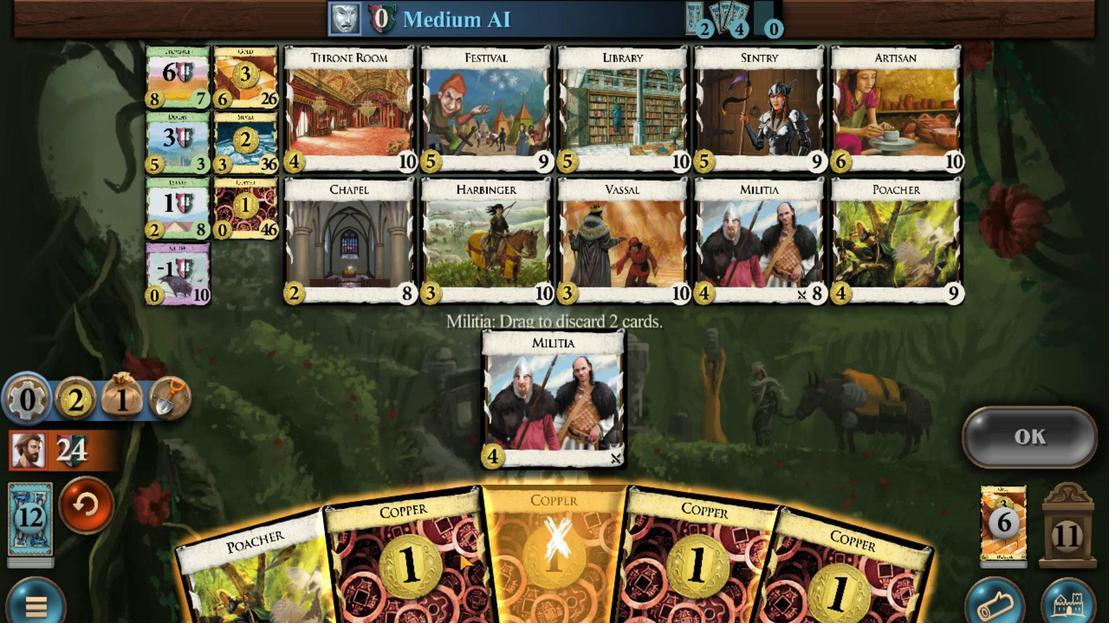 
Action: Mouse scrolled (623, 540) with delta (0, 0)
Screenshot: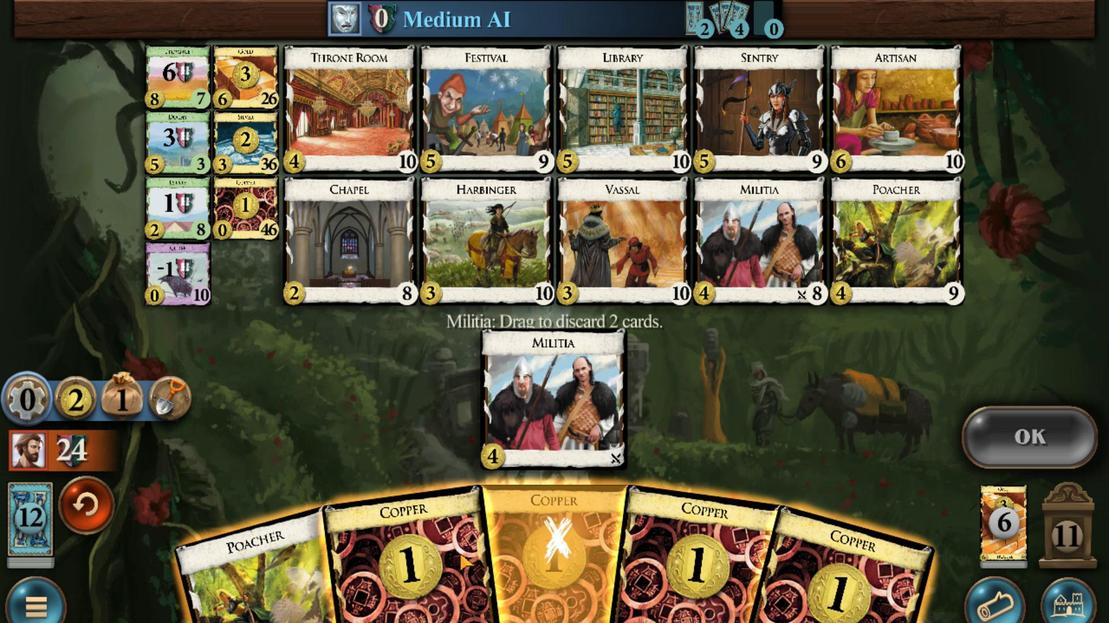 
Action: Mouse moved to (1026, 450)
Screenshot: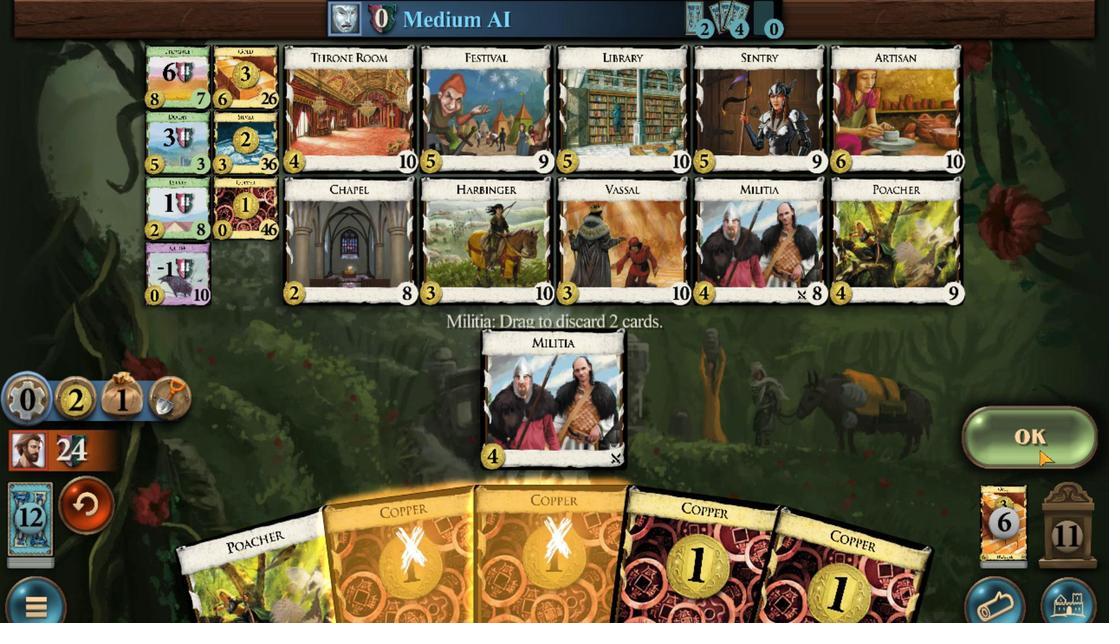 
Action: Mouse pressed left at (1026, 450)
Screenshot: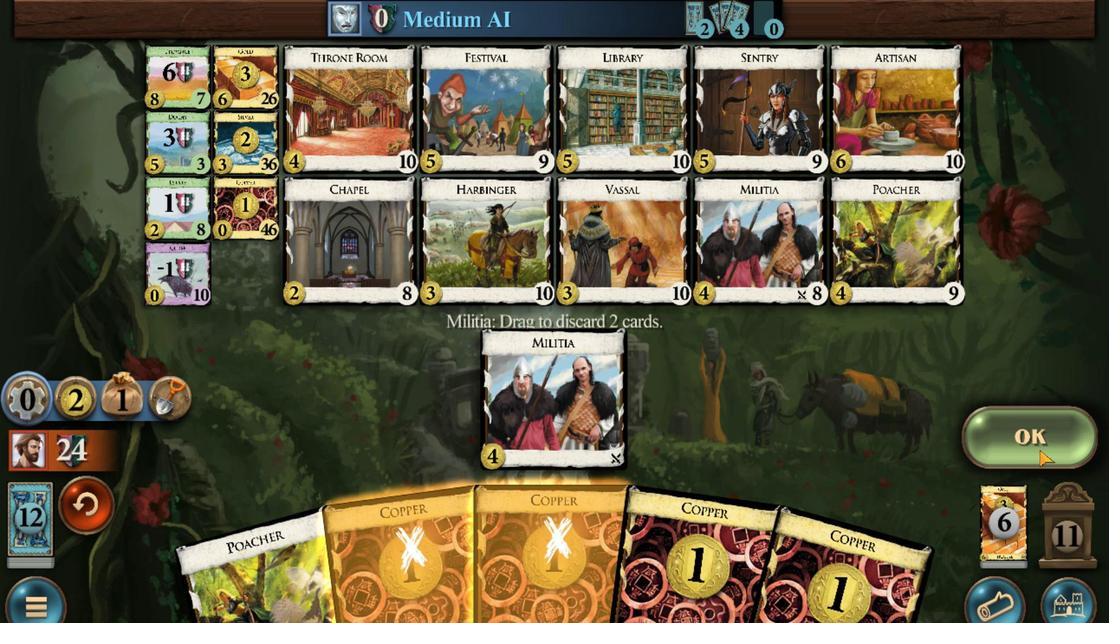 
Action: Mouse moved to (585, 504)
Screenshot: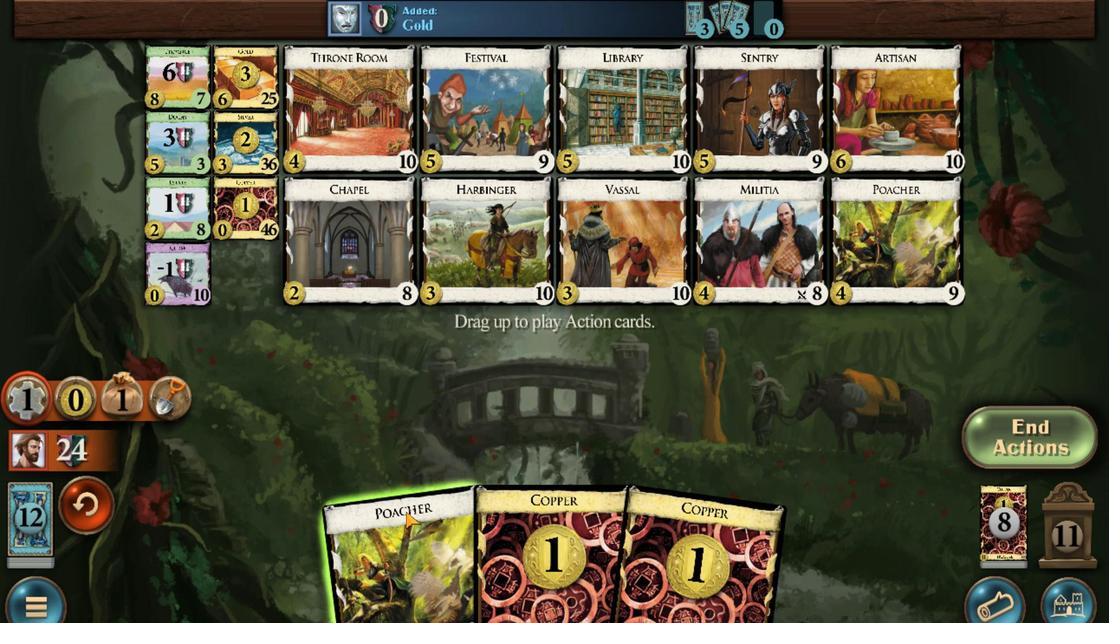 
Action: Mouse scrolled (585, 503) with delta (0, 0)
Screenshot: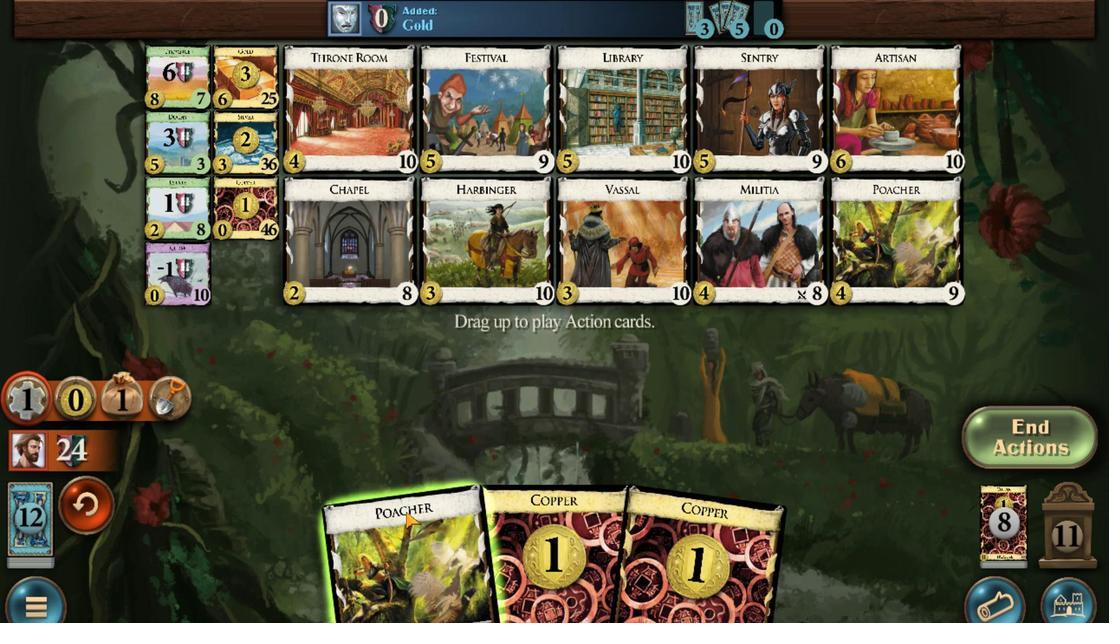 
Action: Mouse moved to (678, 519)
Screenshot: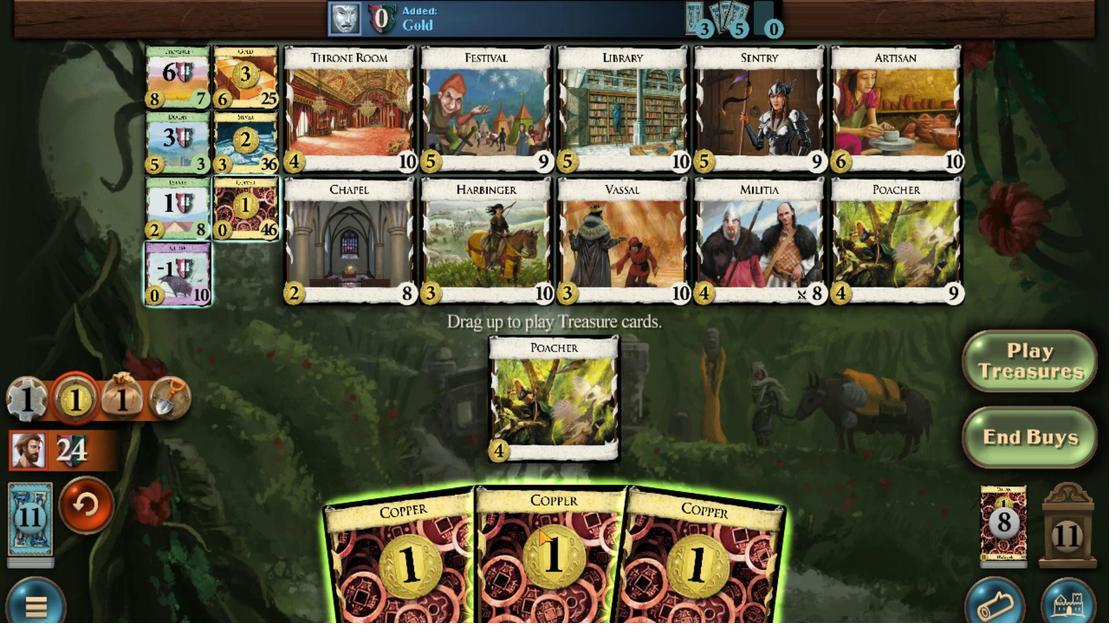 
Action: Mouse scrolled (678, 518) with delta (0, 0)
Screenshot: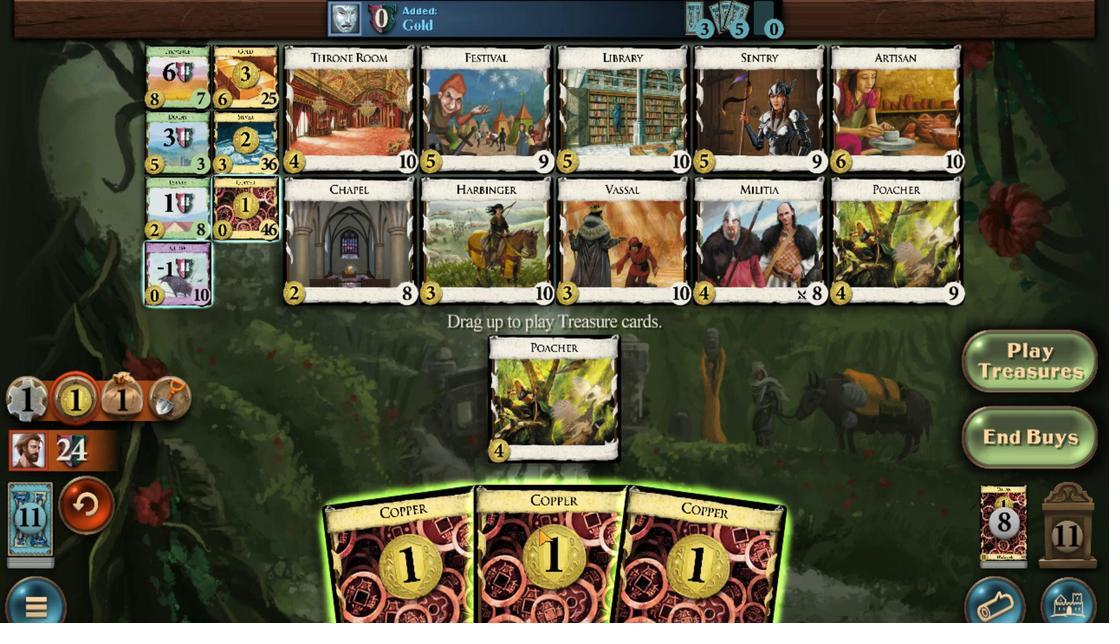 
Action: Mouse moved to (663, 525)
Screenshot: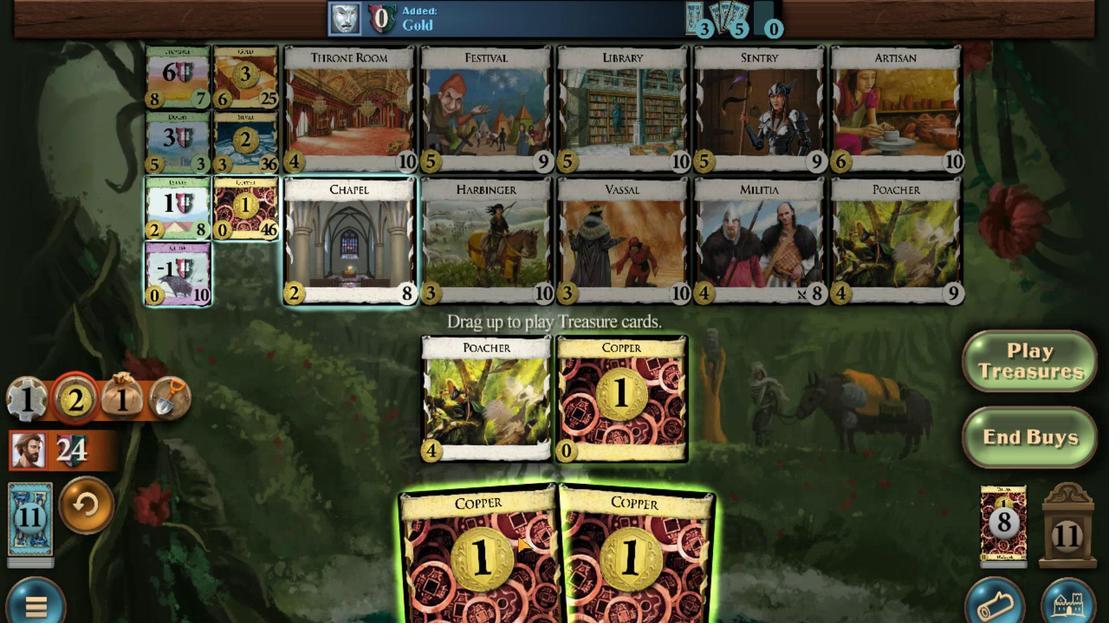
Action: Mouse scrolled (663, 525) with delta (0, 0)
Screenshot: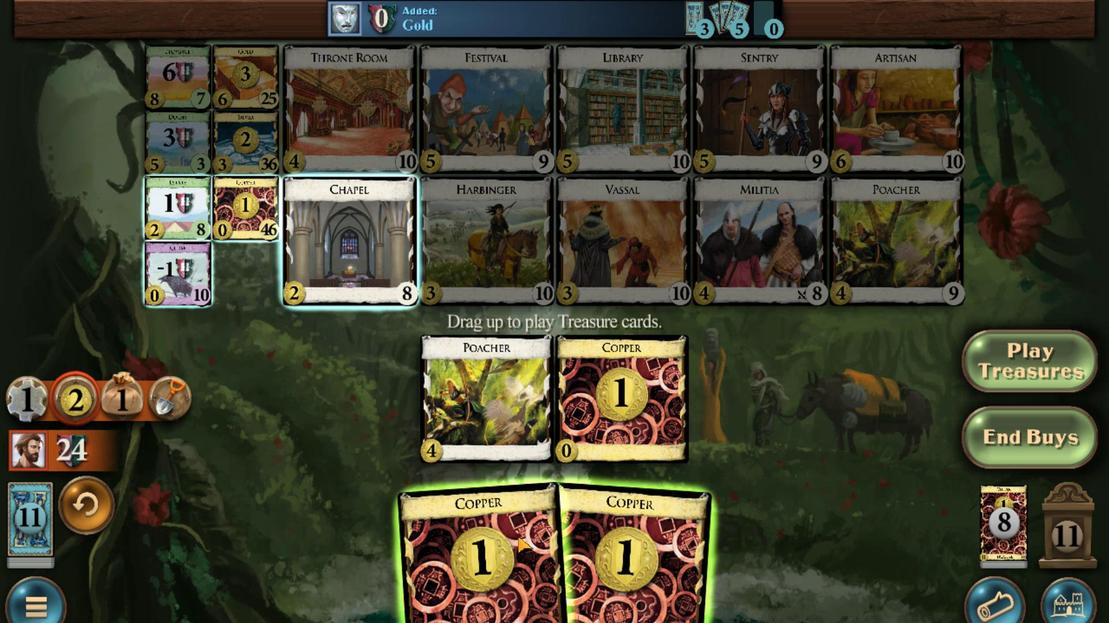 
Action: Mouse moved to (708, 528)
Screenshot: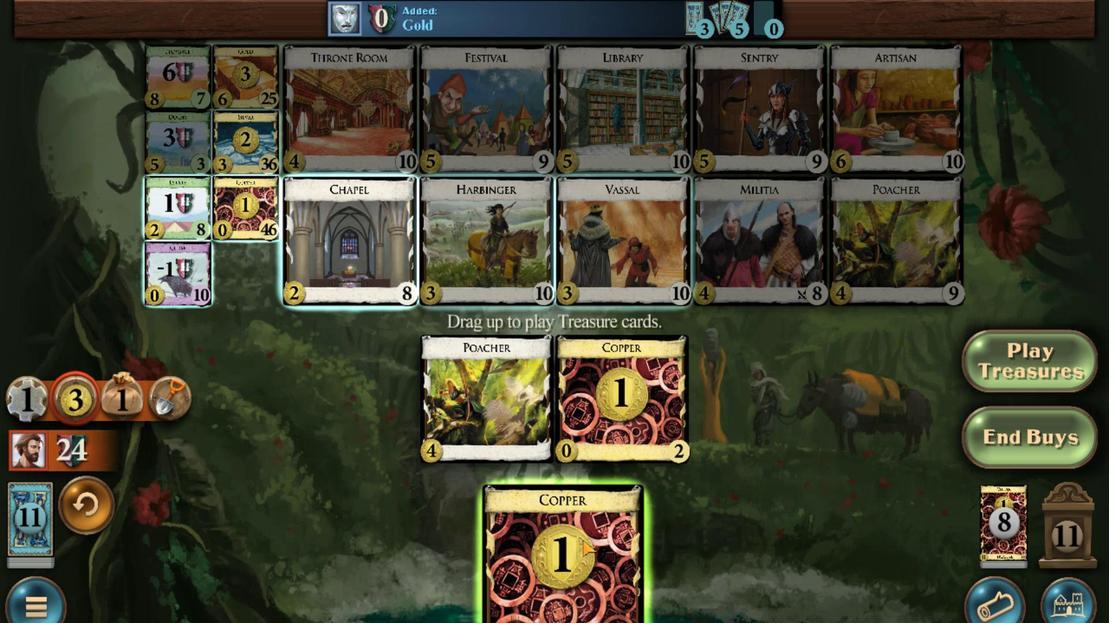 
Action: Mouse scrolled (708, 528) with delta (0, 0)
Screenshot: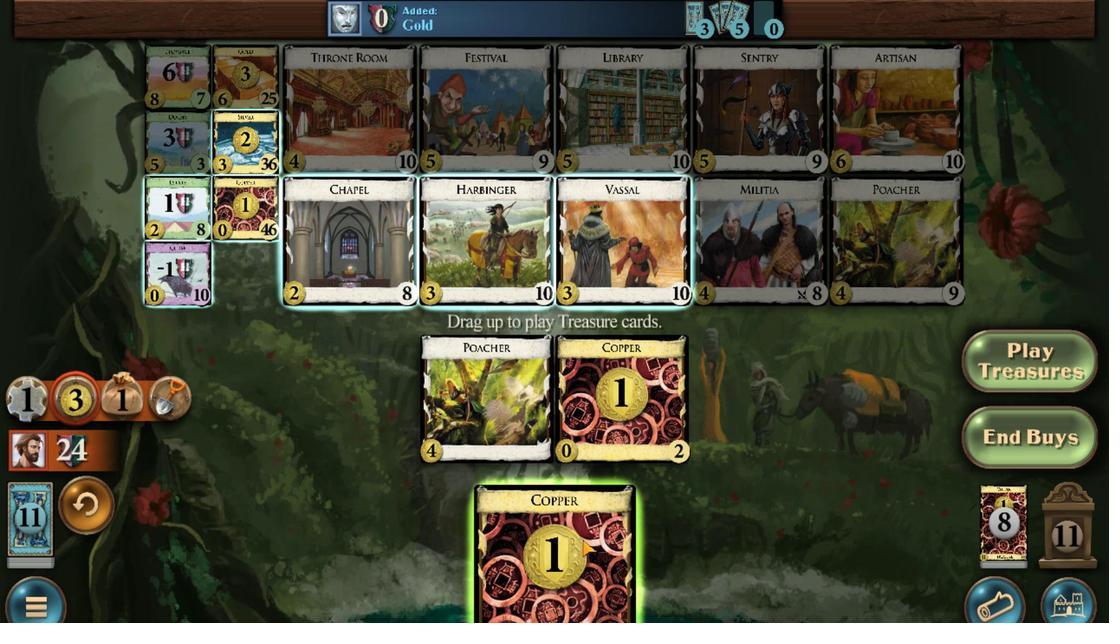
Action: Mouse moved to (473, 173)
Screenshot: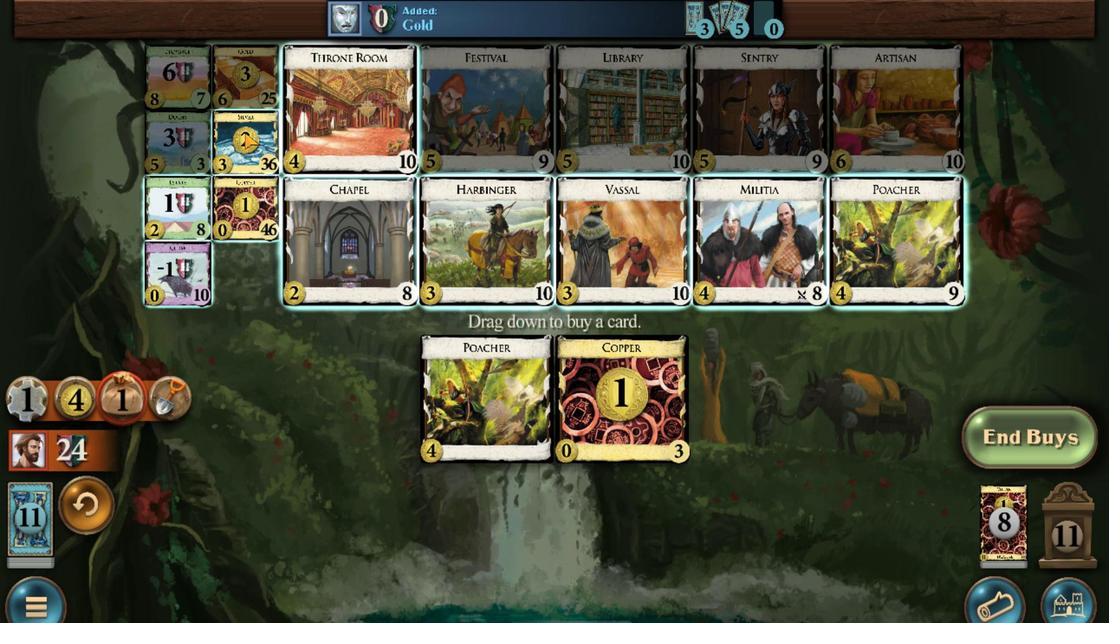 
Action: Mouse scrolled (473, 173) with delta (0, 0)
Screenshot: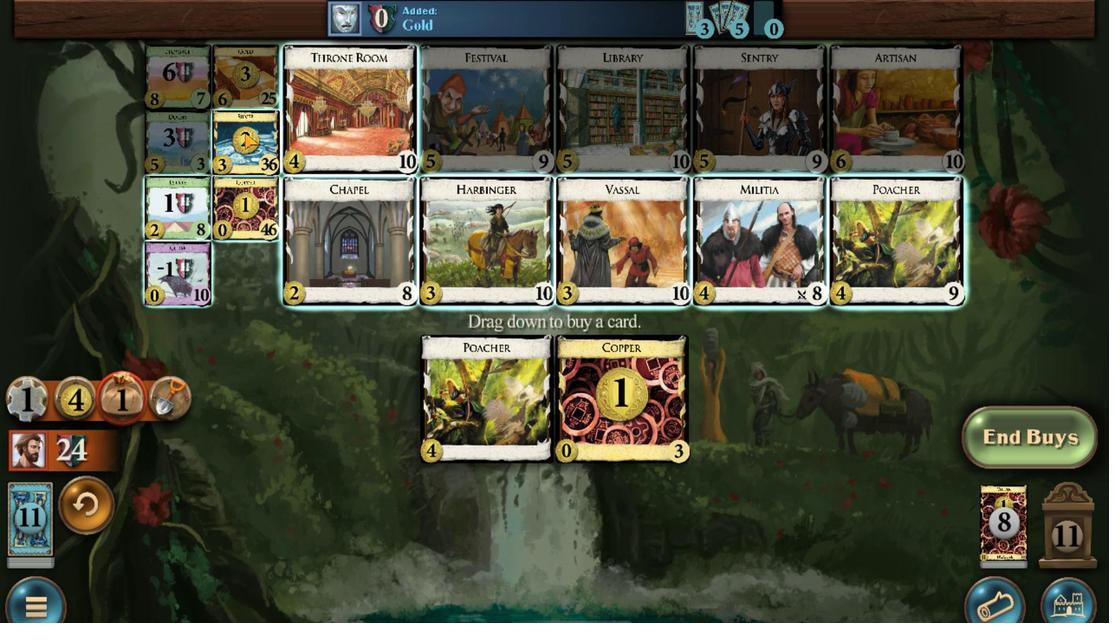 
Action: Mouse scrolled (473, 173) with delta (0, 0)
Screenshot: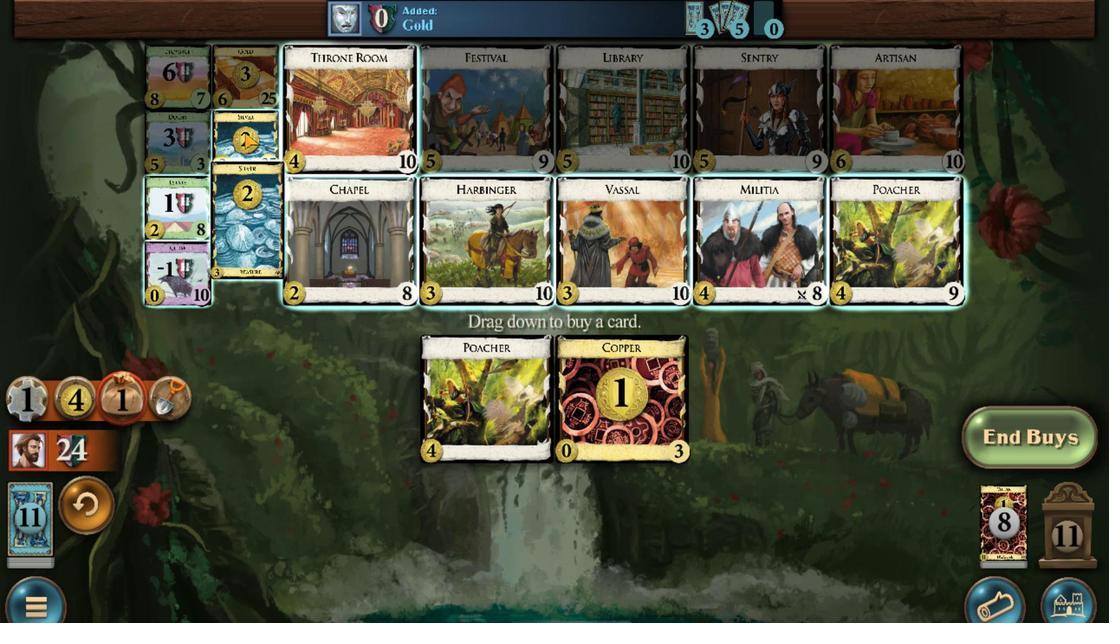 
Action: Mouse scrolled (473, 173) with delta (0, 0)
Screenshot: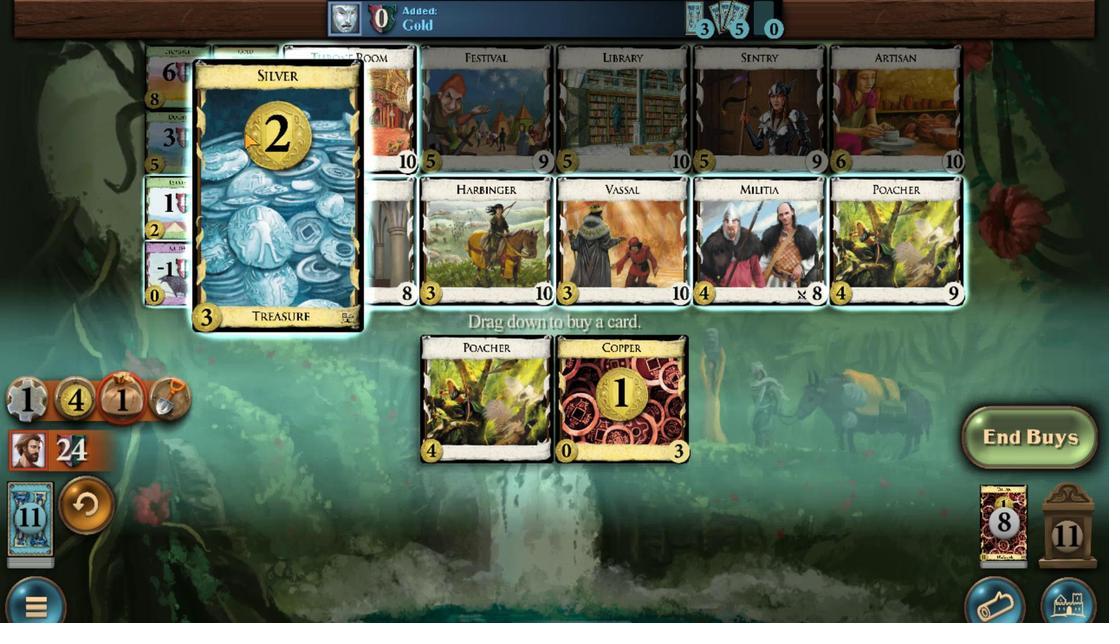 
Action: Mouse scrolled (473, 173) with delta (0, 0)
Screenshot: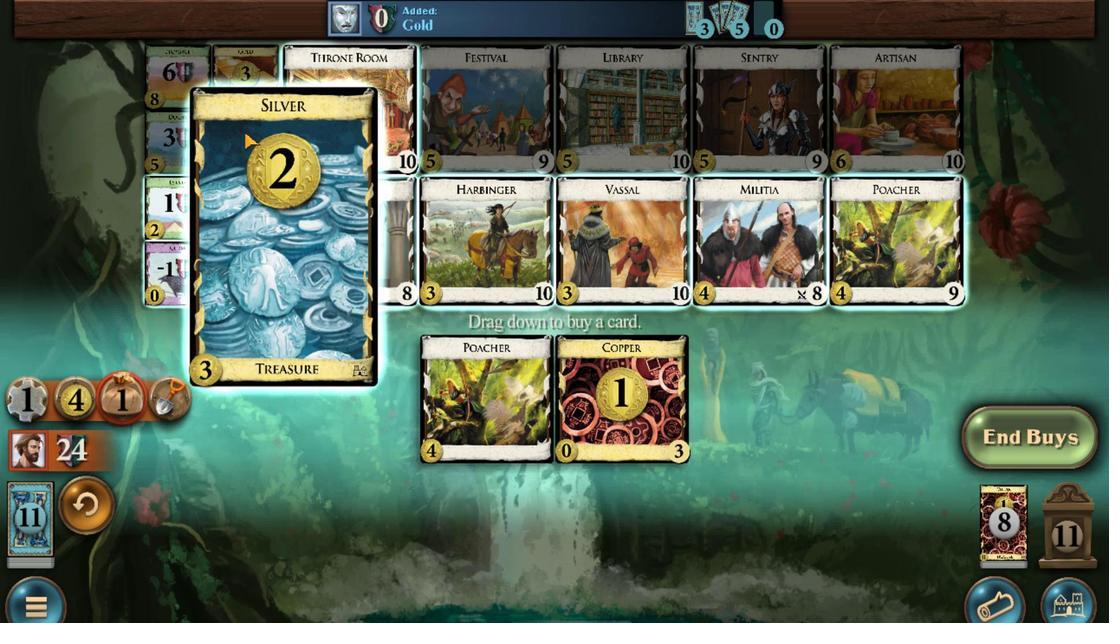 
Action: Mouse scrolled (473, 173) with delta (0, 0)
Screenshot: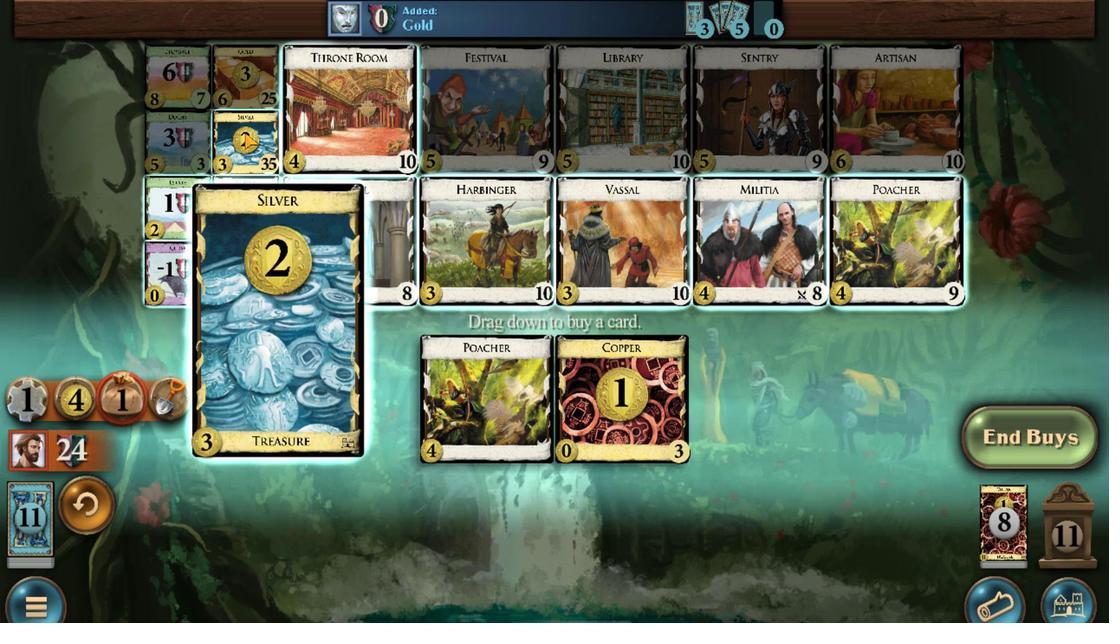 
Action: Mouse moved to (678, 494)
Screenshot: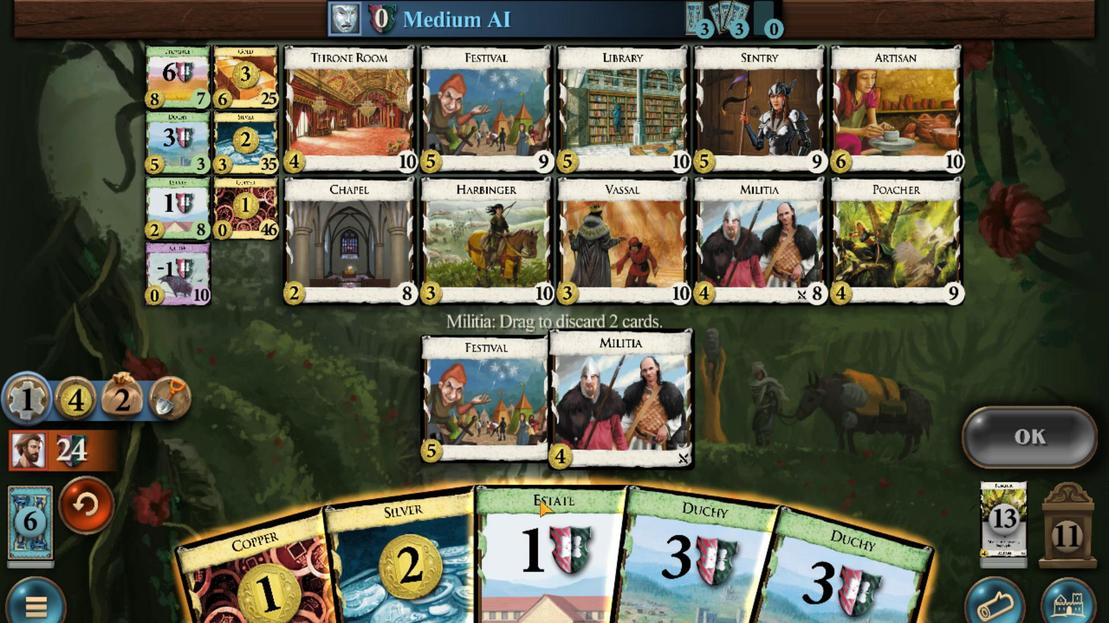 
Action: Mouse scrolled (678, 493) with delta (0, 0)
Screenshot: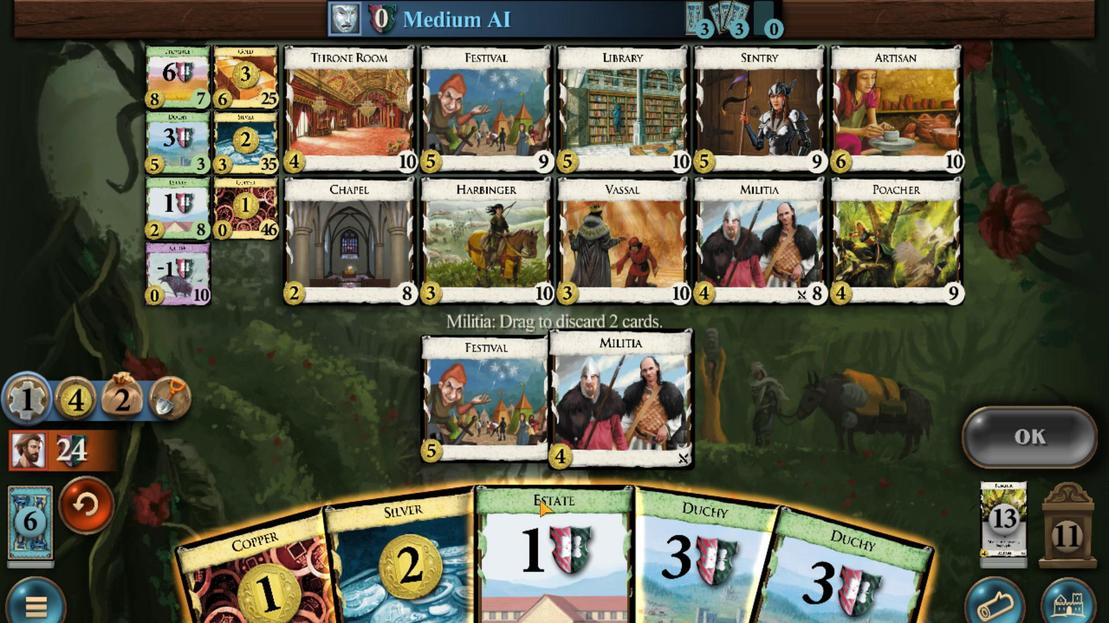 
Action: Mouse moved to (761, 499)
Screenshot: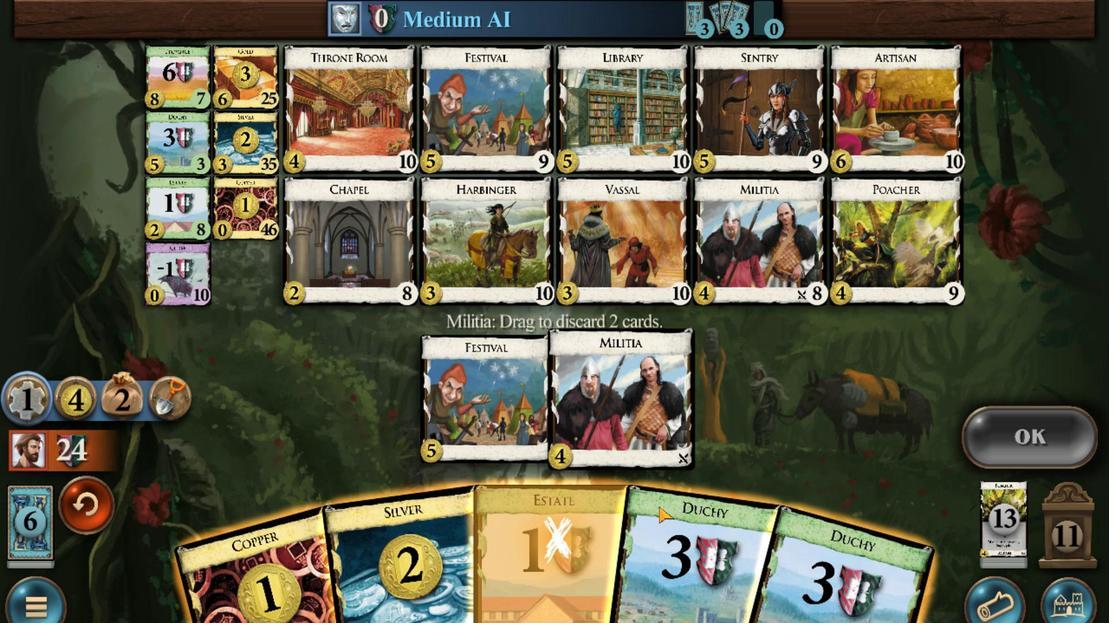 
Action: Mouse scrolled (761, 499) with delta (0, 0)
Screenshot: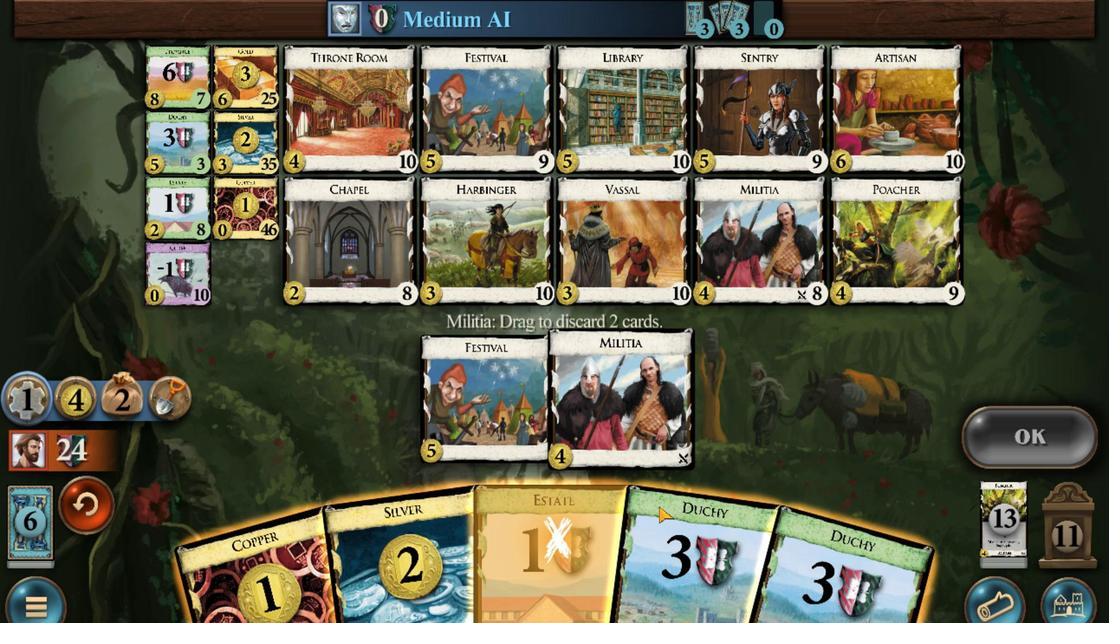 
Action: Mouse moved to (1012, 445)
Screenshot: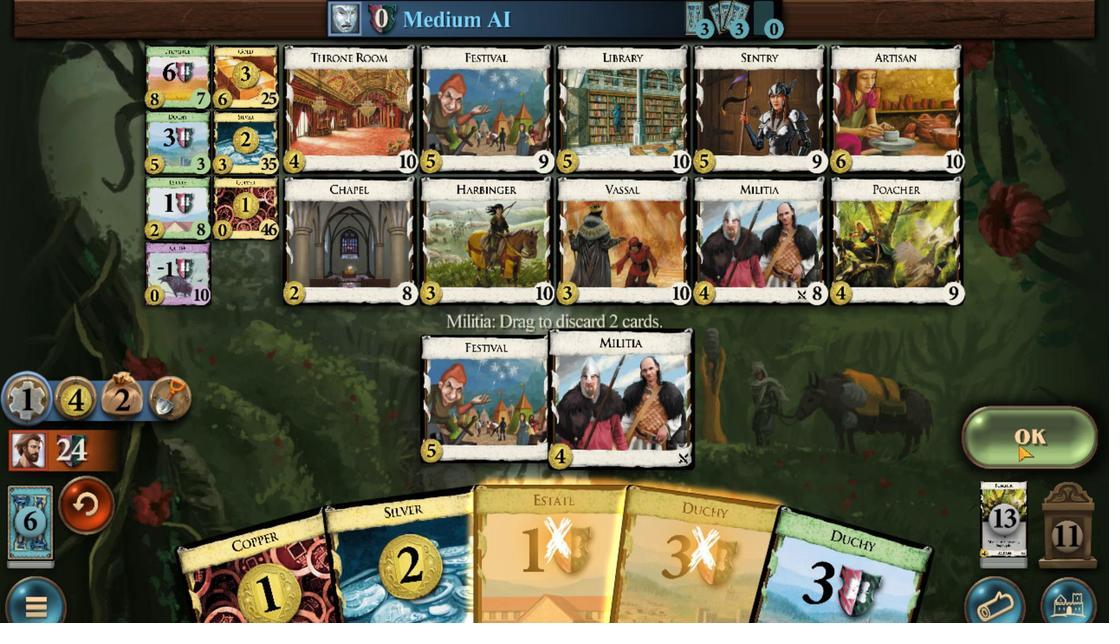 
Action: Mouse pressed left at (1012, 445)
Screenshot: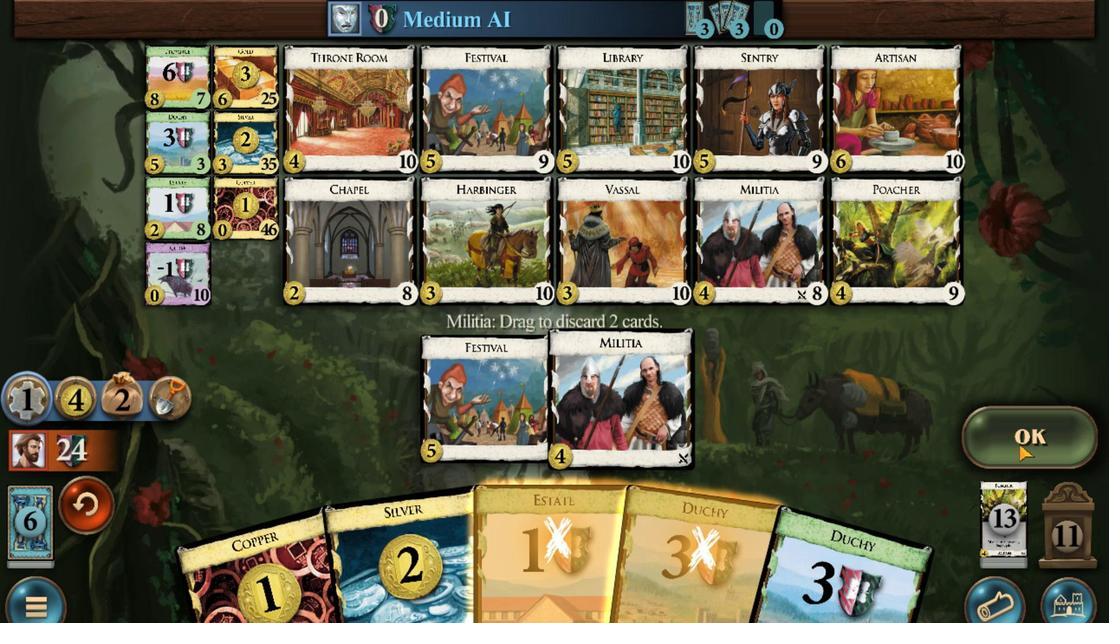 
Action: Mouse moved to (678, 538)
Screenshot: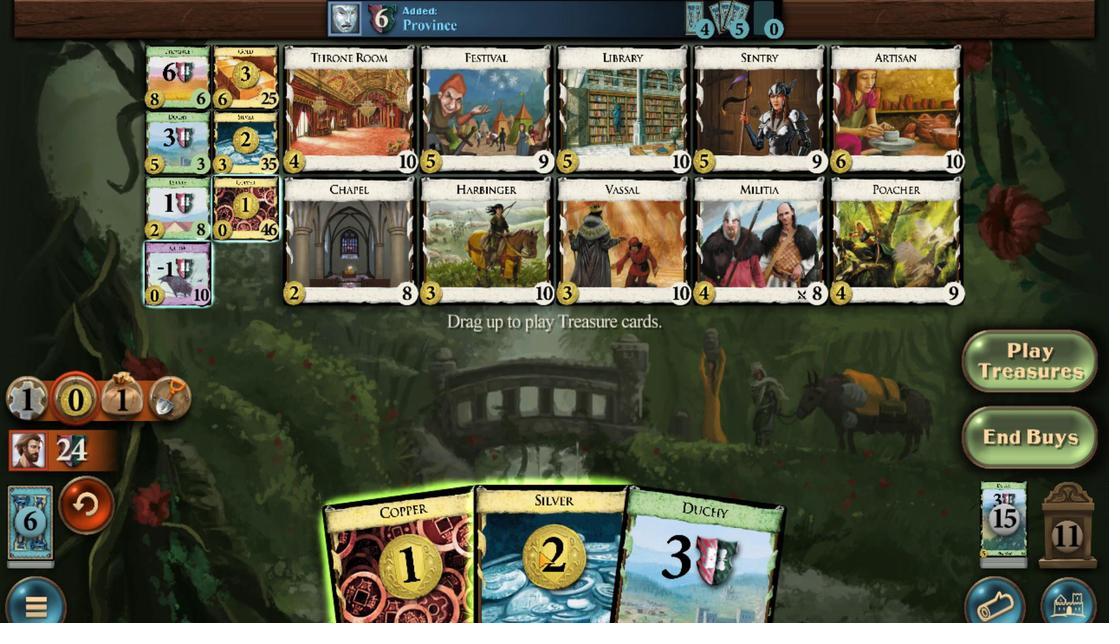 
Action: Mouse scrolled (678, 538) with delta (0, 0)
Screenshot: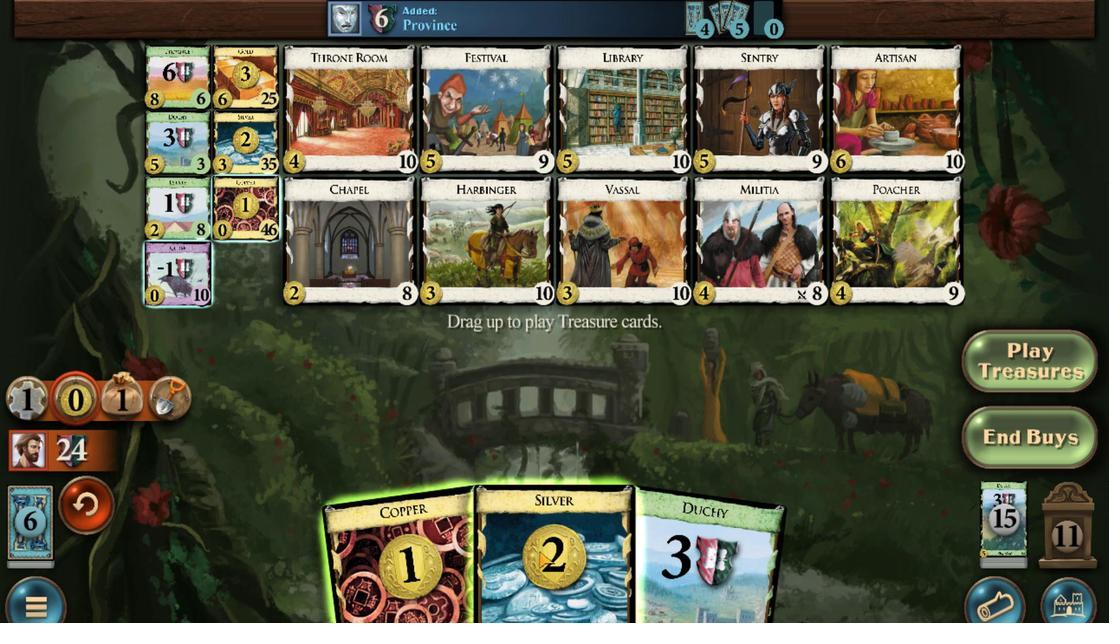 
Action: Mouse moved to (629, 548)
Screenshot: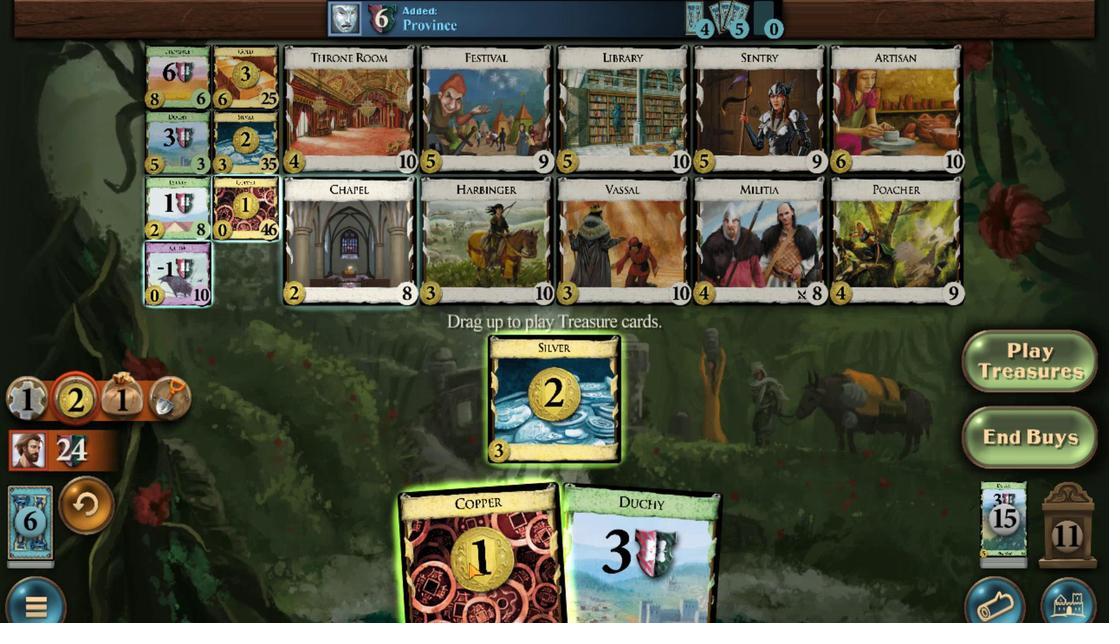 
Action: Mouse scrolled (629, 548) with delta (0, 0)
Screenshot: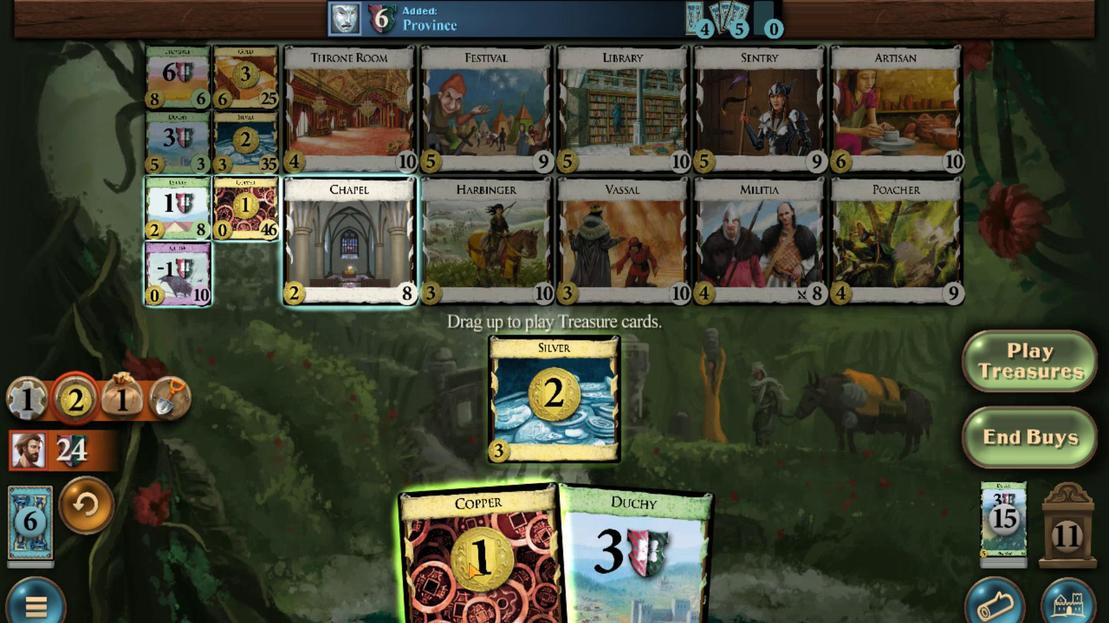 
Action: Mouse moved to (474, 171)
Screenshot: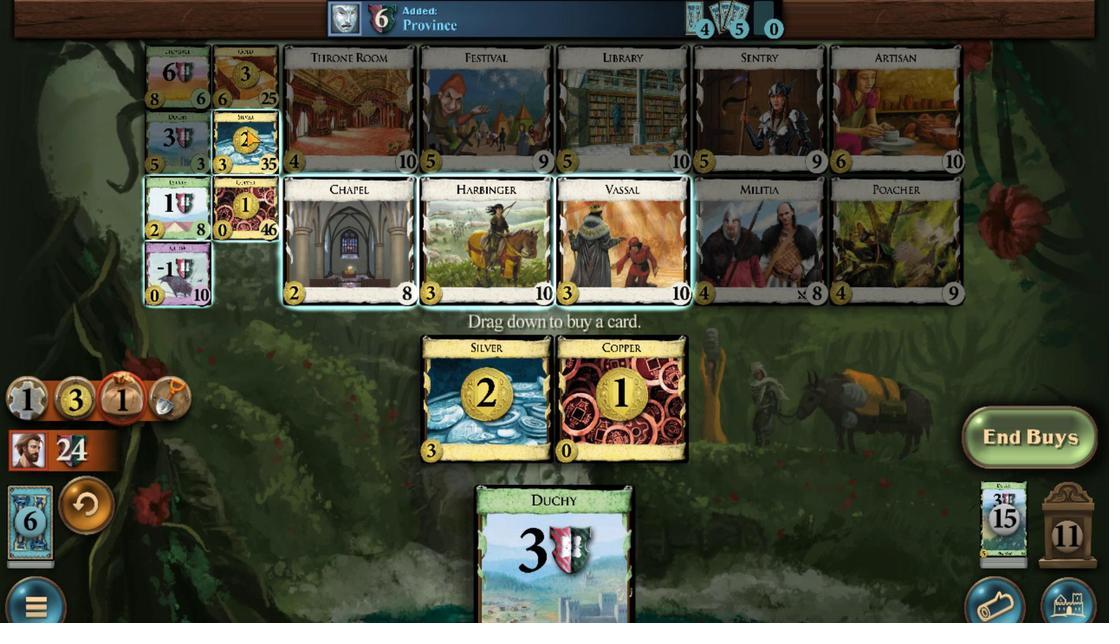 
Action: Mouse scrolled (474, 171) with delta (0, 0)
Screenshot: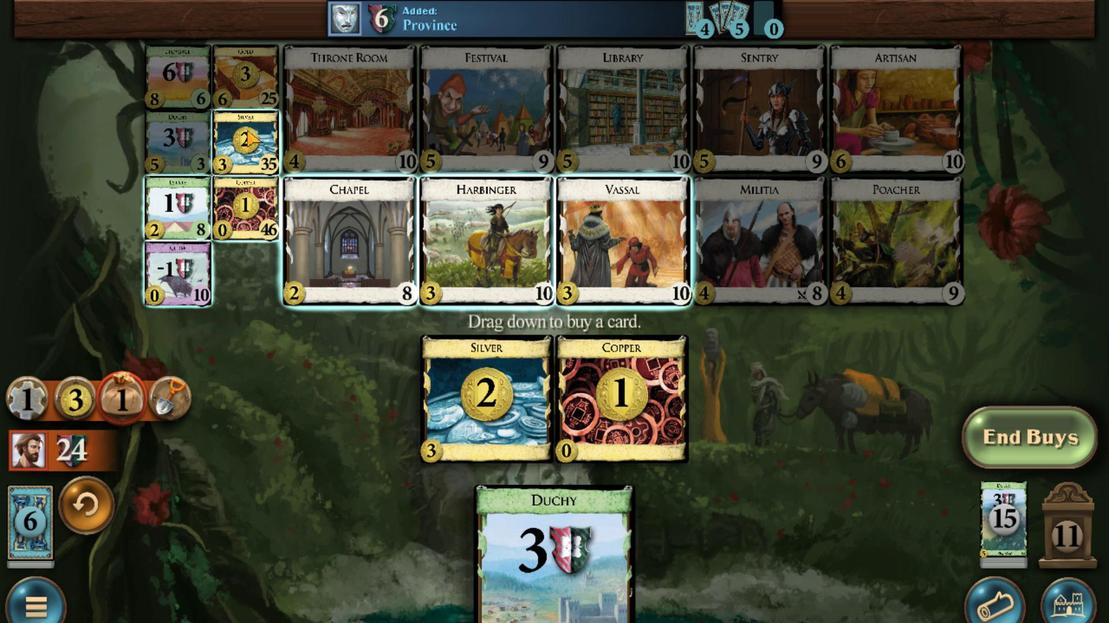
Action: Mouse scrolled (474, 171) with delta (0, 0)
Screenshot: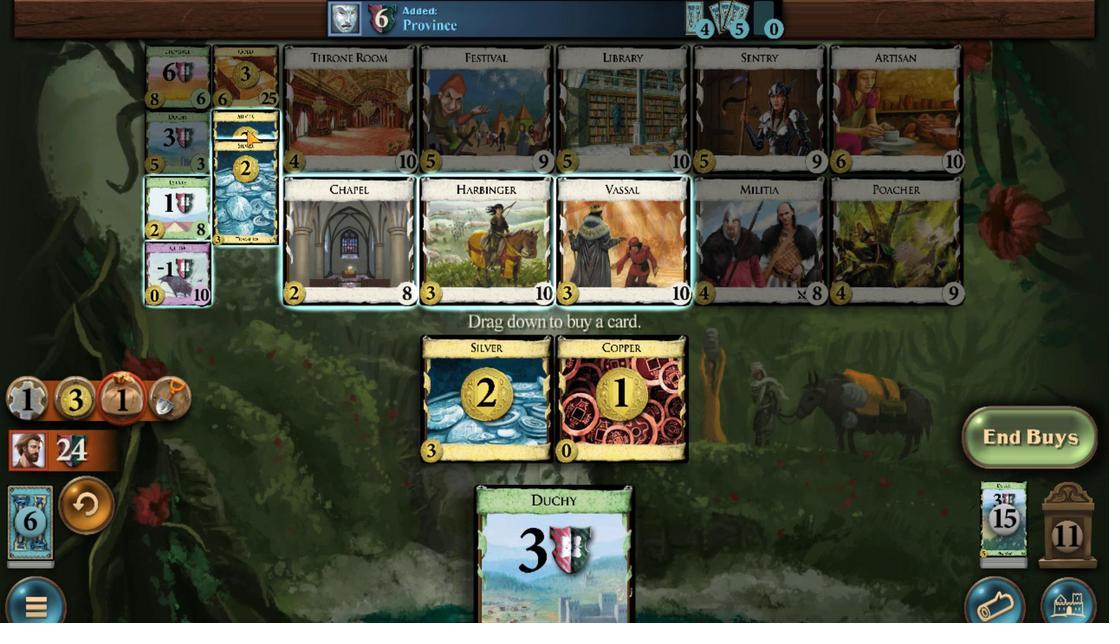 
Action: Mouse scrolled (474, 171) with delta (0, 0)
Screenshot: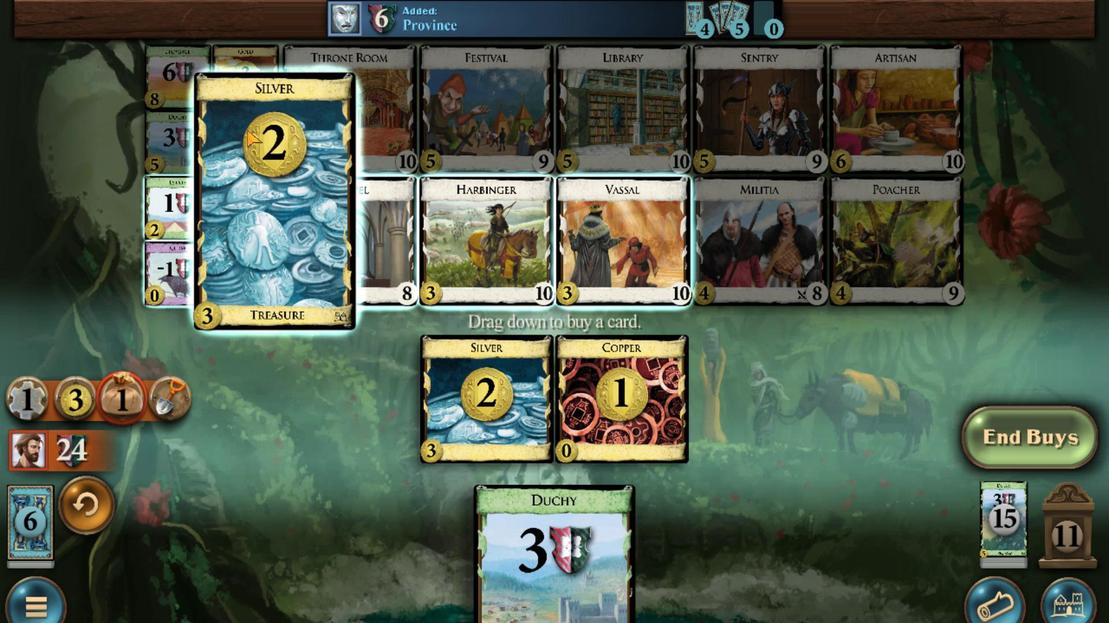 
Action: Mouse scrolled (474, 171) with delta (0, 0)
Screenshot: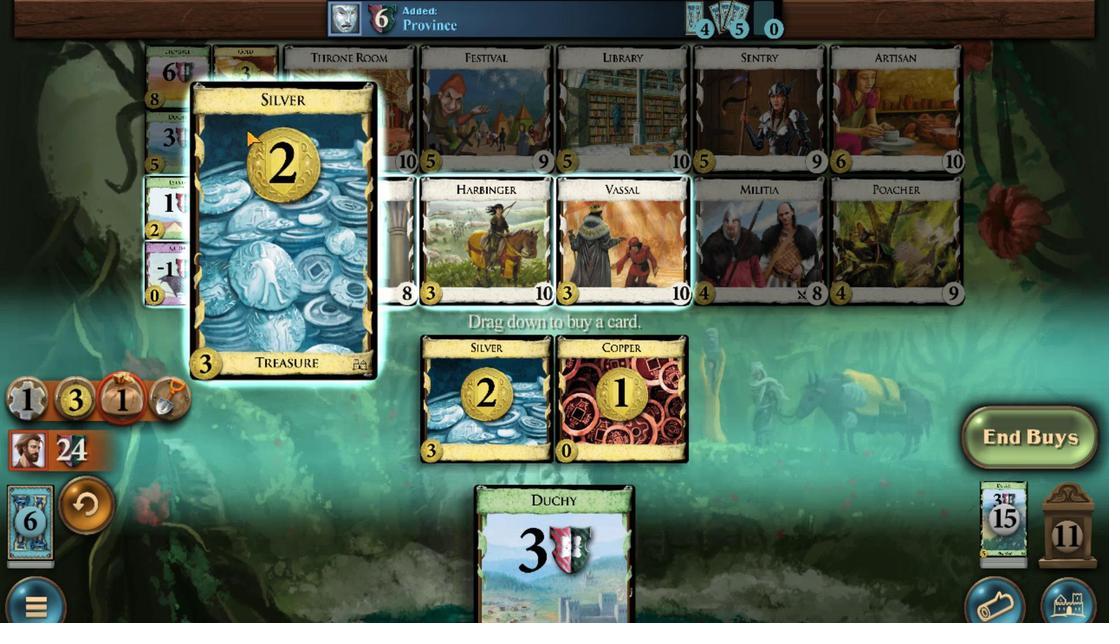 
Action: Mouse scrolled (474, 171) with delta (0, 0)
Screenshot: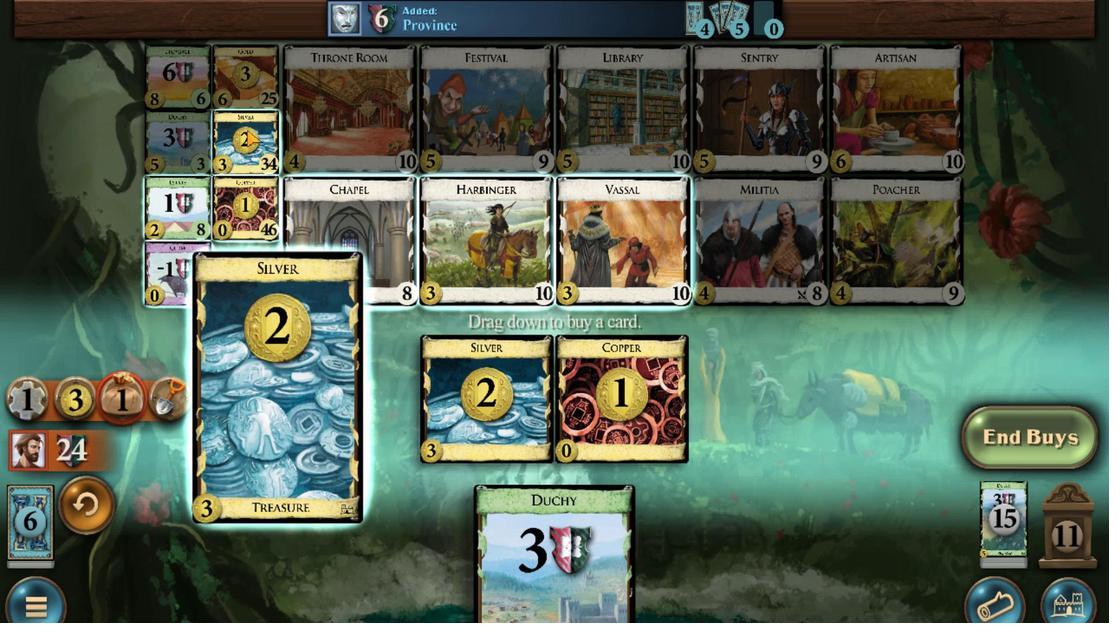 
Action: Mouse moved to (777, 508)
Screenshot: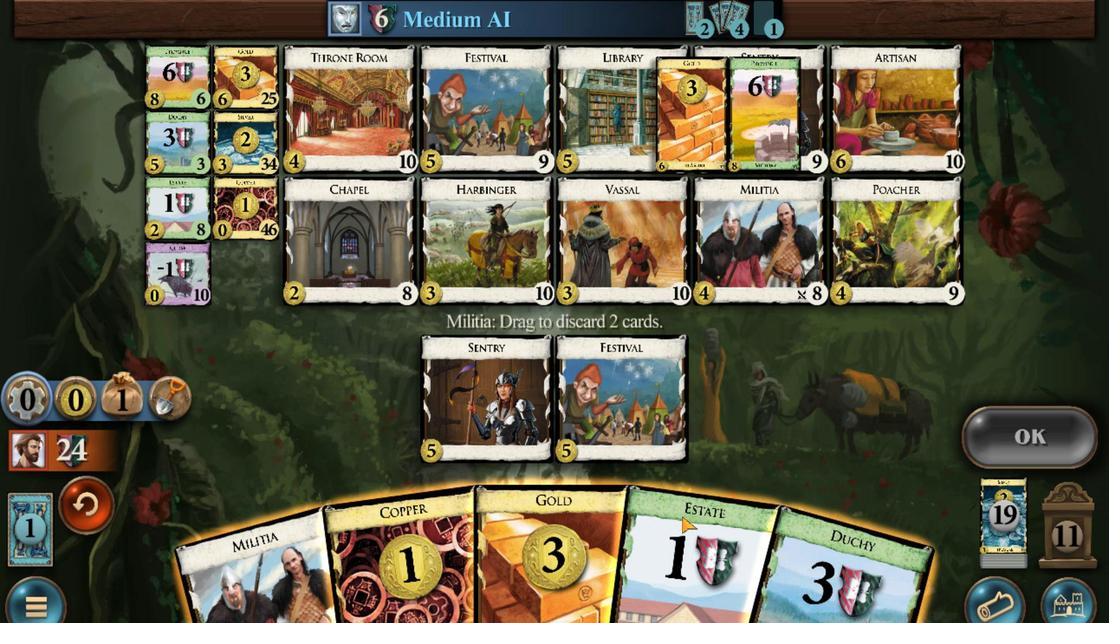 
Action: Mouse scrolled (777, 507) with delta (0, 0)
Screenshot: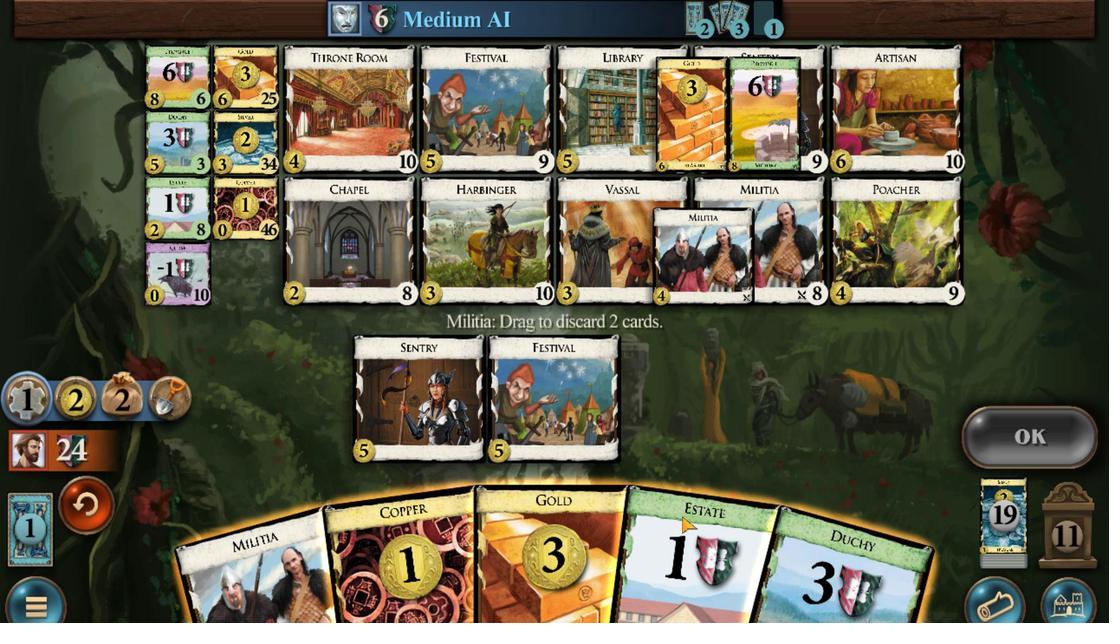 
Action: Mouse moved to (880, 528)
Screenshot: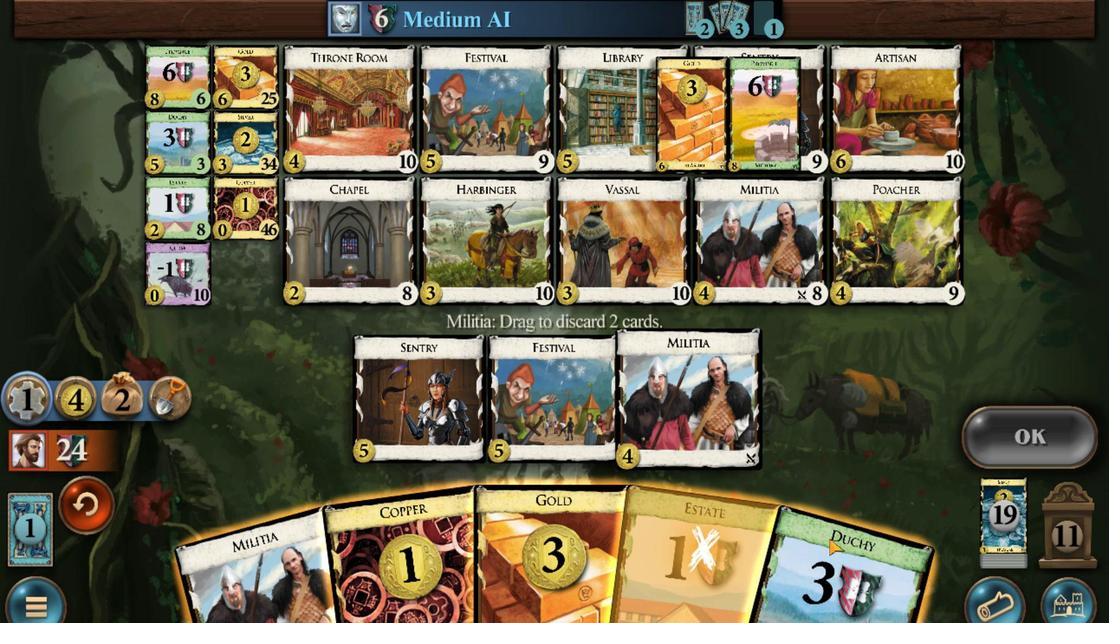 
Action: Mouse scrolled (880, 528) with delta (0, 0)
Screenshot: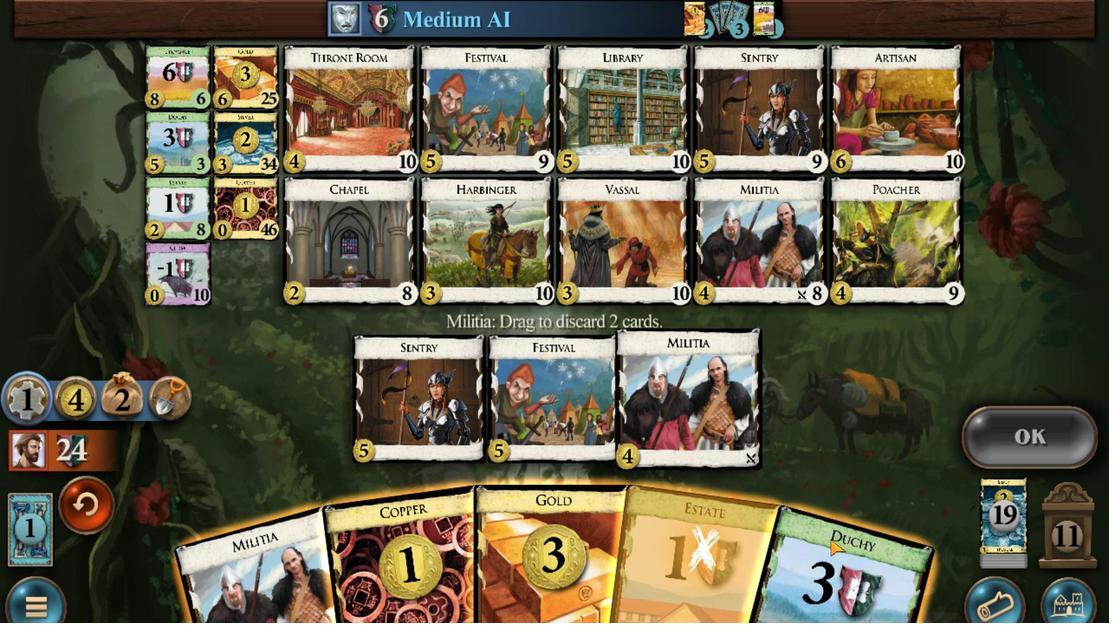 
Action: Mouse moved to (987, 445)
Screenshot: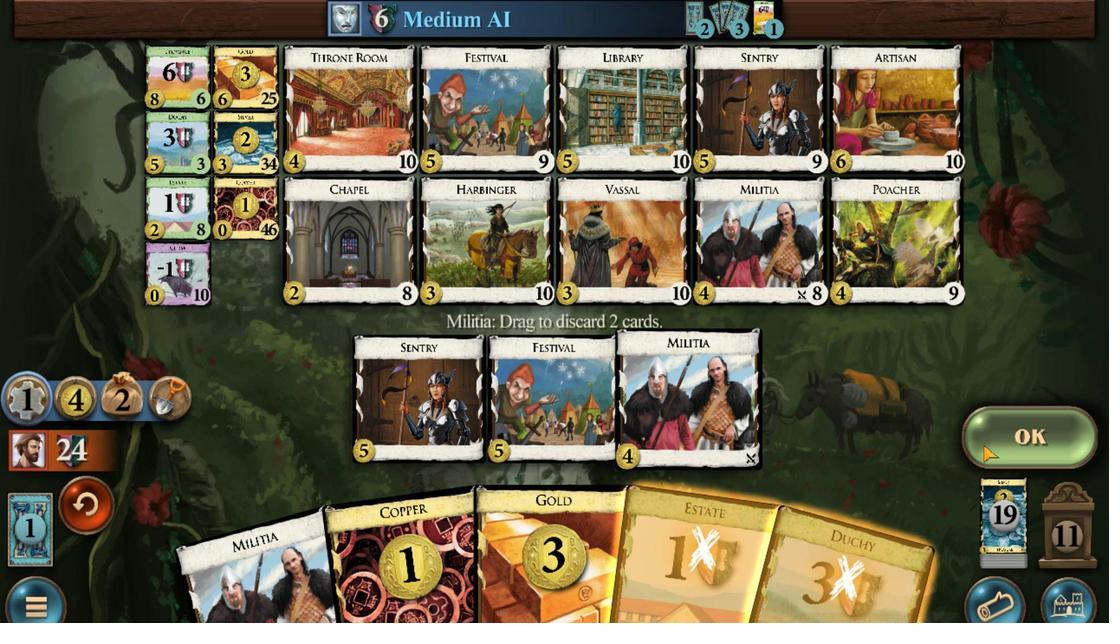 
Action: Mouse pressed left at (987, 445)
Screenshot: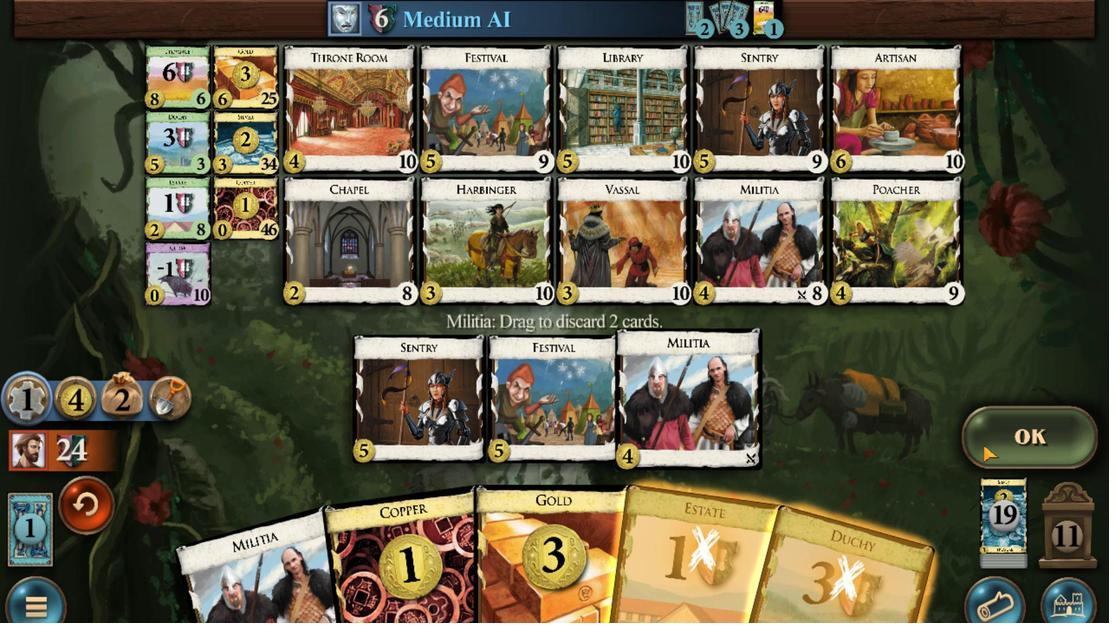 
Action: Mouse moved to (586, 515)
Screenshot: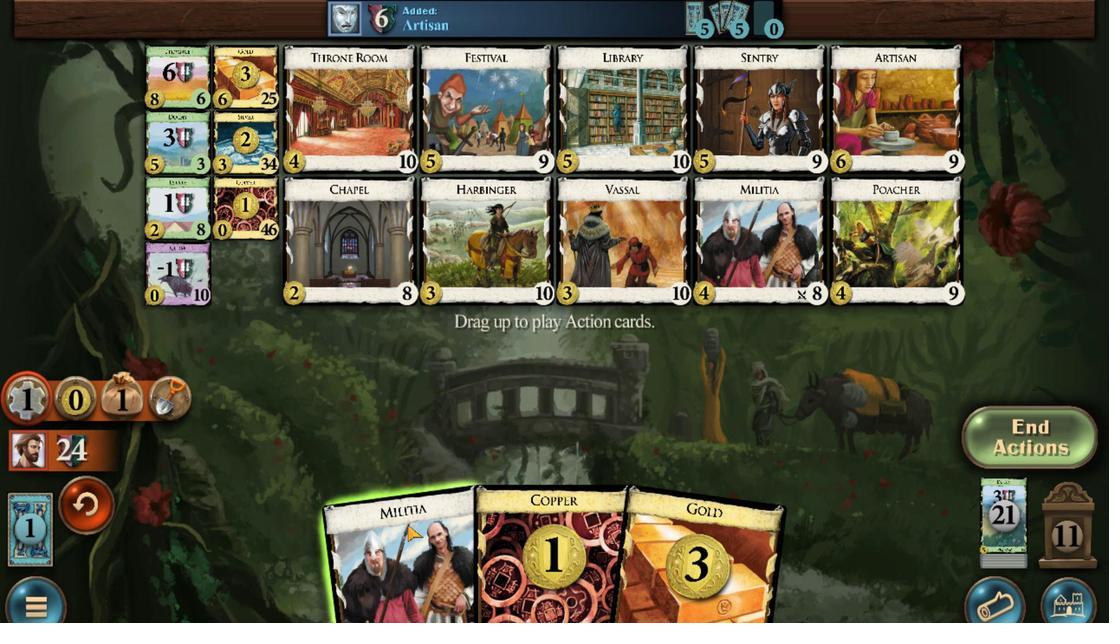 
Action: Mouse scrolled (586, 515) with delta (0, 0)
Screenshot: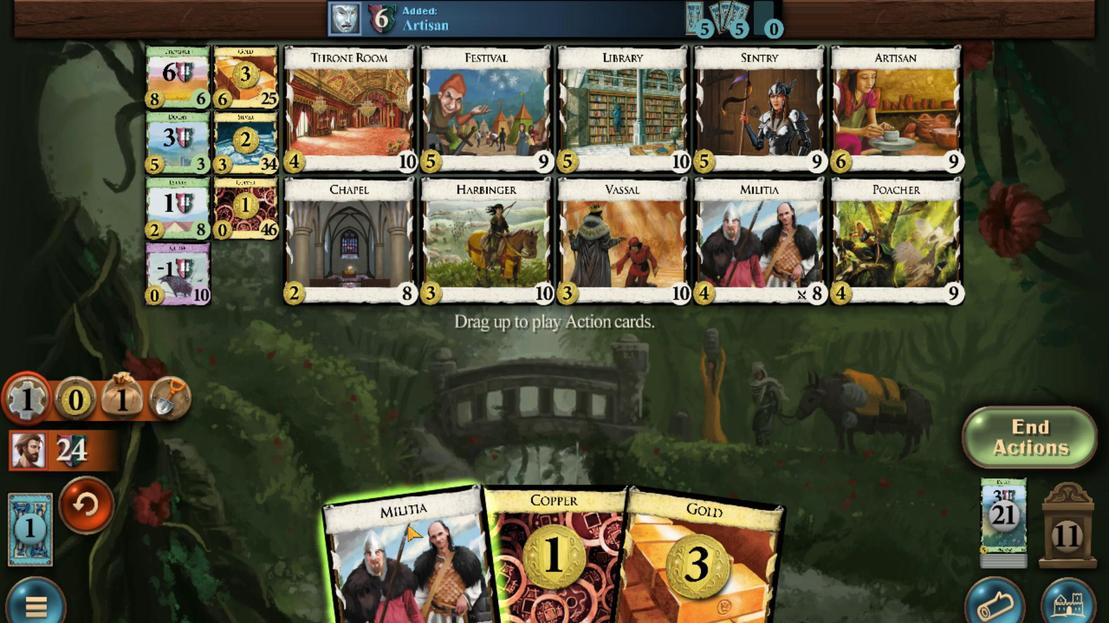 
Action: Mouse moved to (707, 524)
Screenshot: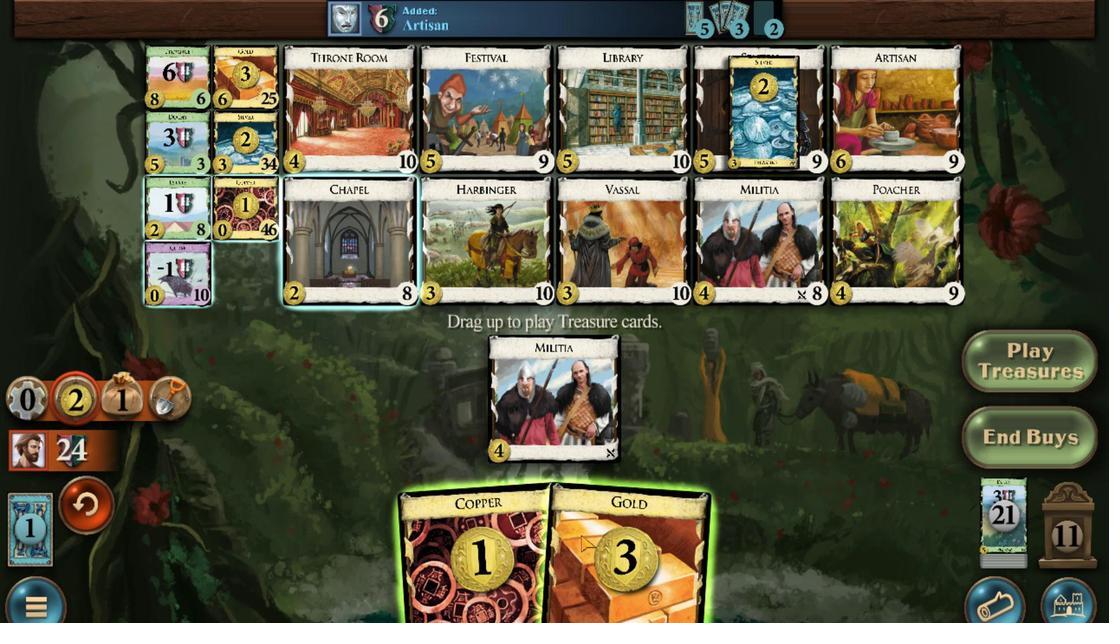 
Action: Mouse scrolled (707, 523) with delta (0, 0)
Screenshot: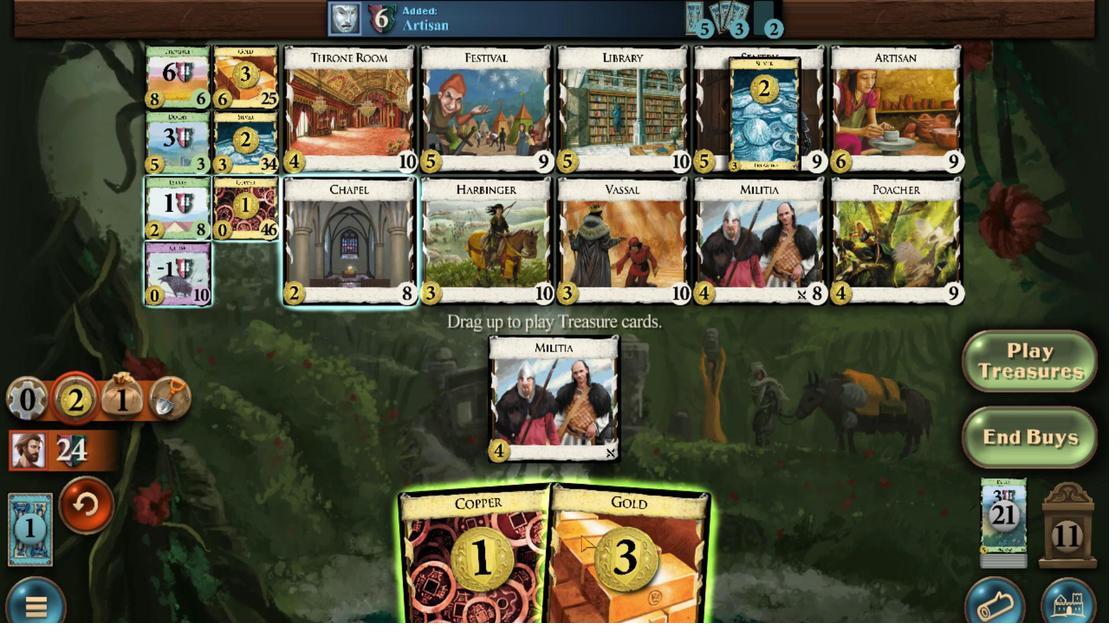 
Action: Mouse moved to (682, 527)
Screenshot: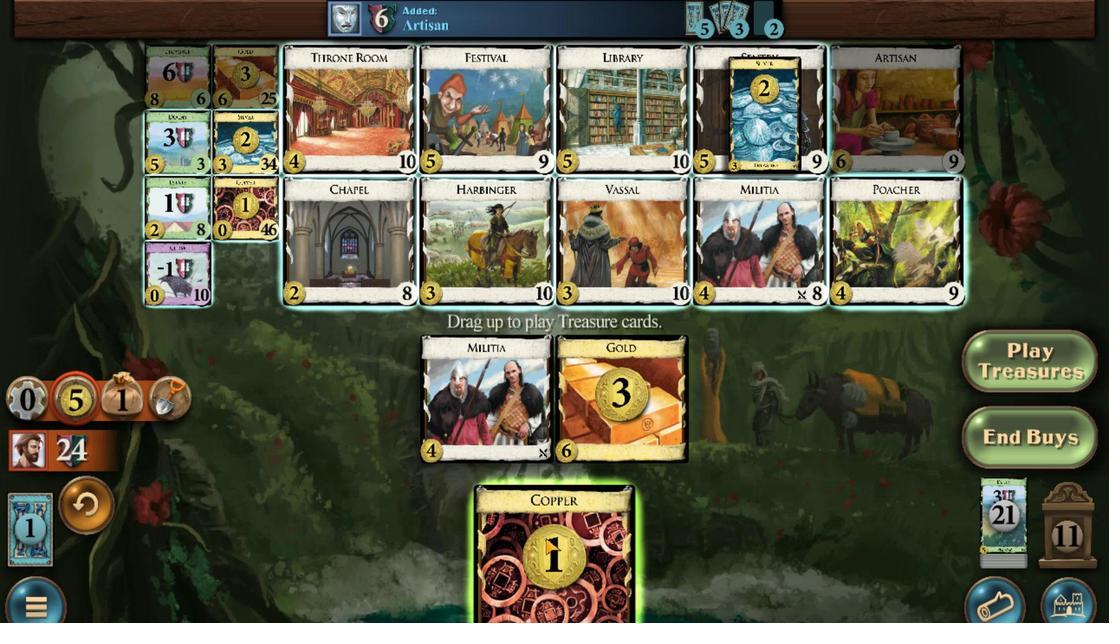 
Action: Mouse scrolled (682, 526) with delta (0, 0)
Screenshot: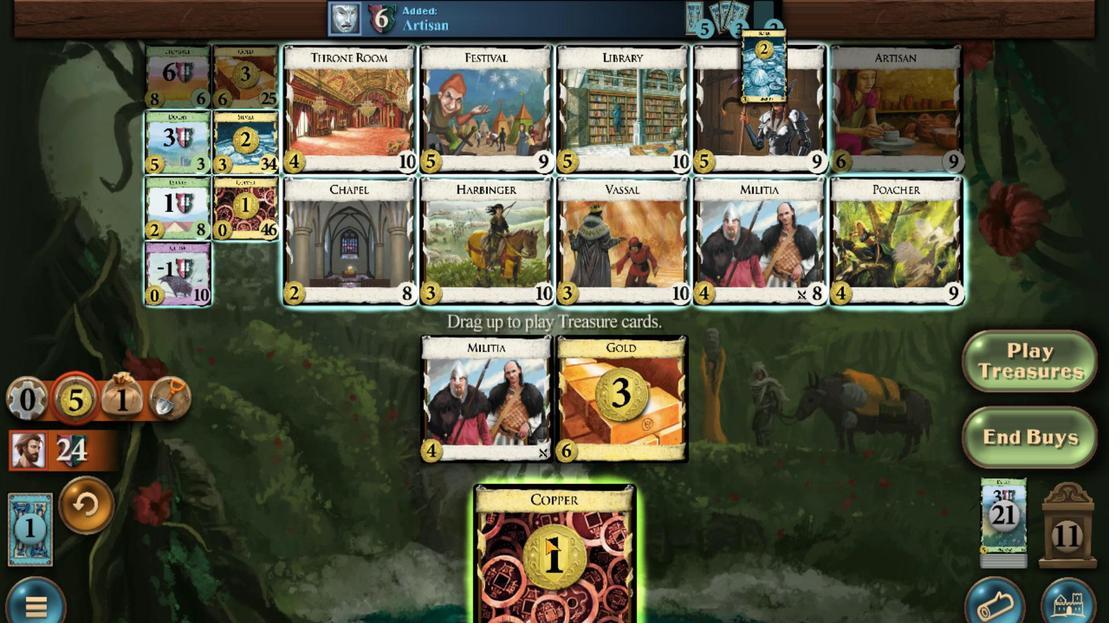 
Action: Mouse moved to (476, 128)
Screenshot: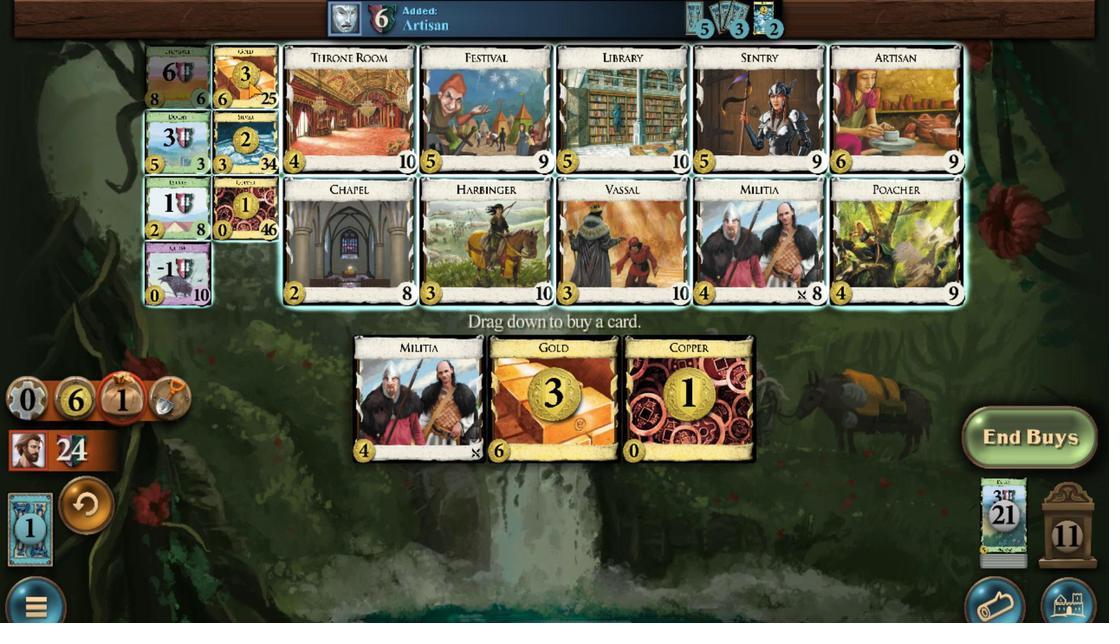 
Action: Mouse scrolled (476, 129) with delta (0, 0)
Screenshot: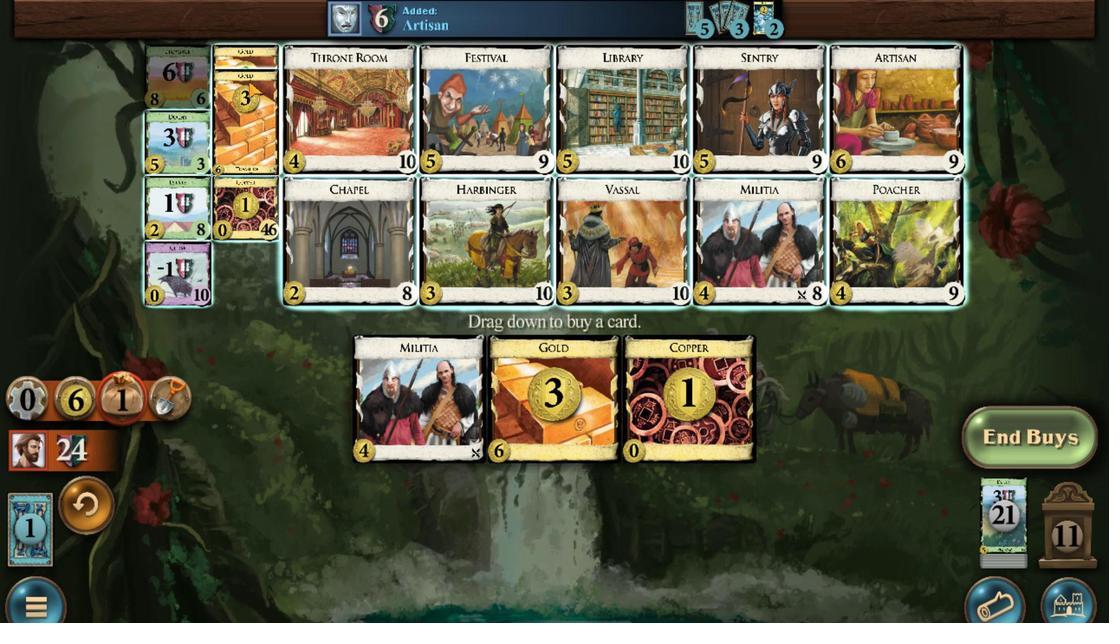 
Action: Mouse scrolled (476, 129) with delta (0, 0)
Screenshot: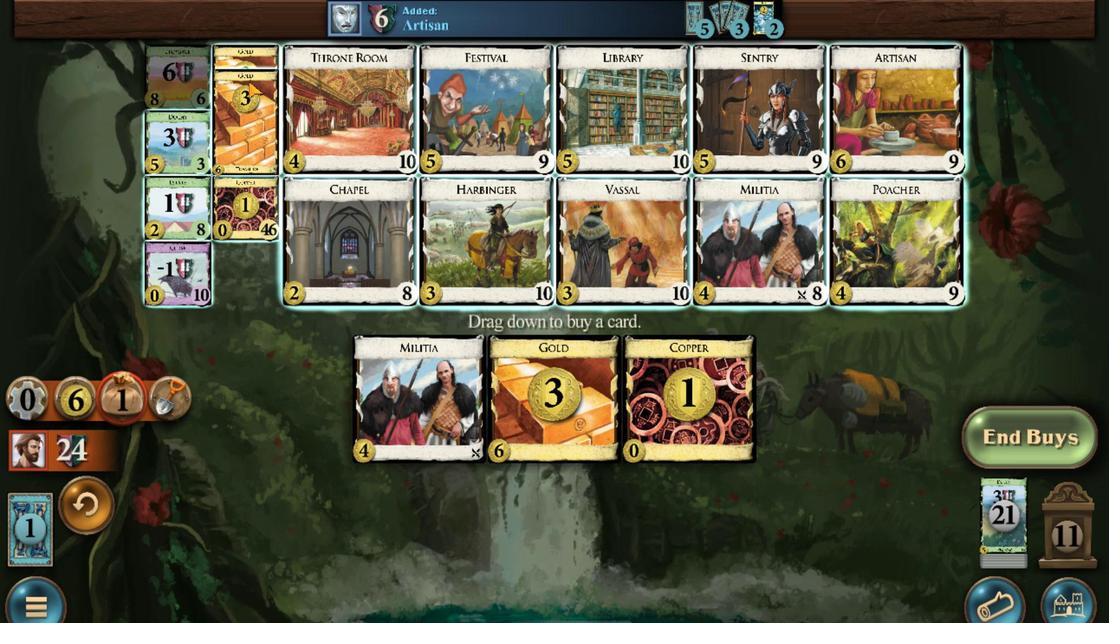 
Action: Mouse scrolled (476, 129) with delta (0, 0)
Screenshot: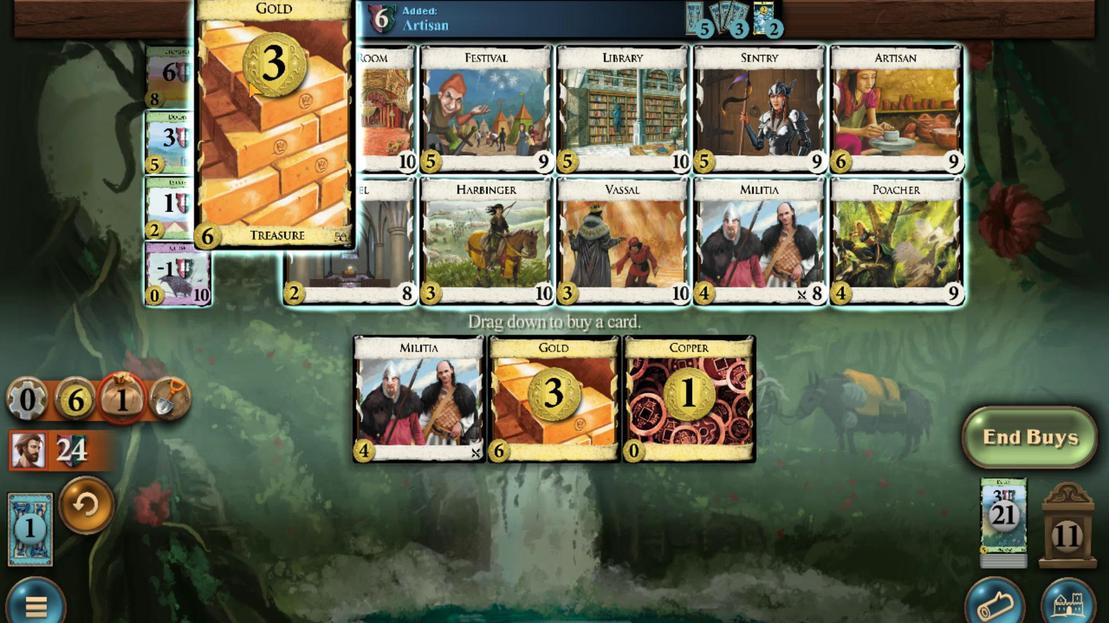 
Action: Mouse scrolled (476, 129) with delta (0, 0)
Screenshot: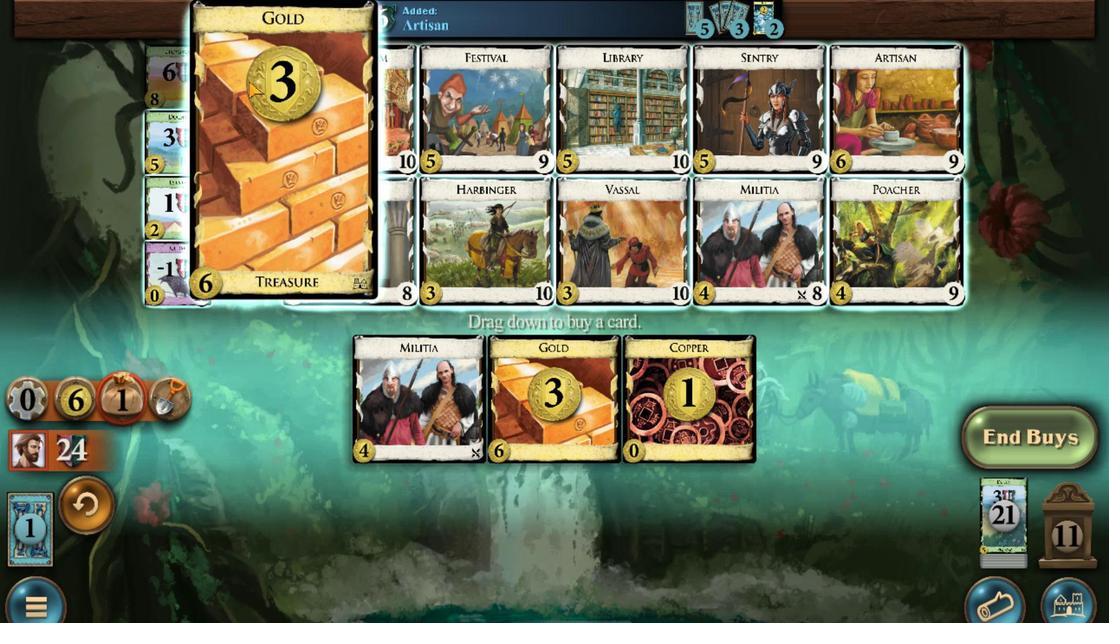 
Action: Mouse scrolled (476, 129) with delta (0, 0)
